 Task: Save favorite listings for townhouses in Omaha, Nebraska, with a minimum of 3 bedrooms and a garage, and create a shortlist of properties to tour..
Action: Mouse moved to (367, 219)
Screenshot: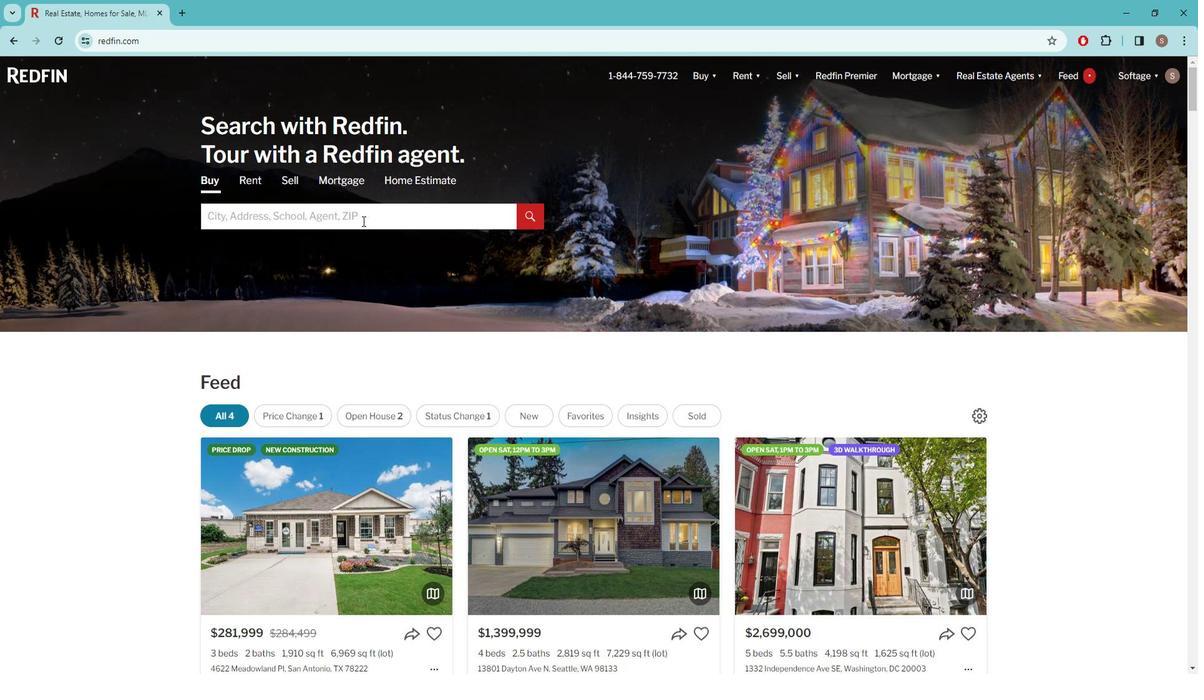 
Action: Mouse pressed left at (367, 219)
Screenshot: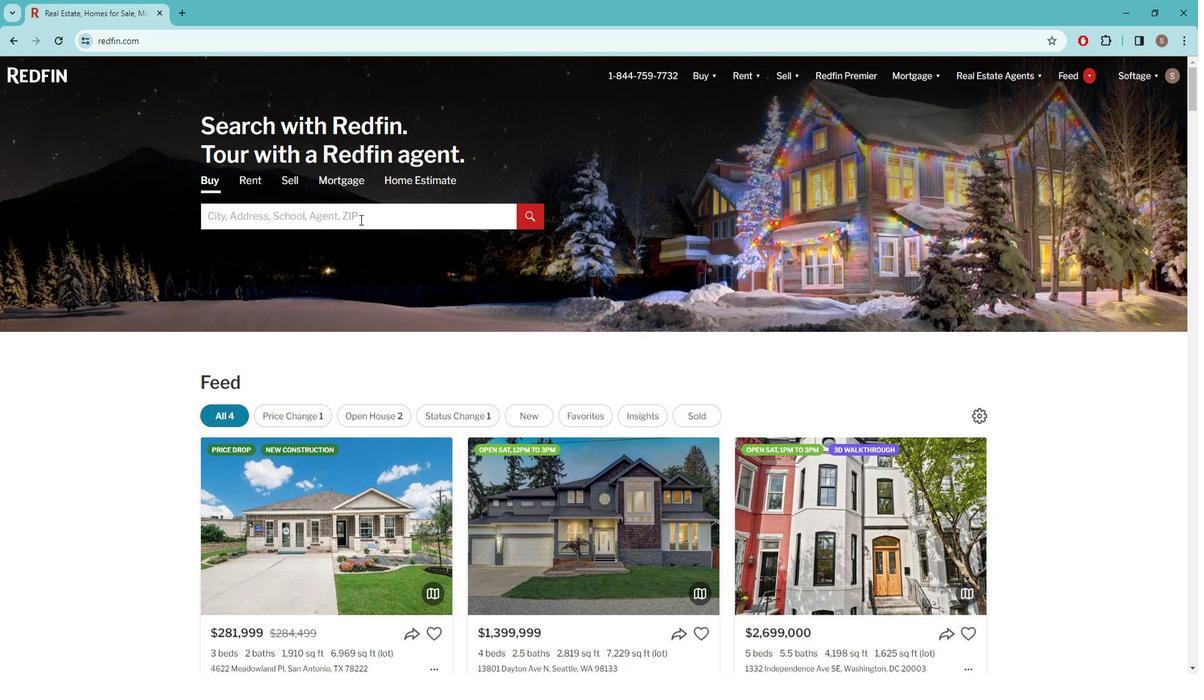 
Action: Key pressed o<Key.caps_lock>MAHA
Screenshot: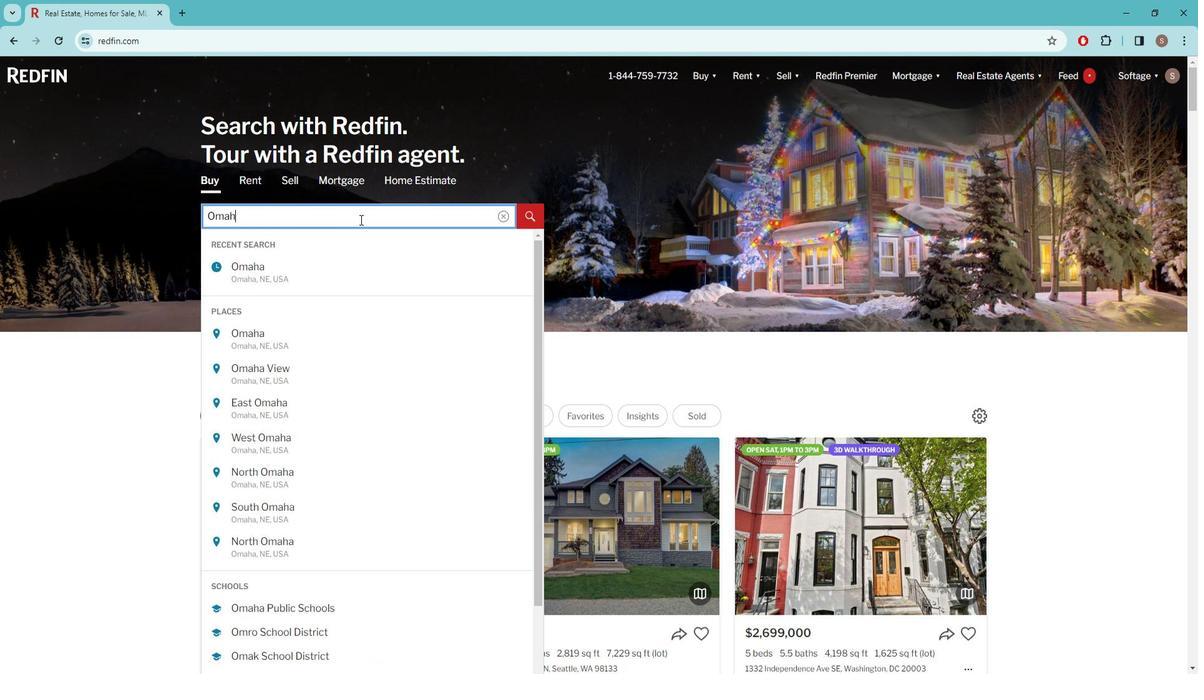 
Action: Mouse moved to (301, 265)
Screenshot: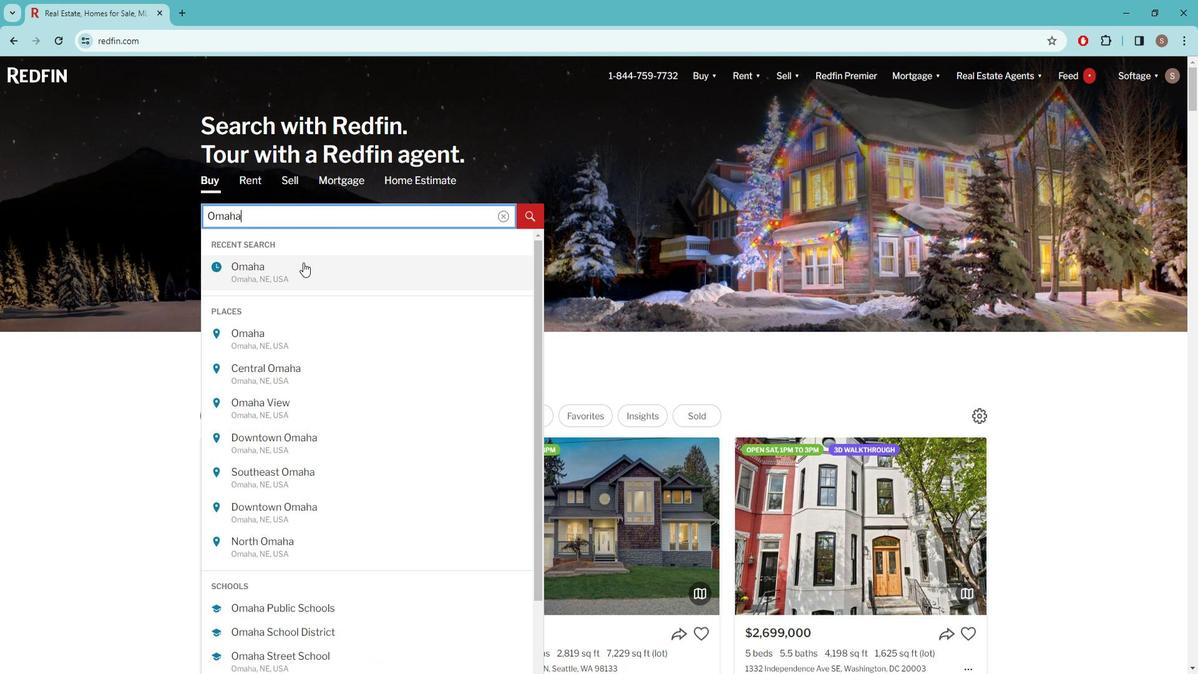 
Action: Mouse pressed left at (301, 265)
Screenshot: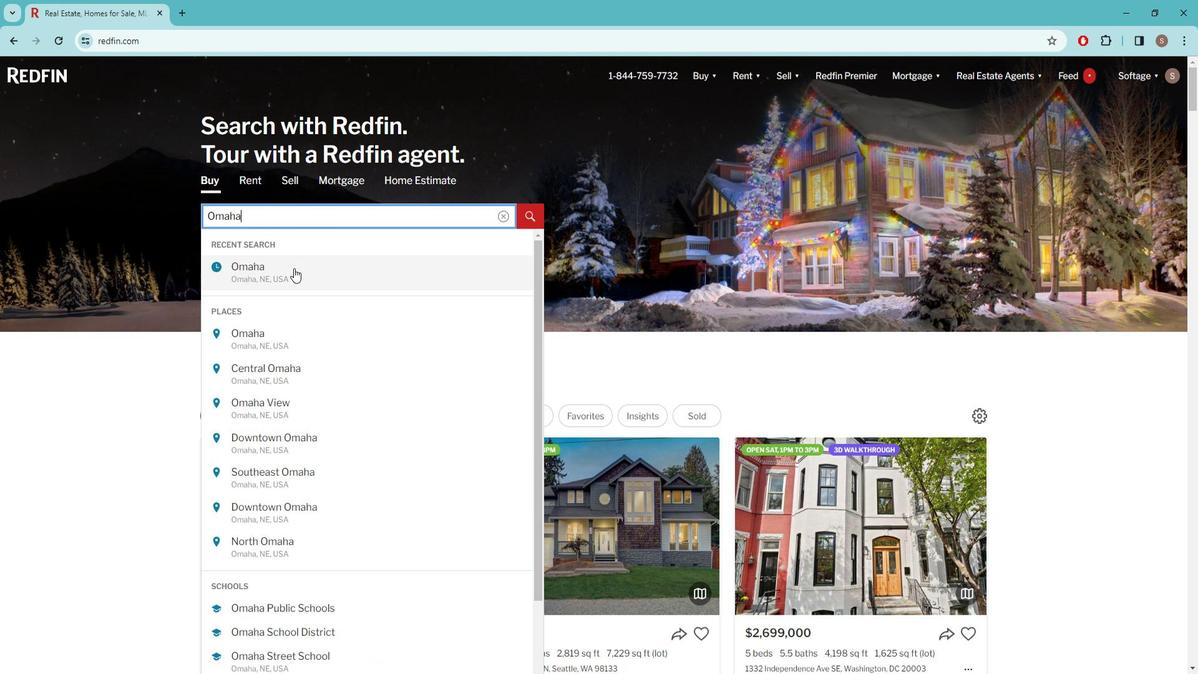 
Action: Mouse moved to (1061, 154)
Screenshot: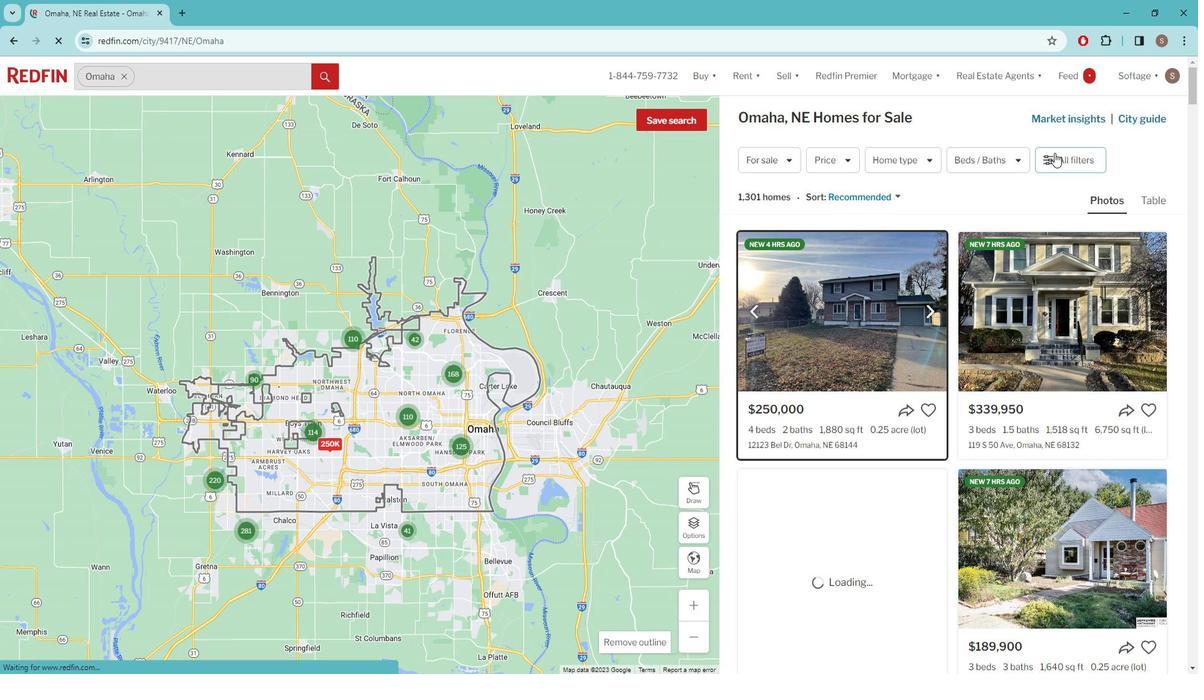 
Action: Mouse pressed left at (1061, 154)
Screenshot: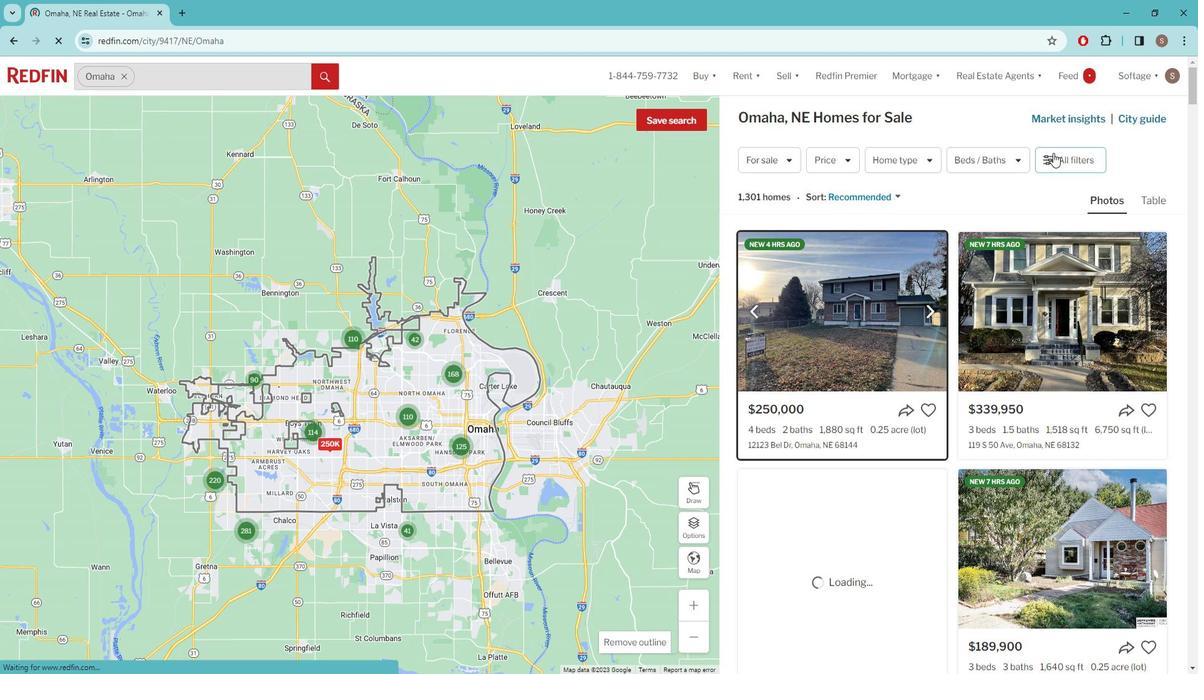 
Action: Mouse pressed left at (1061, 154)
Screenshot: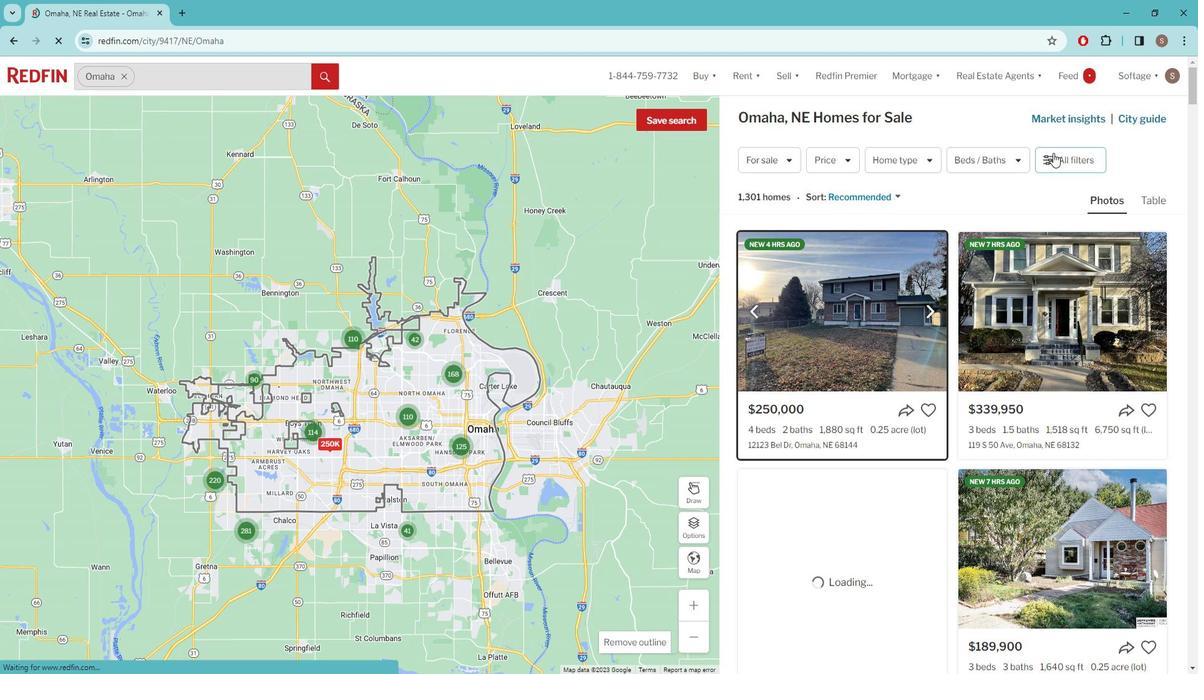 
Action: Mouse moved to (1060, 158)
Screenshot: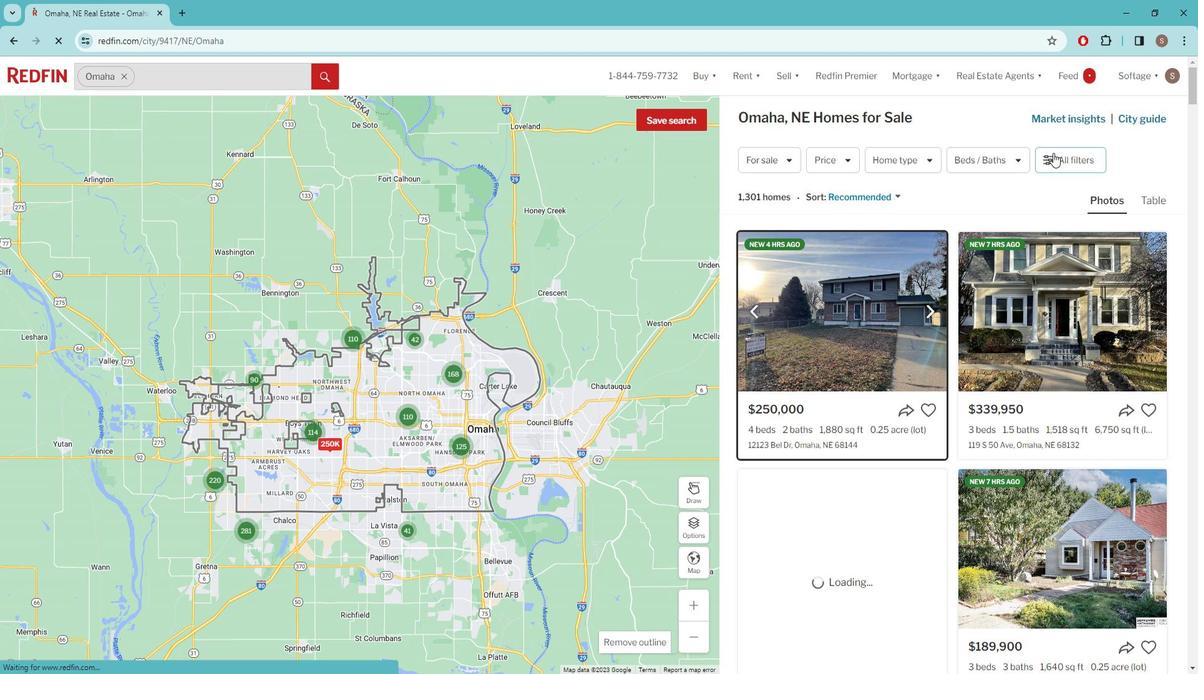 
Action: Mouse pressed left at (1060, 158)
Screenshot: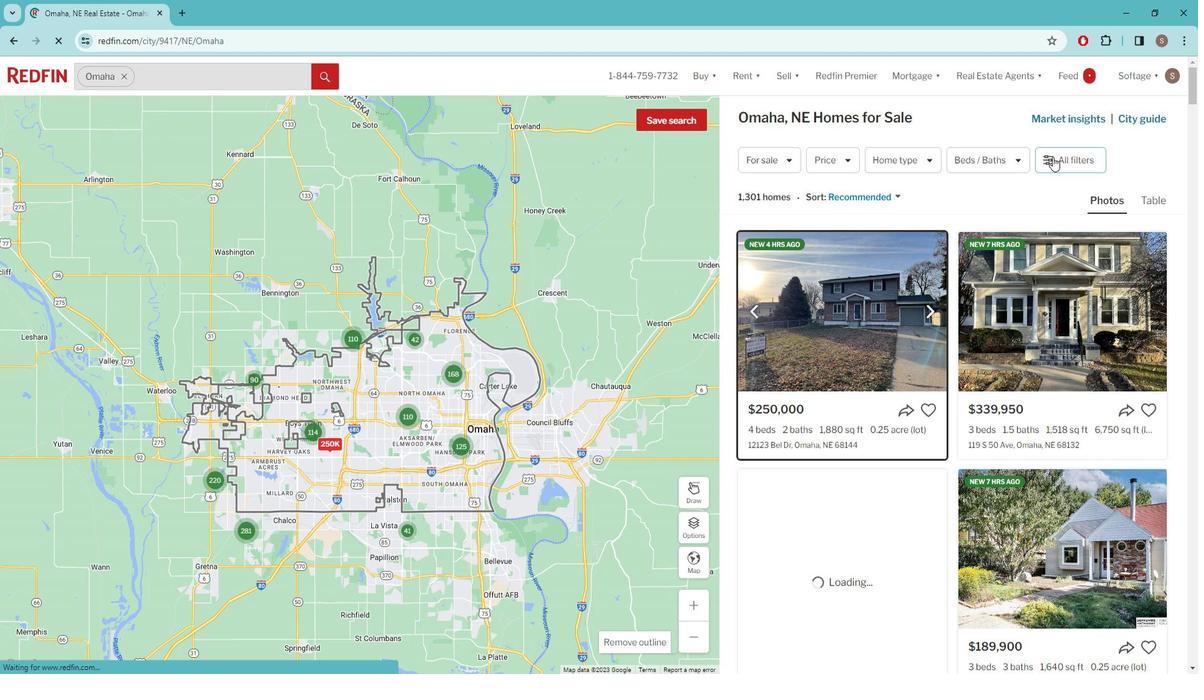 
Action: Mouse pressed left at (1060, 158)
Screenshot: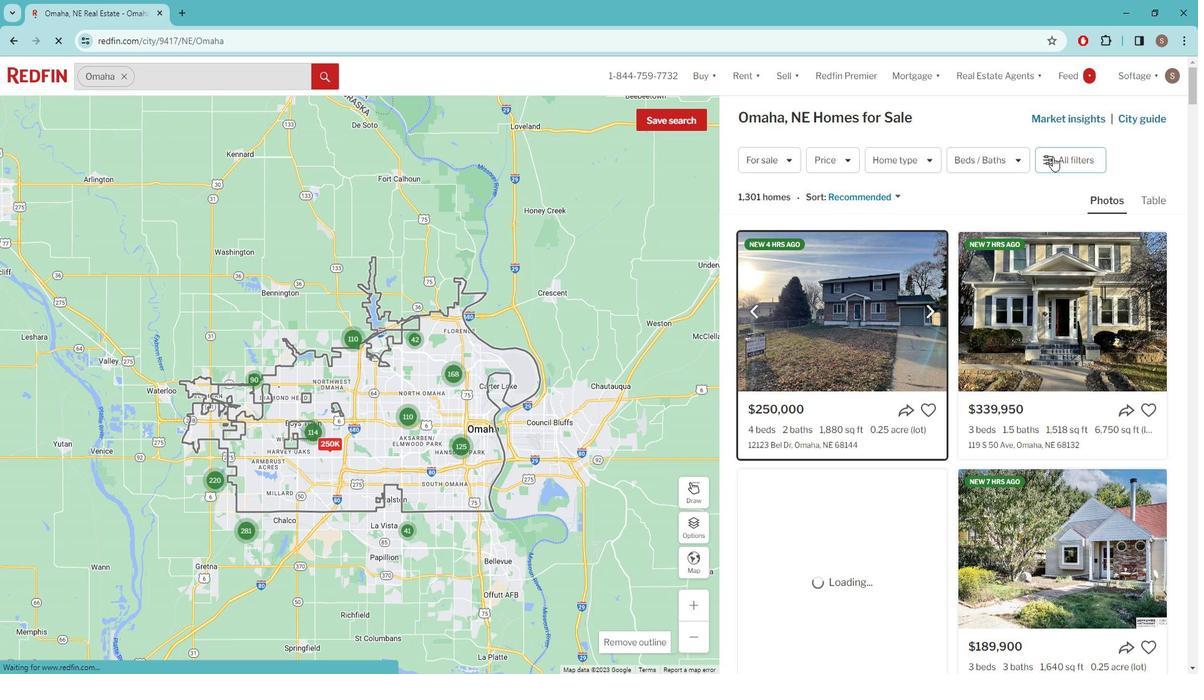
Action: Mouse pressed left at (1060, 158)
Screenshot: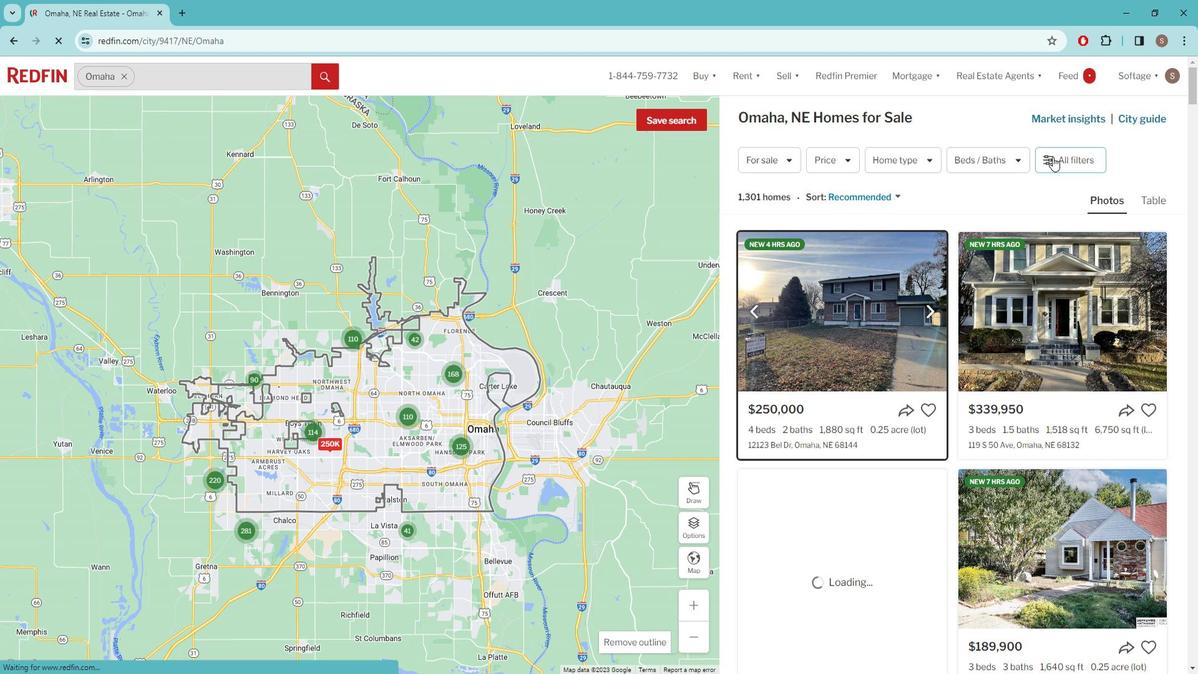 
Action: Mouse pressed left at (1060, 158)
Screenshot: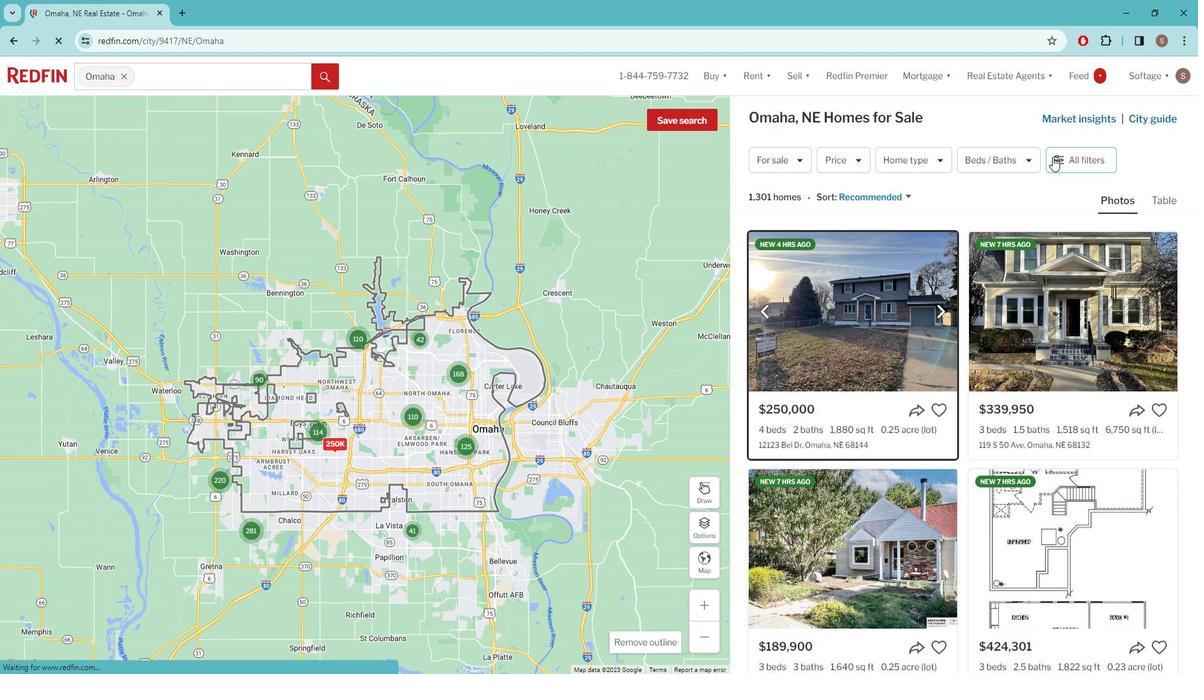 
Action: Mouse pressed left at (1060, 158)
Screenshot: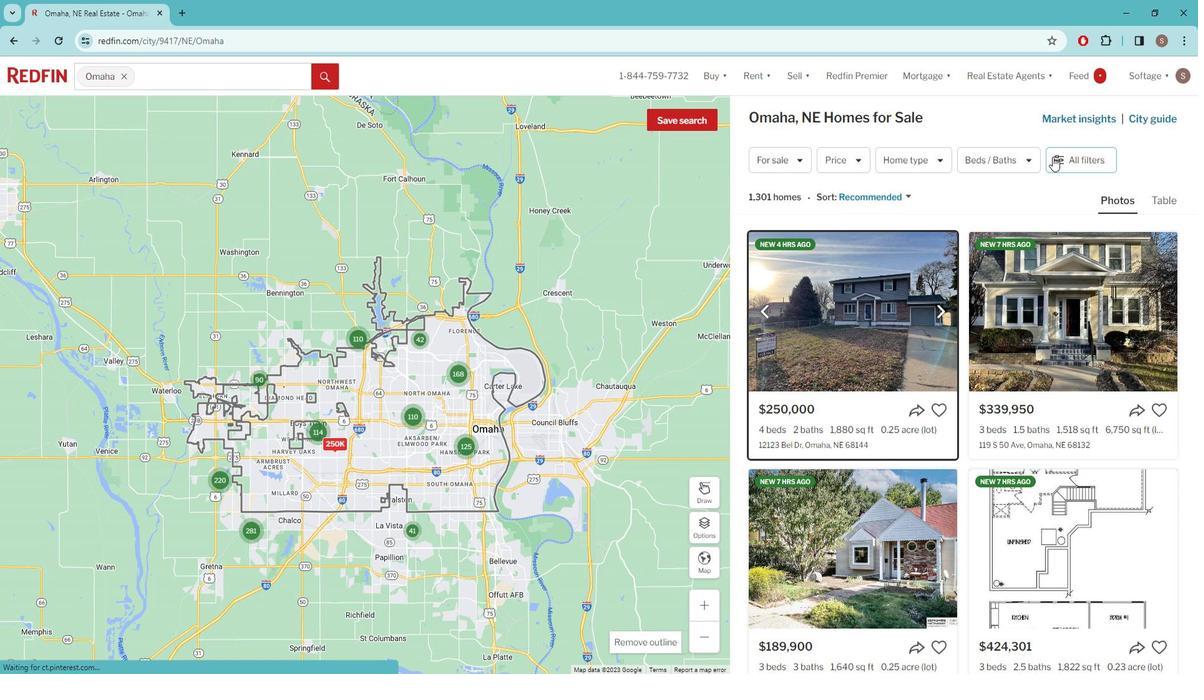 
Action: Mouse moved to (1029, 201)
Screenshot: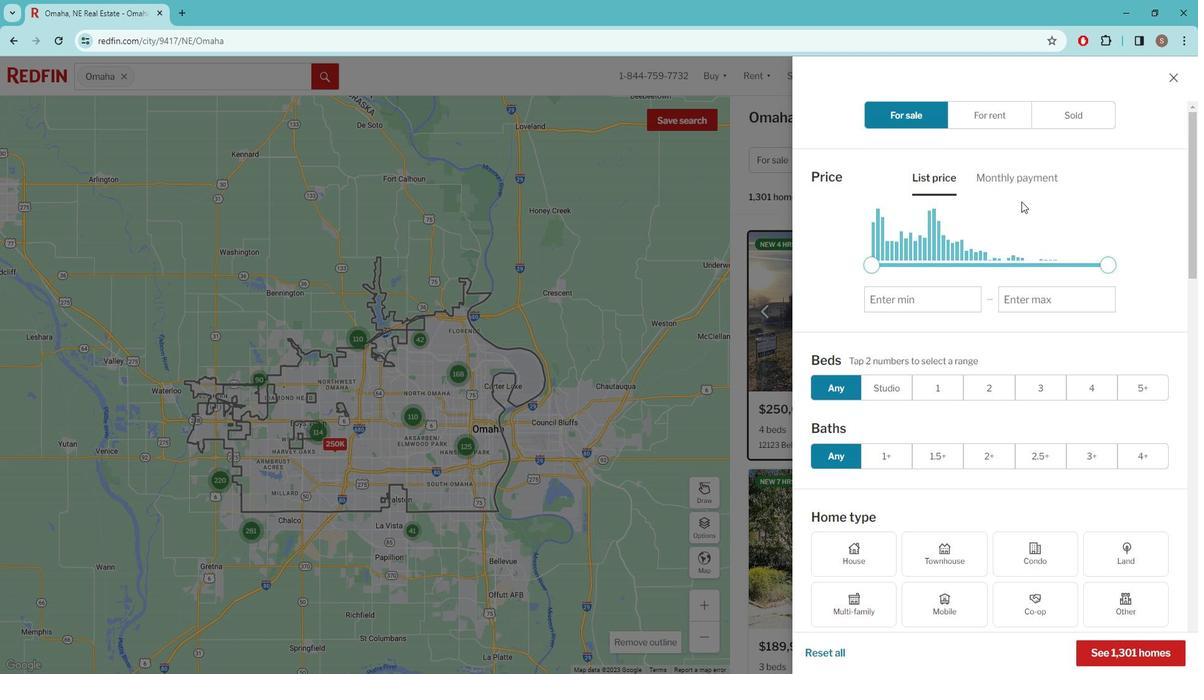 
Action: Mouse scrolled (1029, 201) with delta (0, 0)
Screenshot: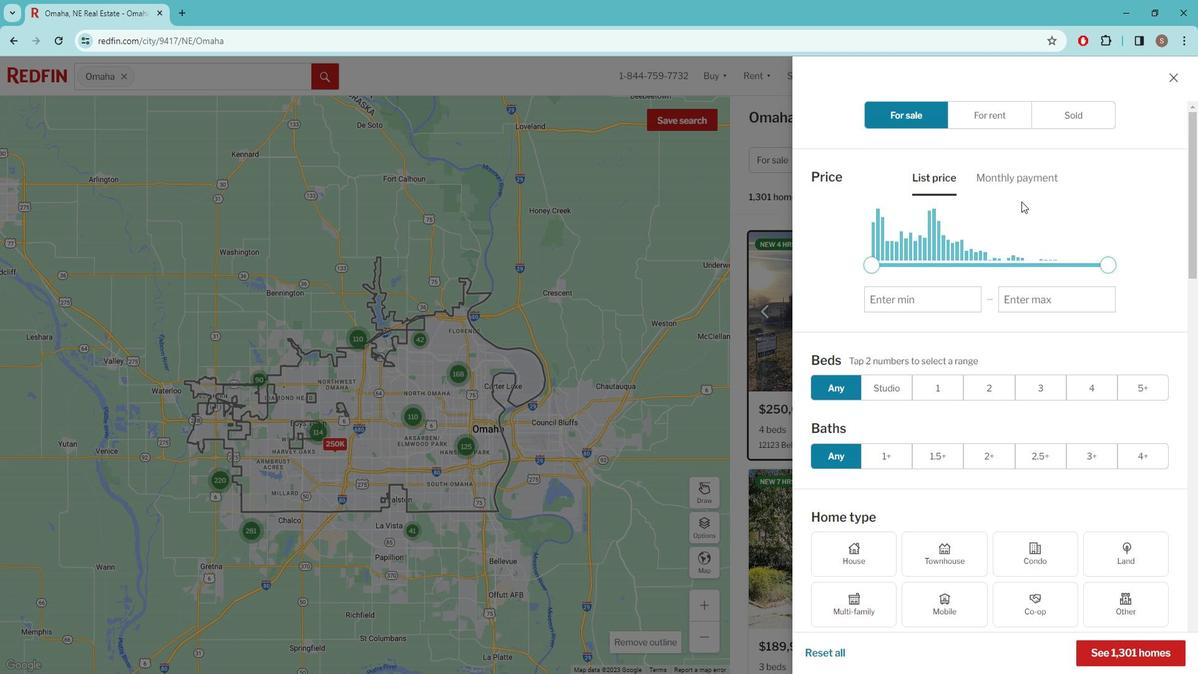
Action: Mouse moved to (1046, 317)
Screenshot: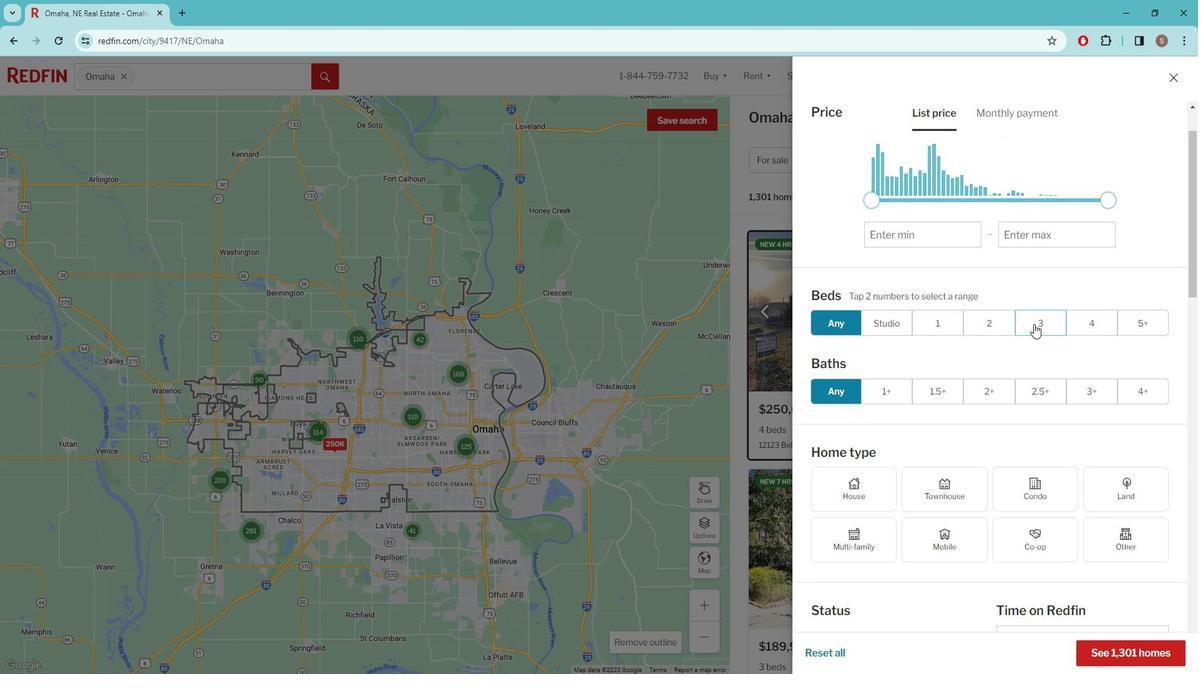 
Action: Mouse pressed left at (1046, 317)
Screenshot: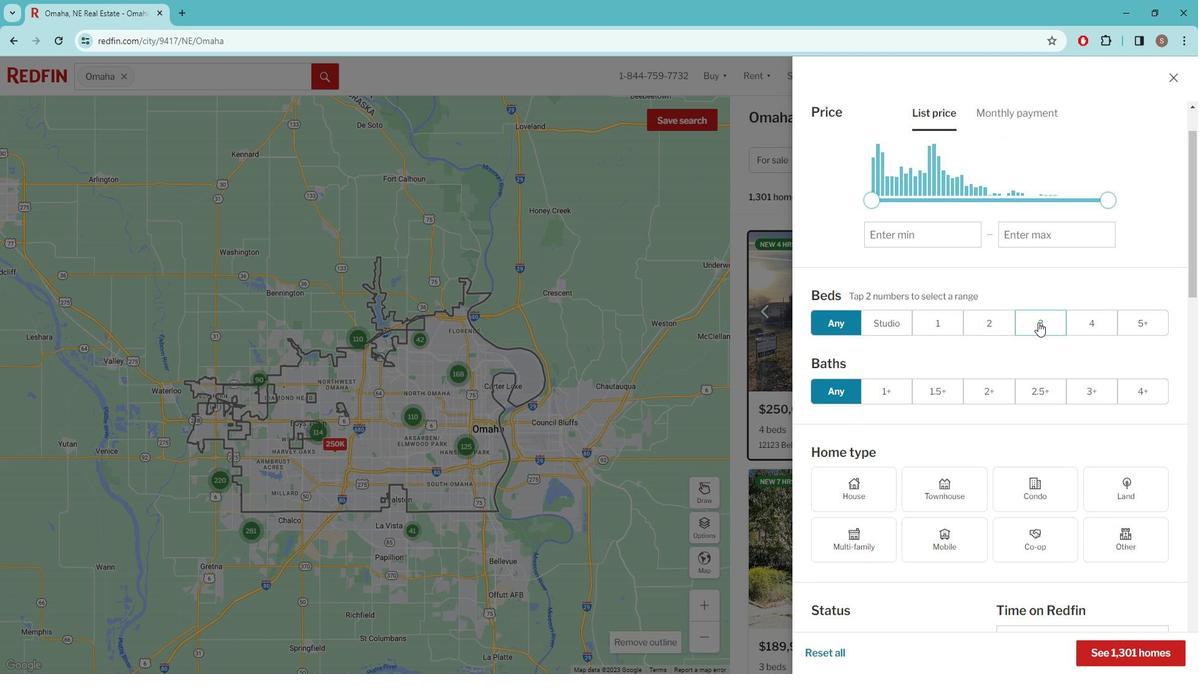 
Action: Mouse moved to (1046, 317)
Screenshot: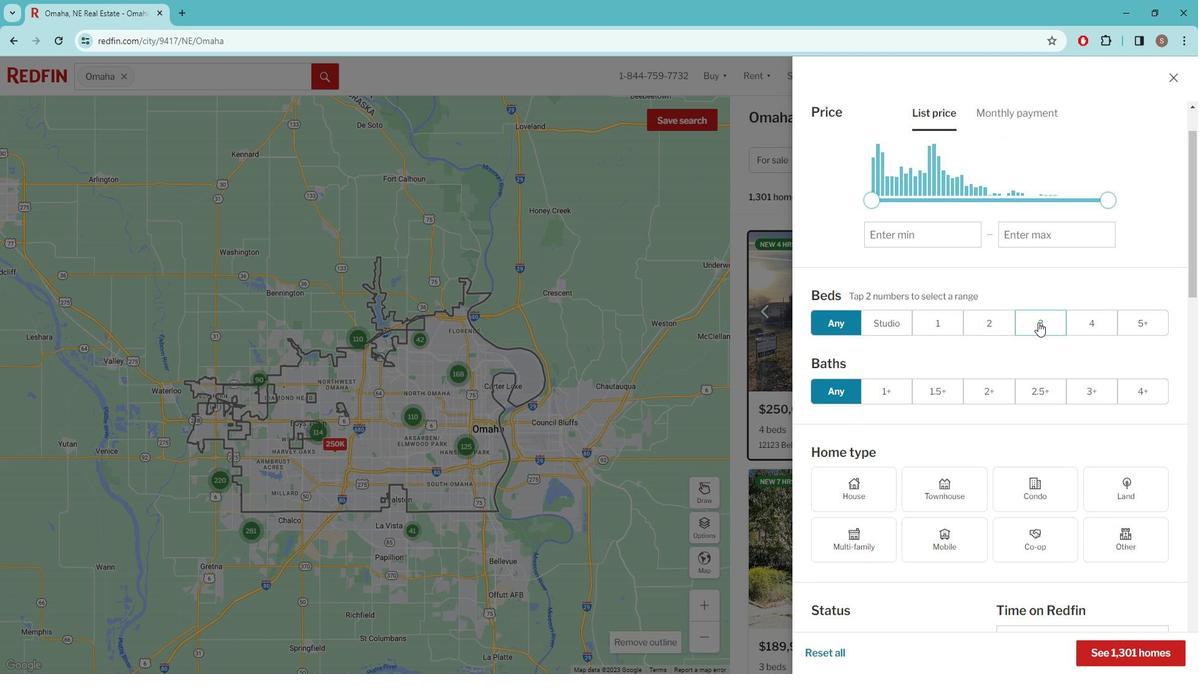 
Action: Mouse pressed left at (1046, 317)
Screenshot: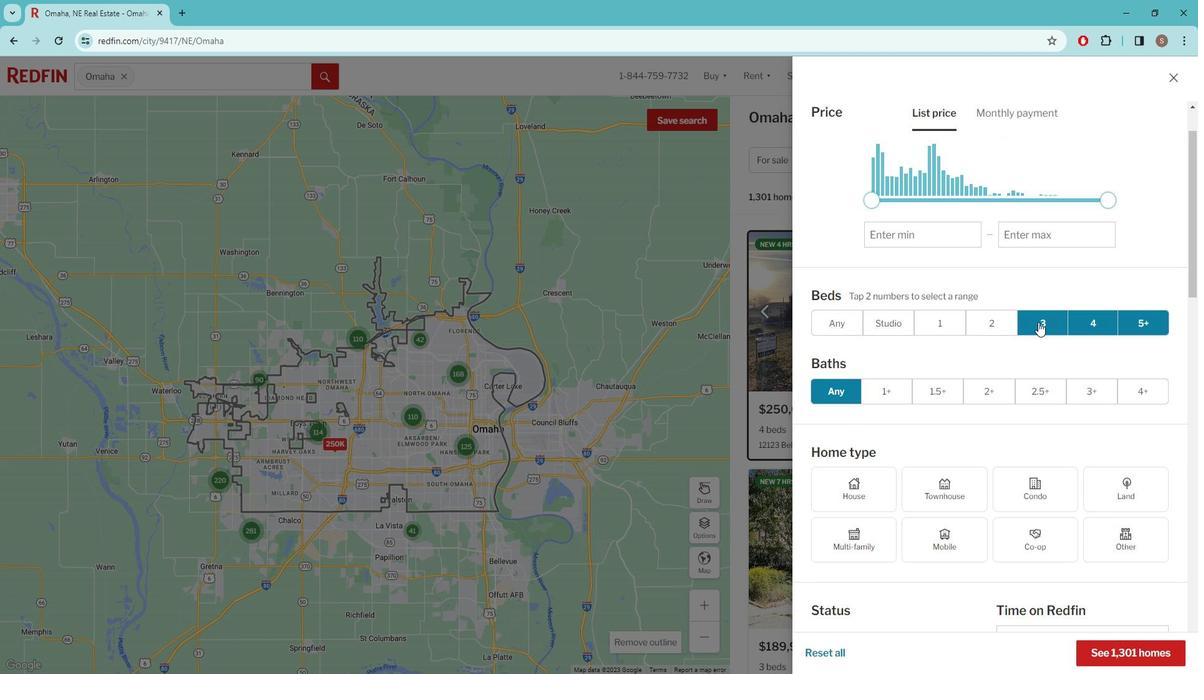 
Action: Mouse scrolled (1046, 317) with delta (0, 0)
Screenshot: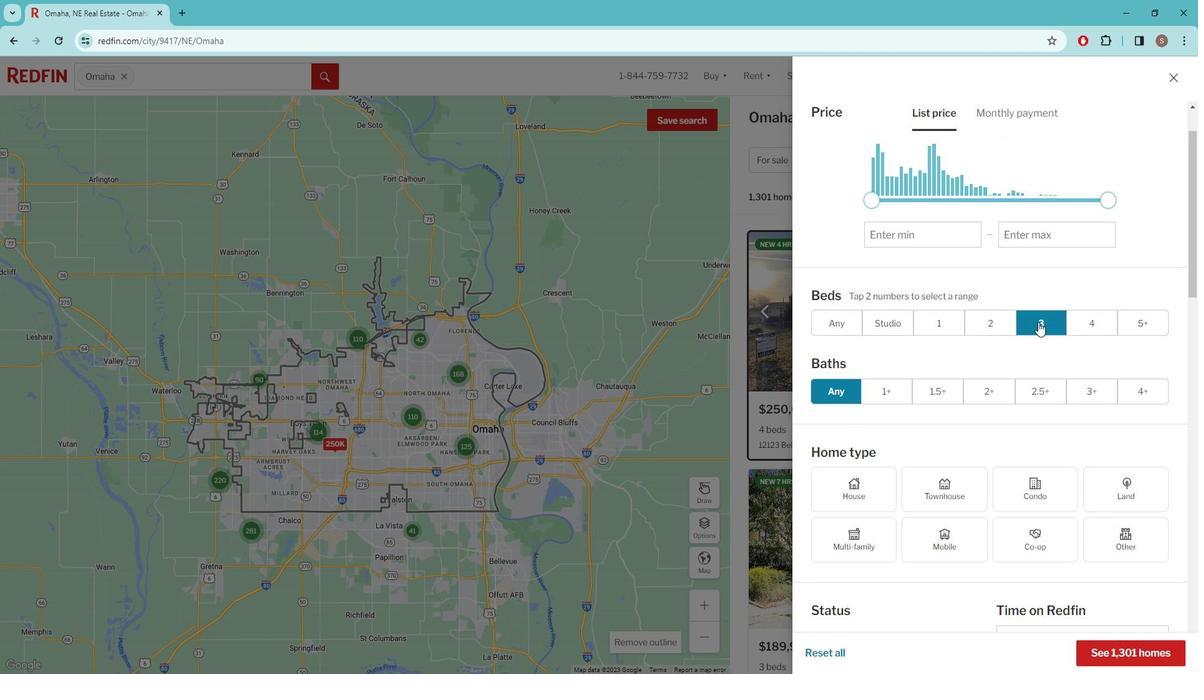 
Action: Mouse moved to (887, 403)
Screenshot: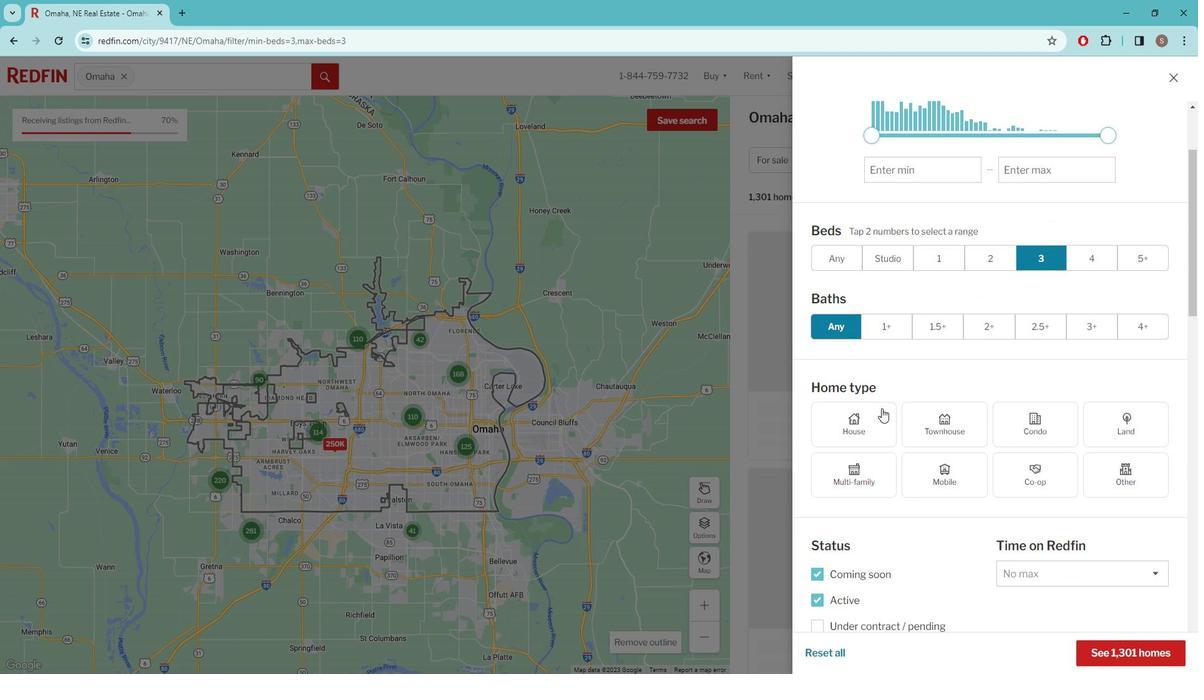 
Action: Mouse scrolled (887, 403) with delta (0, 0)
Screenshot: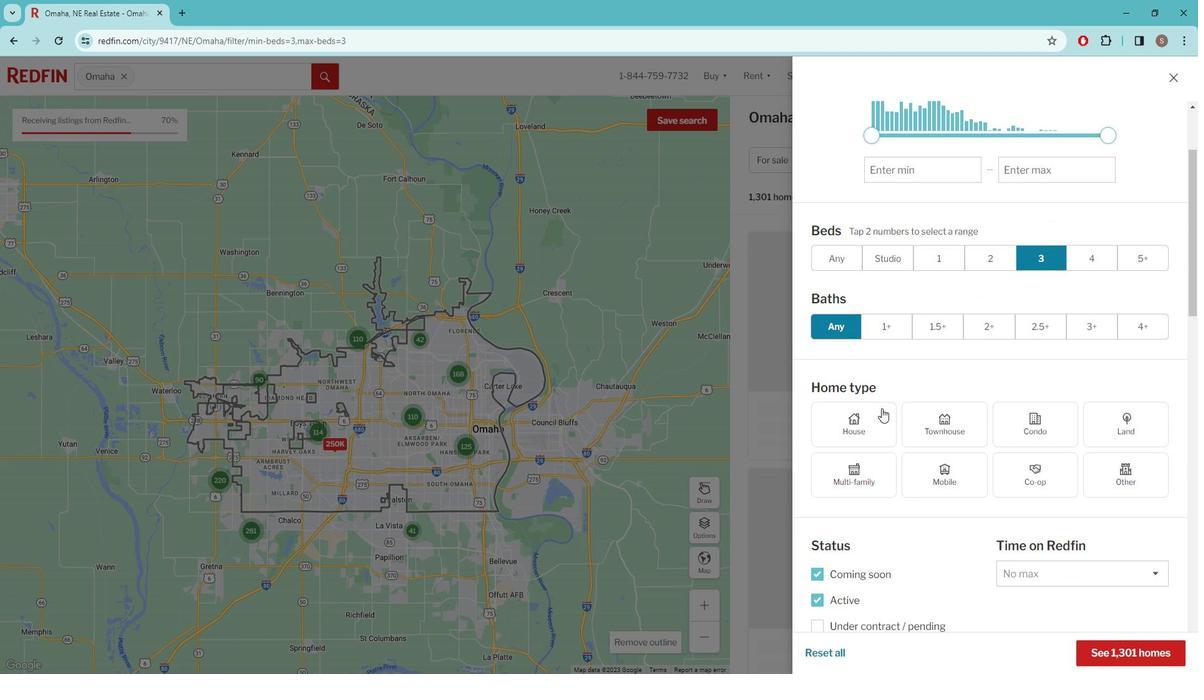 
Action: Mouse moved to (886, 405)
Screenshot: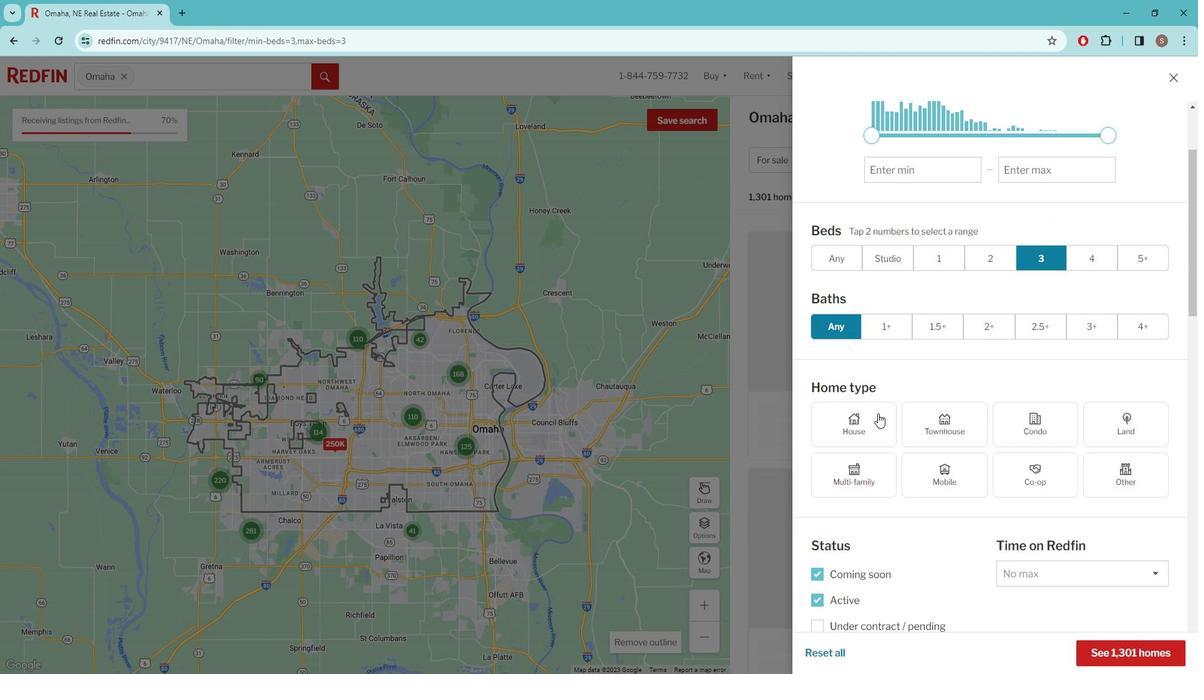 
Action: Mouse scrolled (886, 405) with delta (0, 0)
Screenshot: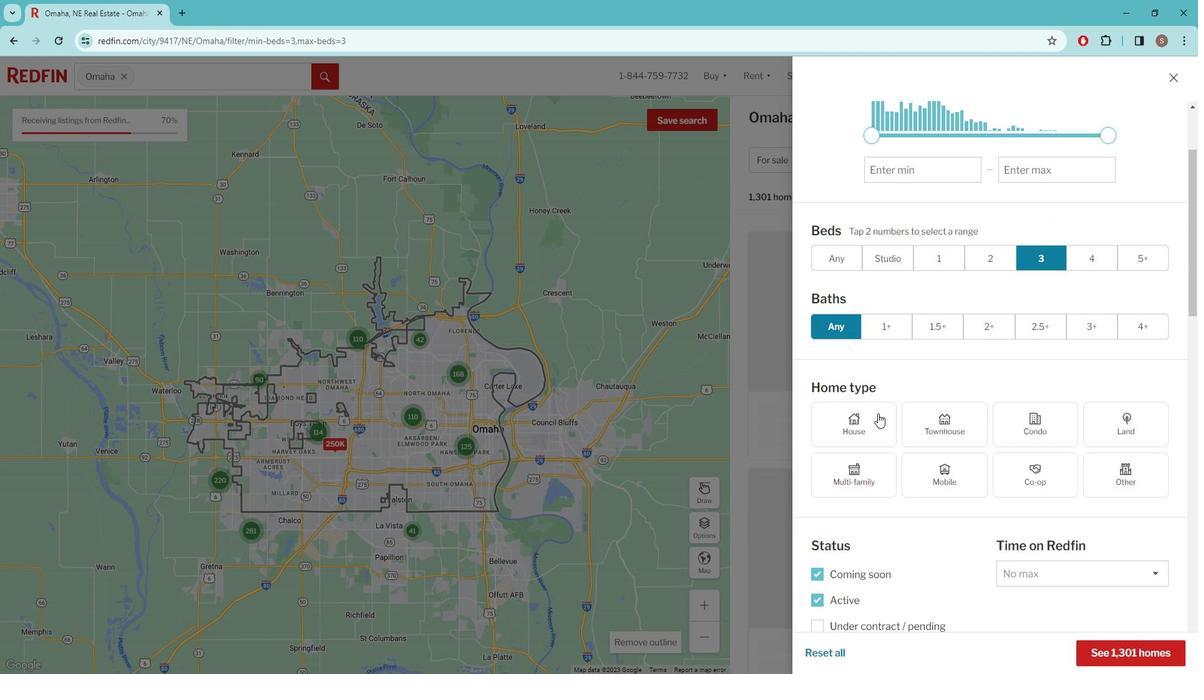 
Action: Mouse moved to (885, 406)
Screenshot: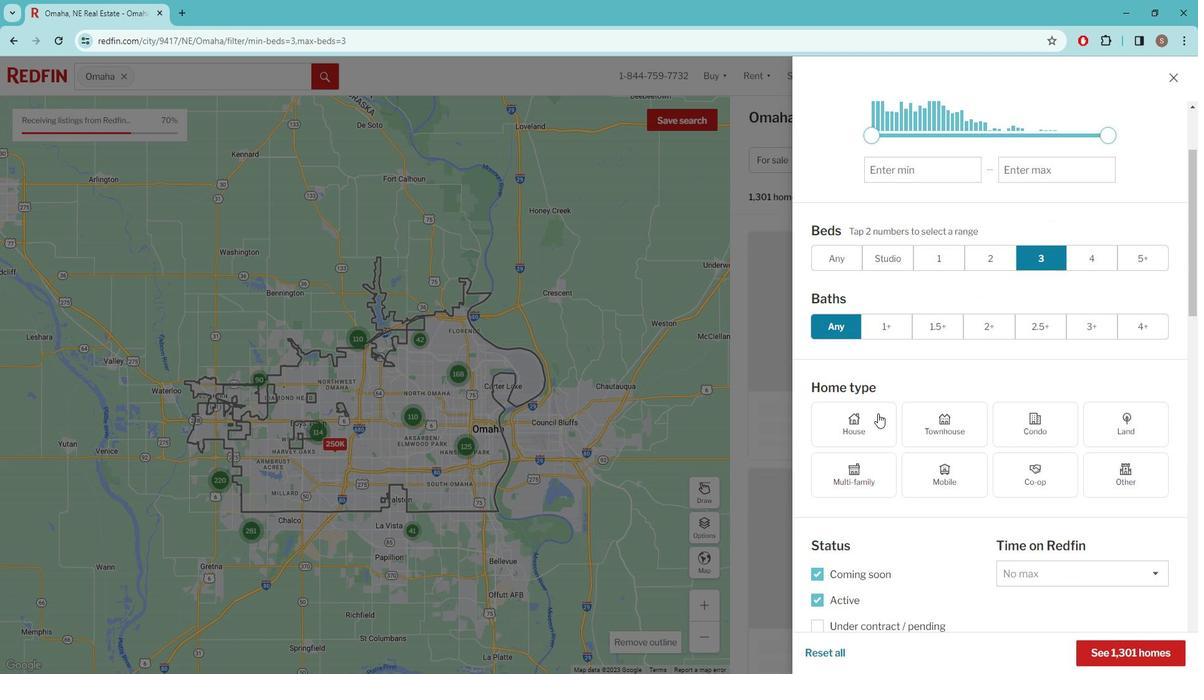 
Action: Mouse scrolled (885, 405) with delta (0, 0)
Screenshot: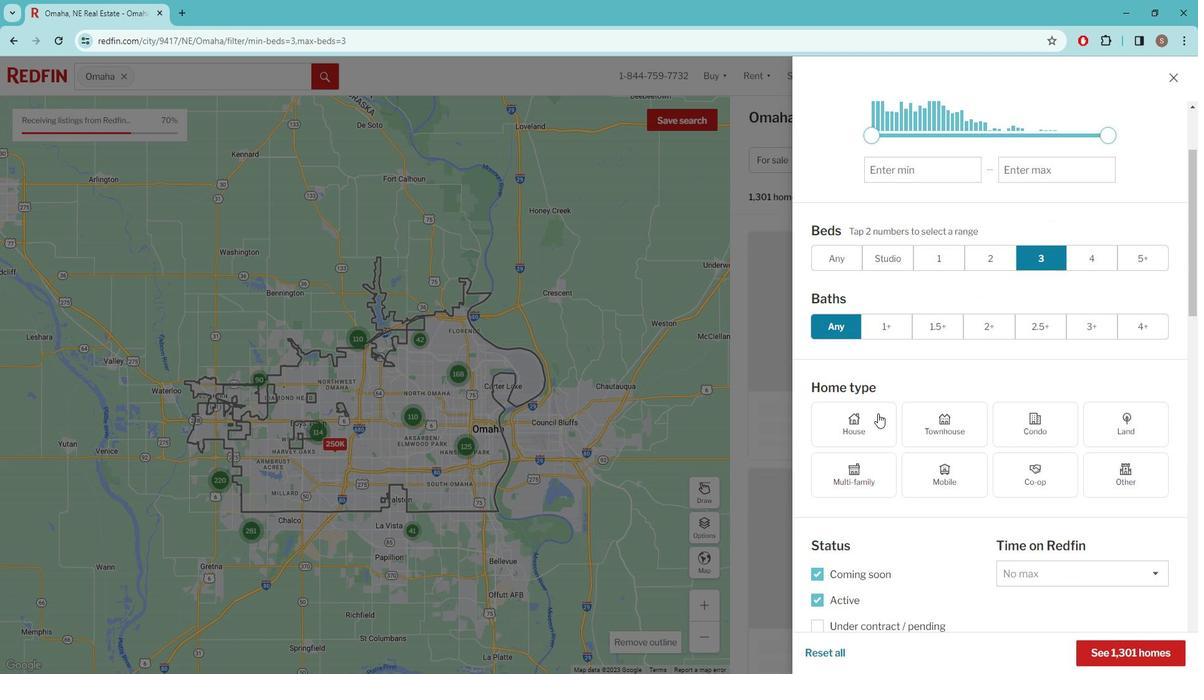 
Action: Mouse scrolled (885, 405) with delta (0, 0)
Screenshot: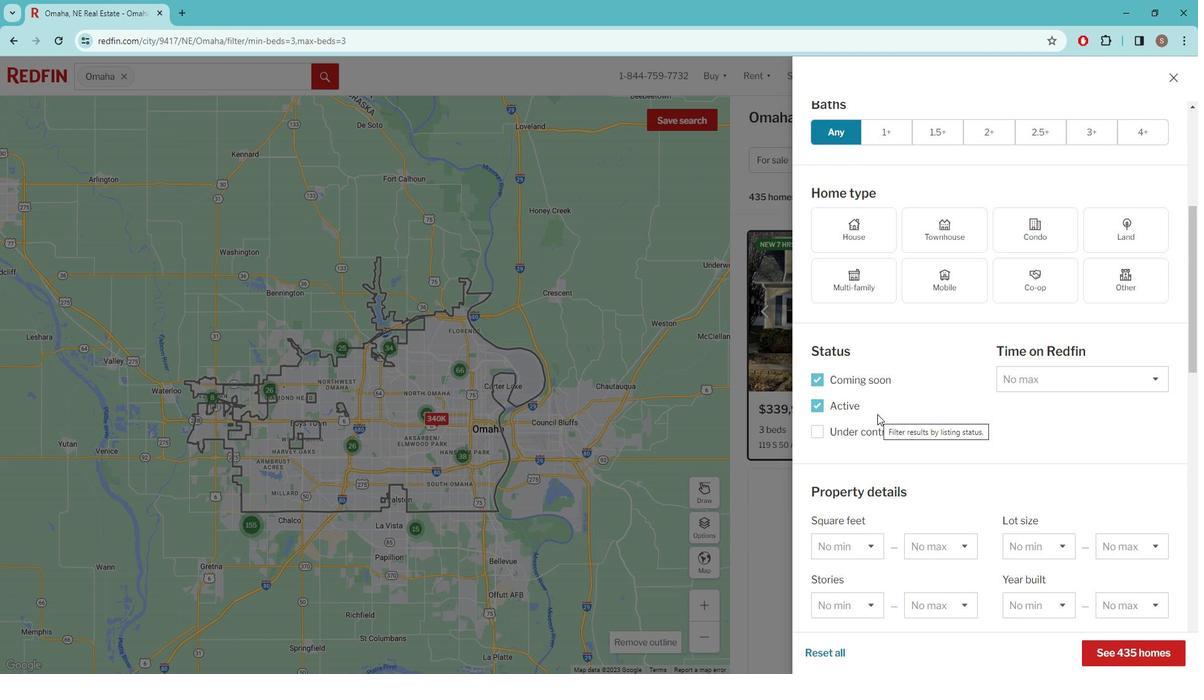 
Action: Mouse scrolled (885, 405) with delta (0, 0)
Screenshot: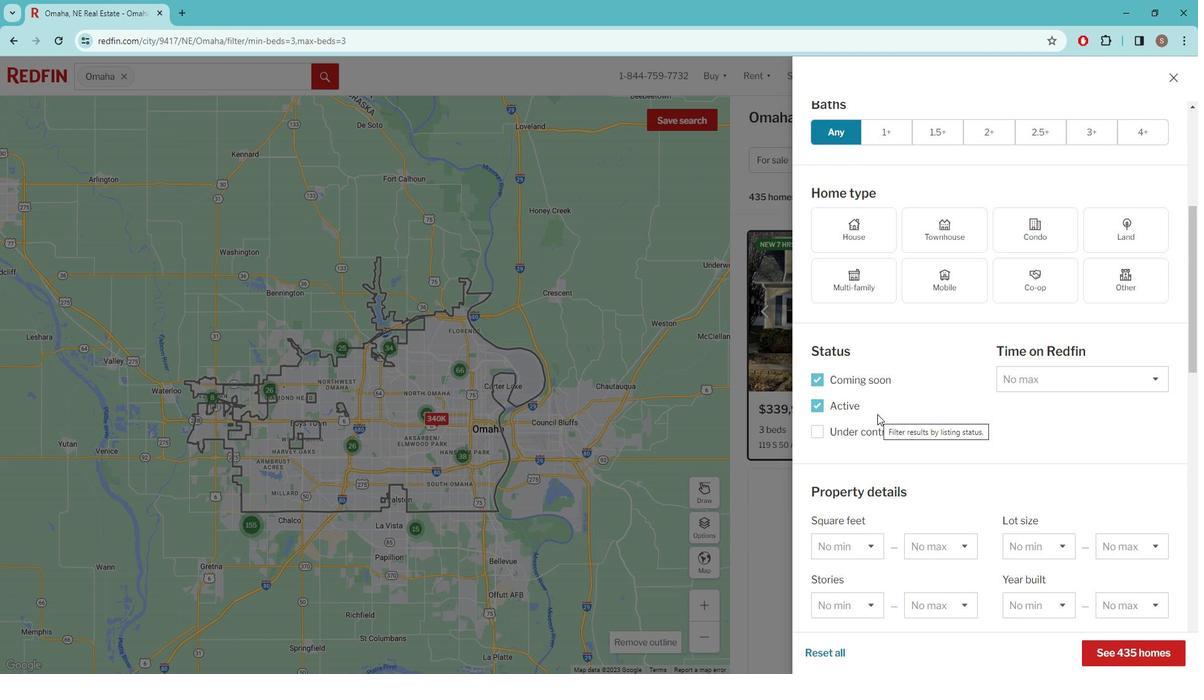 
Action: Mouse scrolled (885, 405) with delta (0, 0)
Screenshot: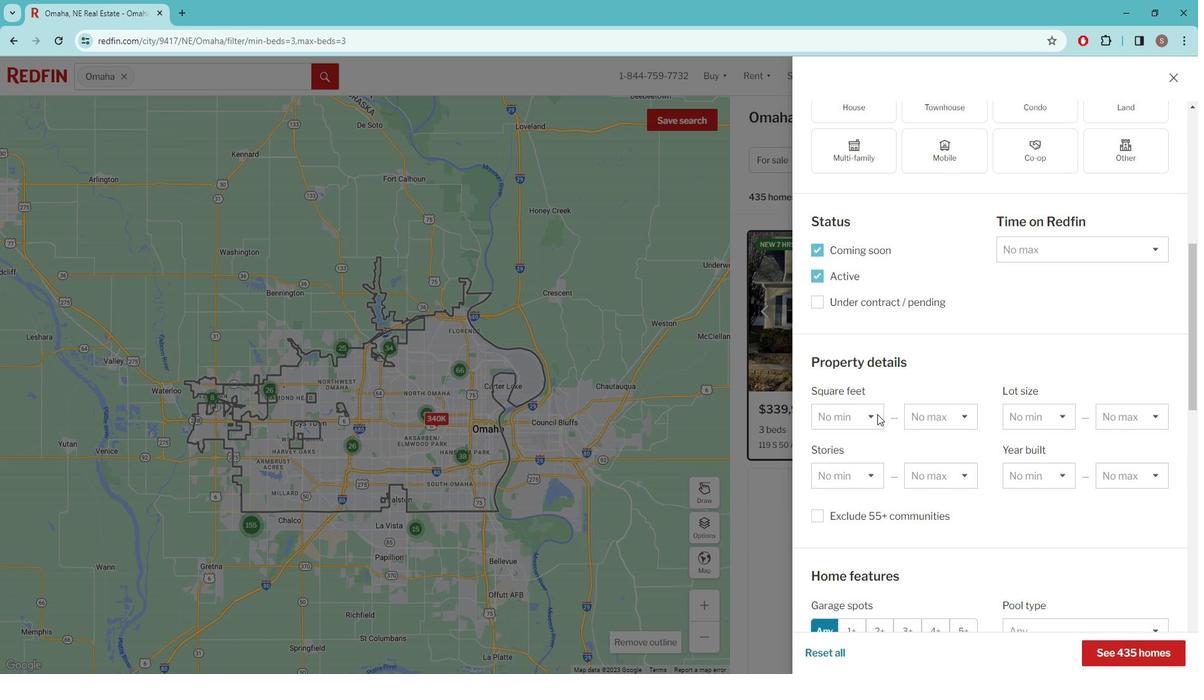 
Action: Mouse scrolled (885, 405) with delta (0, 0)
Screenshot: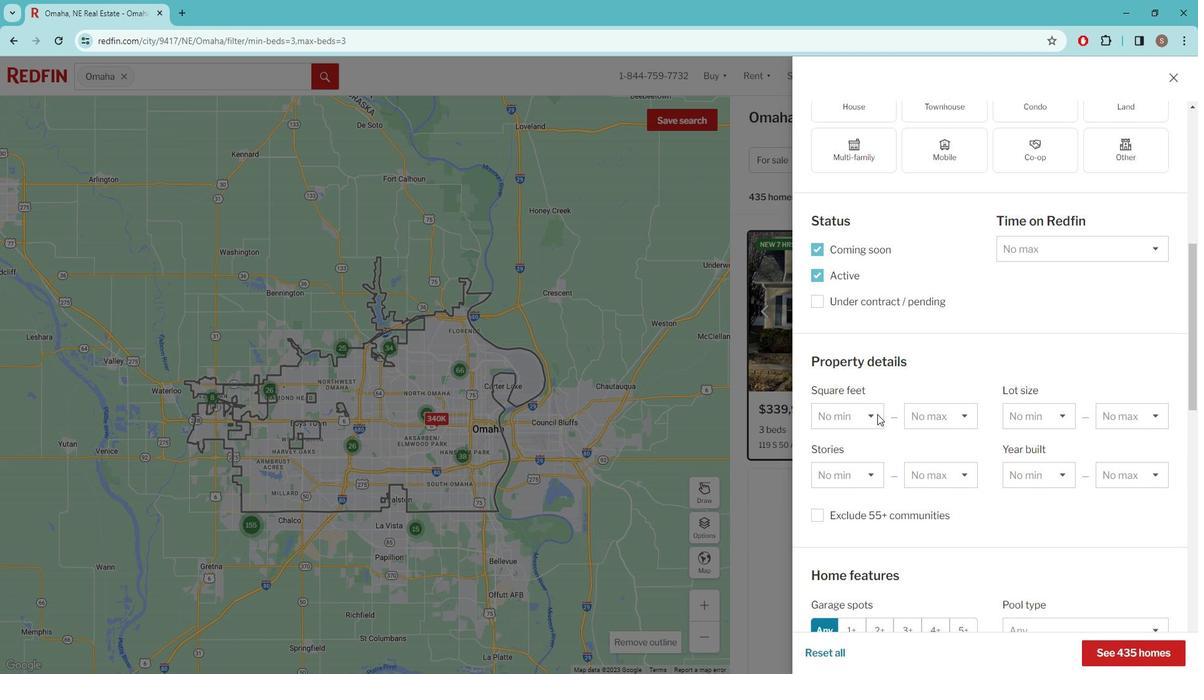 
Action: Mouse moved to (861, 484)
Screenshot: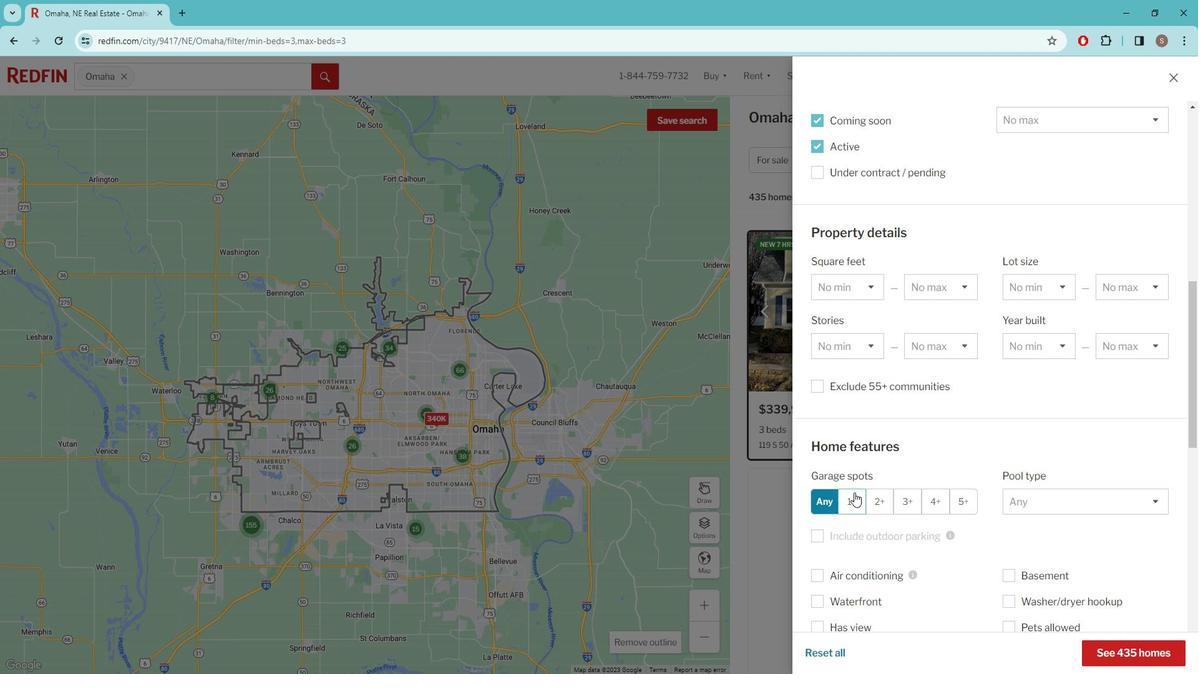 
Action: Mouse pressed left at (861, 484)
Screenshot: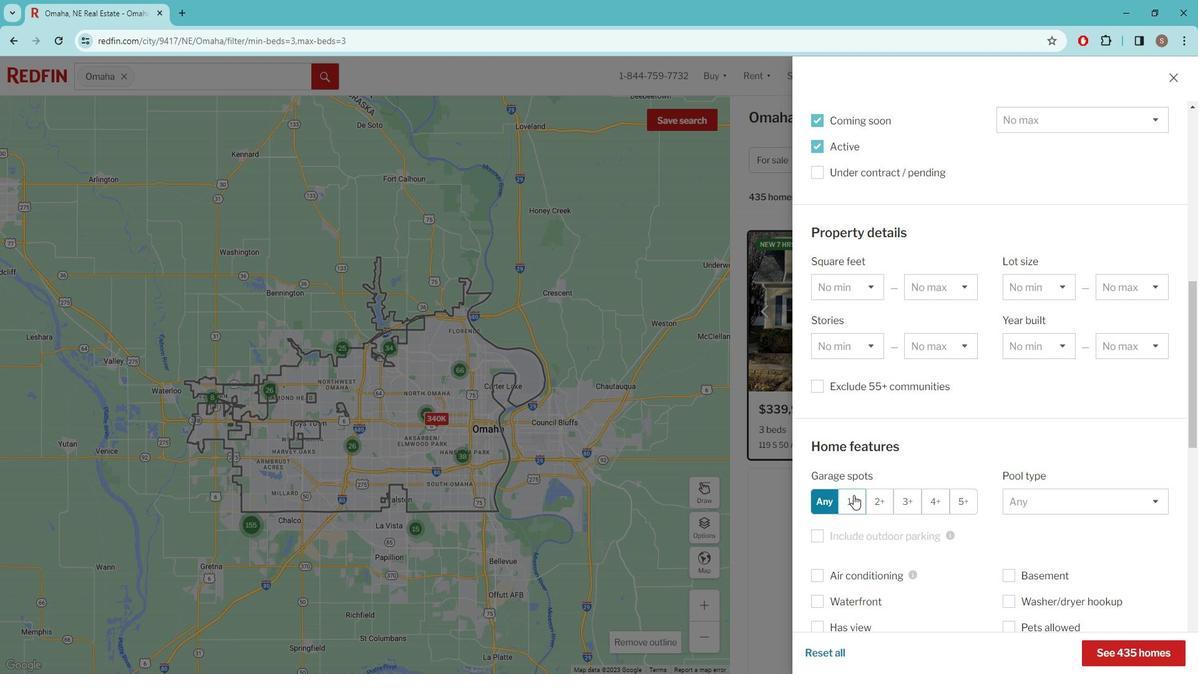 
Action: Mouse scrolled (861, 483) with delta (0, 0)
Screenshot: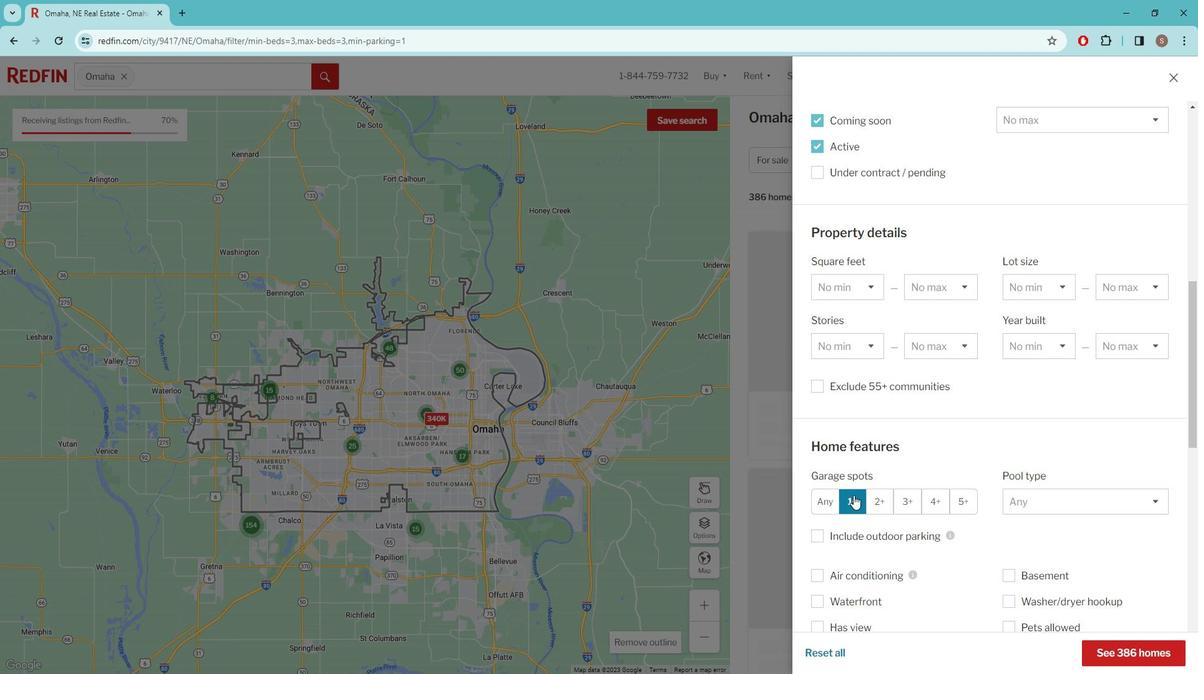 
Action: Mouse scrolled (861, 483) with delta (0, 0)
Screenshot: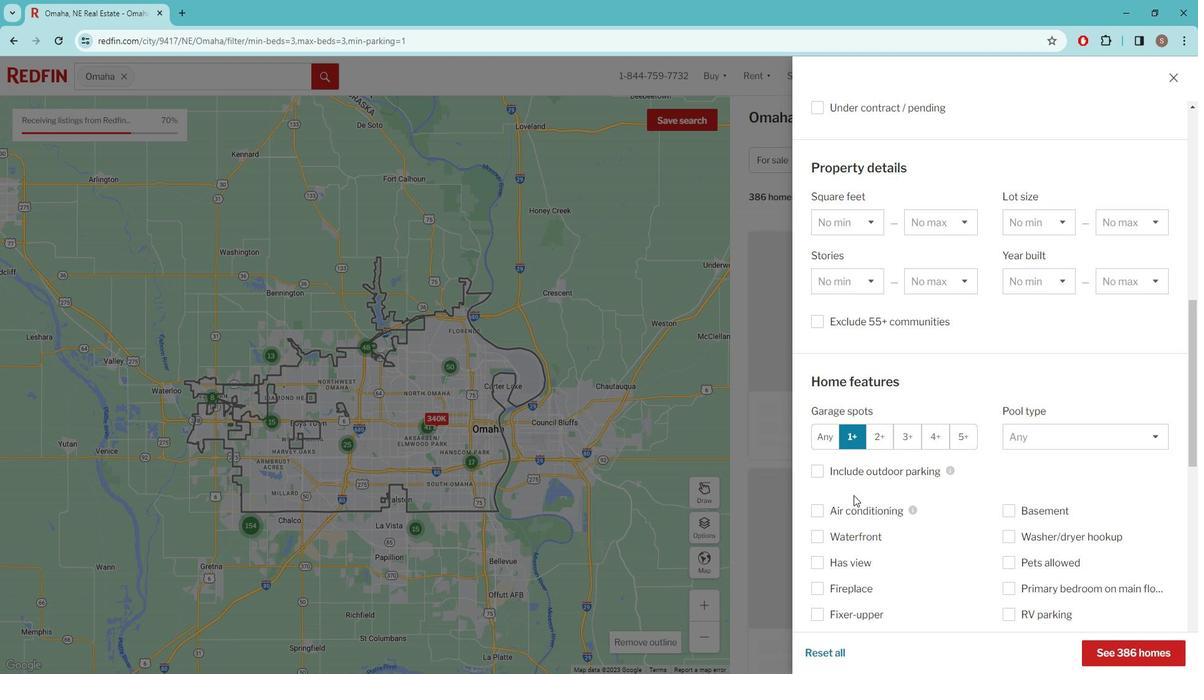 
Action: Mouse scrolled (861, 483) with delta (0, 0)
Screenshot: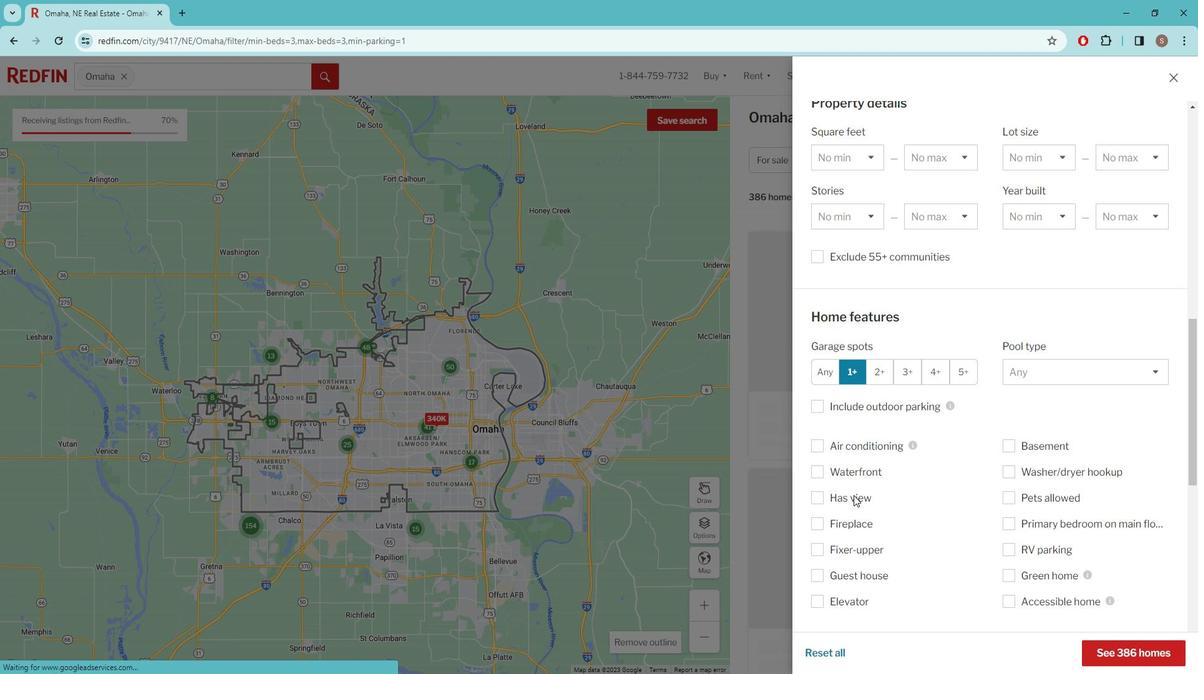 
Action: Mouse scrolled (861, 483) with delta (0, 0)
Screenshot: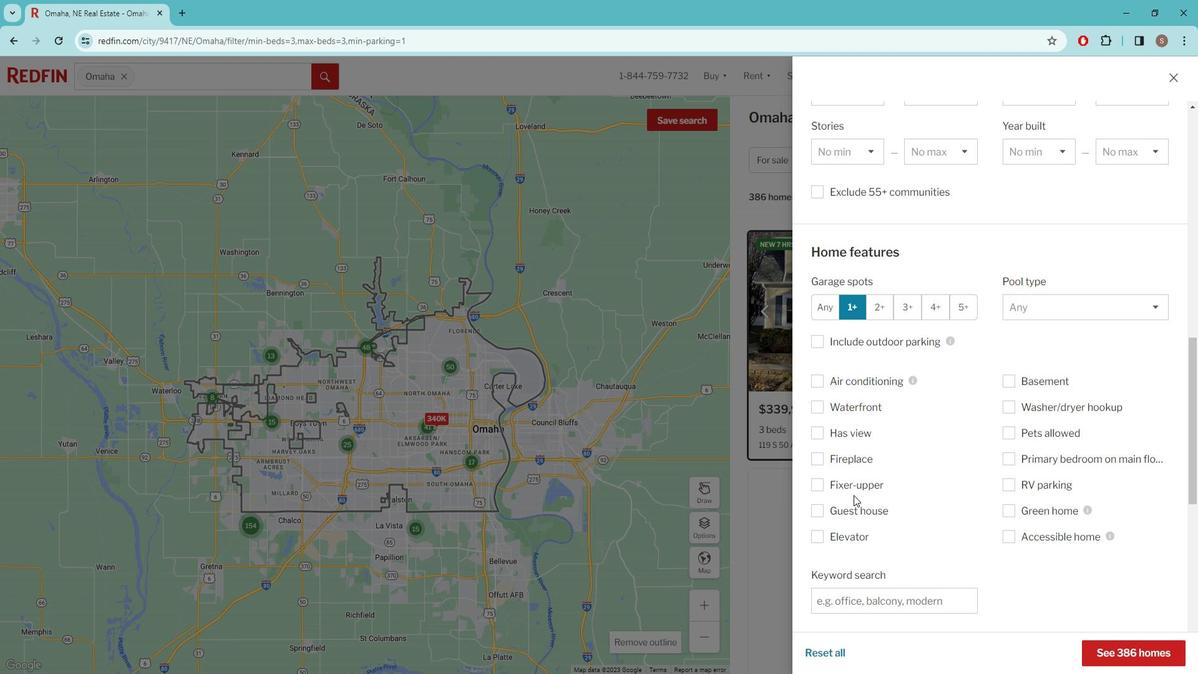 
Action: Mouse scrolled (861, 483) with delta (0, 0)
Screenshot: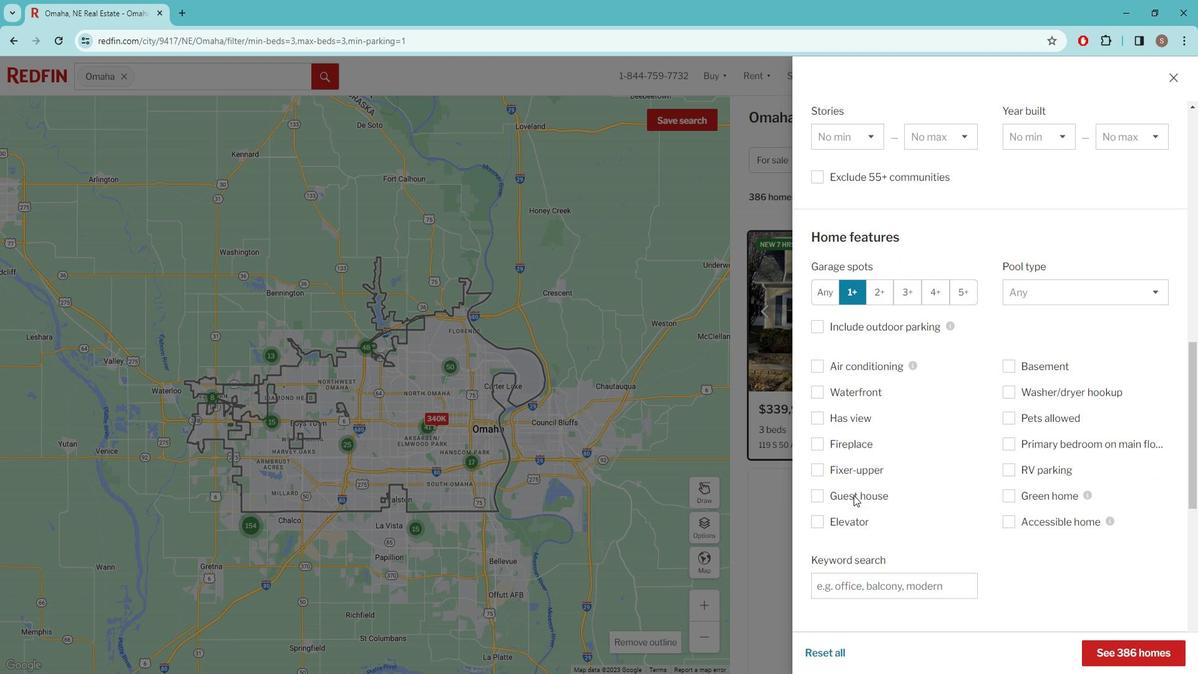 
Action: Mouse scrolled (861, 483) with delta (0, 0)
Screenshot: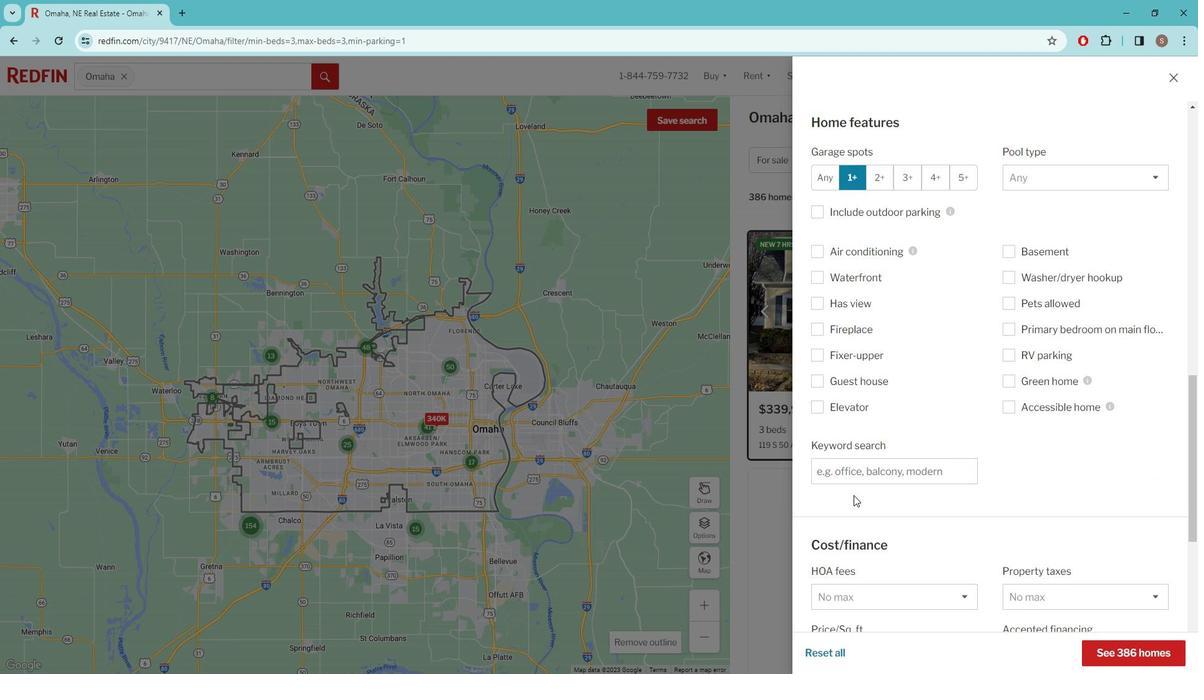 
Action: Mouse scrolled (861, 483) with delta (0, 0)
Screenshot: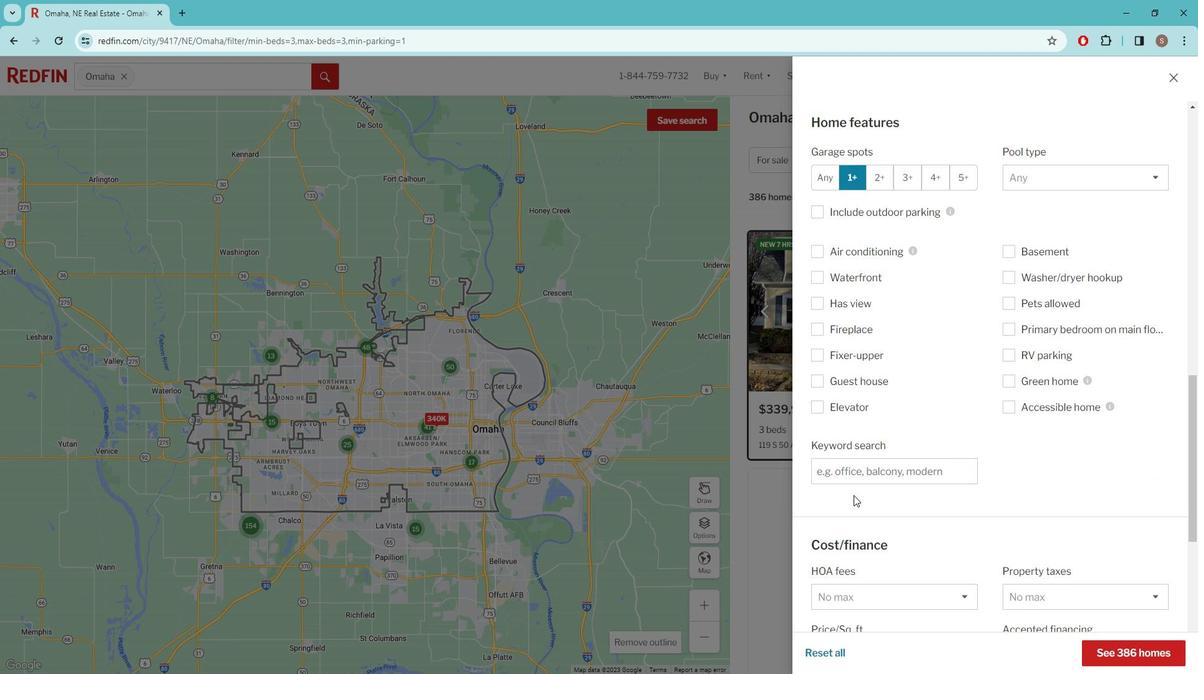 
Action: Mouse scrolled (861, 483) with delta (0, 0)
Screenshot: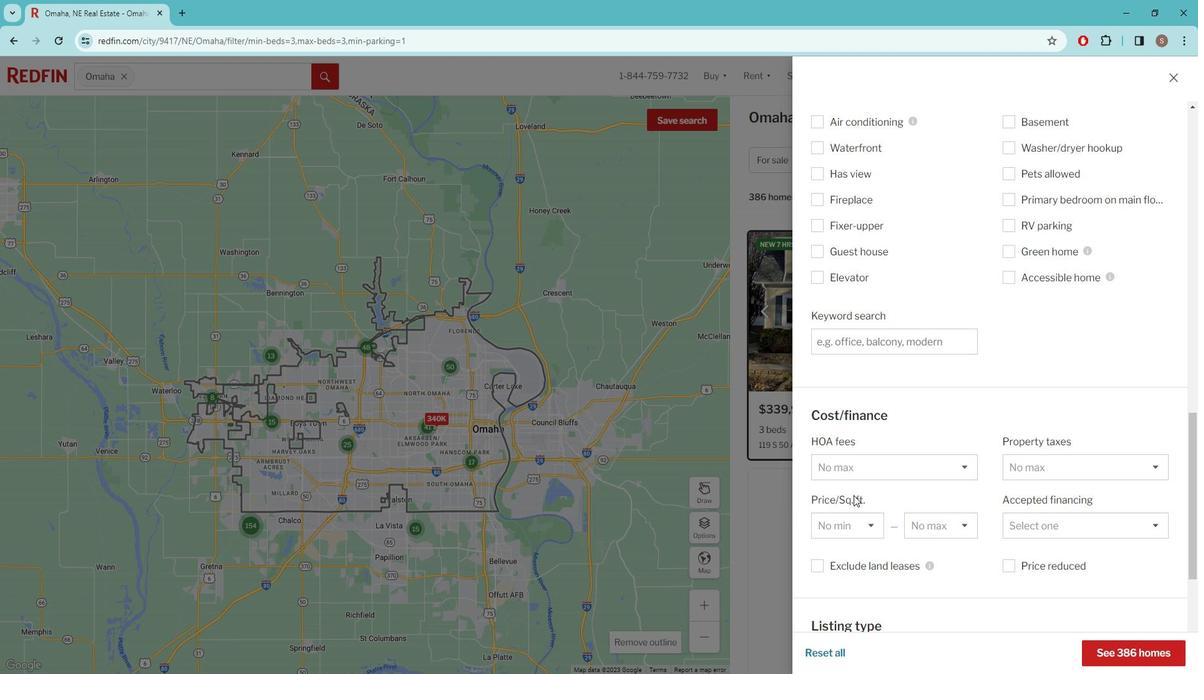 
Action: Mouse scrolled (861, 483) with delta (0, 0)
Screenshot: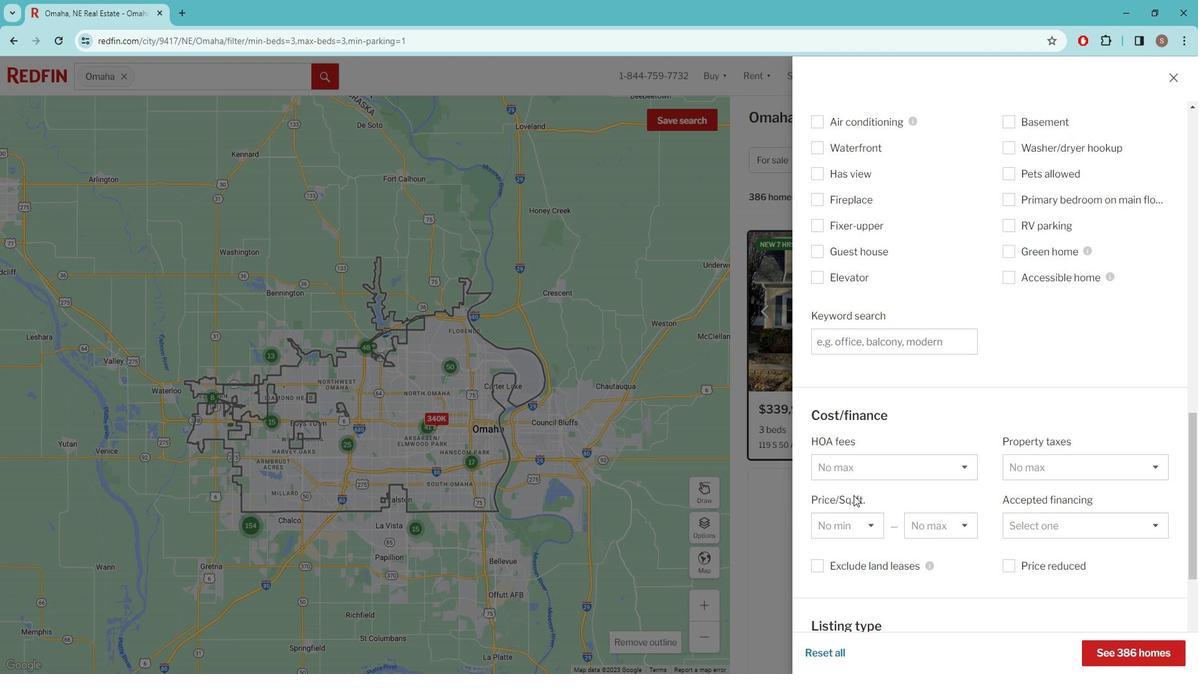 
Action: Mouse scrolled (861, 483) with delta (0, 0)
Screenshot: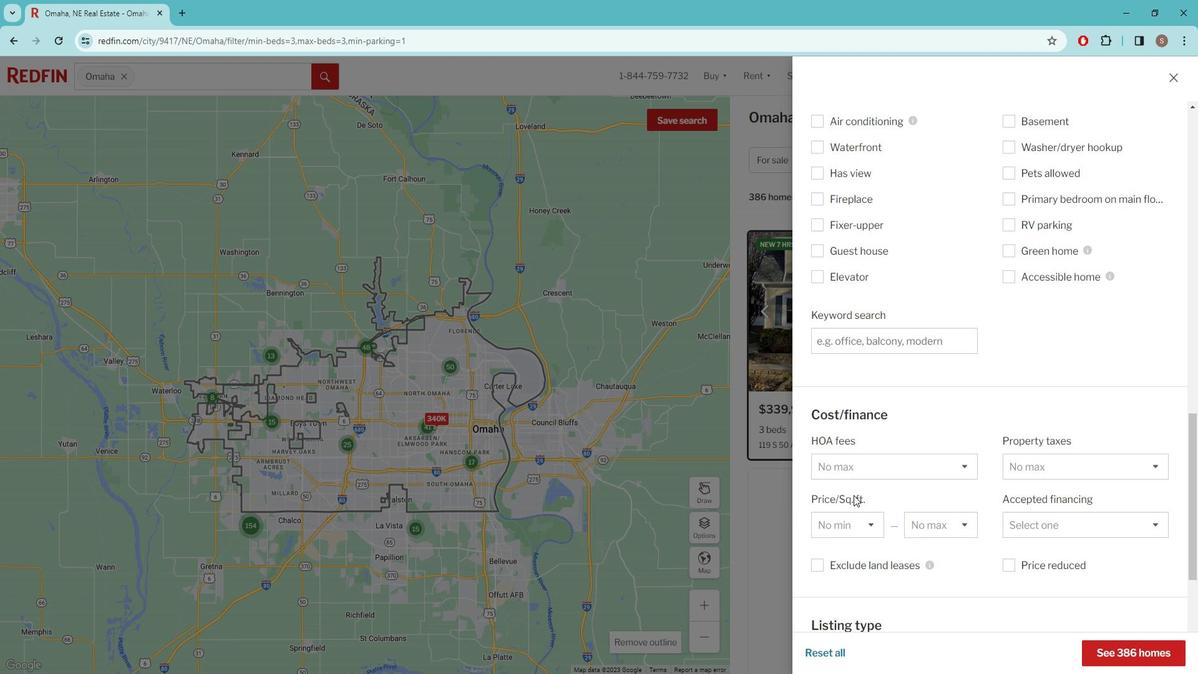 
Action: Mouse scrolled (861, 483) with delta (0, 0)
Screenshot: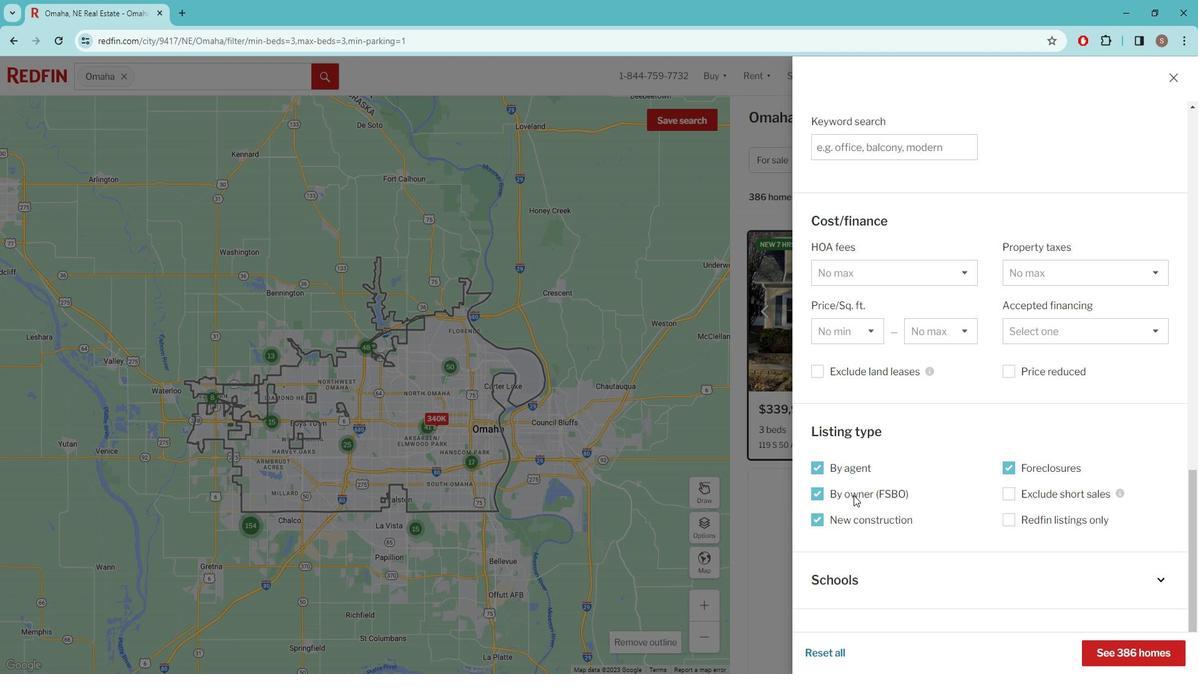 
Action: Mouse scrolled (861, 483) with delta (0, 0)
Screenshot: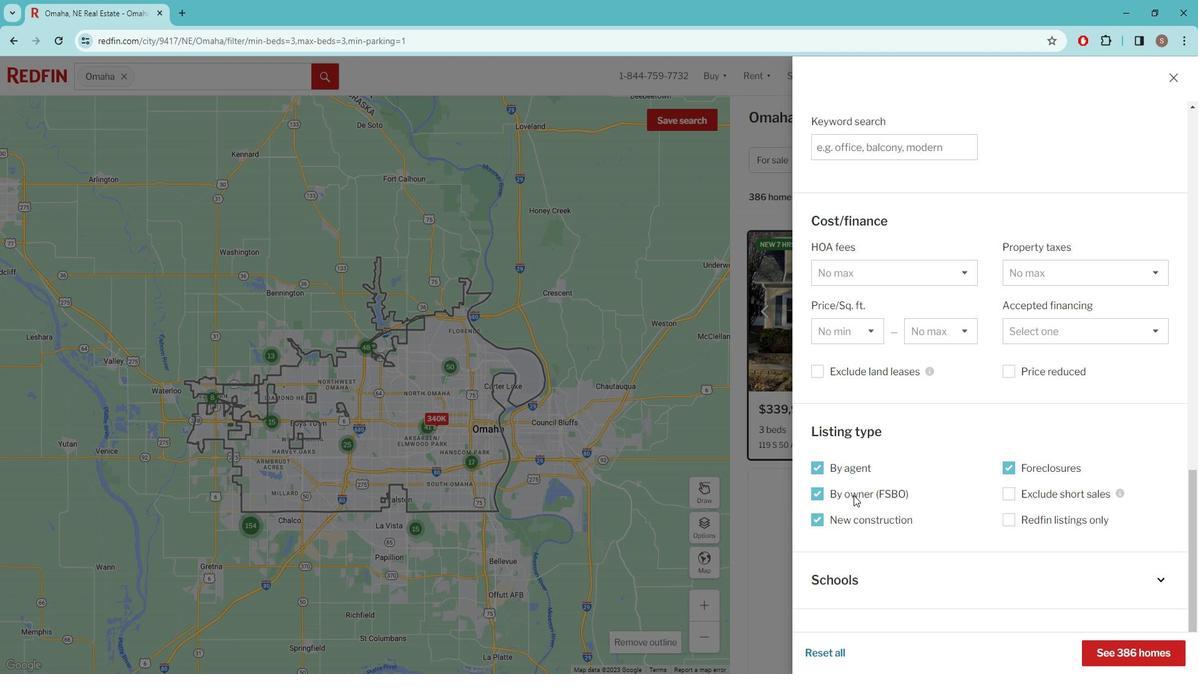 
Action: Mouse scrolled (861, 485) with delta (0, 0)
Screenshot: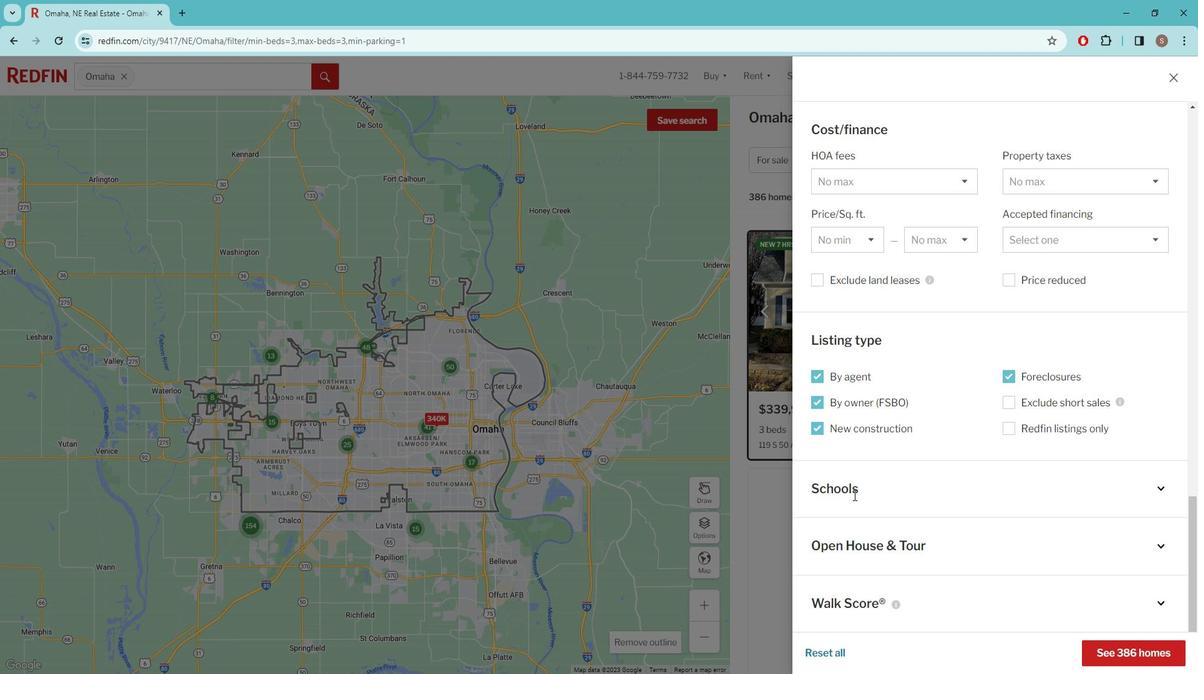 
Action: Mouse scrolled (861, 485) with delta (0, 0)
Screenshot: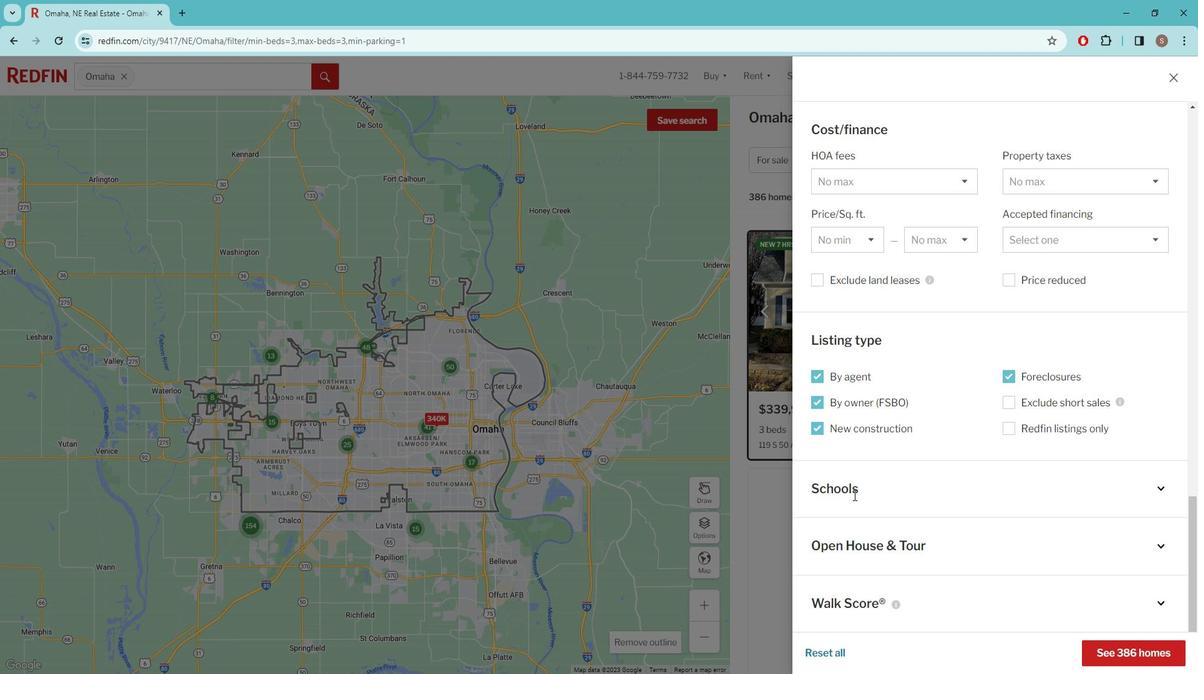 
Action: Mouse scrolled (861, 485) with delta (0, 0)
Screenshot: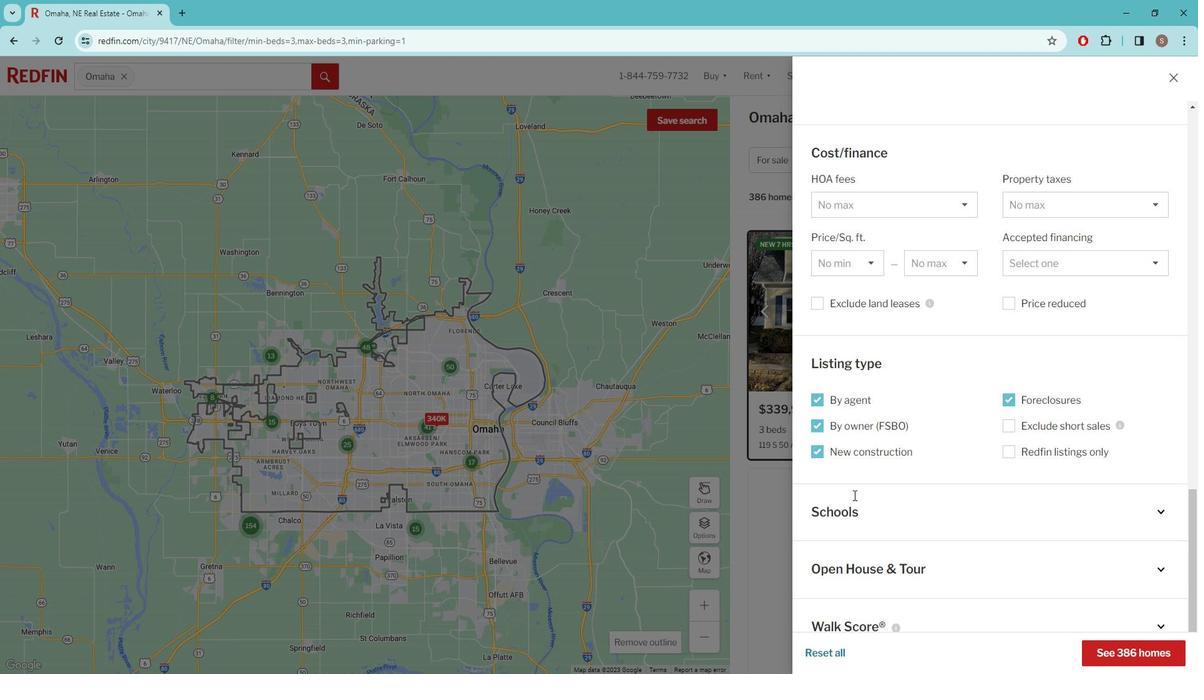 
Action: Mouse scrolled (861, 485) with delta (0, 0)
Screenshot: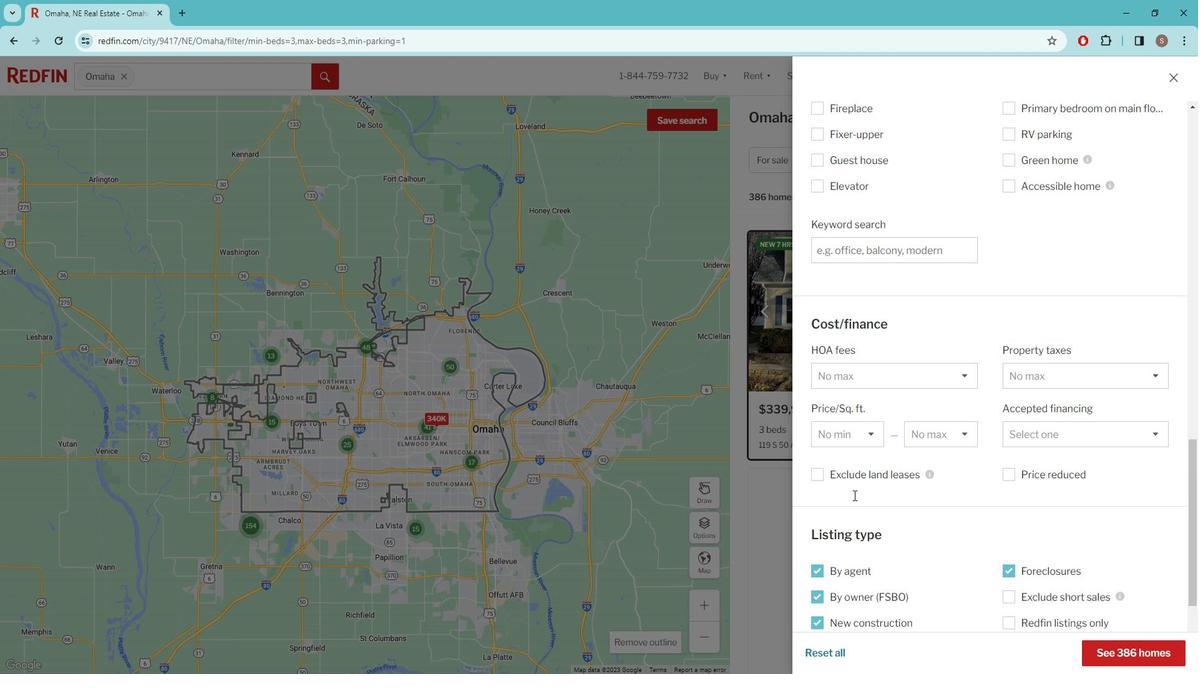 
Action: Mouse scrolled (861, 485) with delta (0, 0)
Screenshot: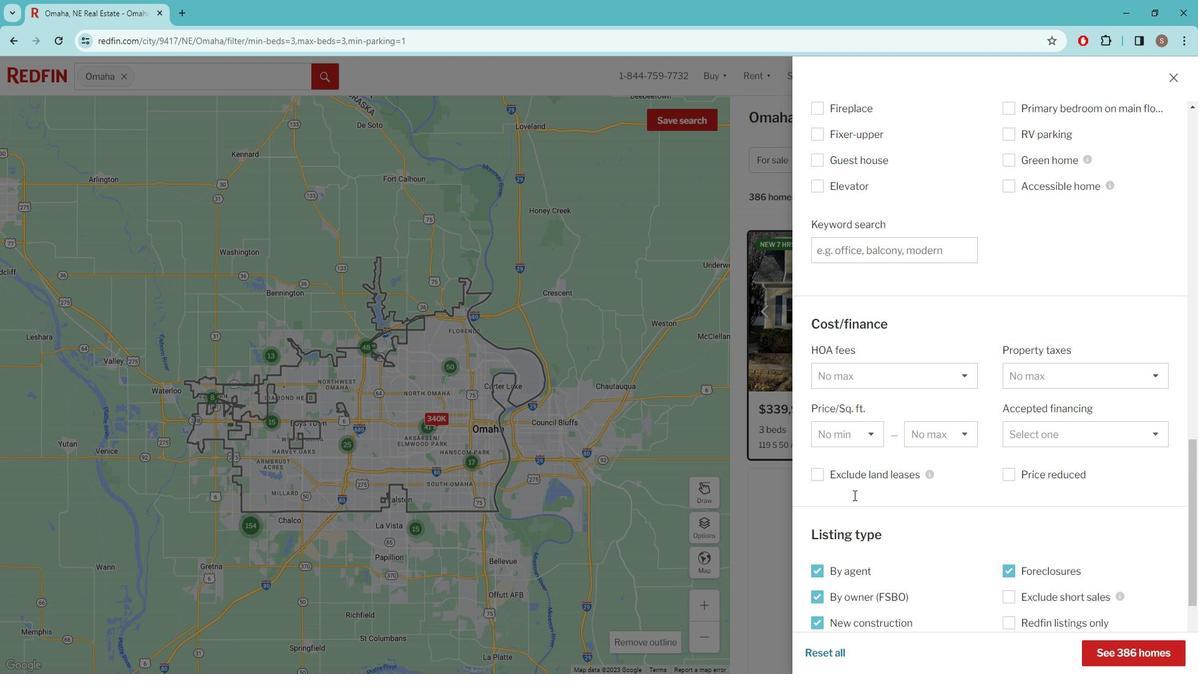 
Action: Mouse scrolled (861, 485) with delta (0, 0)
Screenshot: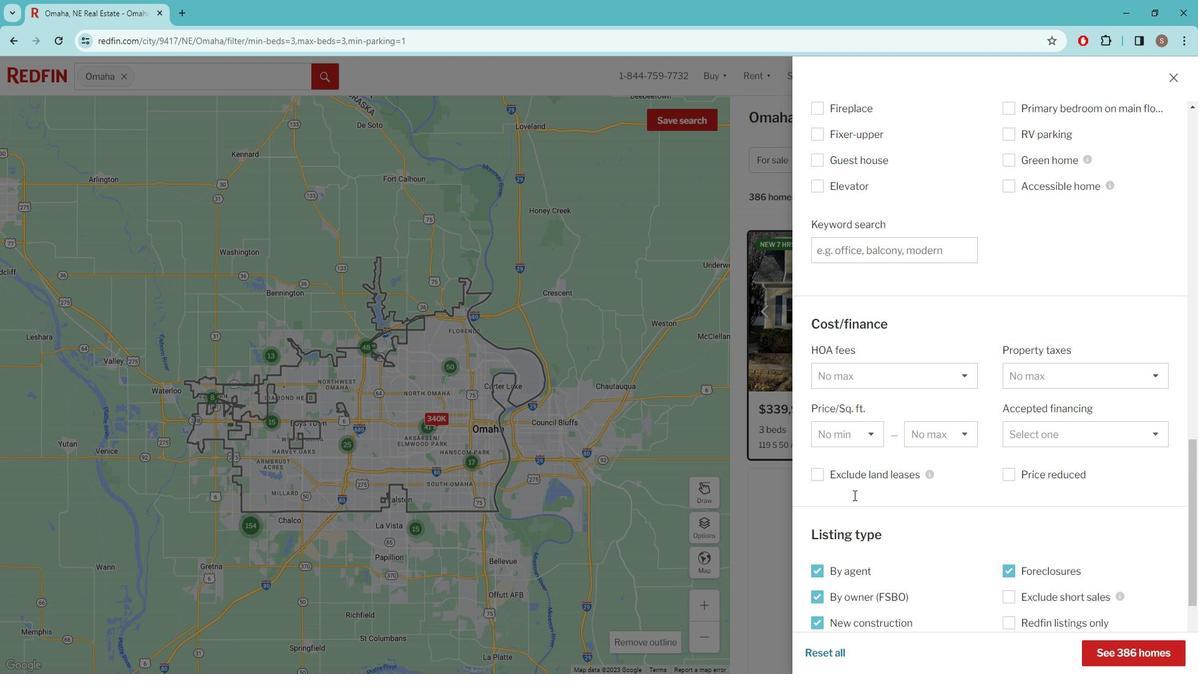 
Action: Mouse scrolled (861, 485) with delta (0, 0)
Screenshot: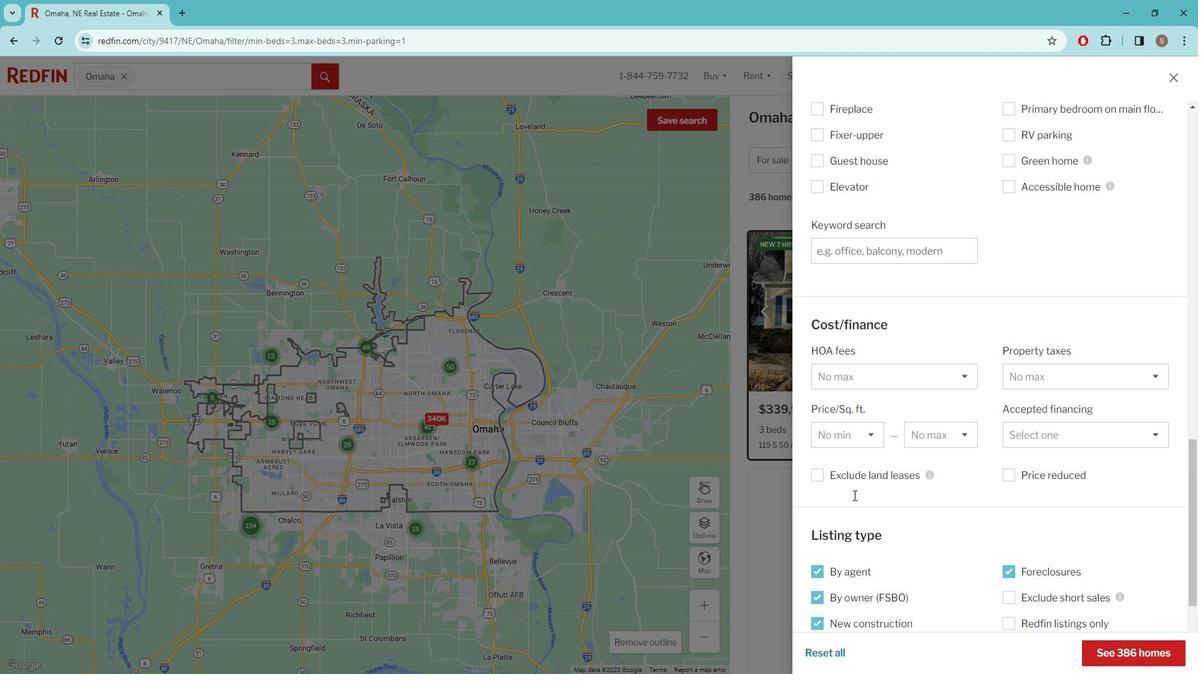 
Action: Mouse scrolled (861, 485) with delta (0, 0)
Screenshot: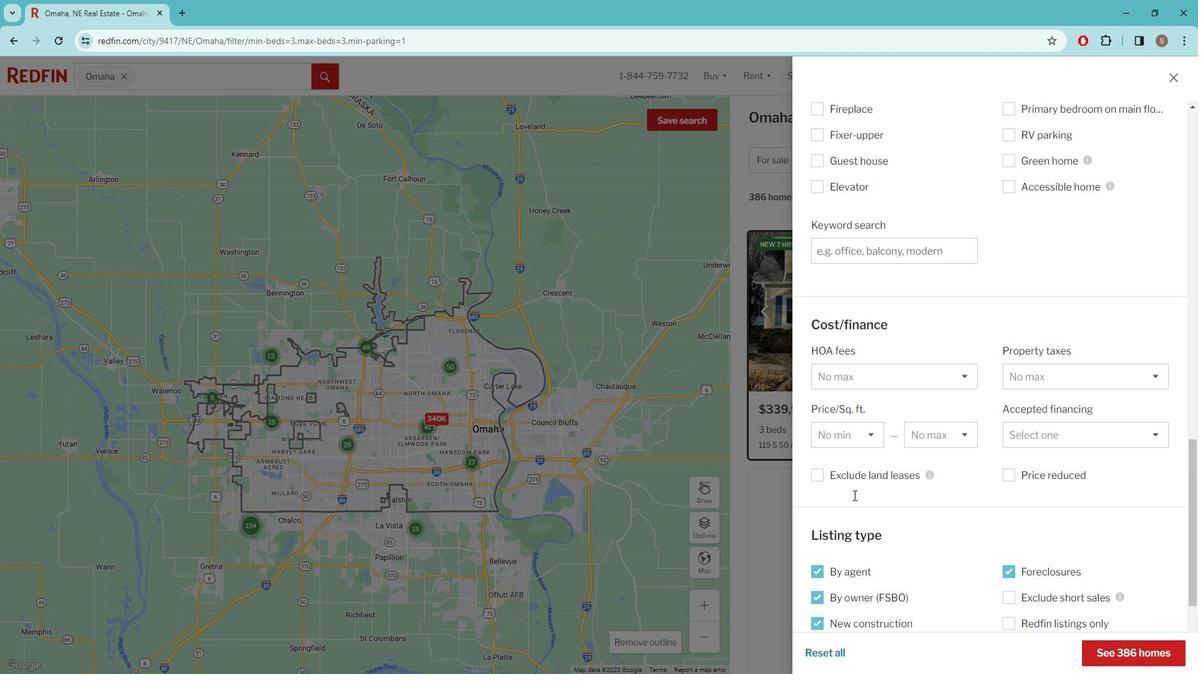 
Action: Mouse scrolled (861, 485) with delta (0, 0)
Screenshot: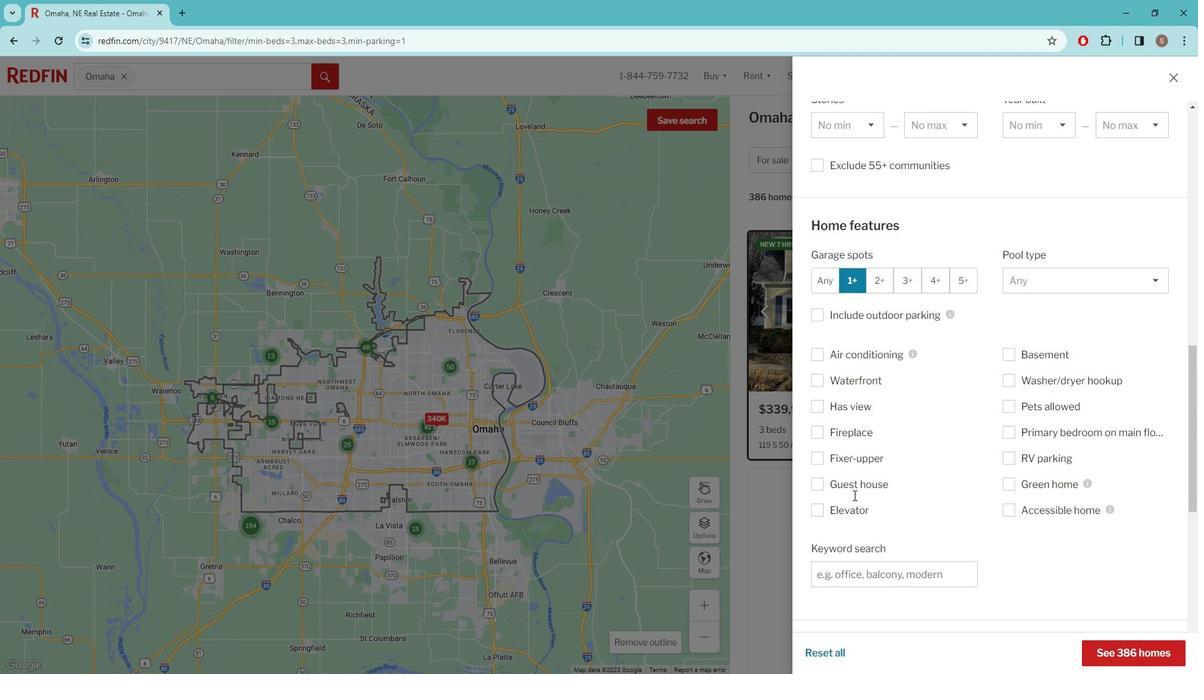 
Action: Mouse scrolled (861, 485) with delta (0, 0)
Screenshot: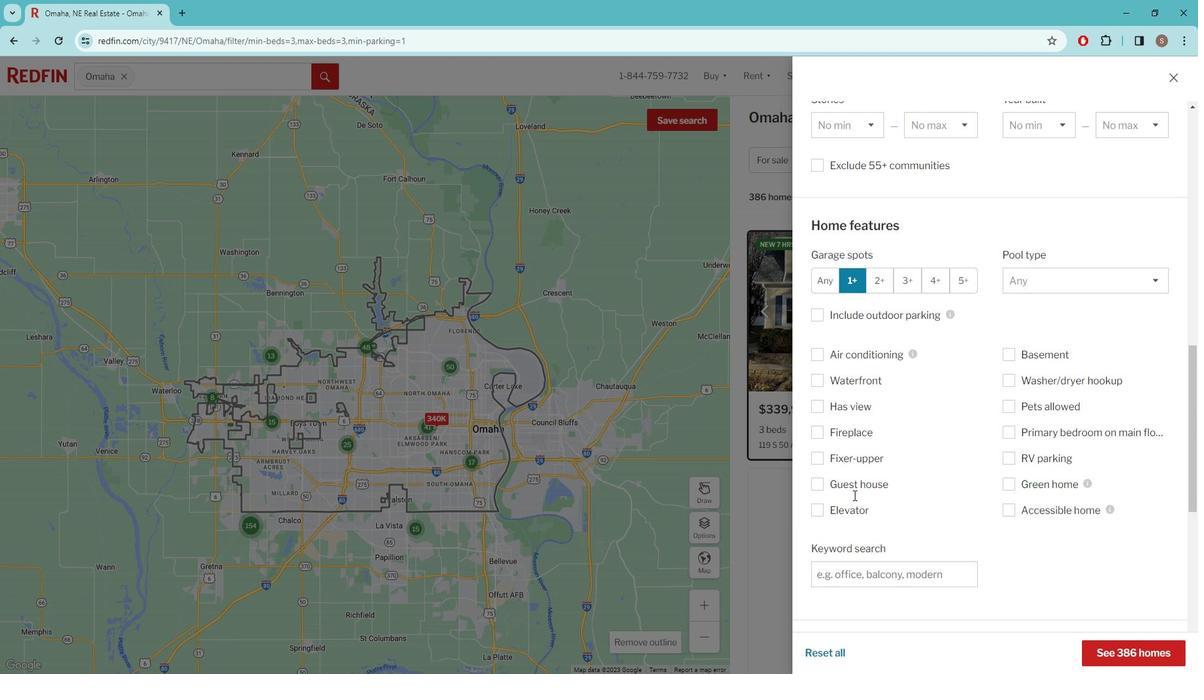 
Action: Mouse scrolled (861, 485) with delta (0, 0)
Screenshot: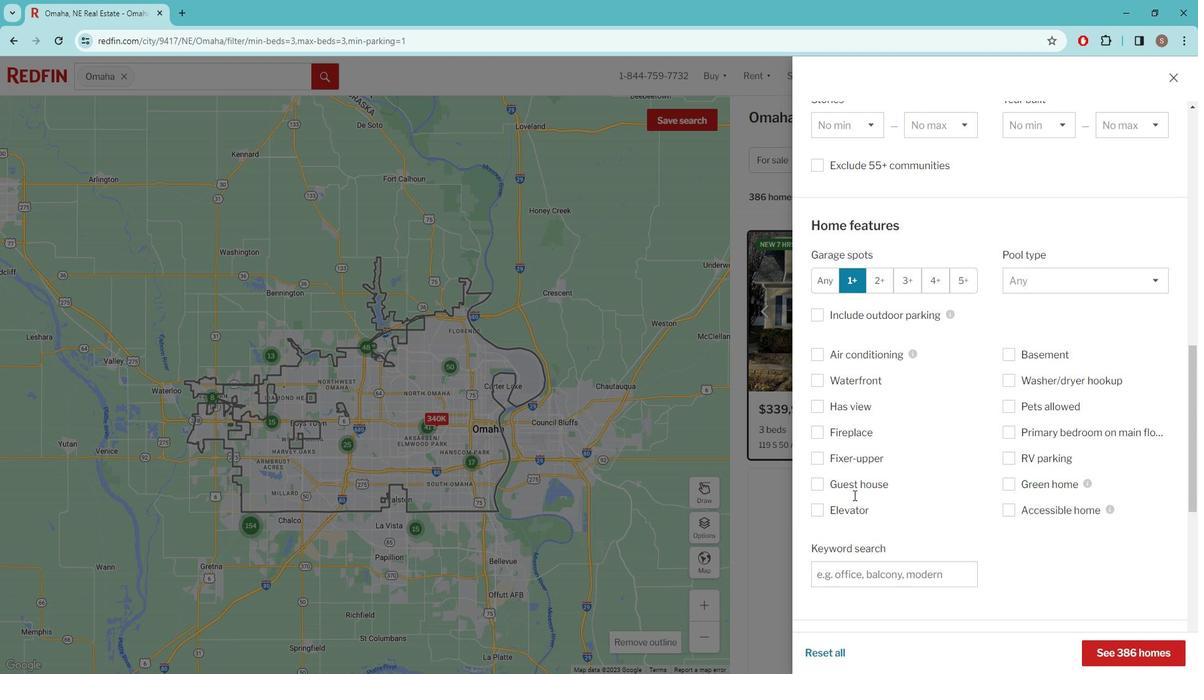 
Action: Mouse scrolled (861, 485) with delta (0, 0)
Screenshot: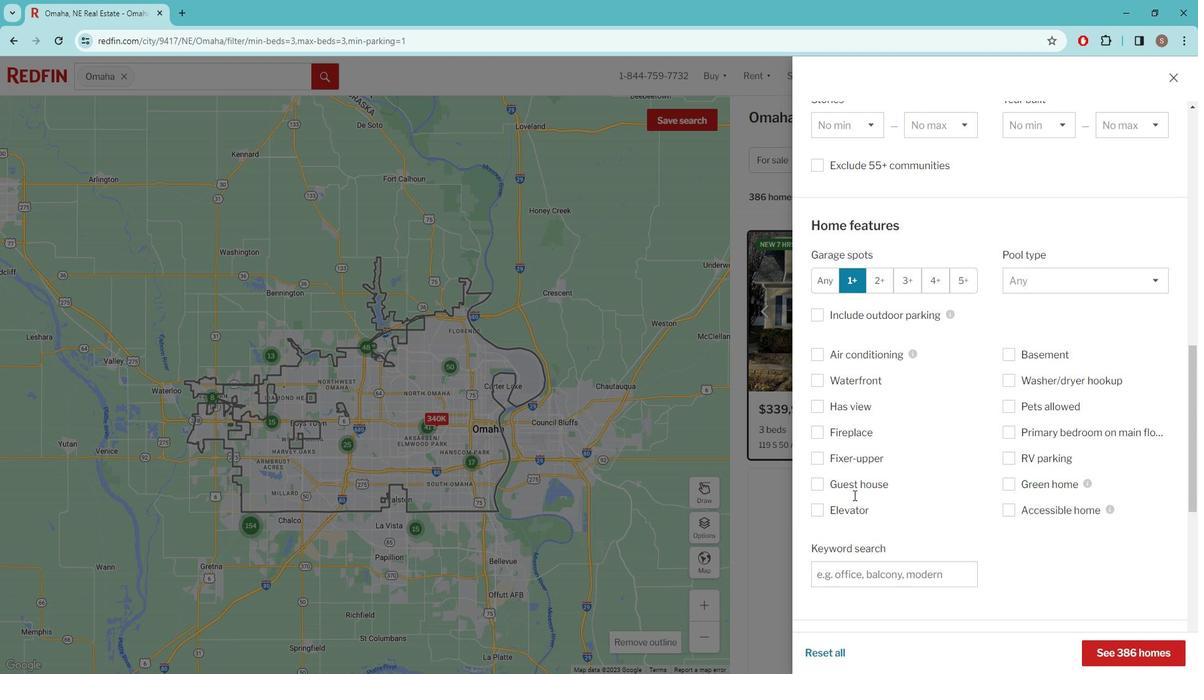 
Action: Mouse scrolled (861, 485) with delta (0, 0)
Screenshot: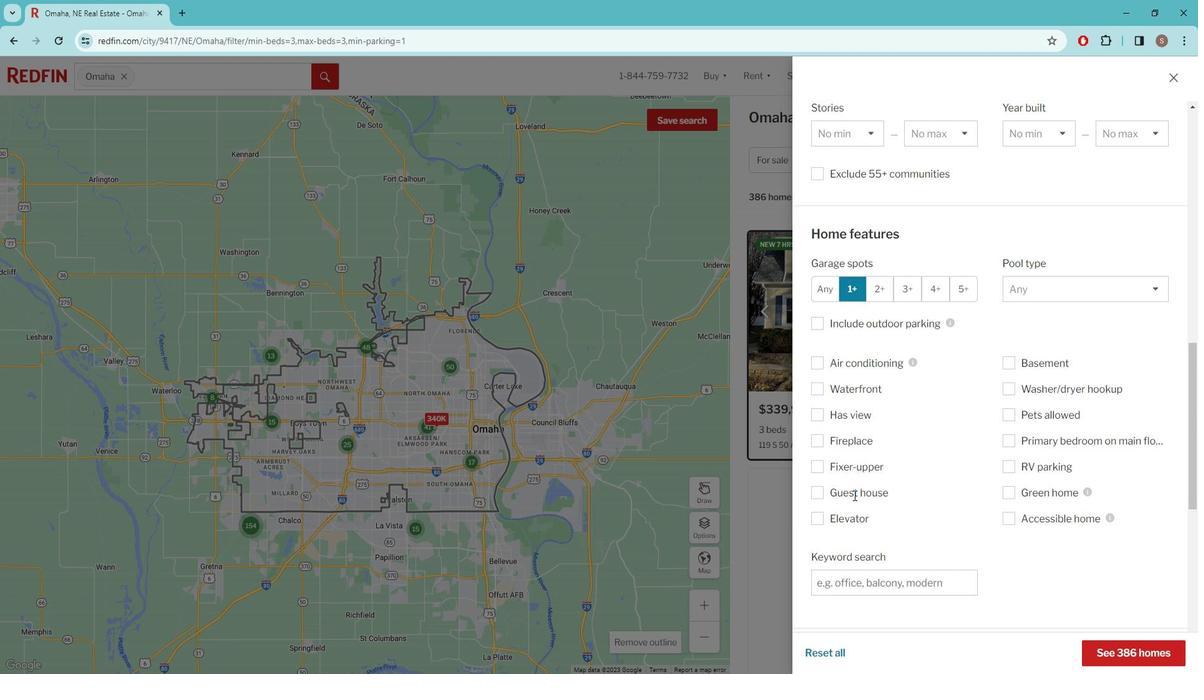 
Action: Mouse scrolled (861, 485) with delta (0, 0)
Screenshot: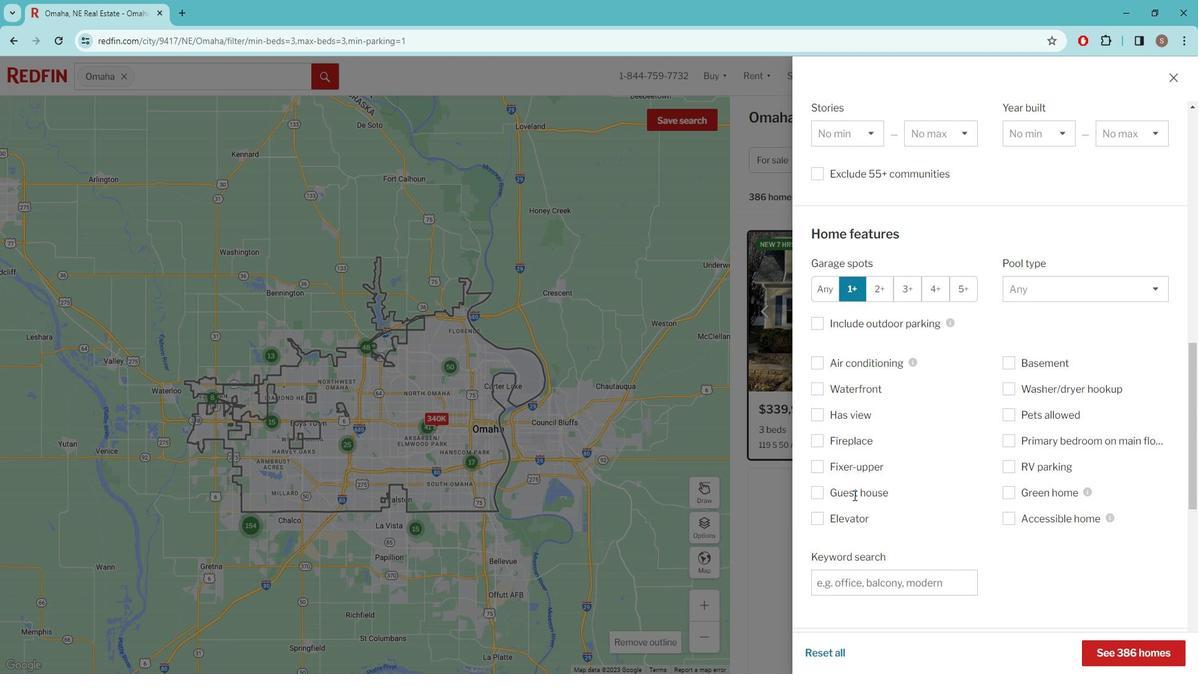 
Action: Mouse moved to (955, 423)
Screenshot: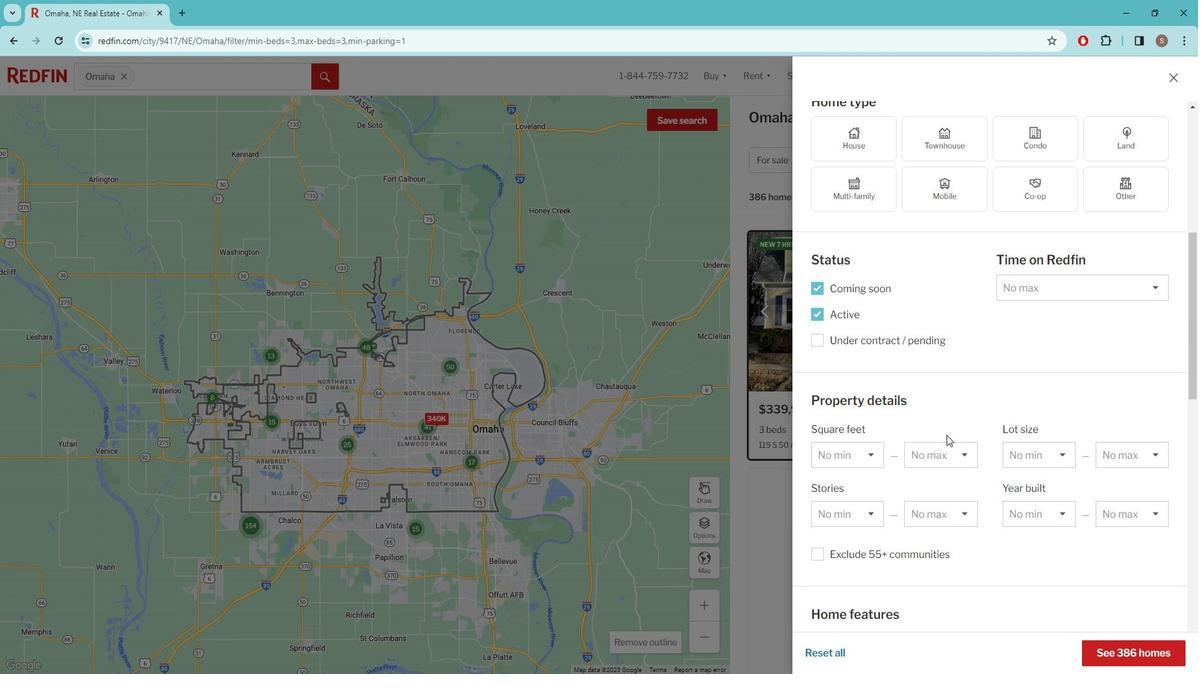 
Action: Mouse scrolled (955, 424) with delta (0, 0)
Screenshot: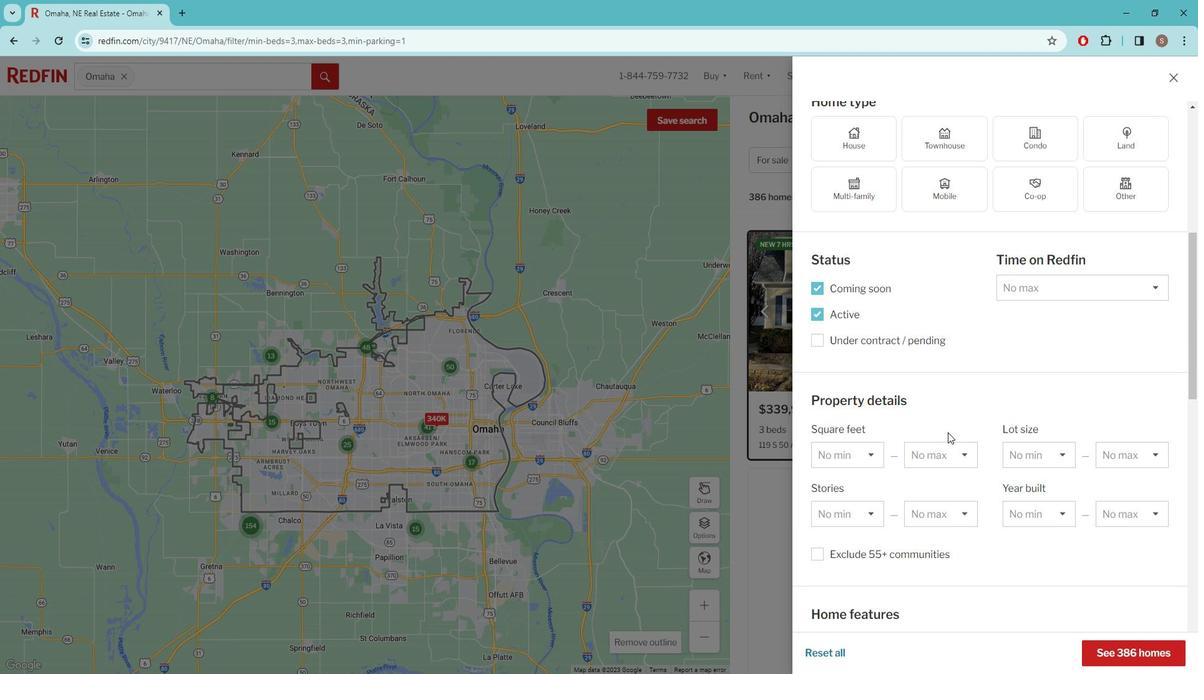 
Action: Mouse scrolled (955, 424) with delta (0, 0)
Screenshot: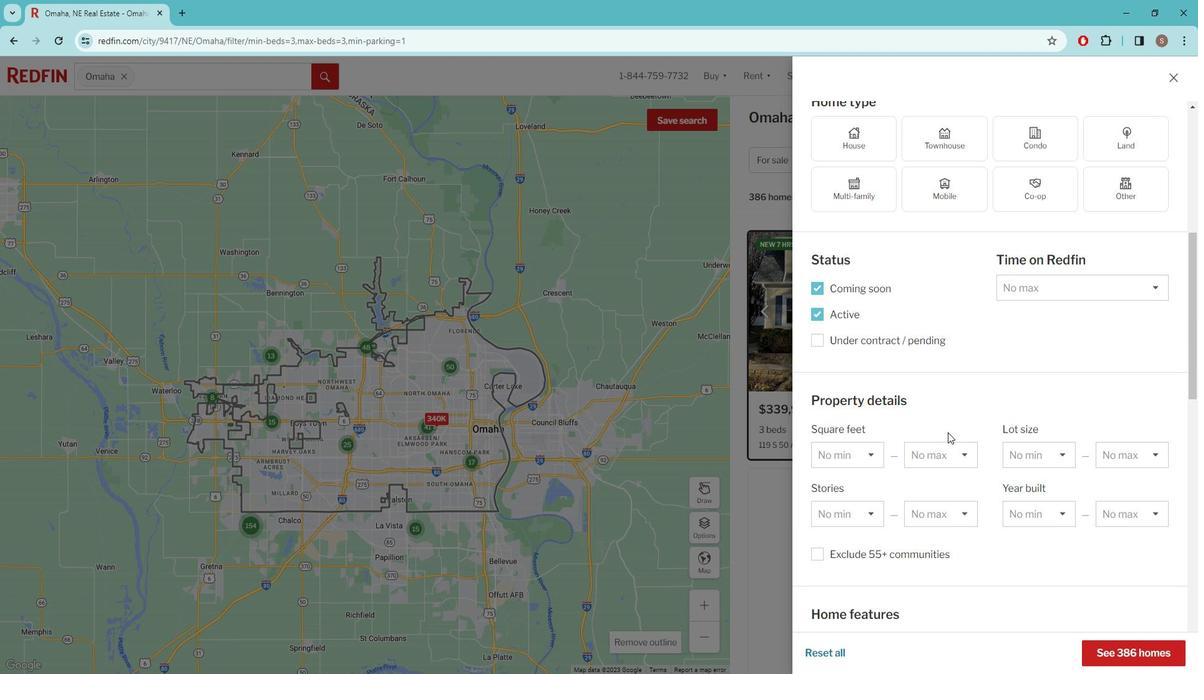 
Action: Mouse scrolled (955, 424) with delta (0, 0)
Screenshot: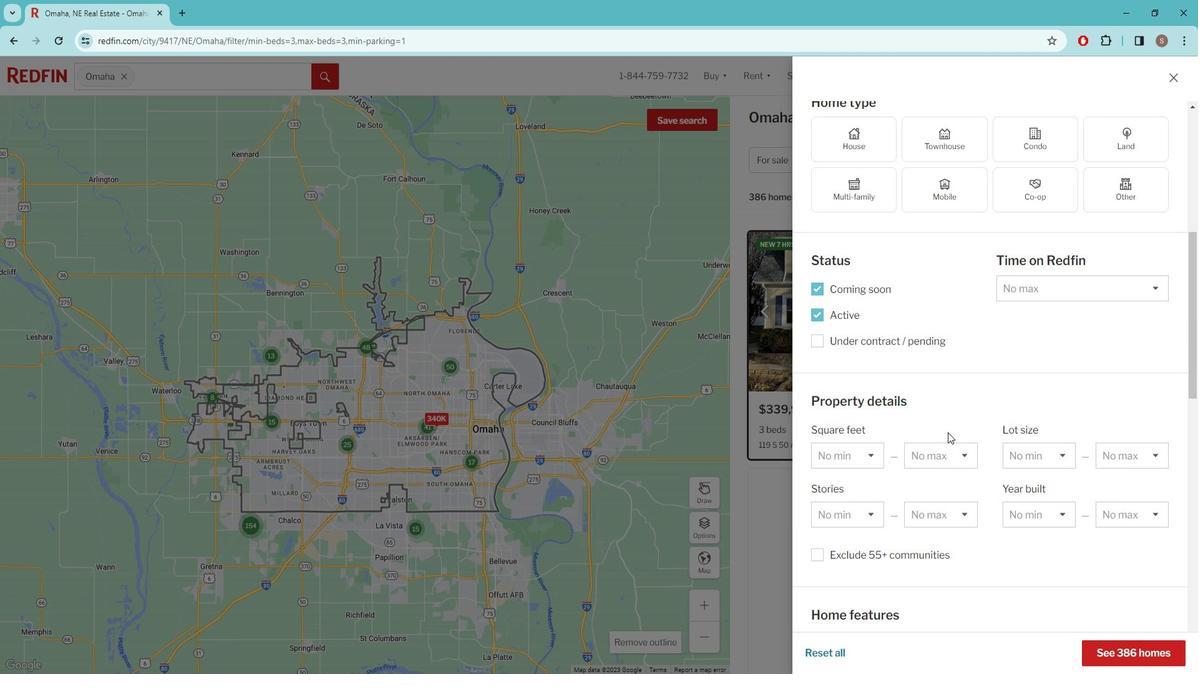 
Action: Mouse moved to (964, 330)
Screenshot: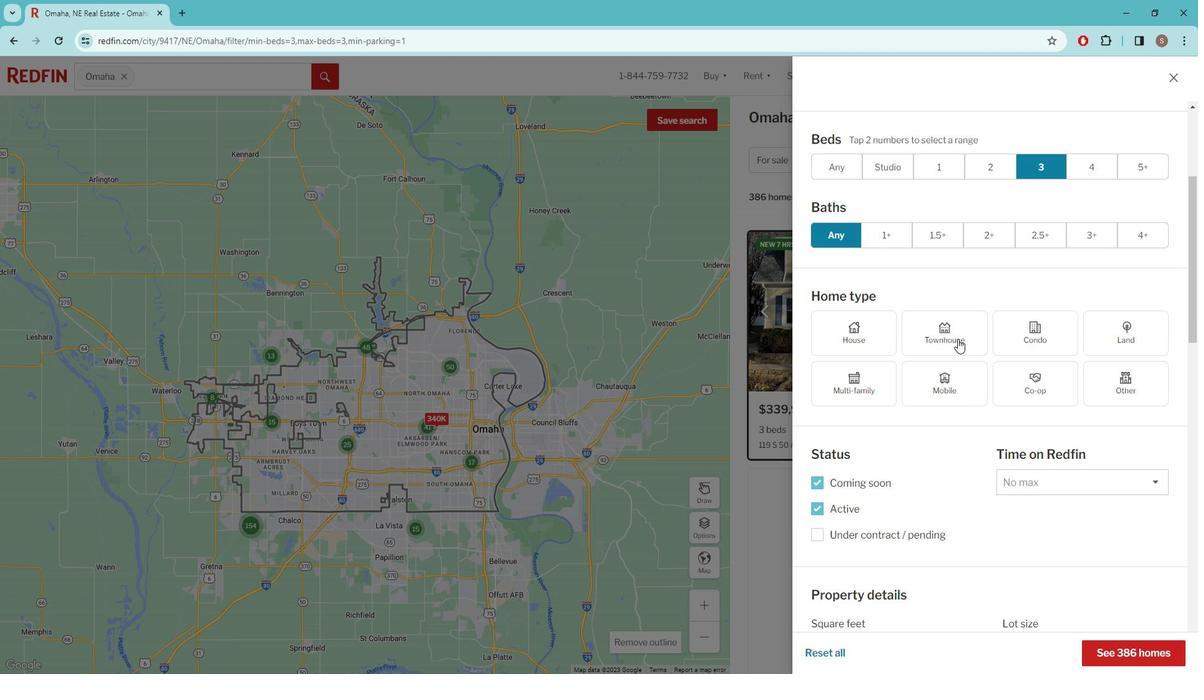 
Action: Mouse pressed left at (964, 330)
Screenshot: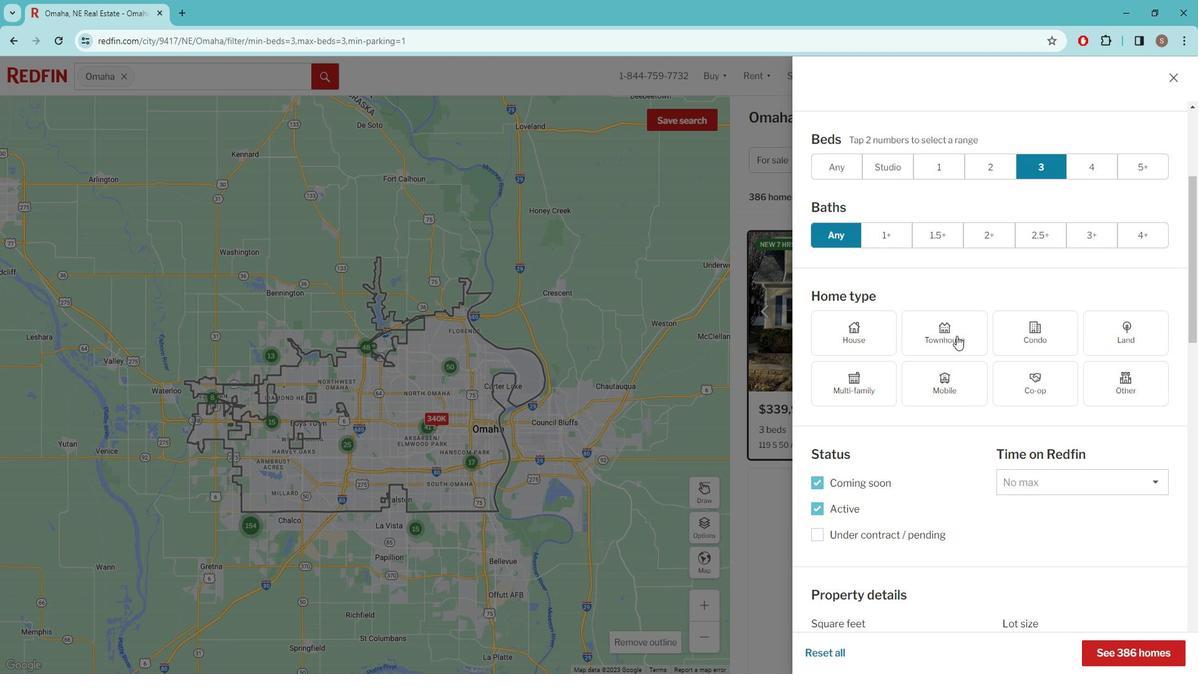 
Action: Mouse moved to (978, 412)
Screenshot: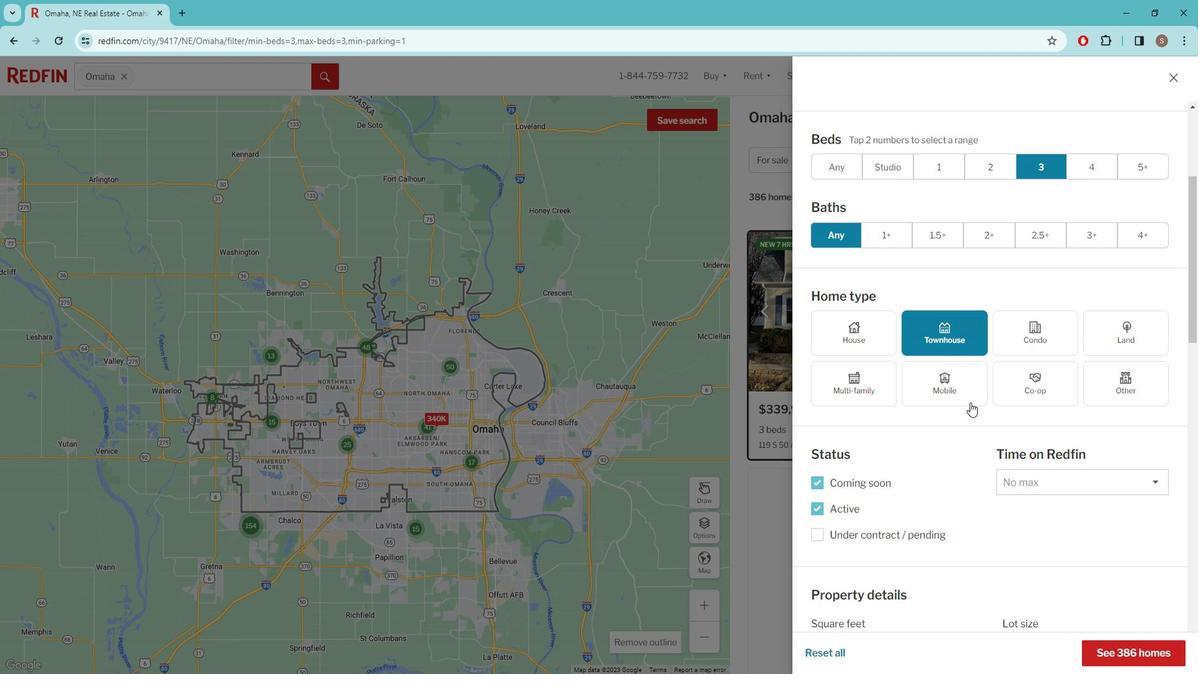 
Action: Mouse scrolled (978, 412) with delta (0, 0)
Screenshot: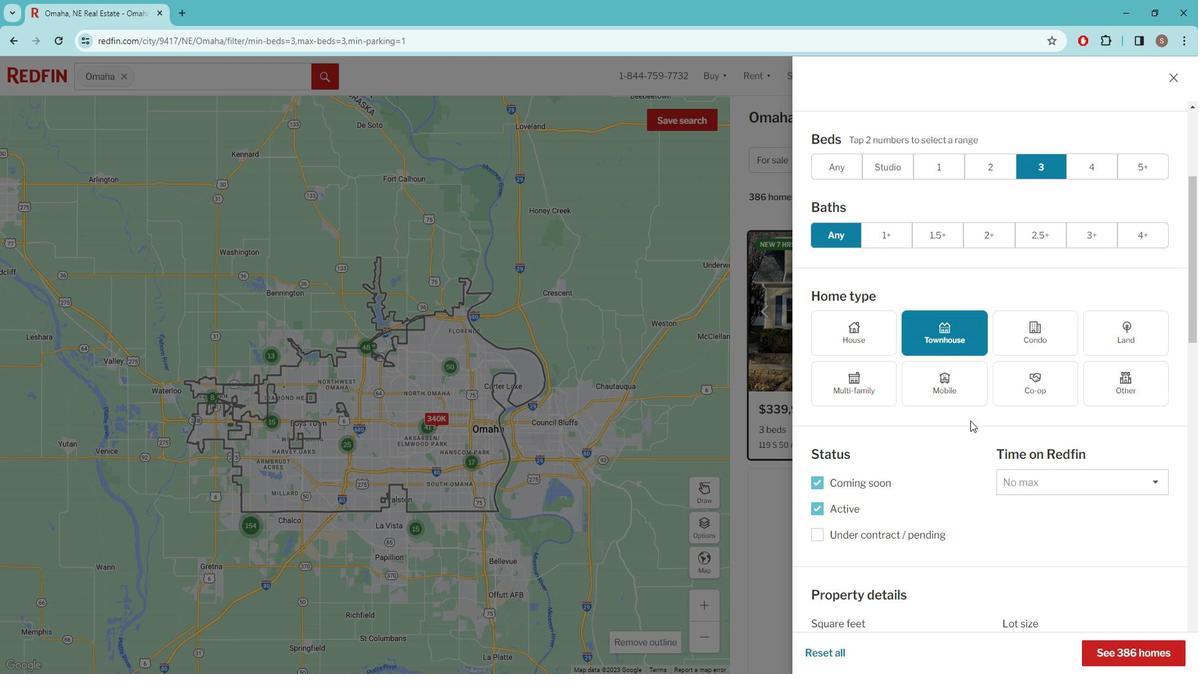 
Action: Mouse scrolled (978, 412) with delta (0, 0)
Screenshot: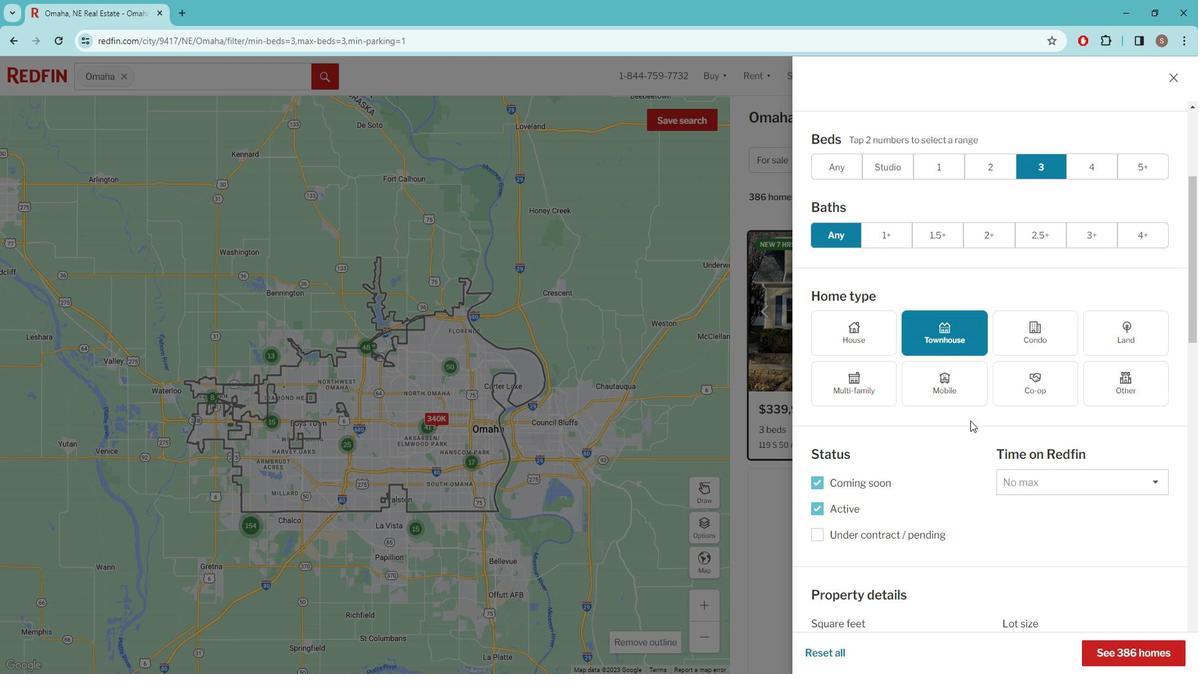 
Action: Mouse scrolled (978, 412) with delta (0, 0)
Screenshot: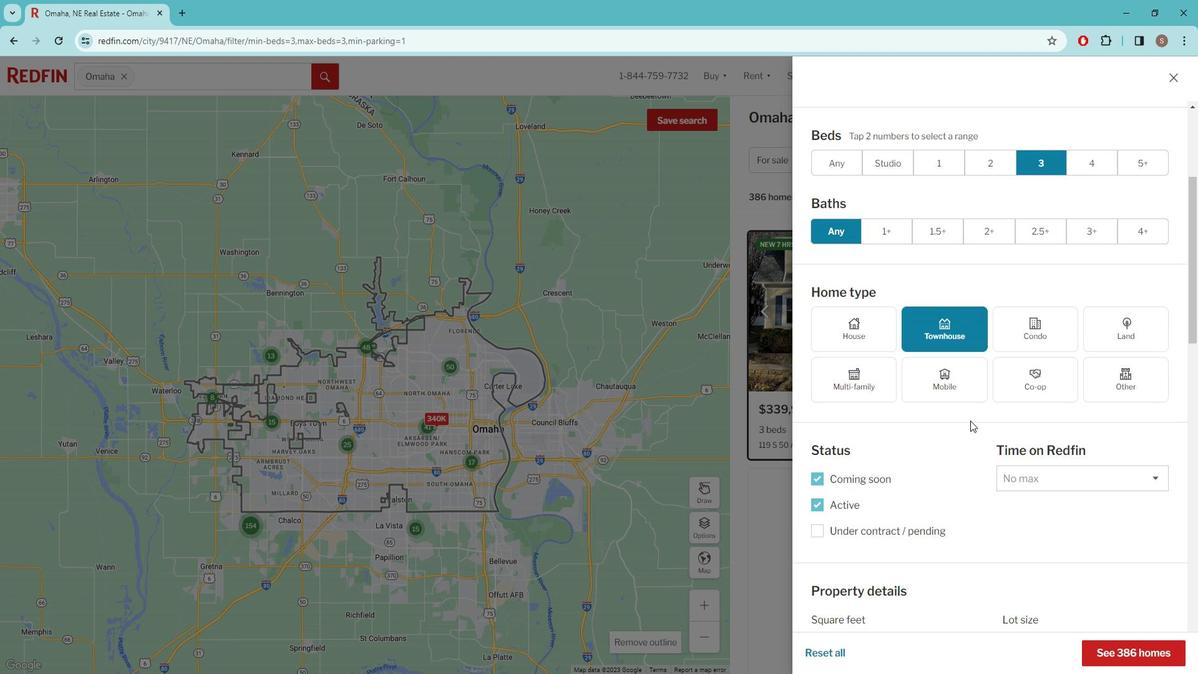
Action: Mouse scrolled (978, 412) with delta (0, 0)
Screenshot: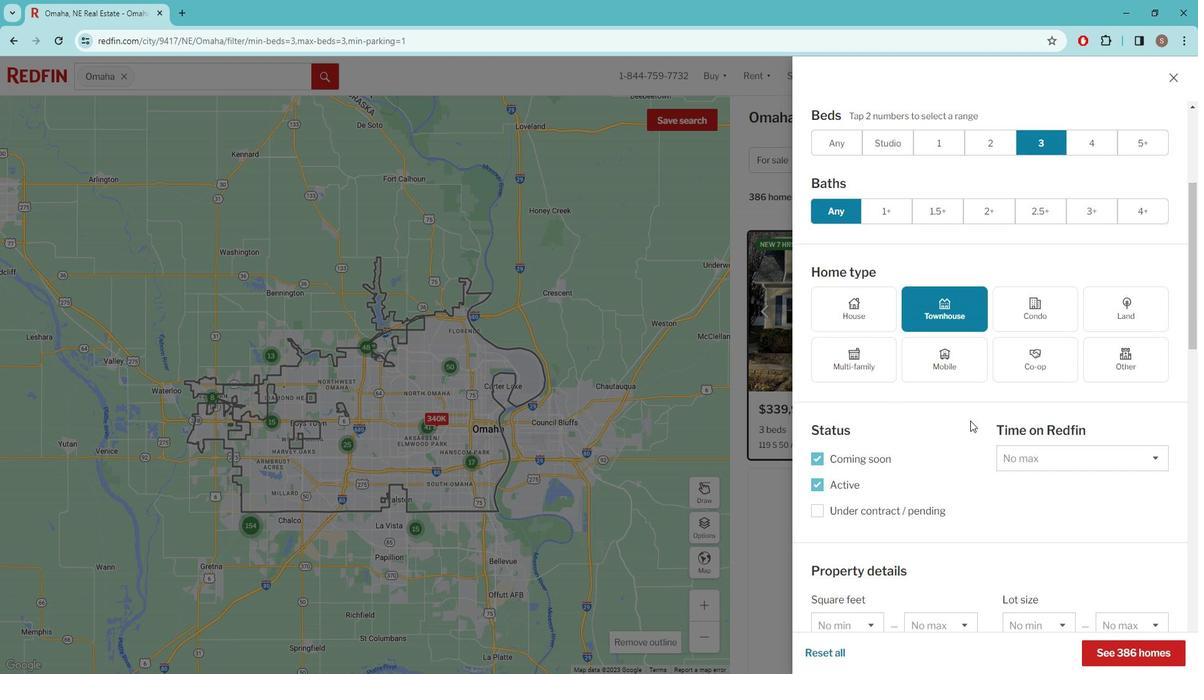 
Action: Mouse scrolled (978, 412) with delta (0, 0)
Screenshot: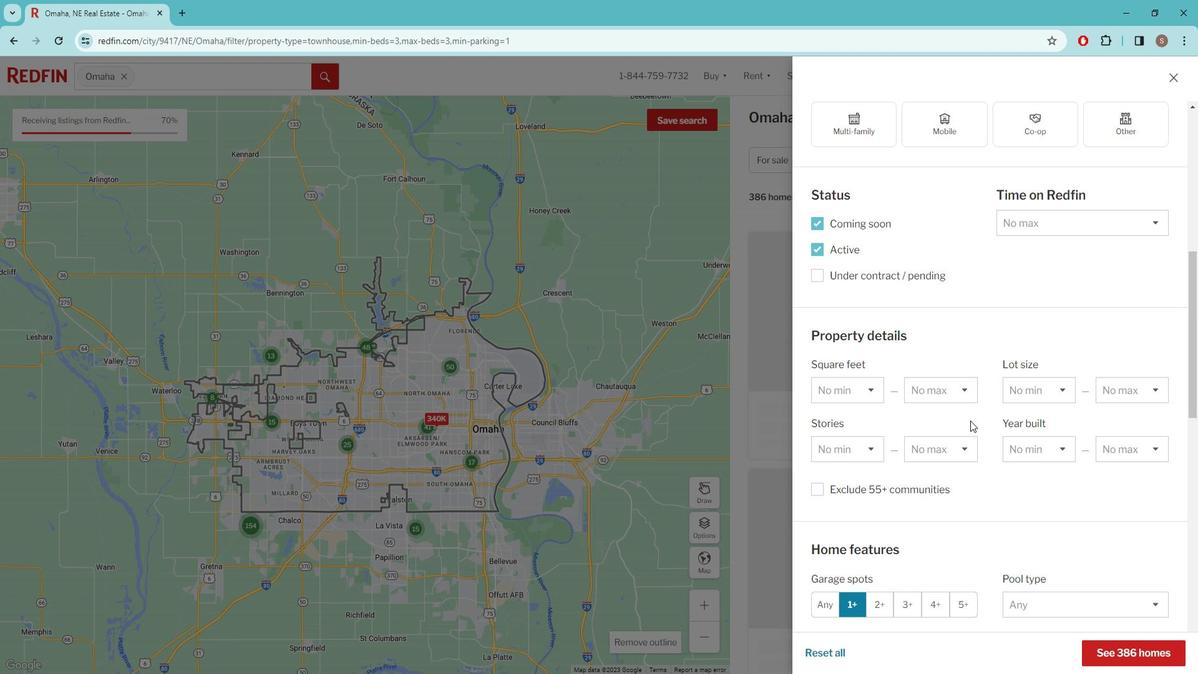 
Action: Mouse scrolled (978, 412) with delta (0, 0)
Screenshot: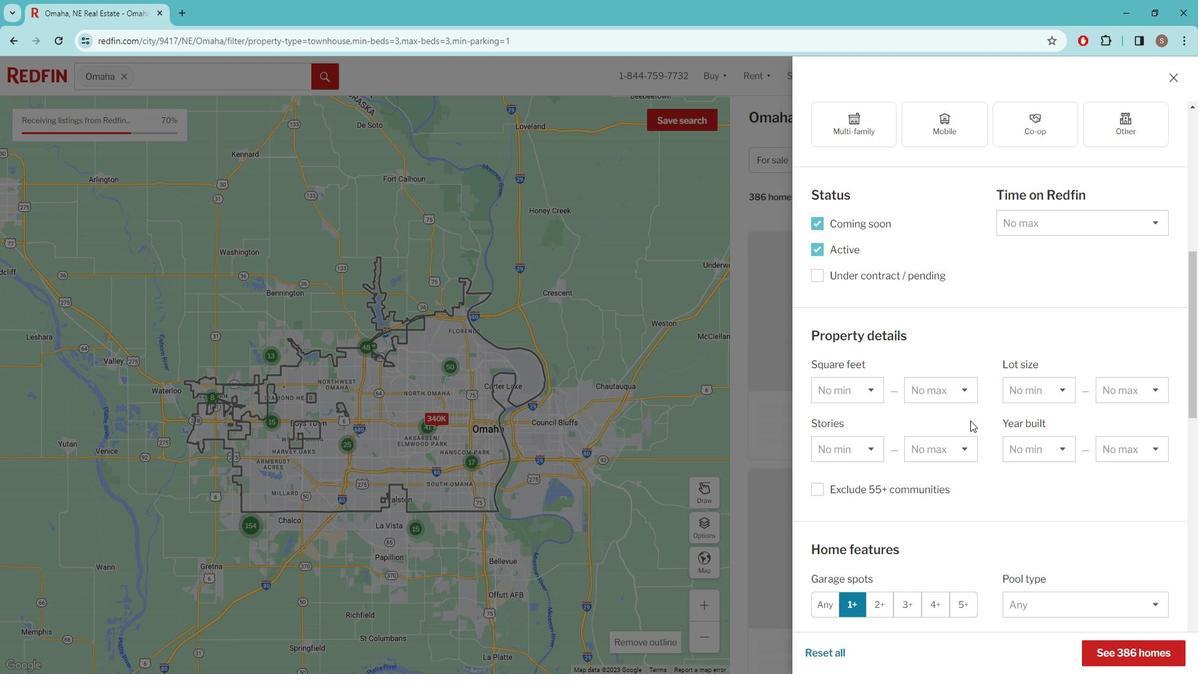 
Action: Mouse scrolled (978, 412) with delta (0, 0)
Screenshot: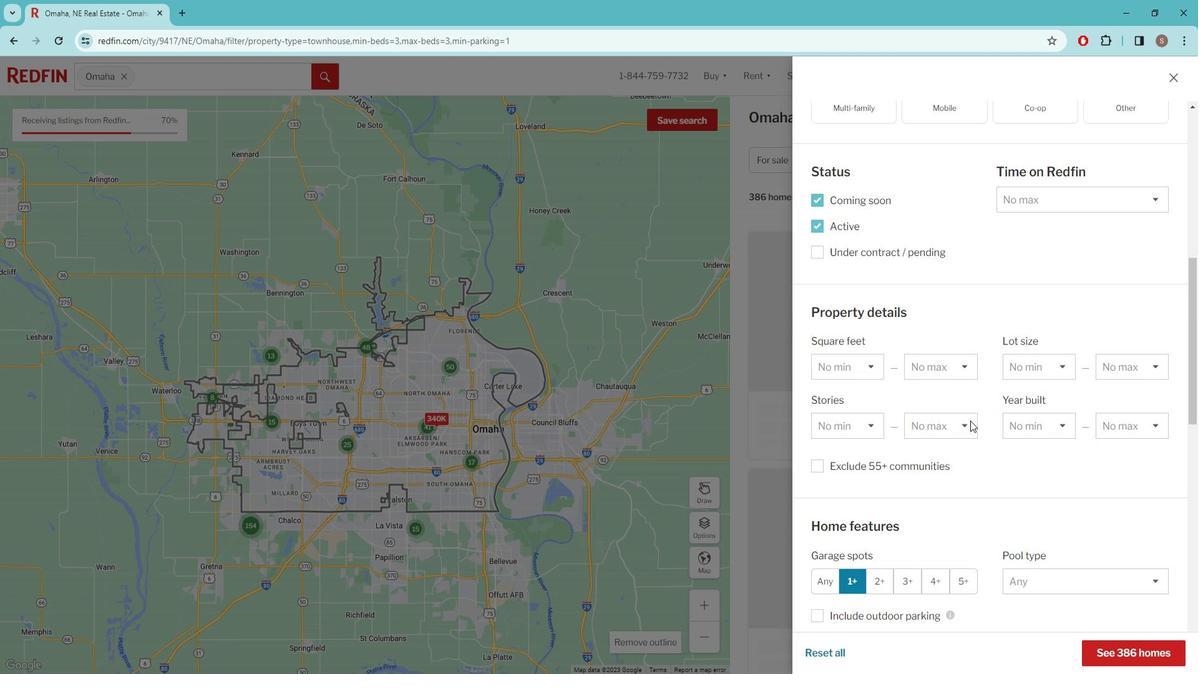 
Action: Mouse scrolled (978, 412) with delta (0, 0)
Screenshot: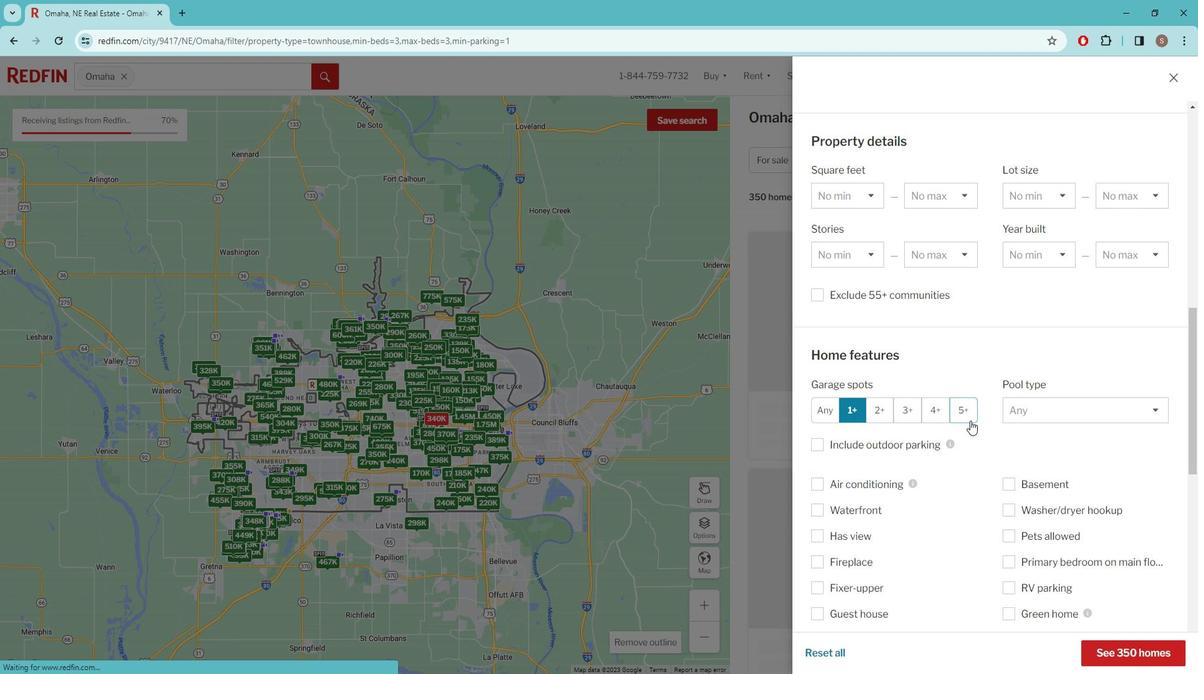 
Action: Mouse scrolled (978, 412) with delta (0, 0)
Screenshot: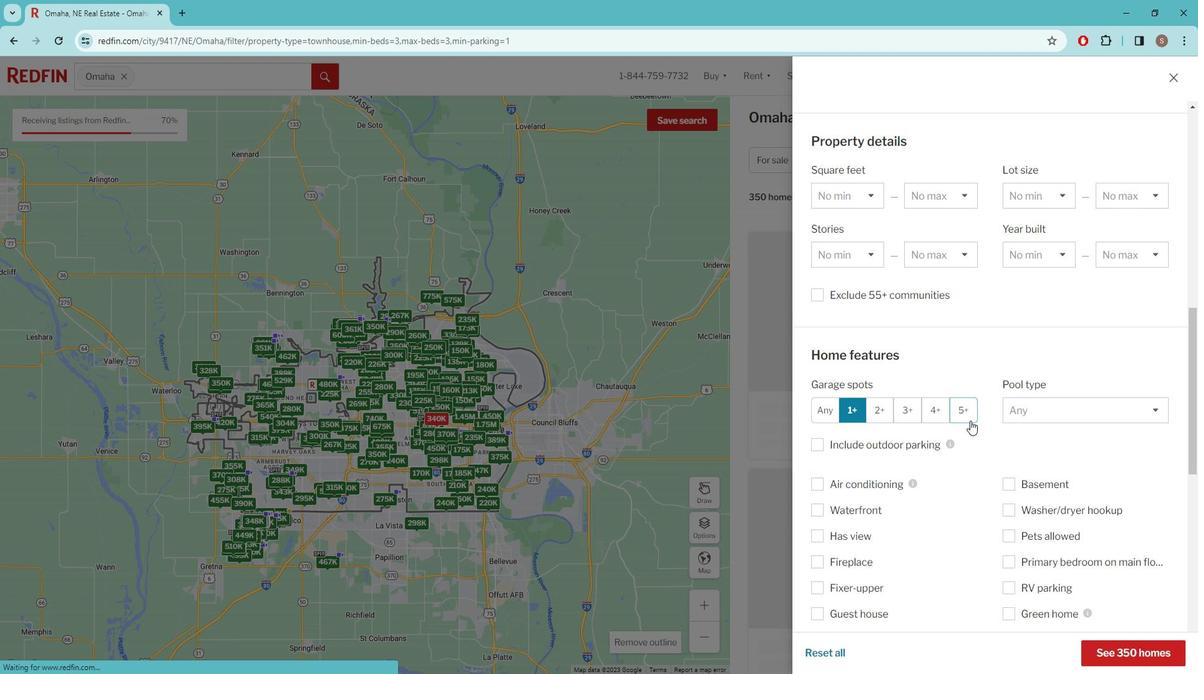 
Action: Mouse scrolled (978, 412) with delta (0, 0)
Screenshot: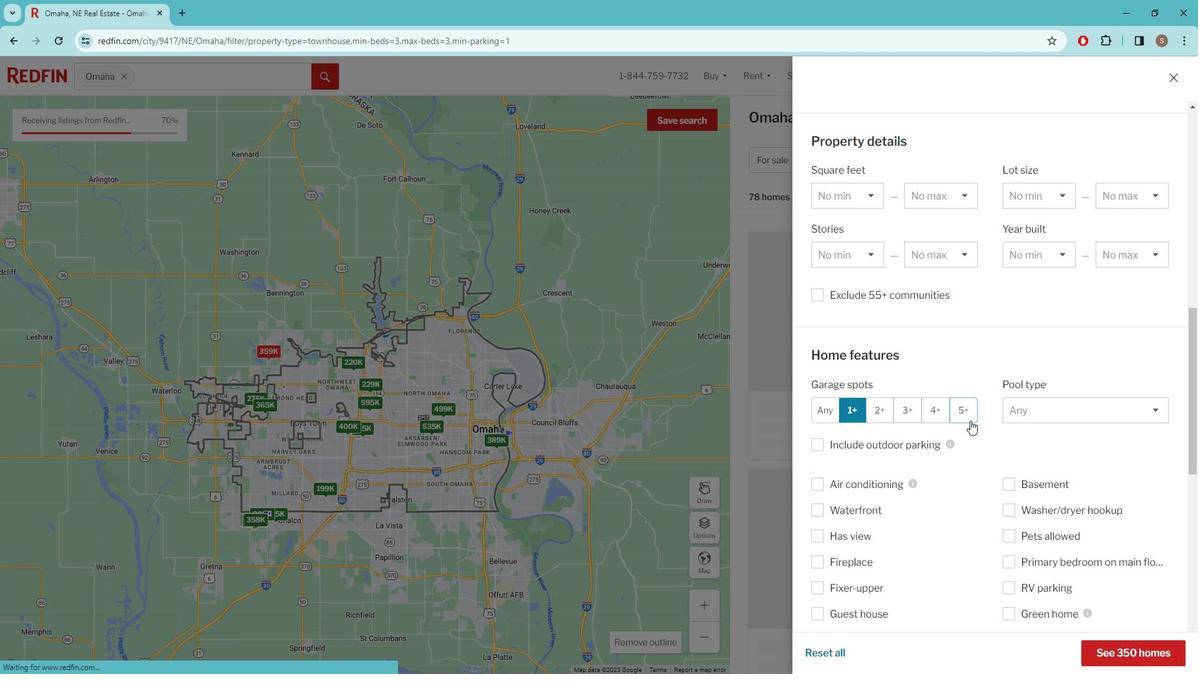 
Action: Mouse scrolled (978, 412) with delta (0, 0)
Screenshot: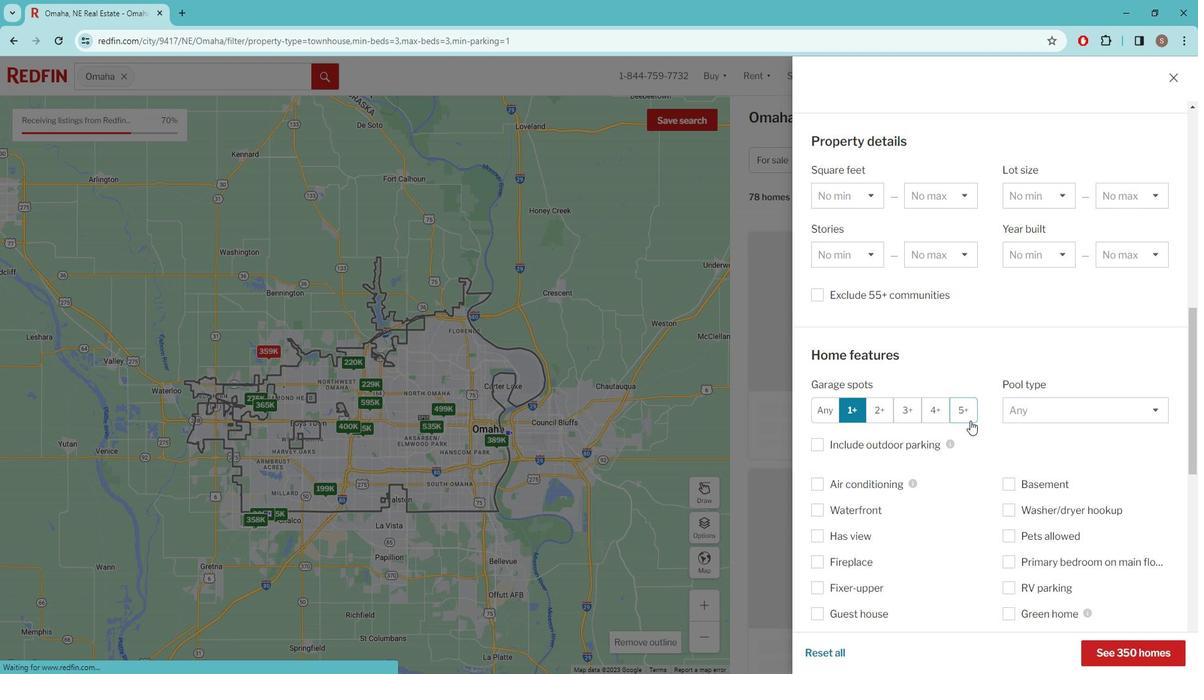 
Action: Mouse scrolled (978, 412) with delta (0, 0)
Screenshot: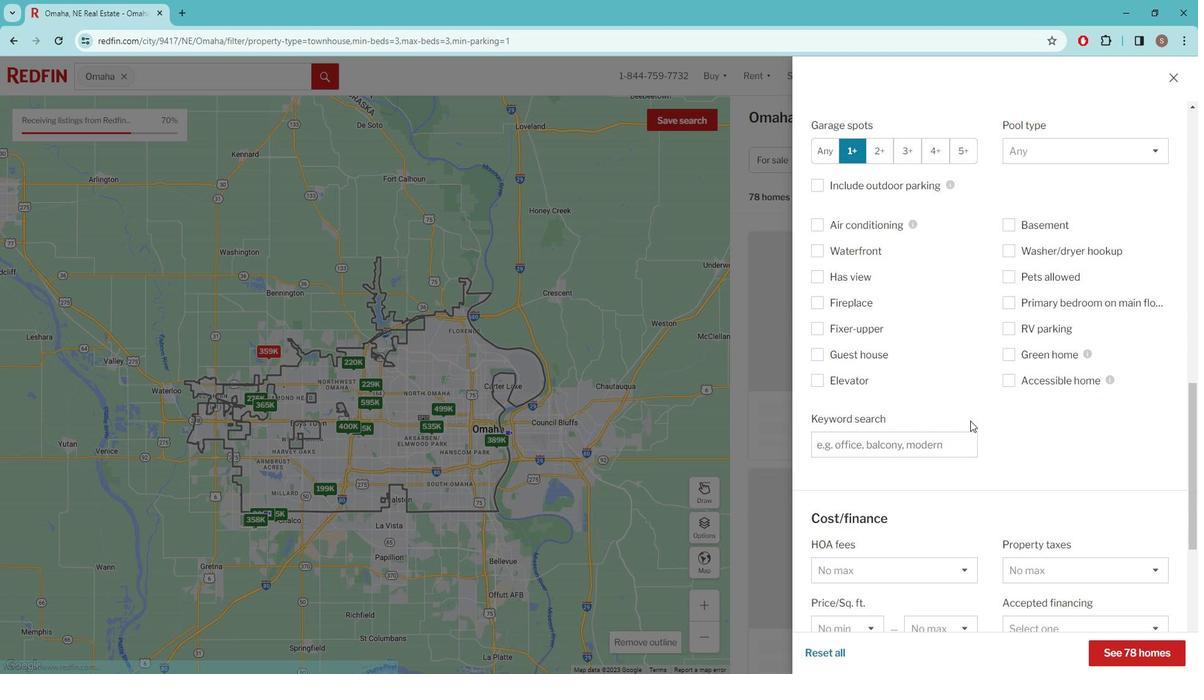 
Action: Mouse scrolled (978, 412) with delta (0, 0)
Screenshot: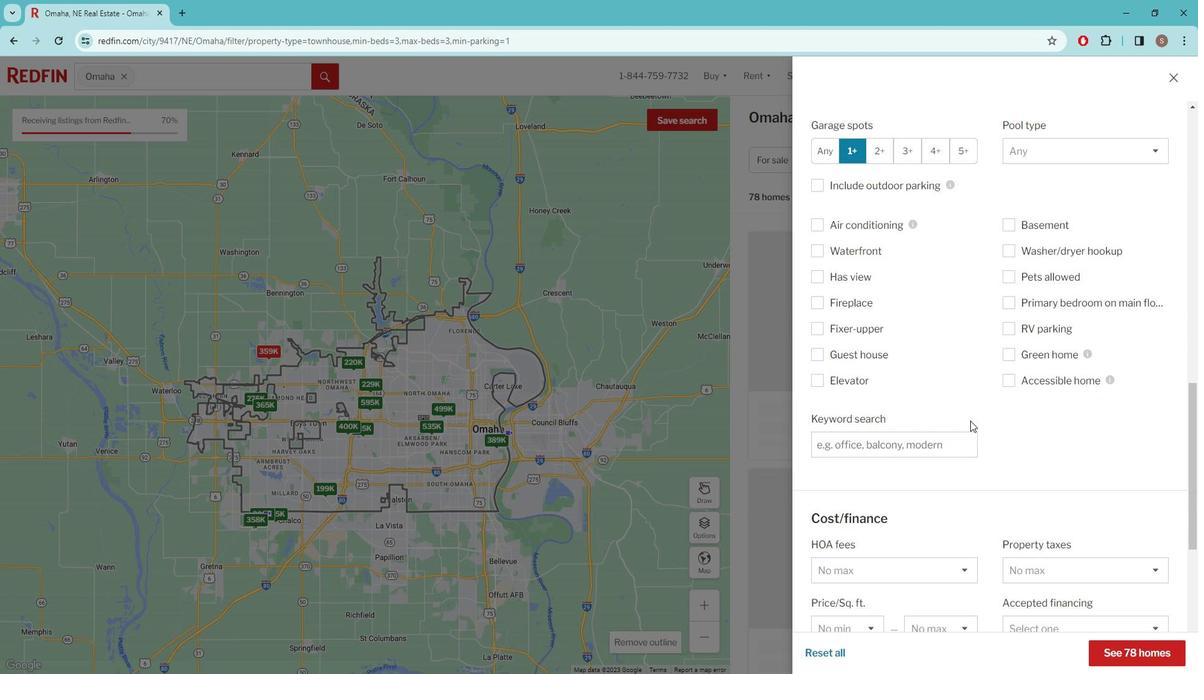 
Action: Mouse scrolled (978, 412) with delta (0, 0)
Screenshot: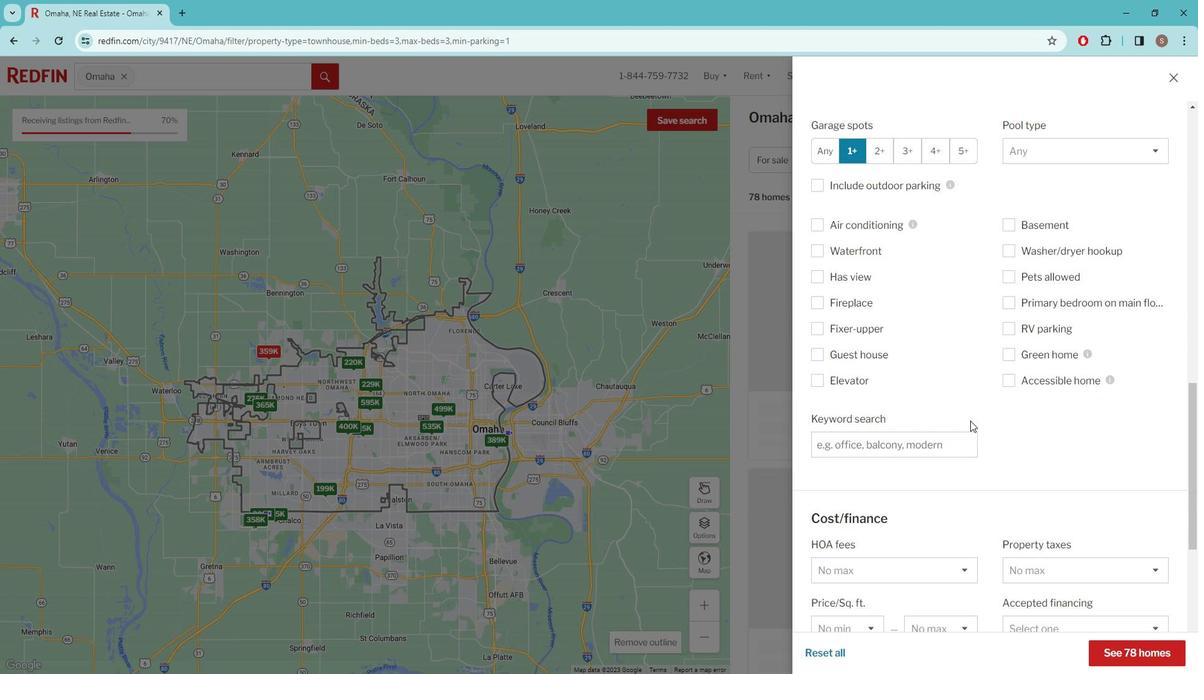 
Action: Mouse scrolled (978, 412) with delta (0, 0)
Screenshot: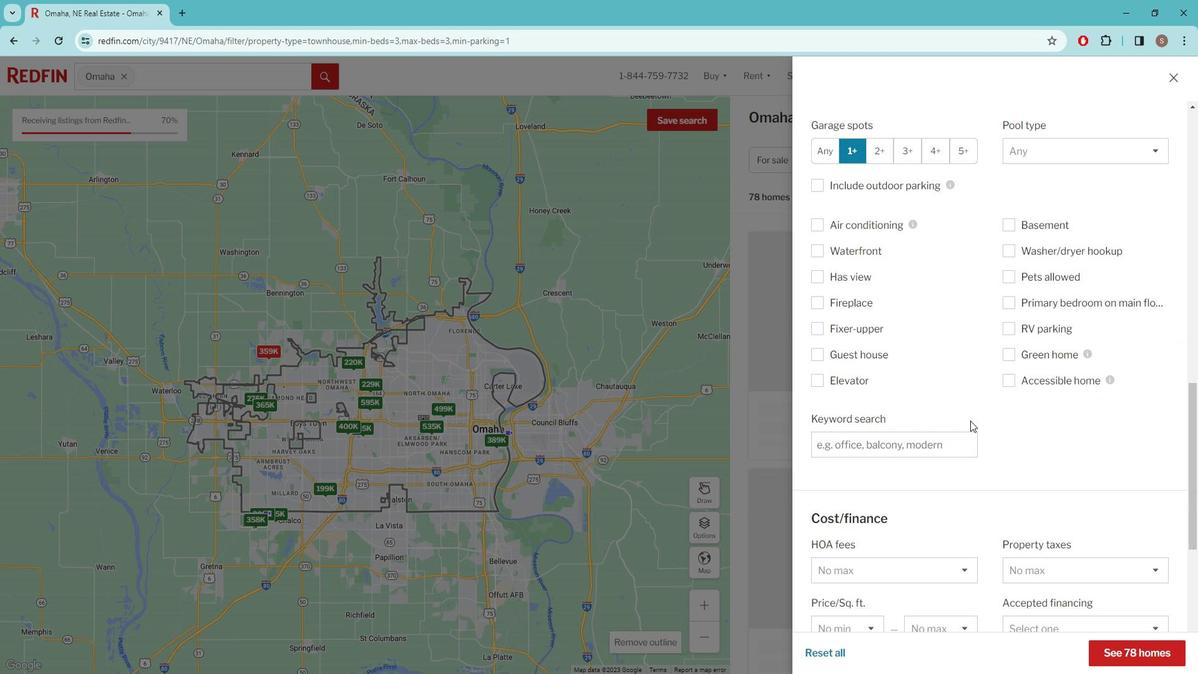 
Action: Mouse scrolled (978, 412) with delta (0, 0)
Screenshot: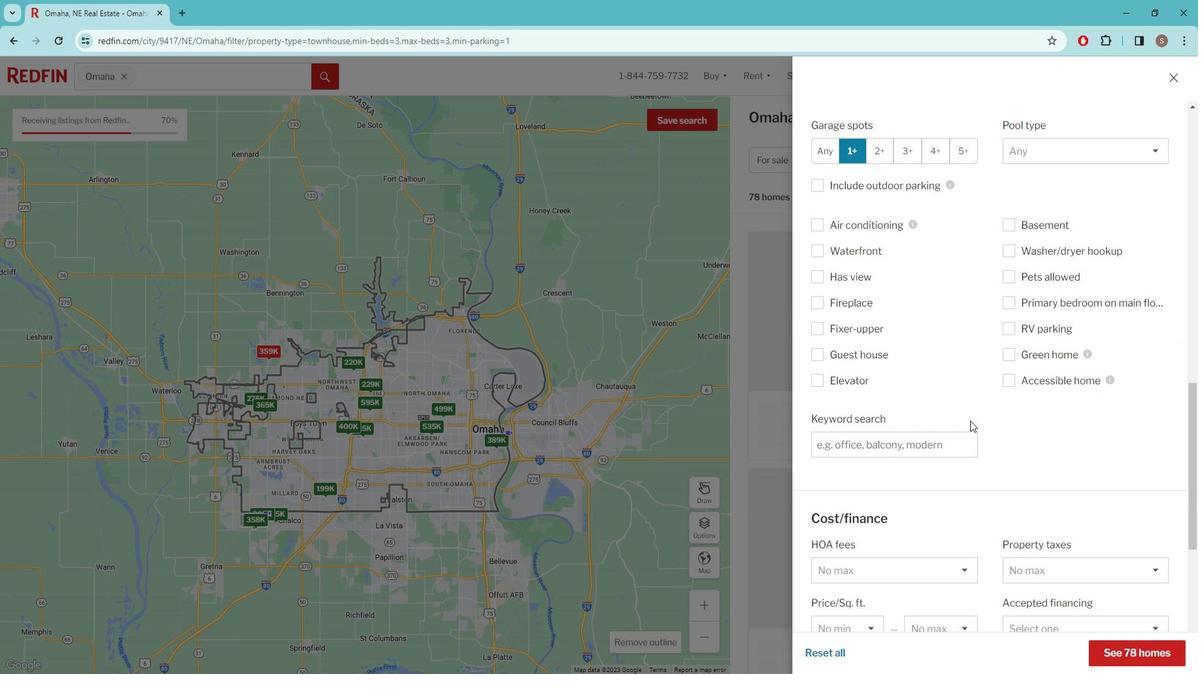 
Action: Mouse scrolled (978, 412) with delta (0, 0)
Screenshot: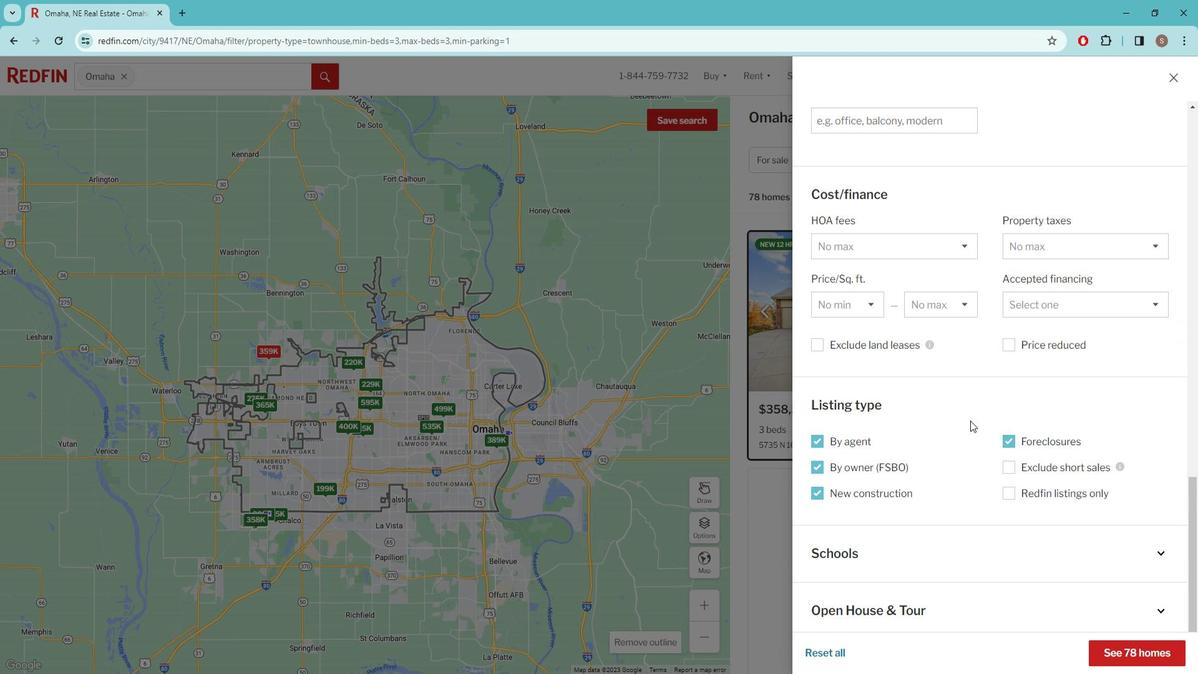 
Action: Mouse scrolled (978, 412) with delta (0, 0)
Screenshot: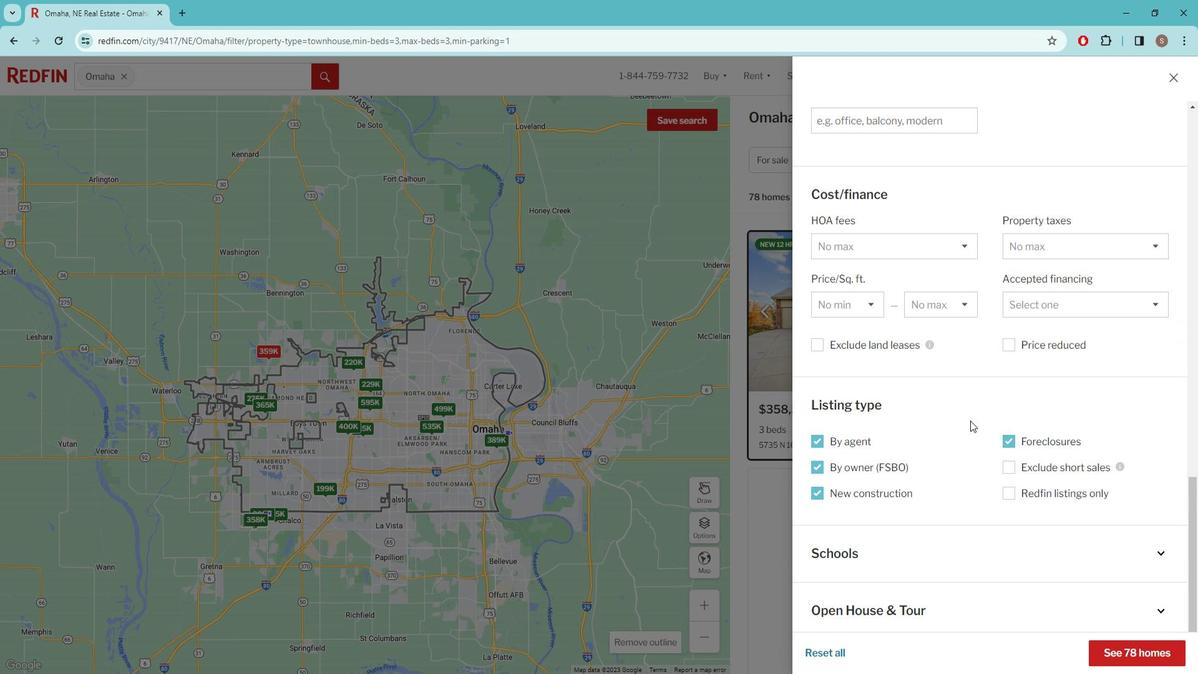 
Action: Mouse scrolled (978, 412) with delta (0, 0)
Screenshot: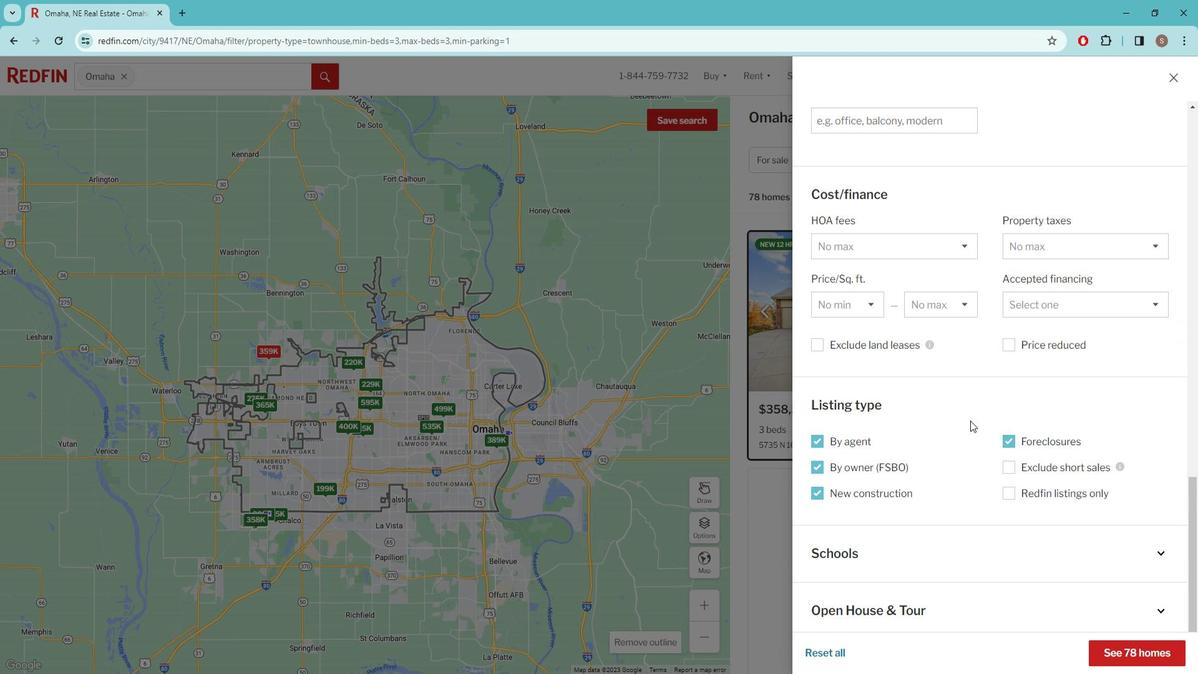 
Action: Mouse scrolled (978, 412) with delta (0, 0)
Screenshot: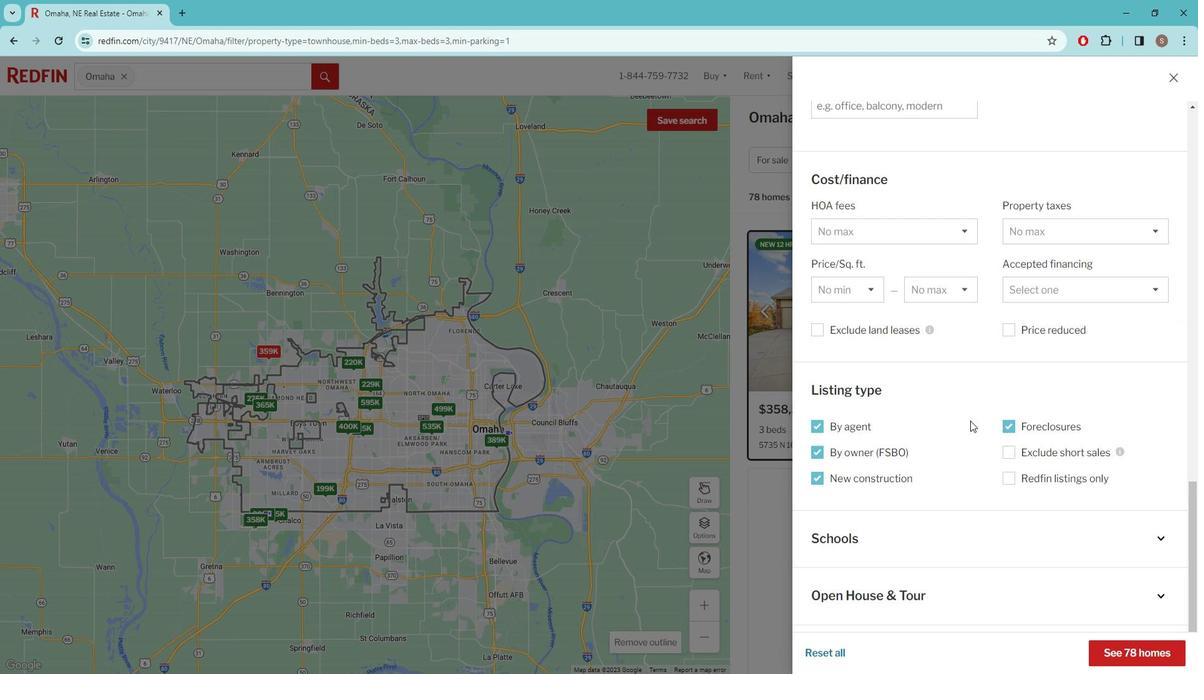 
Action: Mouse moved to (1161, 631)
Screenshot: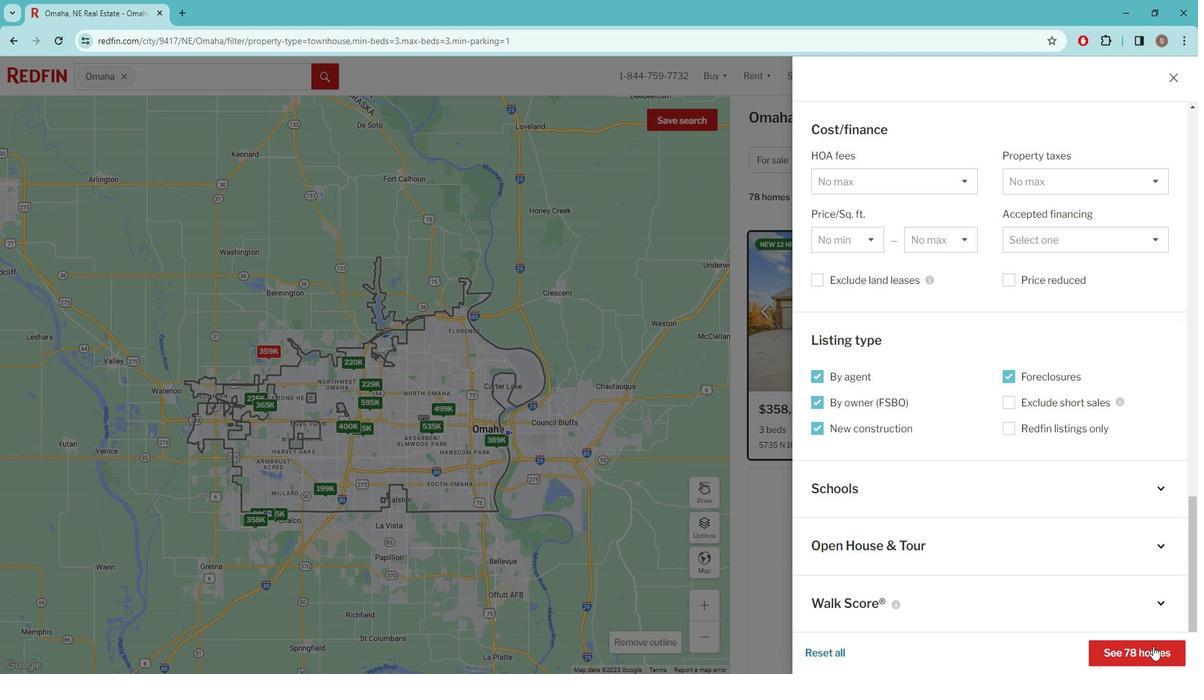 
Action: Mouse pressed left at (1161, 631)
Screenshot: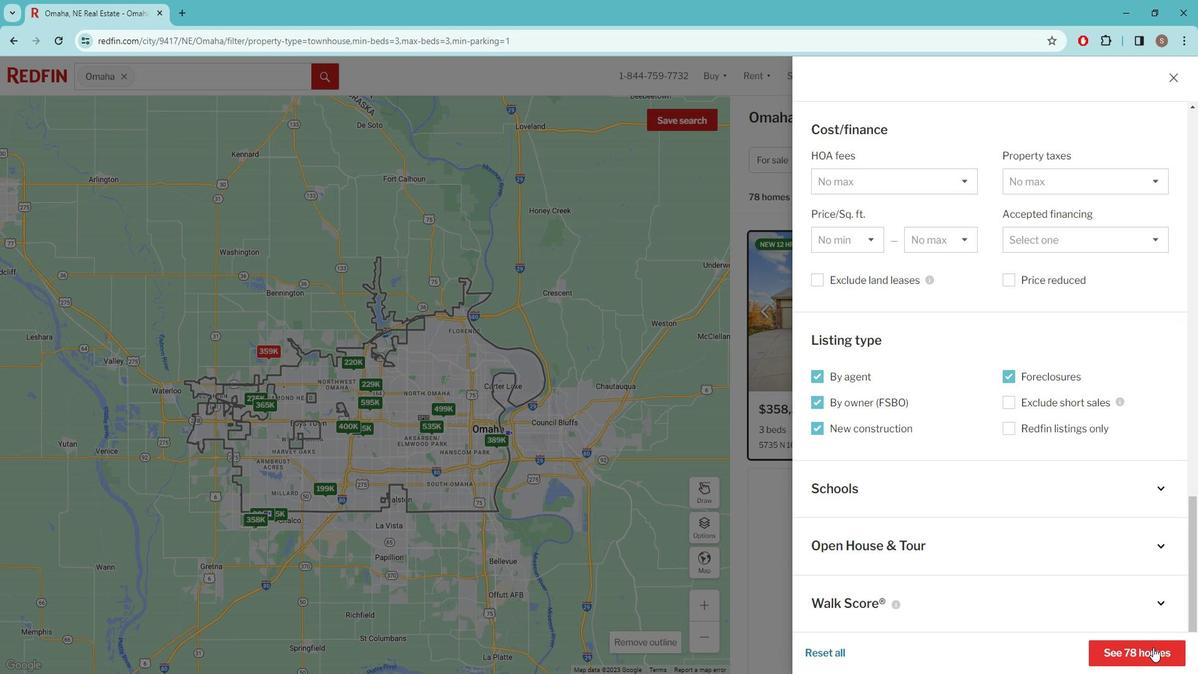 
Action: Mouse moved to (936, 400)
Screenshot: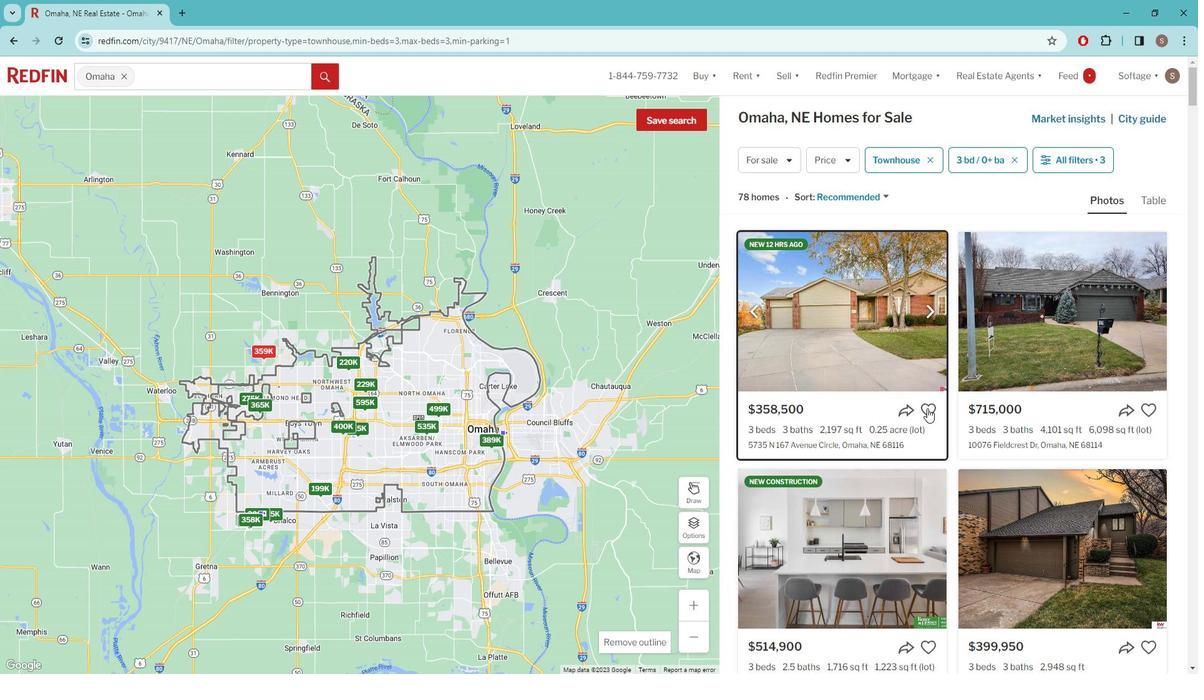 
Action: Mouse pressed left at (936, 400)
Screenshot: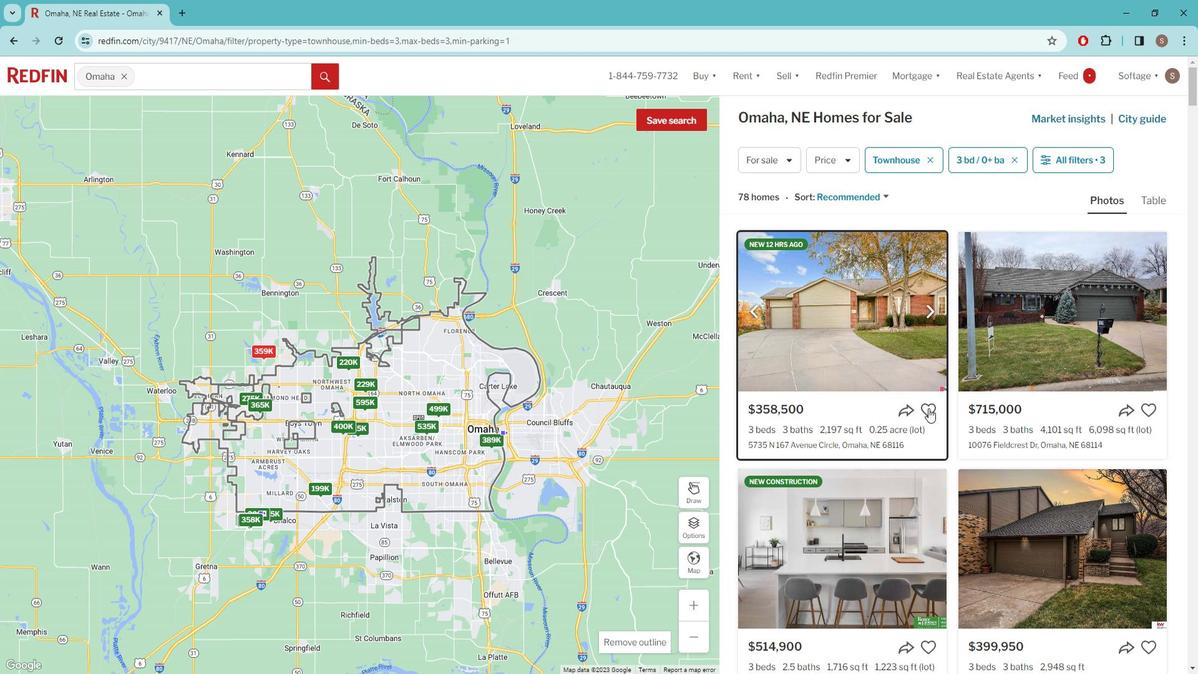 
Action: Mouse moved to (879, 393)
Screenshot: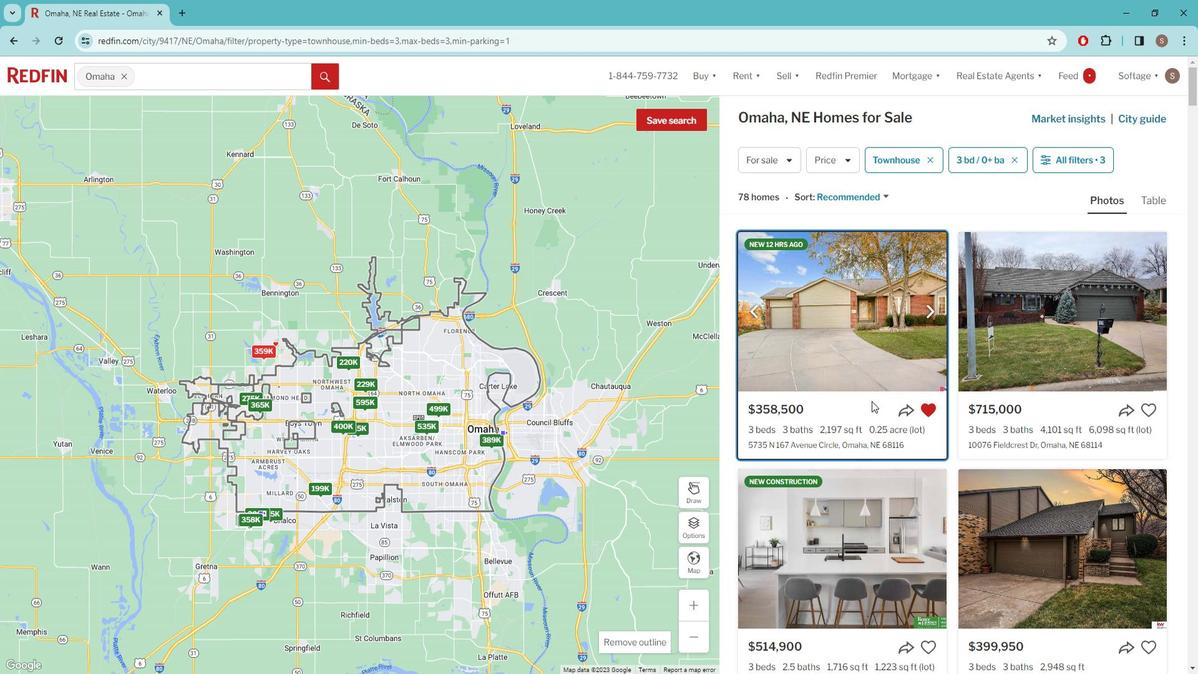 
Action: Mouse pressed left at (879, 393)
Screenshot: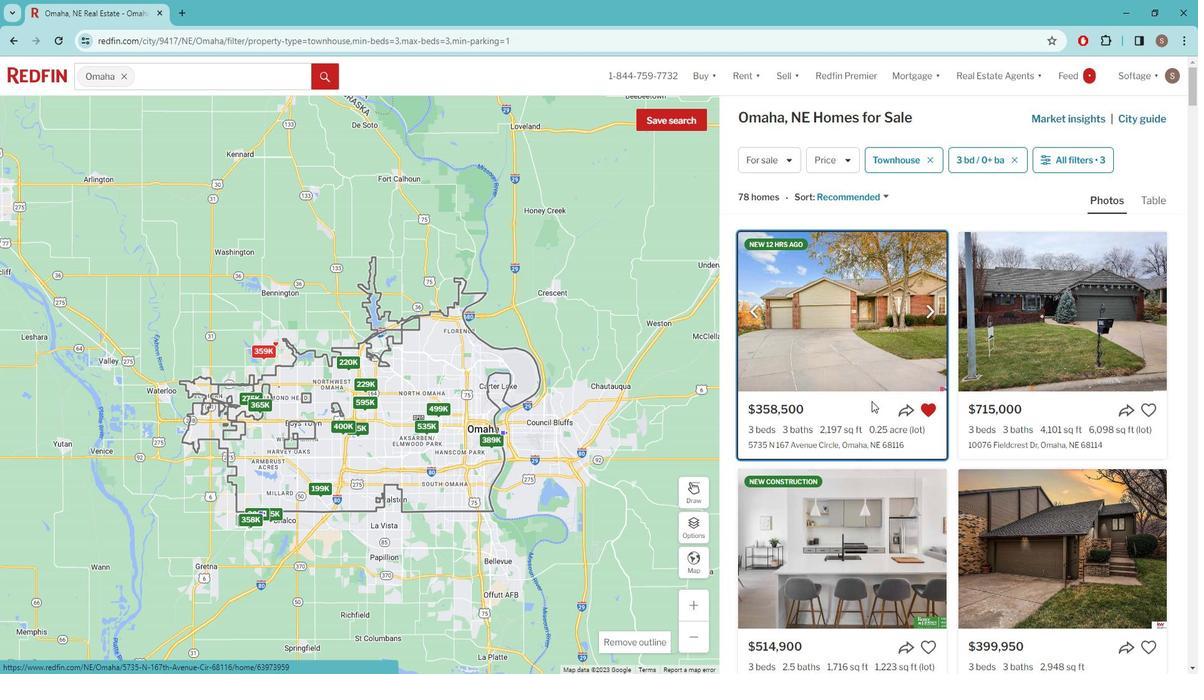
Action: Mouse moved to (445, 117)
Screenshot: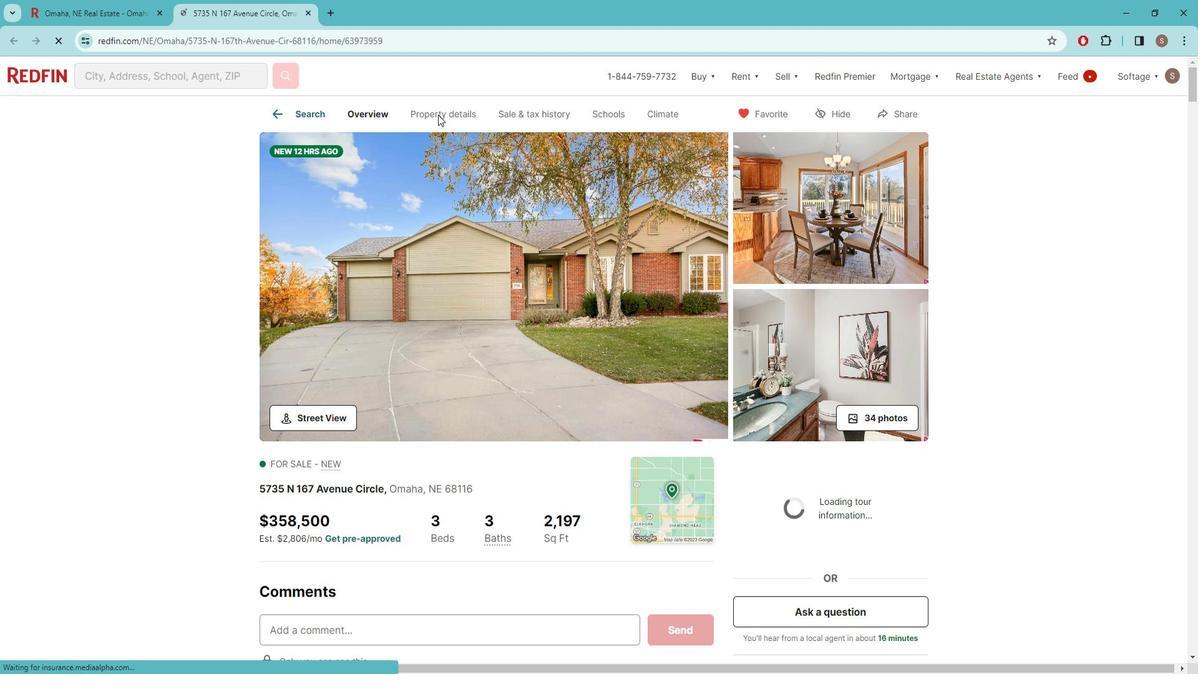 
Action: Mouse pressed left at (445, 117)
Screenshot: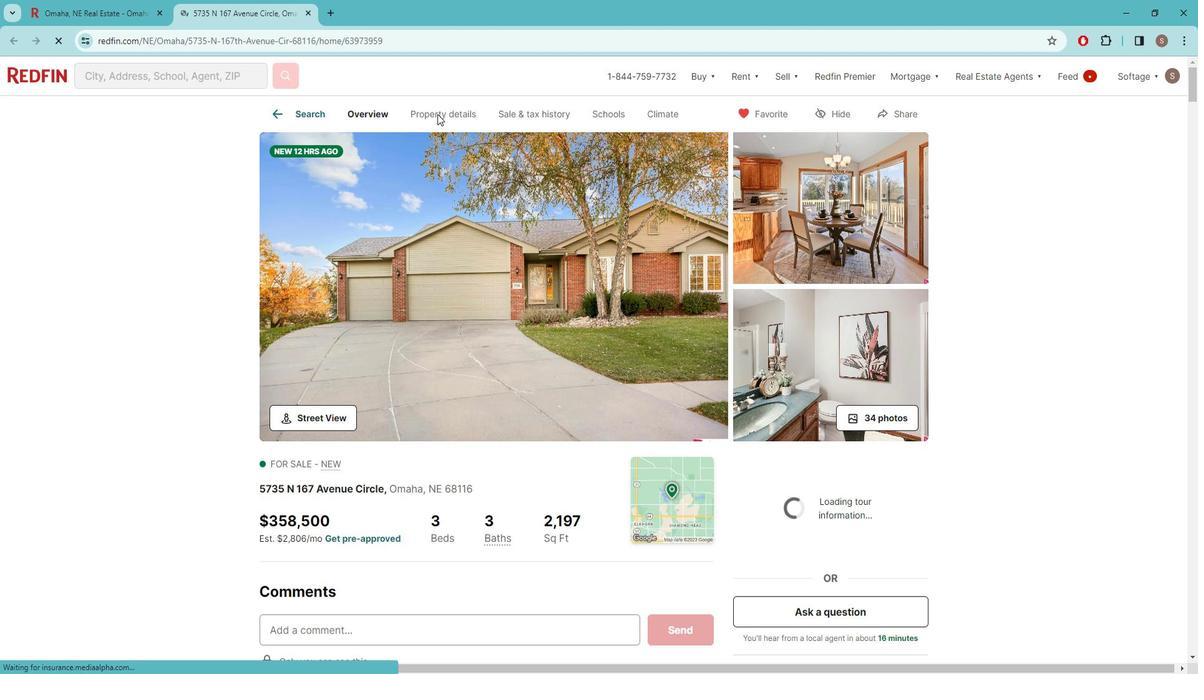 
Action: Mouse moved to (442, 143)
Screenshot: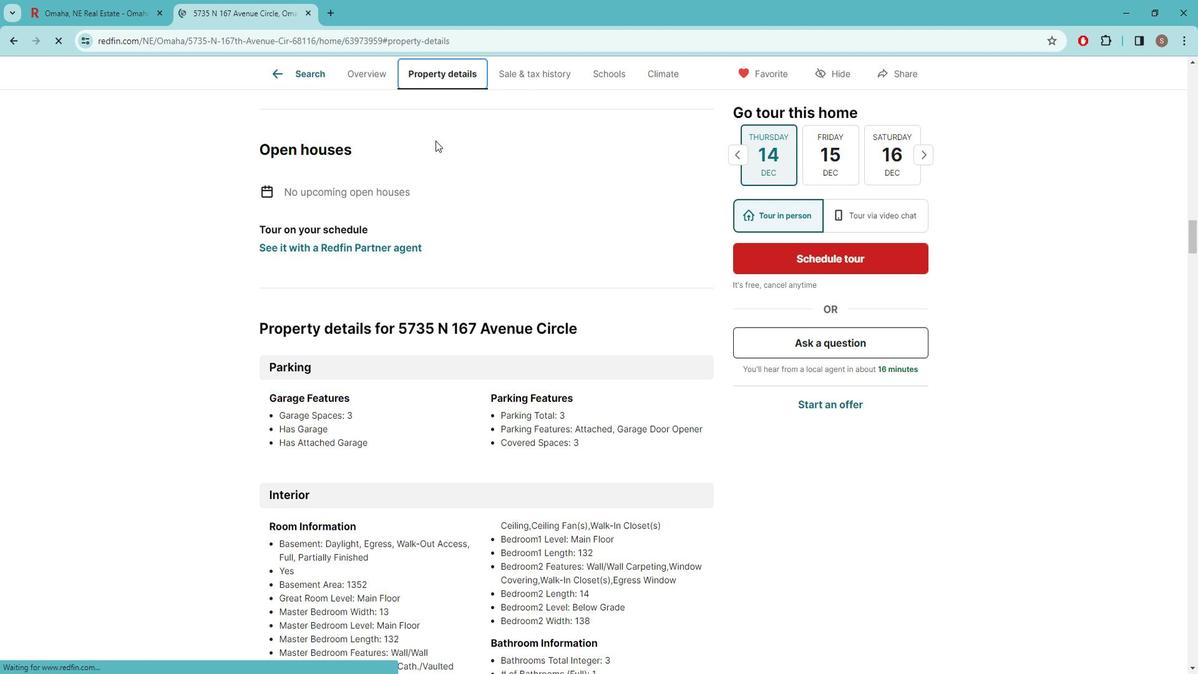 
Action: Mouse scrolled (442, 142) with delta (0, 0)
Screenshot: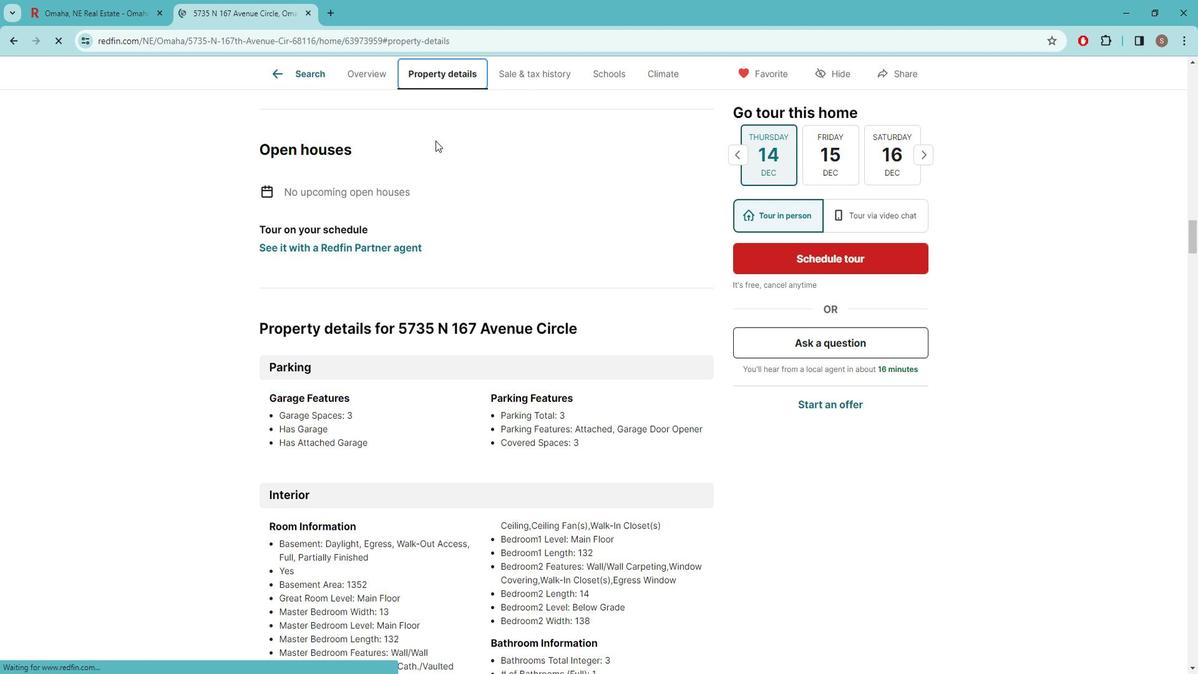 
Action: Mouse moved to (442, 144)
Screenshot: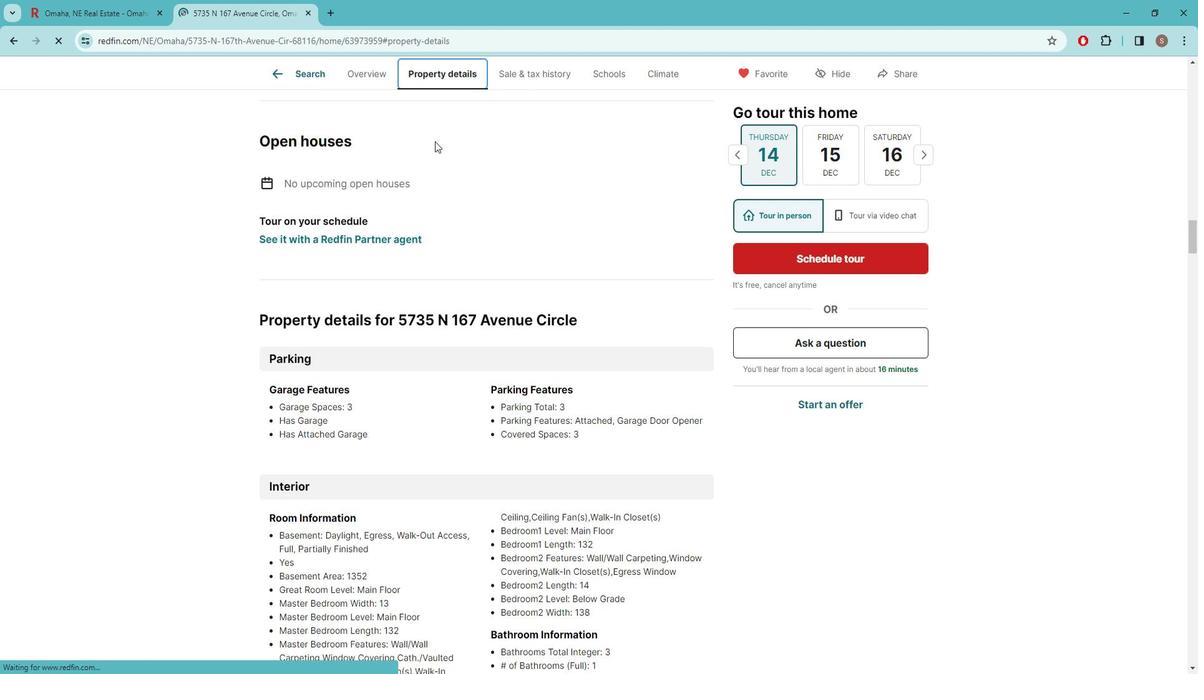 
Action: Mouse scrolled (442, 143) with delta (0, 0)
Screenshot: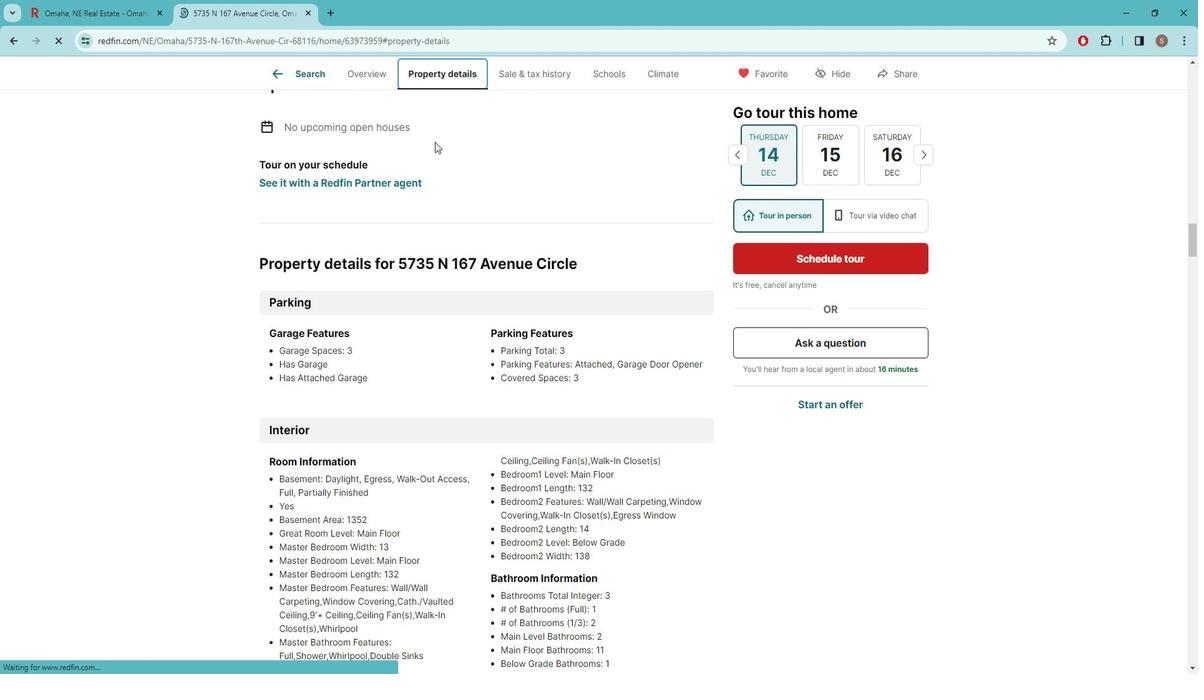 
Action: Mouse scrolled (442, 143) with delta (0, 0)
Screenshot: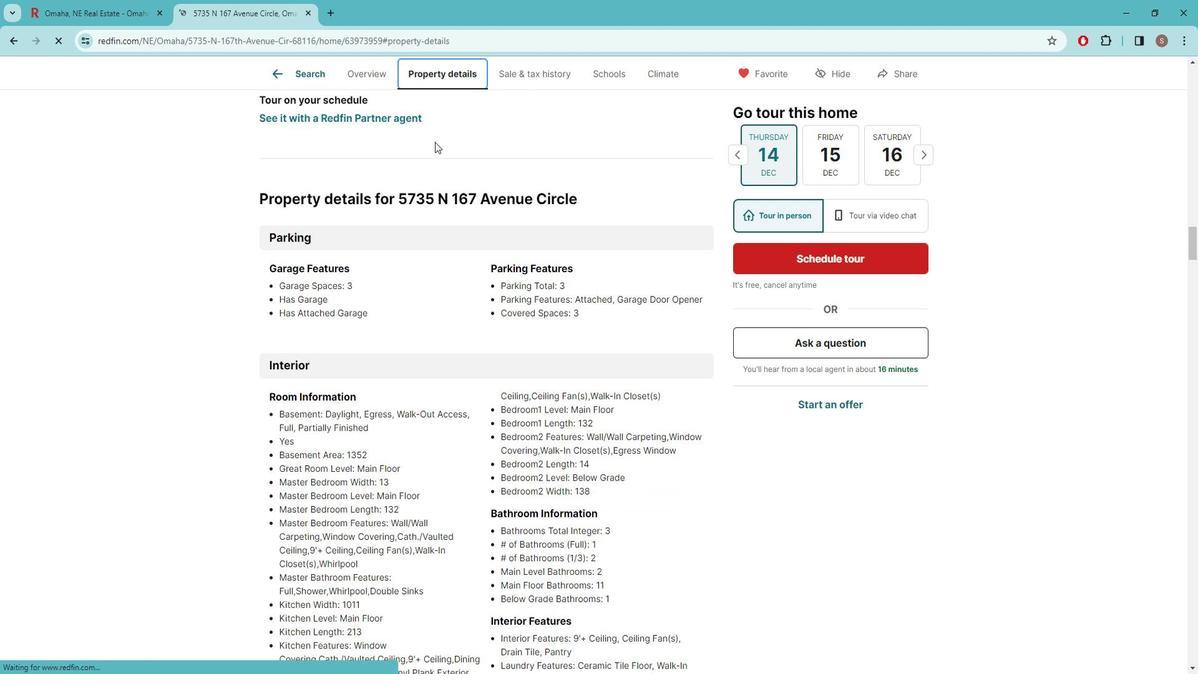 
Action: Mouse moved to (442, 146)
Screenshot: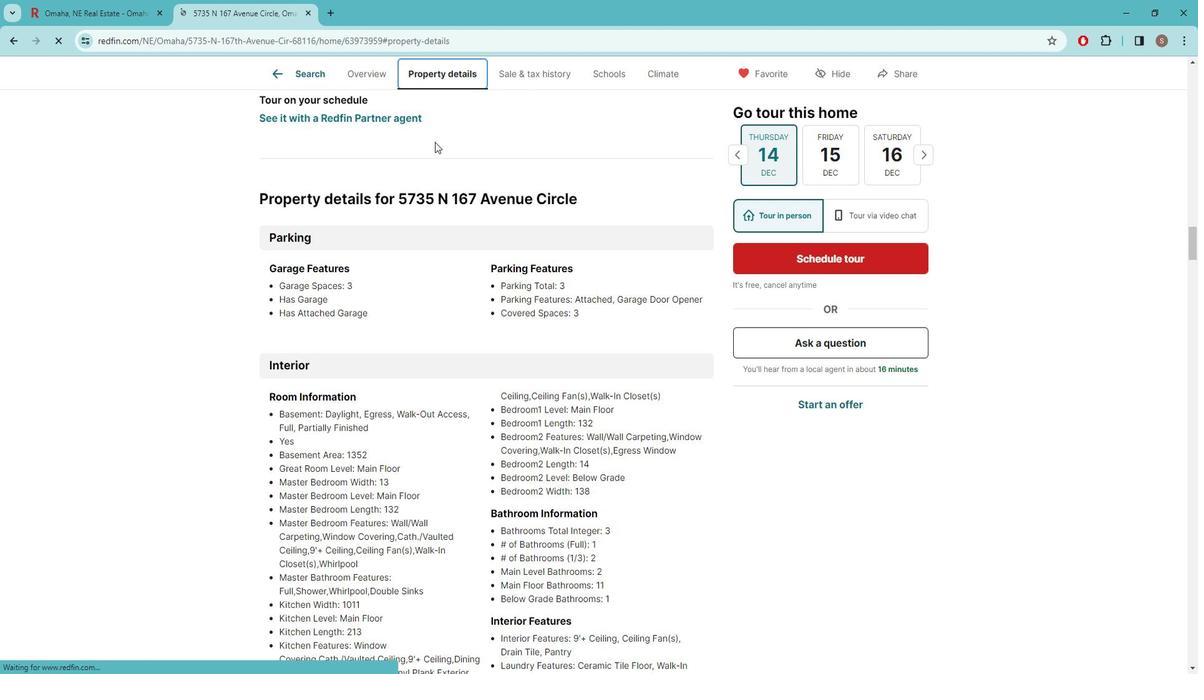 
Action: Mouse scrolled (442, 145) with delta (0, 0)
Screenshot: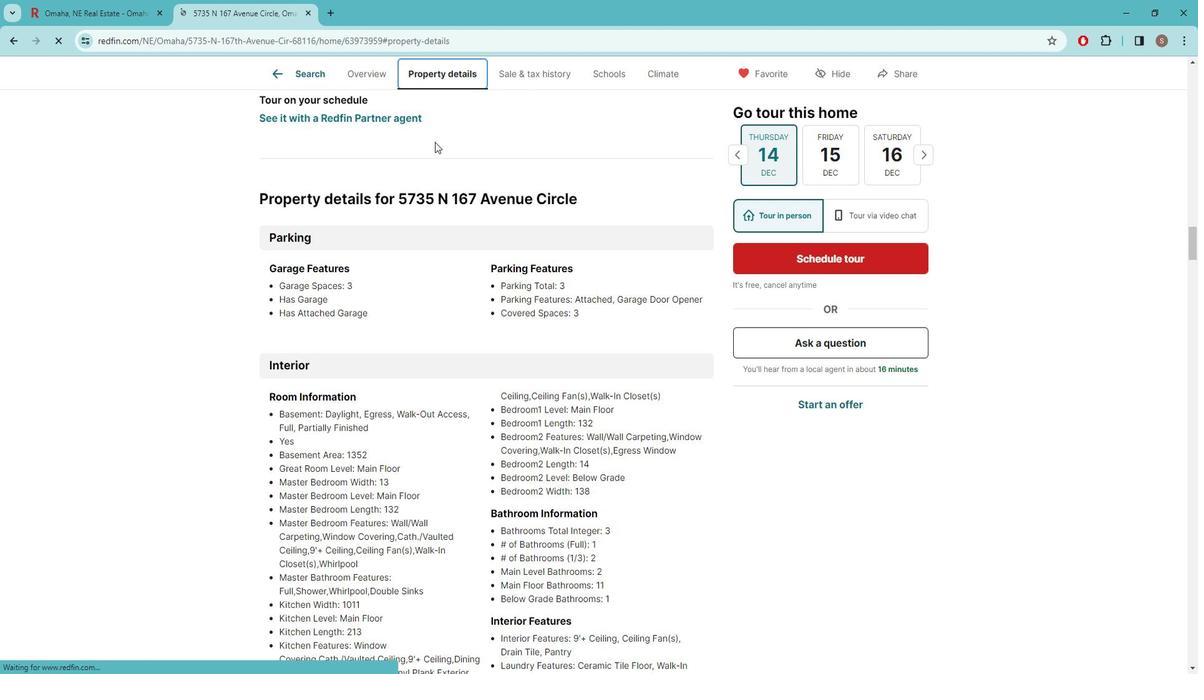
Action: Mouse moved to (438, 200)
Screenshot: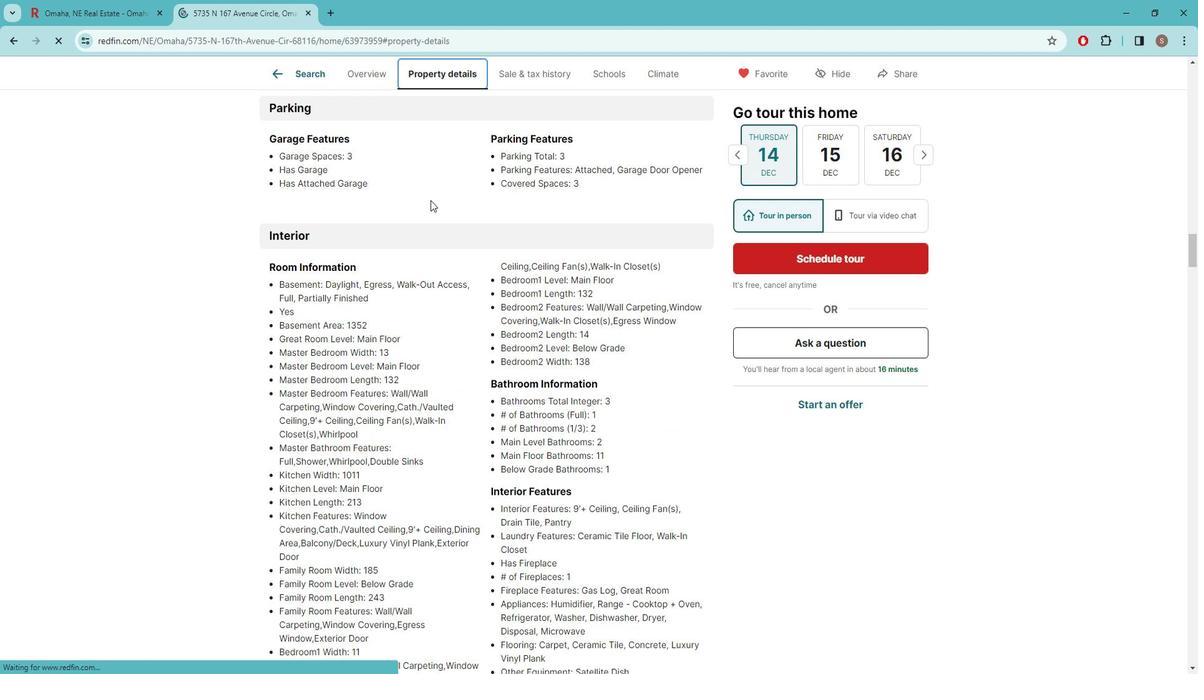 
Action: Mouse scrolled (438, 199) with delta (0, 0)
Screenshot: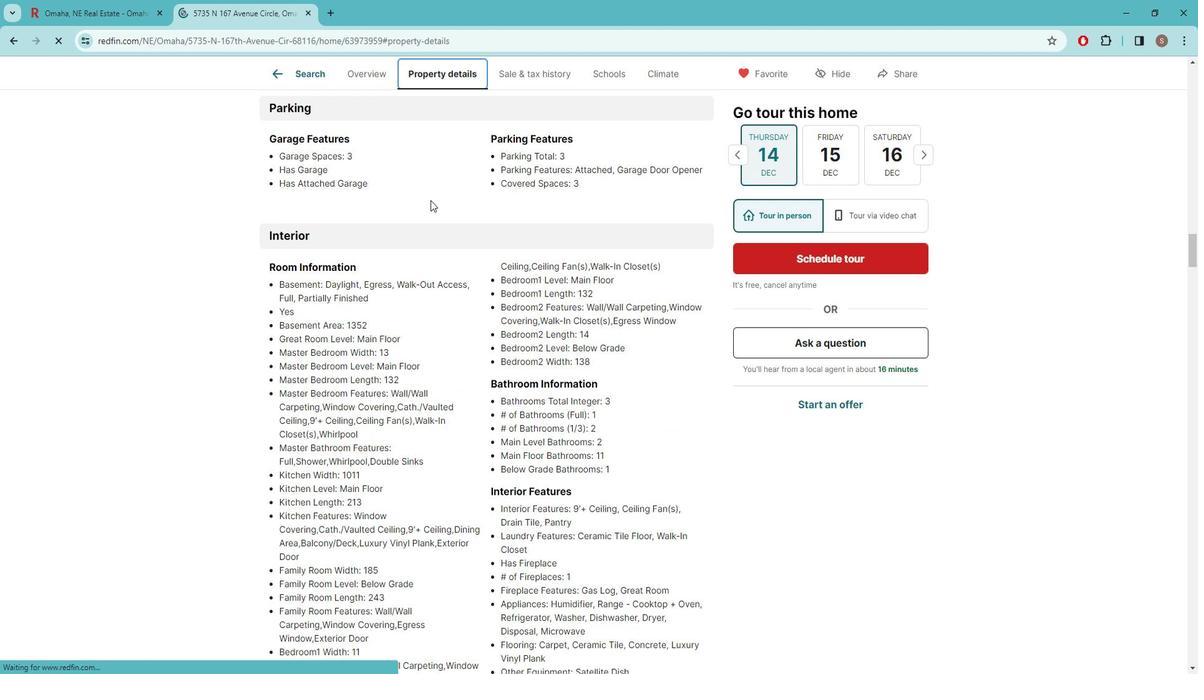 
Action: Mouse moved to (438, 201)
Screenshot: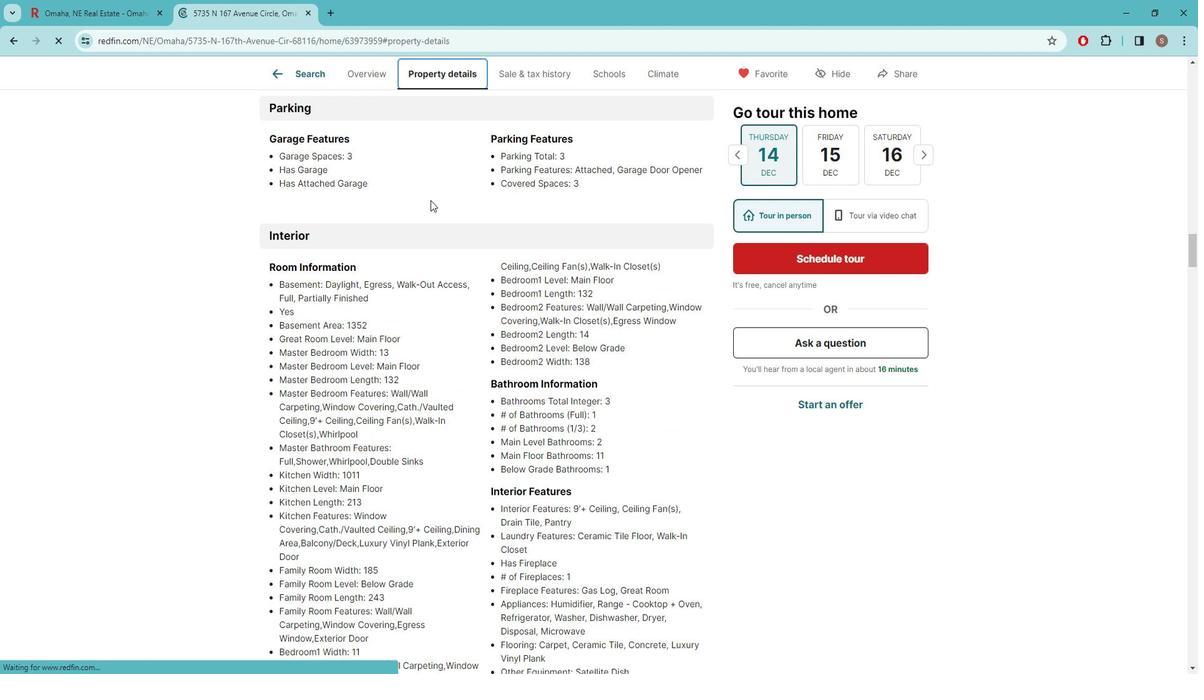 
Action: Mouse scrolled (438, 201) with delta (0, 0)
Screenshot: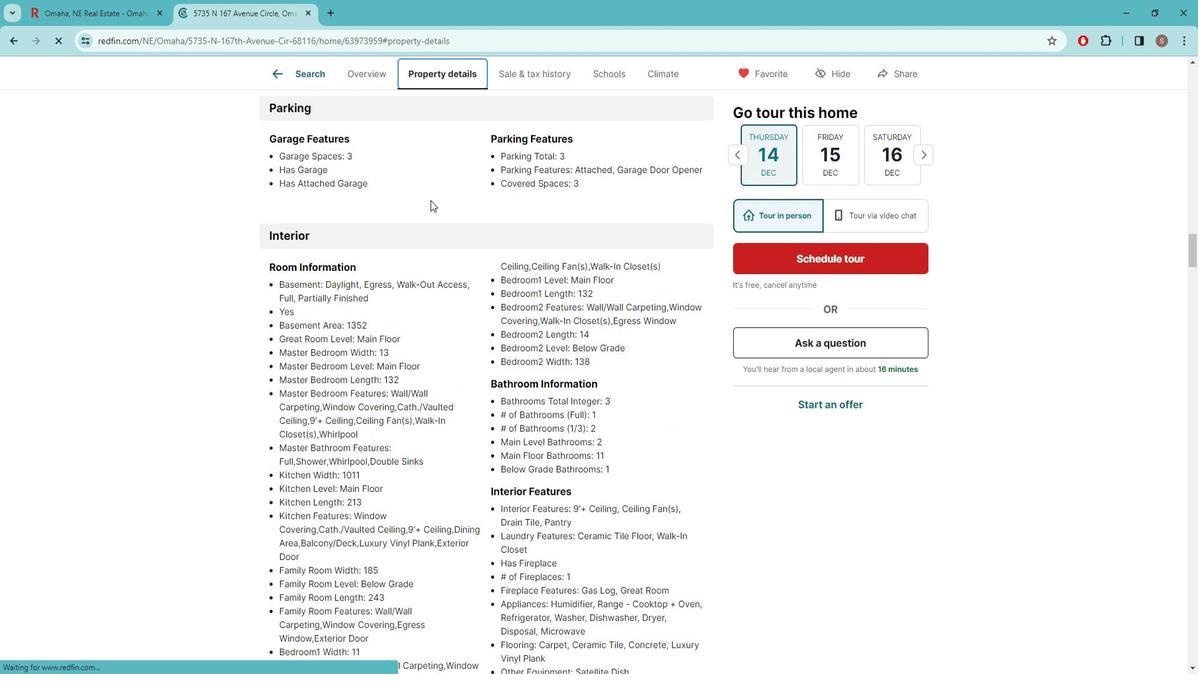 
Action: Mouse moved to (441, 214)
Screenshot: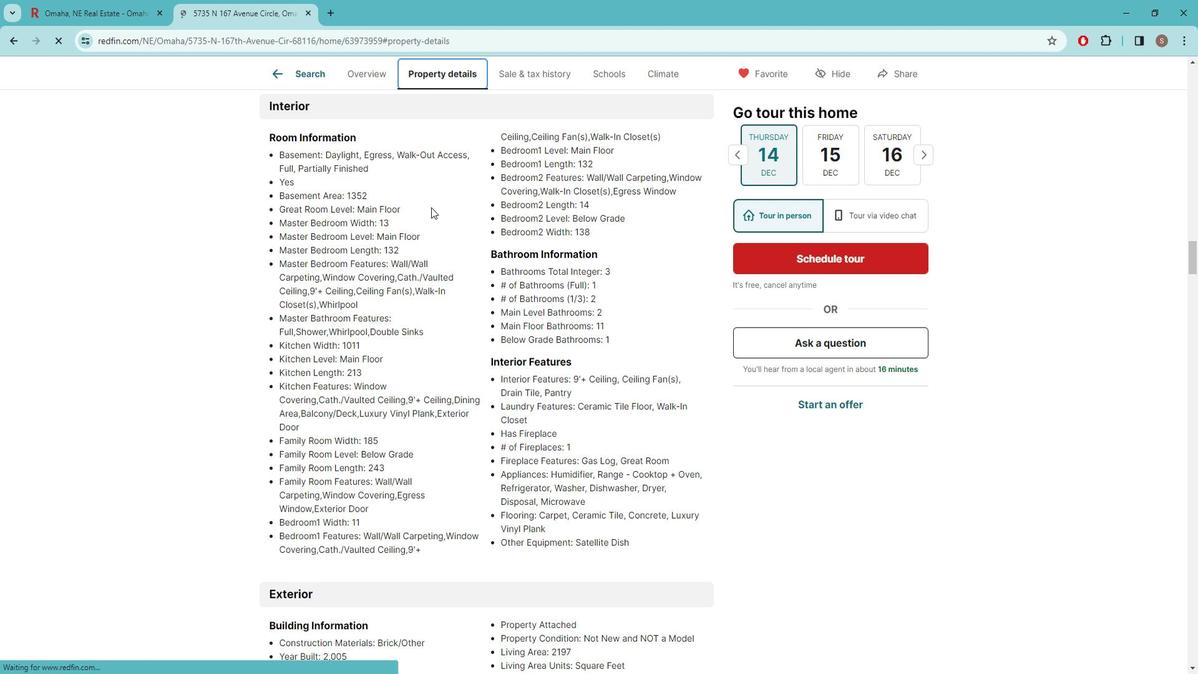 
Action: Mouse scrolled (441, 213) with delta (0, 0)
Screenshot: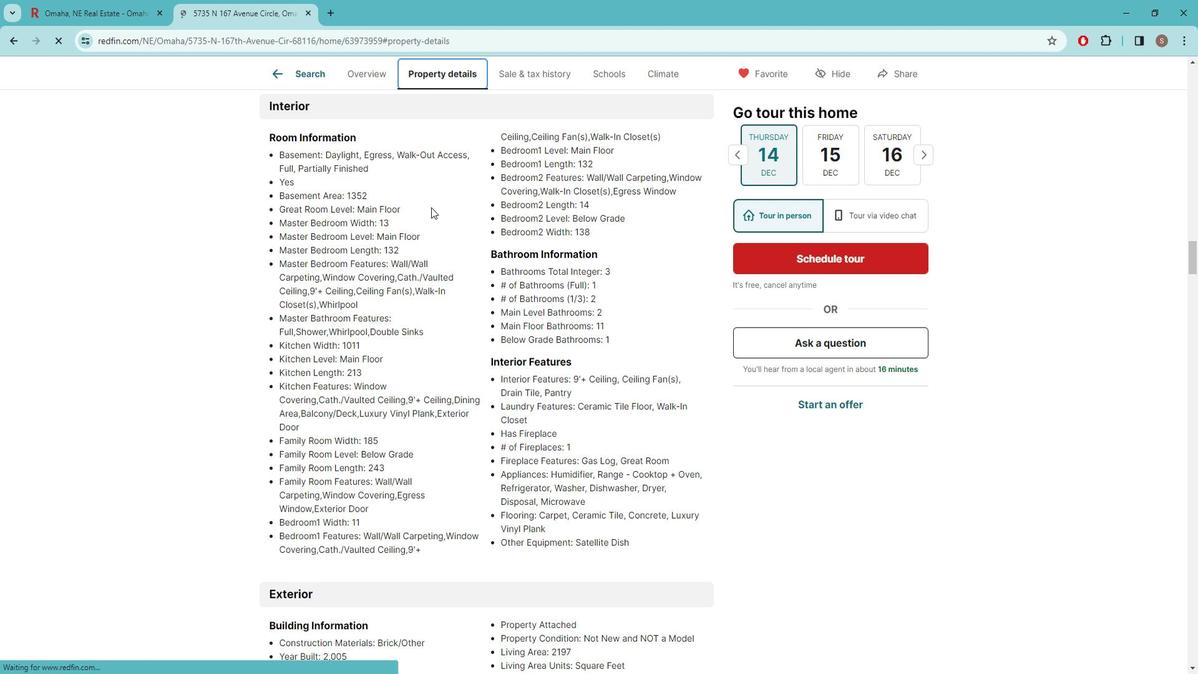 
Action: Mouse moved to (441, 214)
Screenshot: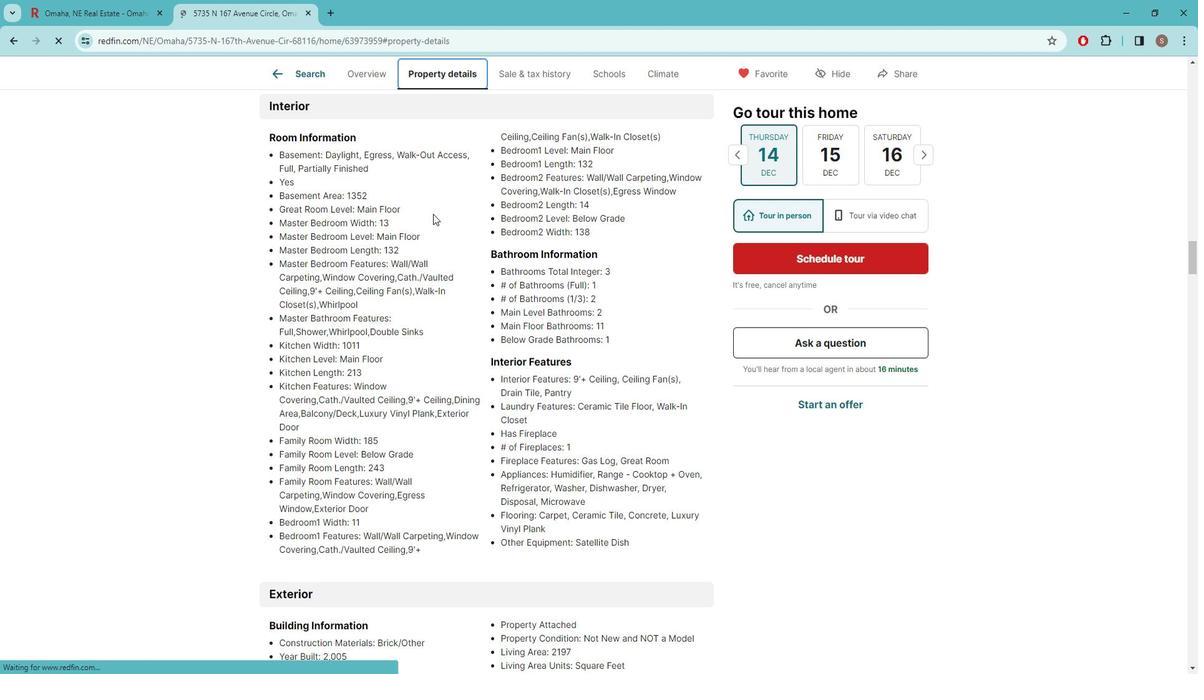 
Action: Mouse scrolled (441, 214) with delta (0, 0)
Screenshot: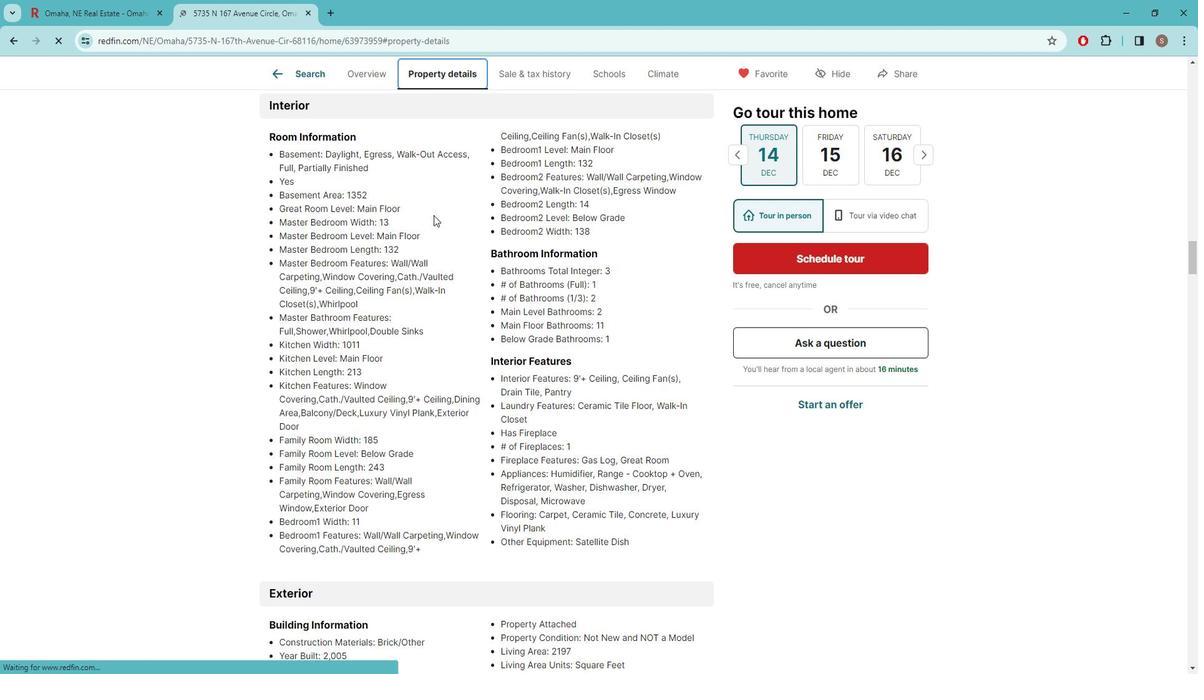 
Action: Mouse scrolled (441, 214) with delta (0, 0)
Screenshot: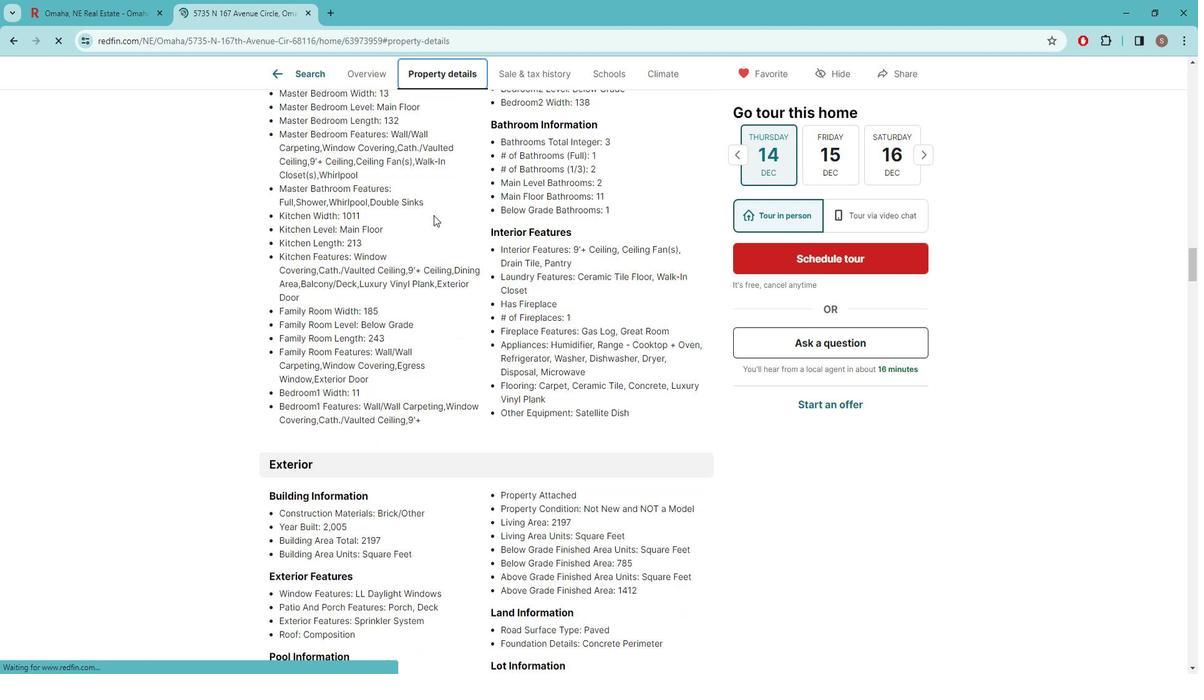 
Action: Mouse scrolled (441, 214) with delta (0, 0)
Screenshot: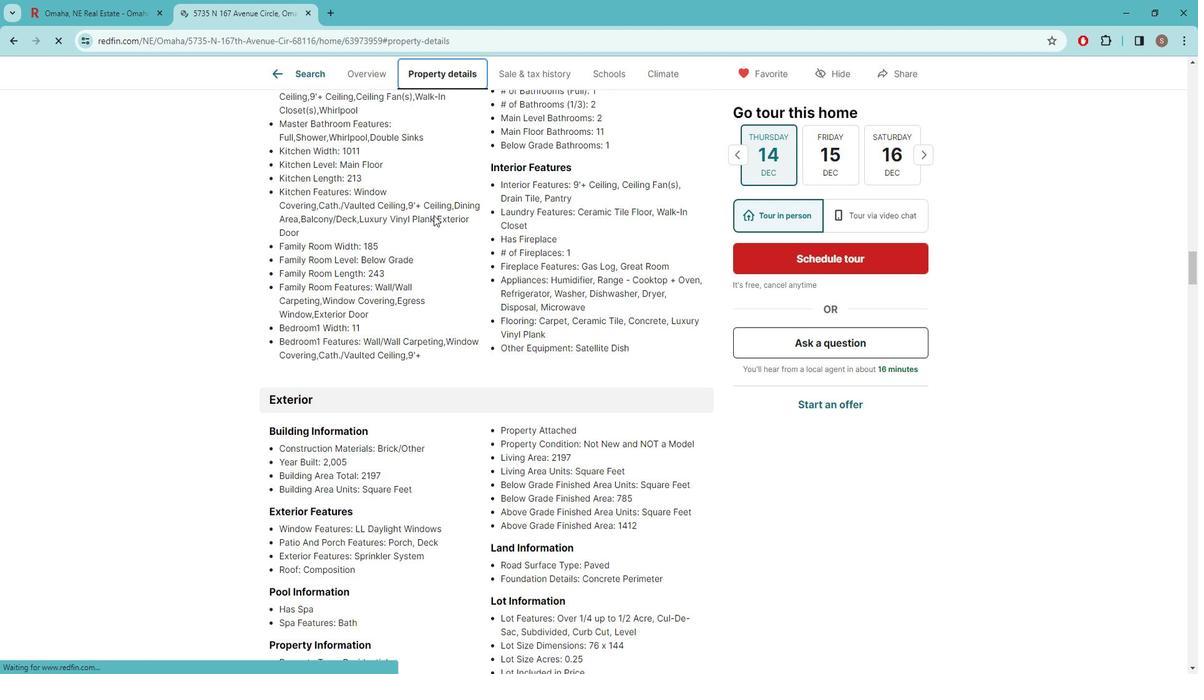 
Action: Mouse scrolled (441, 214) with delta (0, 0)
Screenshot: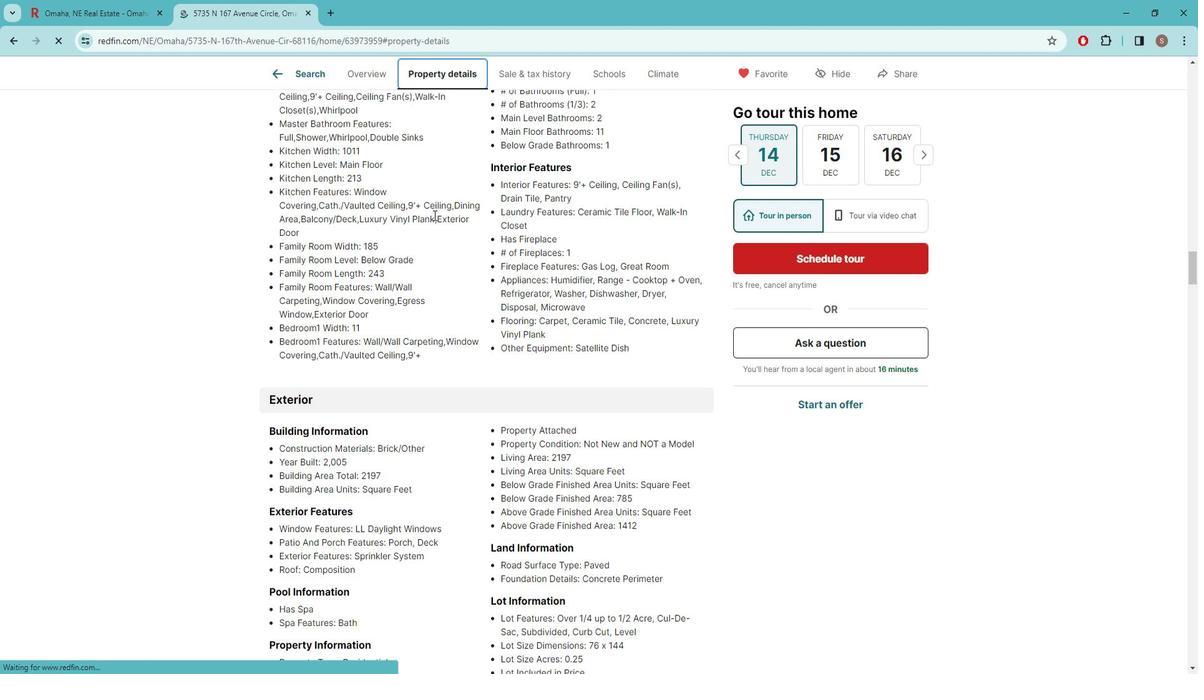 
Action: Mouse scrolled (441, 214) with delta (0, 0)
Screenshot: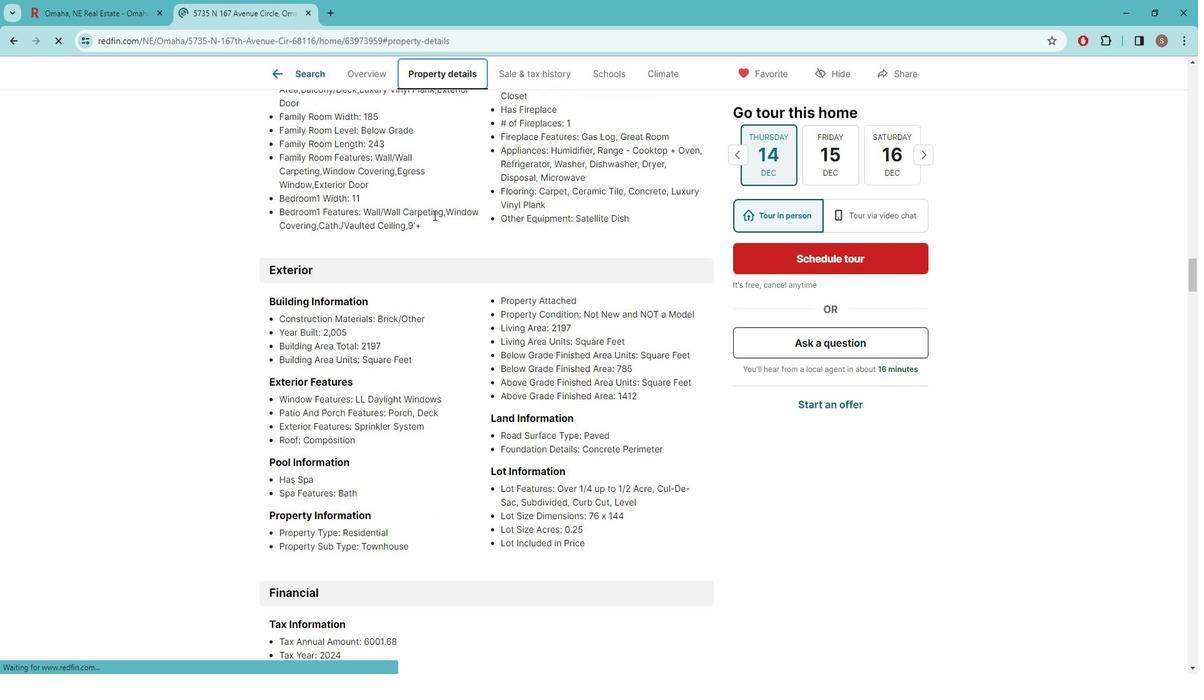 
Action: Mouse scrolled (441, 214) with delta (0, 0)
Screenshot: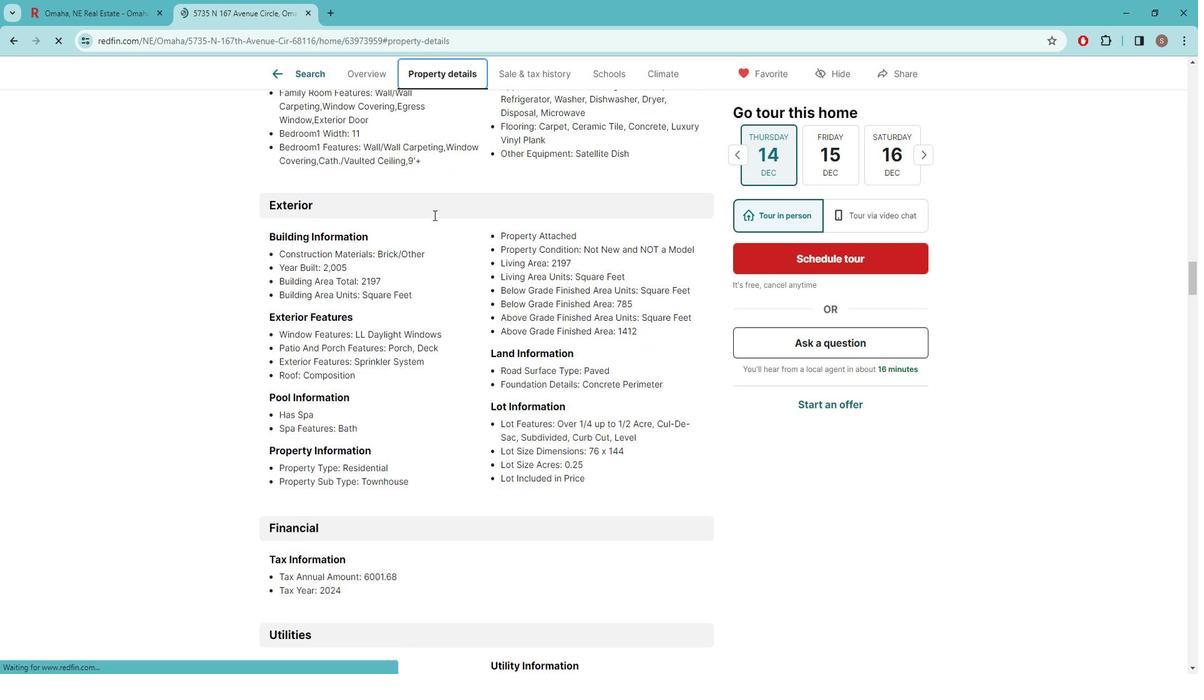 
Action: Mouse scrolled (441, 214) with delta (0, 0)
Screenshot: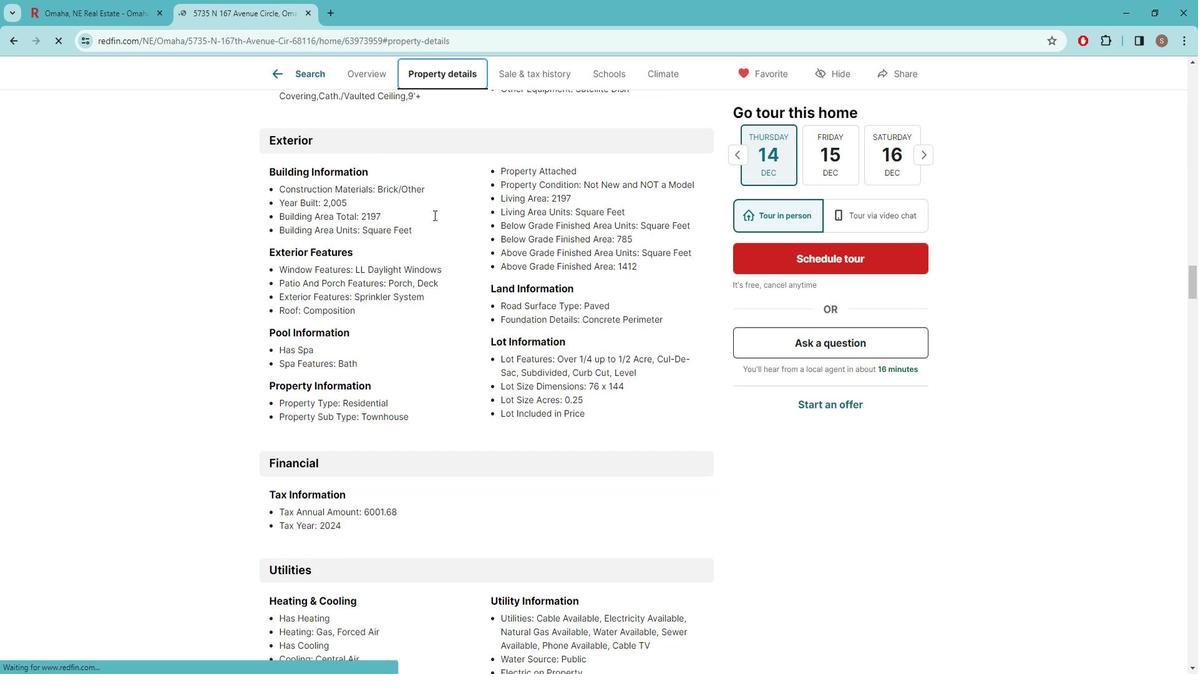 
Action: Mouse scrolled (441, 214) with delta (0, 0)
Screenshot: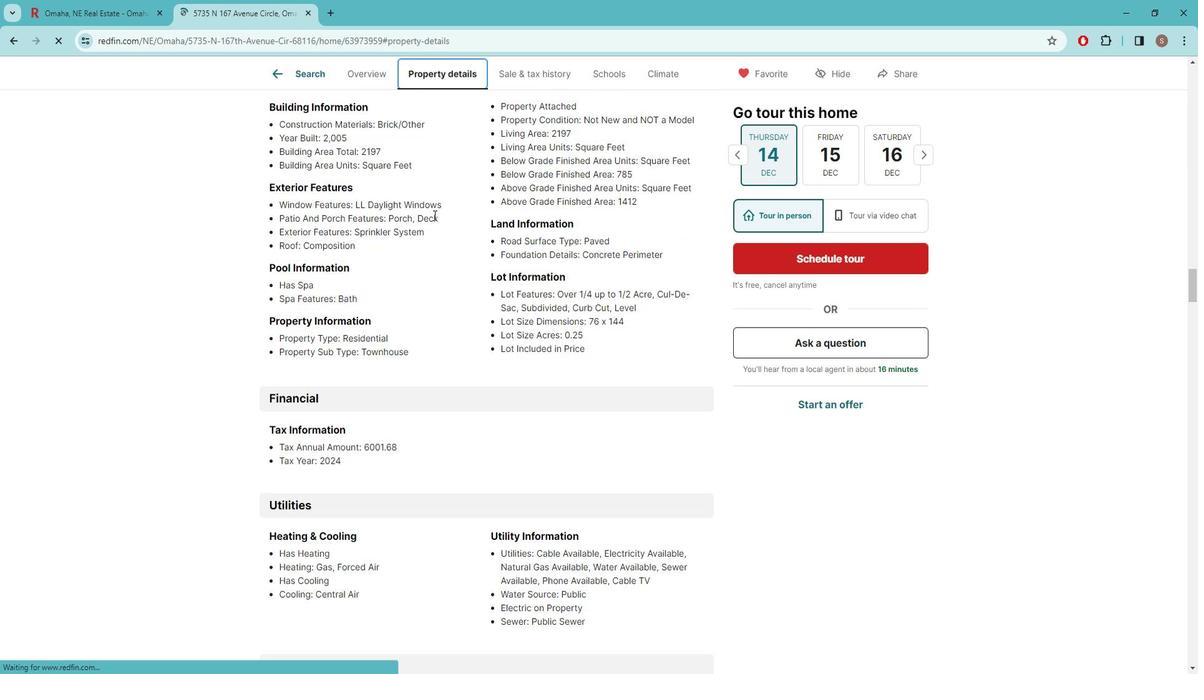 
Action: Mouse scrolled (441, 214) with delta (0, 0)
Screenshot: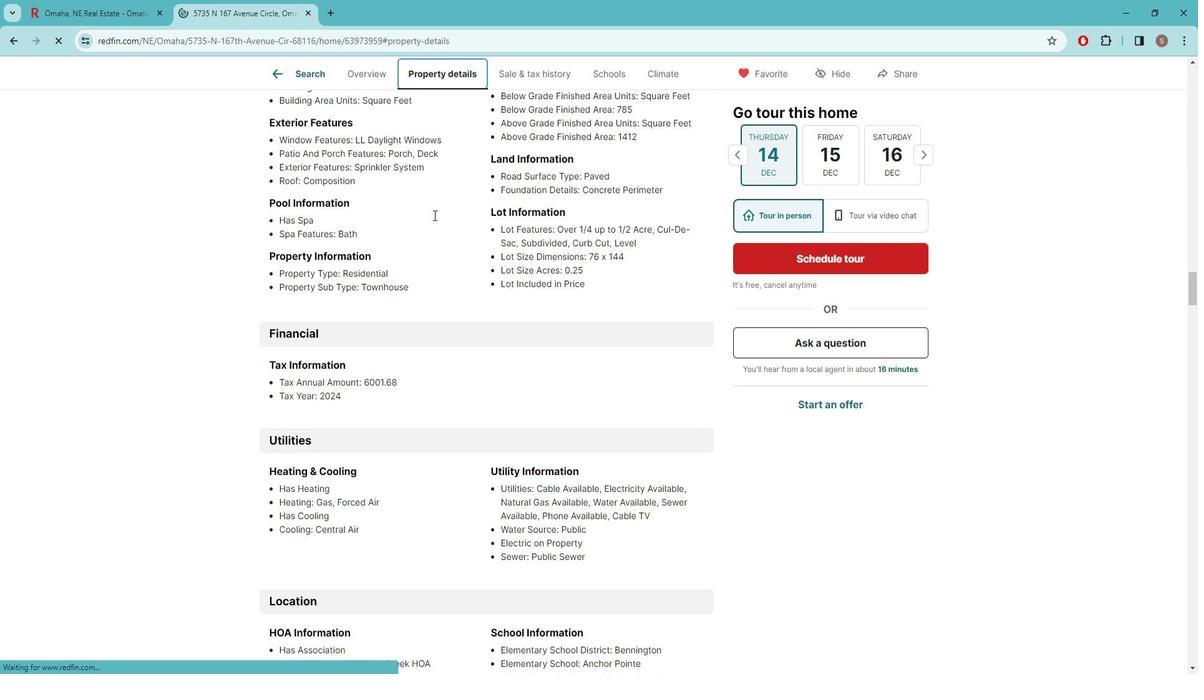 
Action: Mouse scrolled (441, 214) with delta (0, 0)
Screenshot: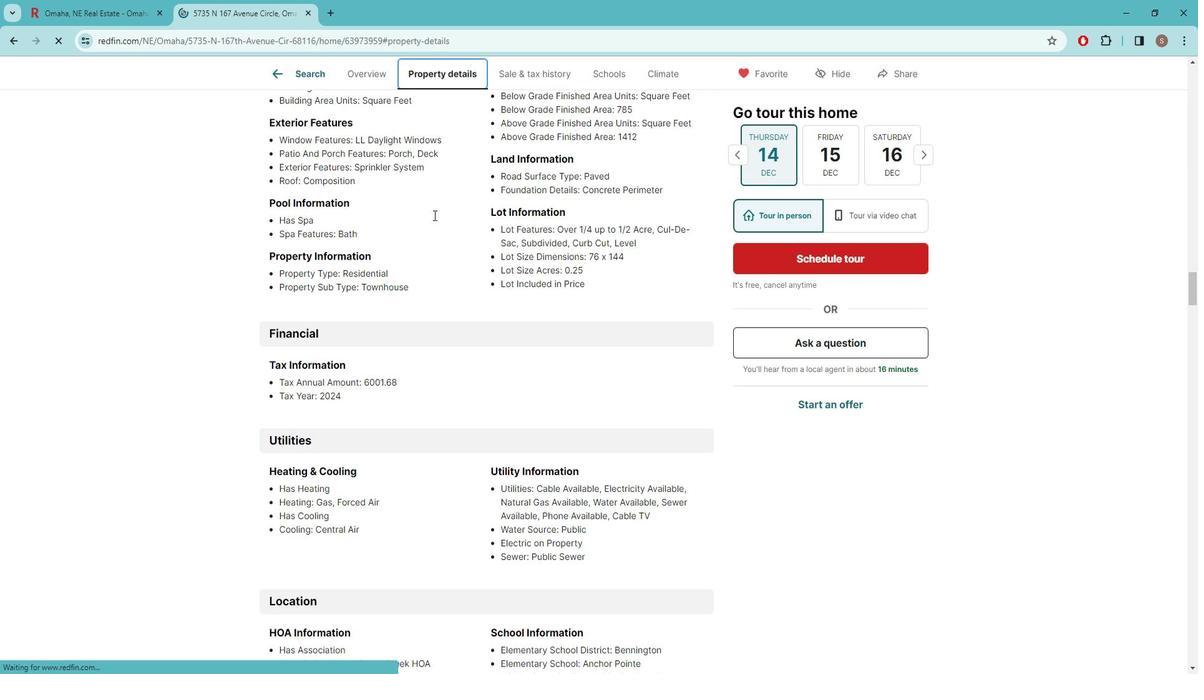 
Action: Mouse scrolled (441, 214) with delta (0, 0)
Screenshot: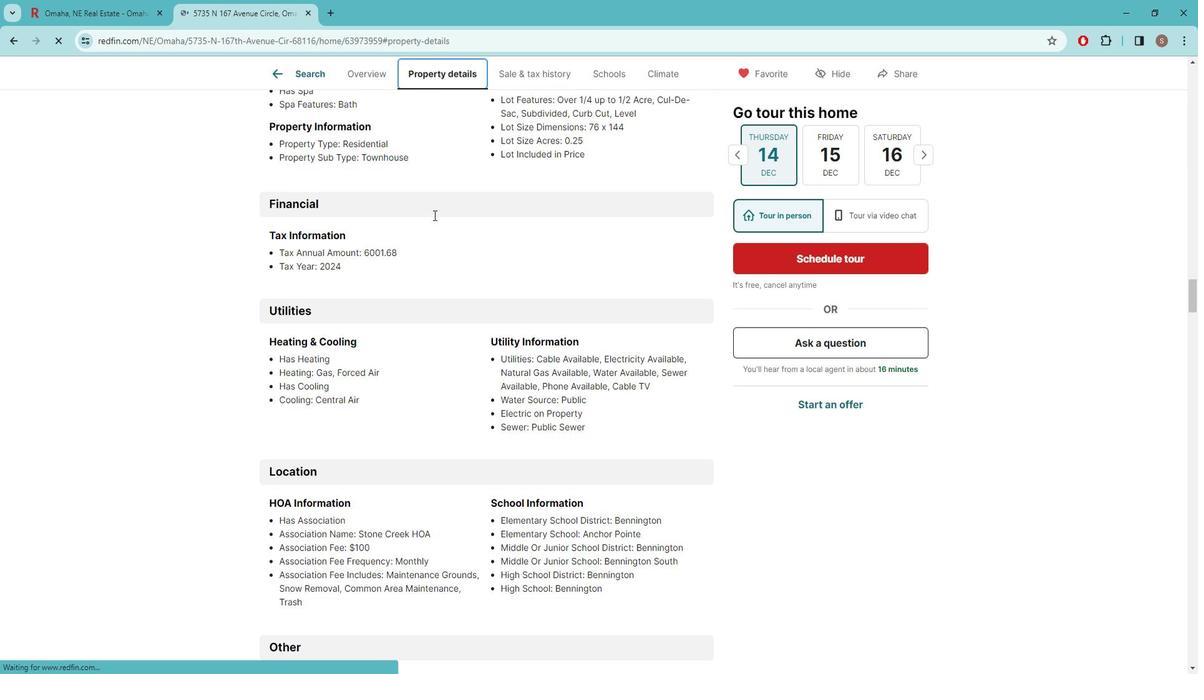 
Action: Mouse scrolled (441, 214) with delta (0, 0)
Screenshot: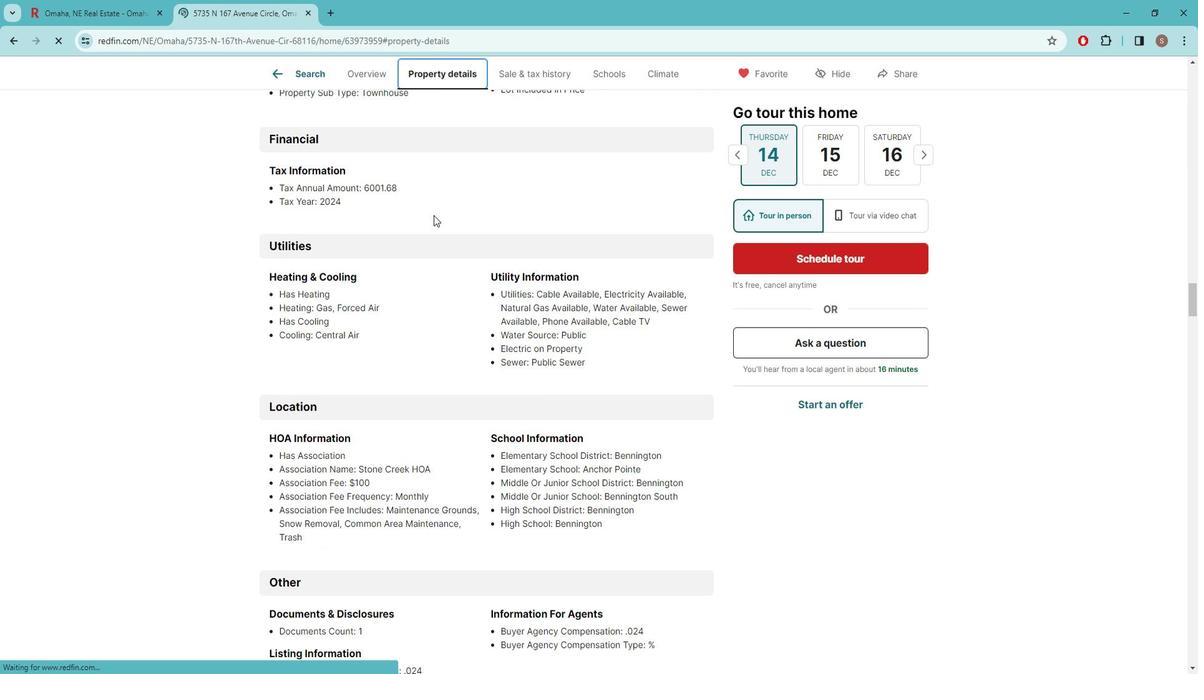 
Action: Mouse scrolled (441, 214) with delta (0, 0)
Screenshot: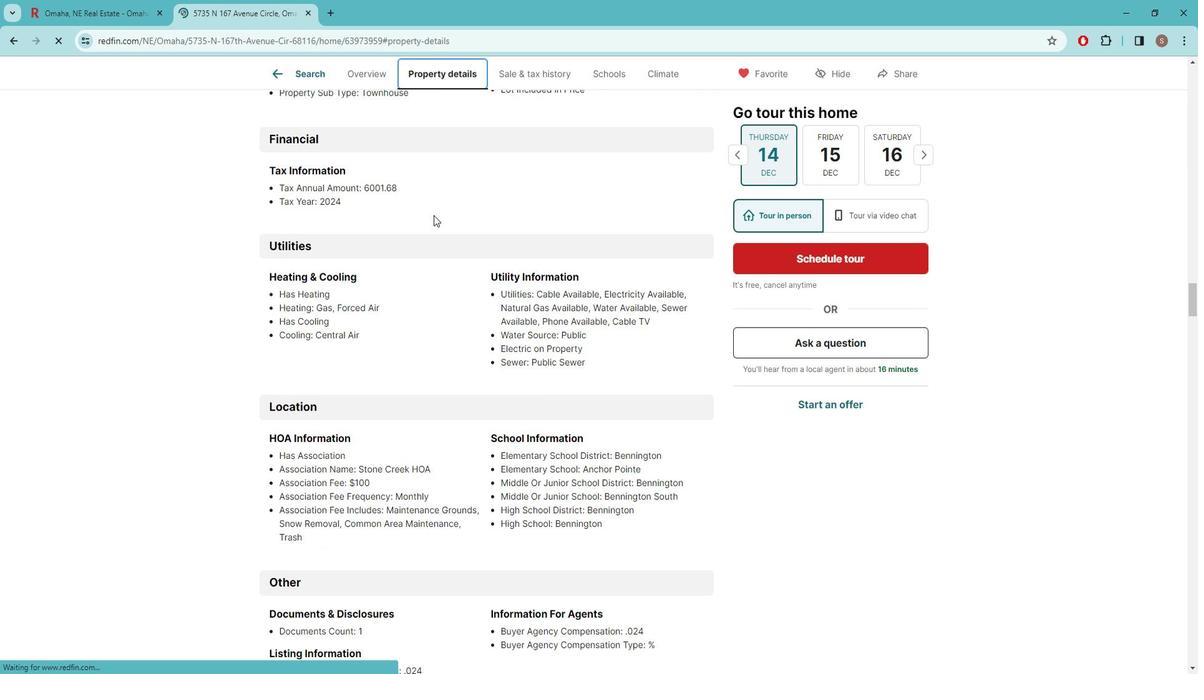 
Action: Mouse scrolled (441, 214) with delta (0, 0)
Screenshot: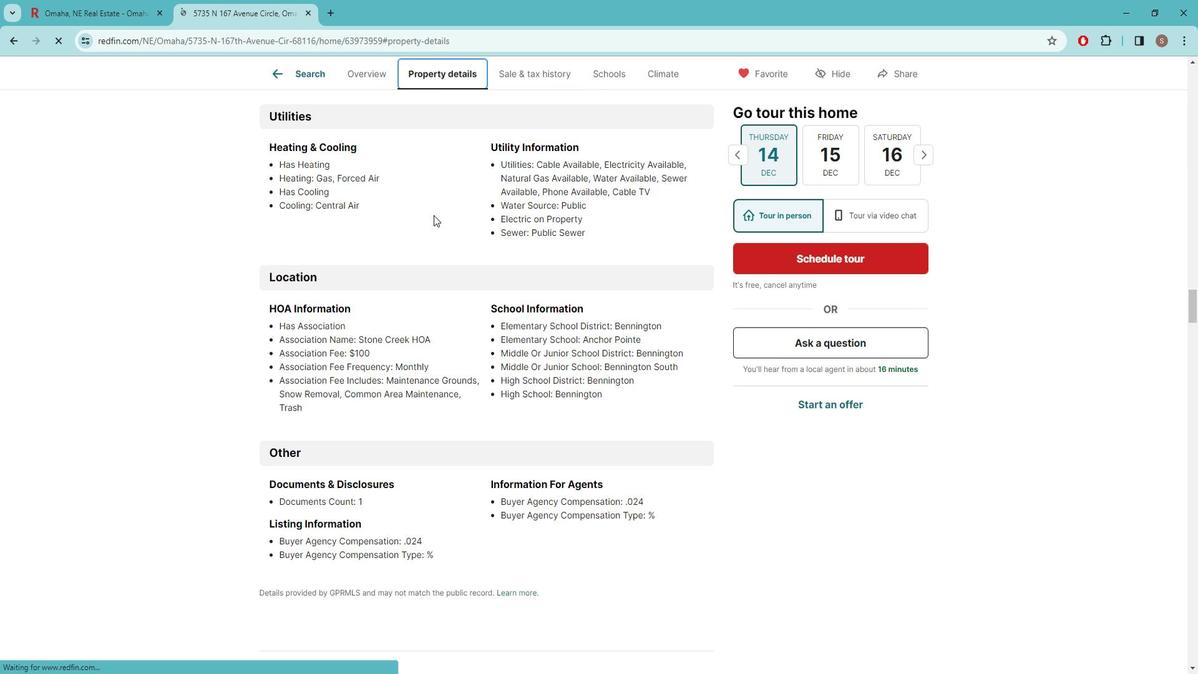 
Action: Mouse scrolled (441, 214) with delta (0, 0)
Screenshot: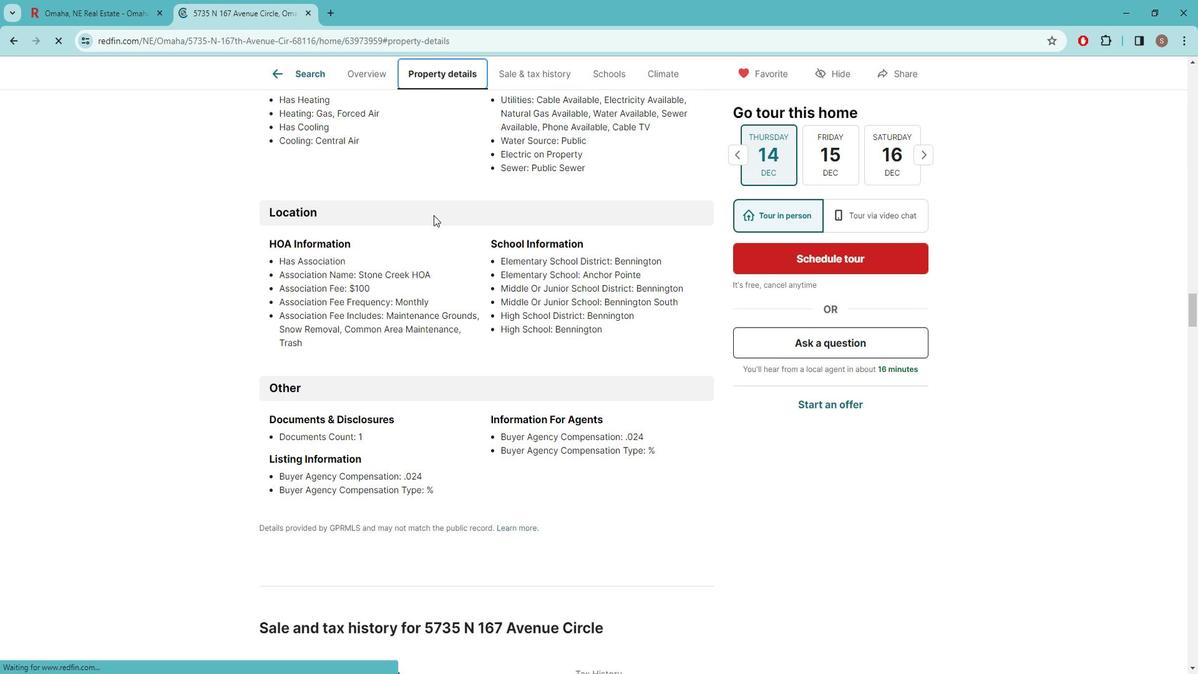 
Action: Mouse scrolled (441, 214) with delta (0, 0)
Screenshot: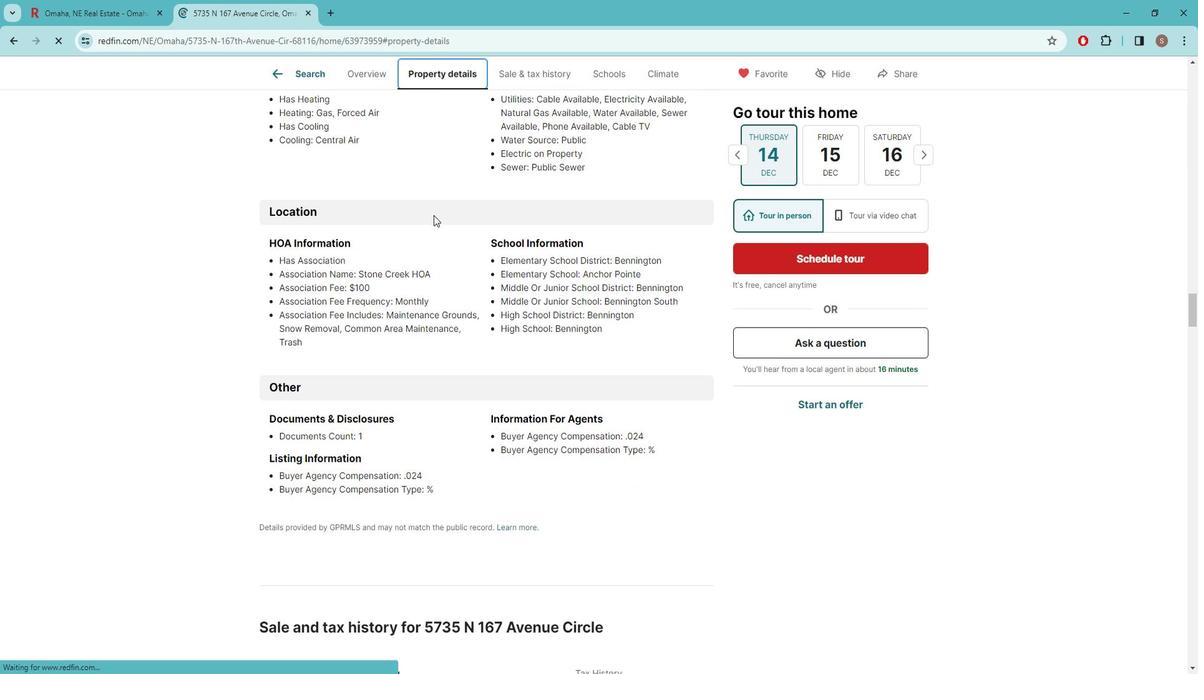 
Action: Mouse scrolled (441, 214) with delta (0, 0)
Screenshot: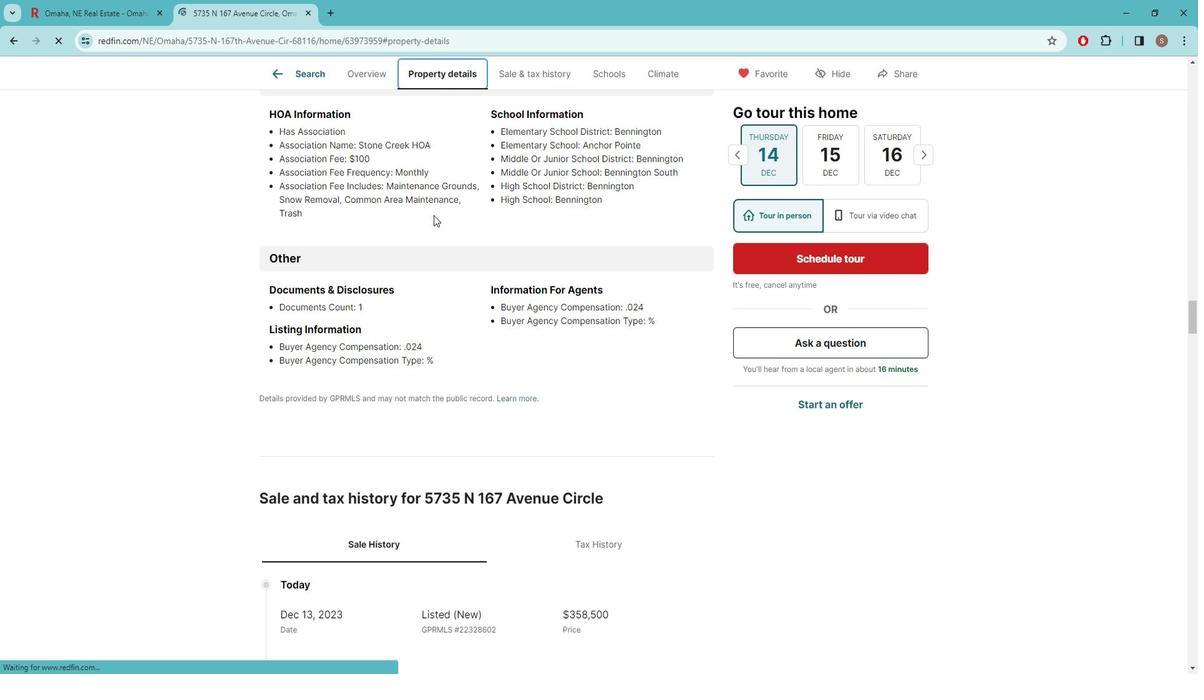 
Action: Mouse scrolled (441, 214) with delta (0, 0)
Screenshot: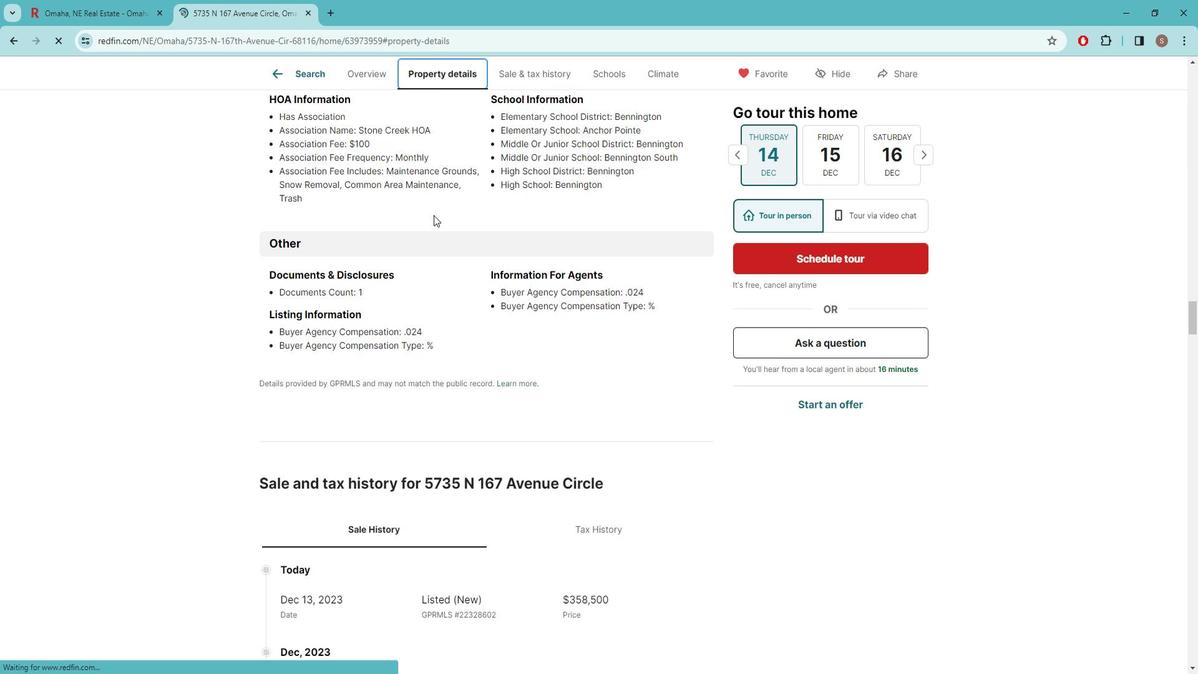 
Action: Mouse scrolled (441, 214) with delta (0, 0)
Screenshot: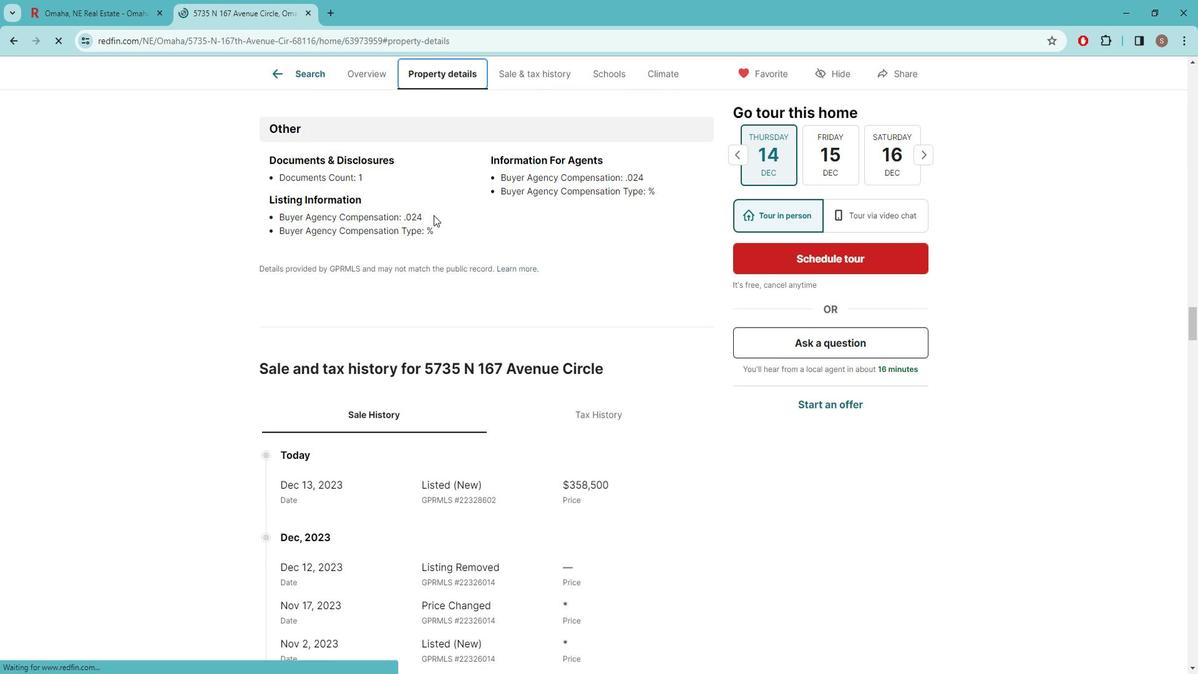 
Action: Mouse scrolled (441, 214) with delta (0, 0)
Screenshot: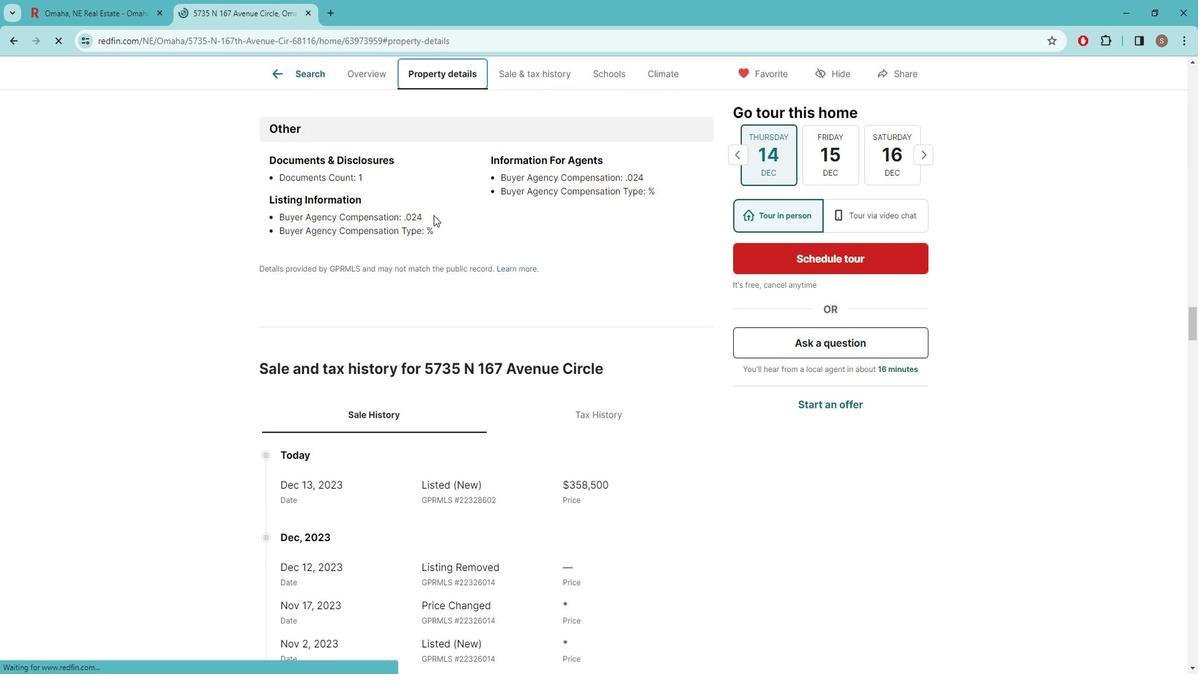 
Action: Mouse scrolled (441, 214) with delta (0, 0)
Screenshot: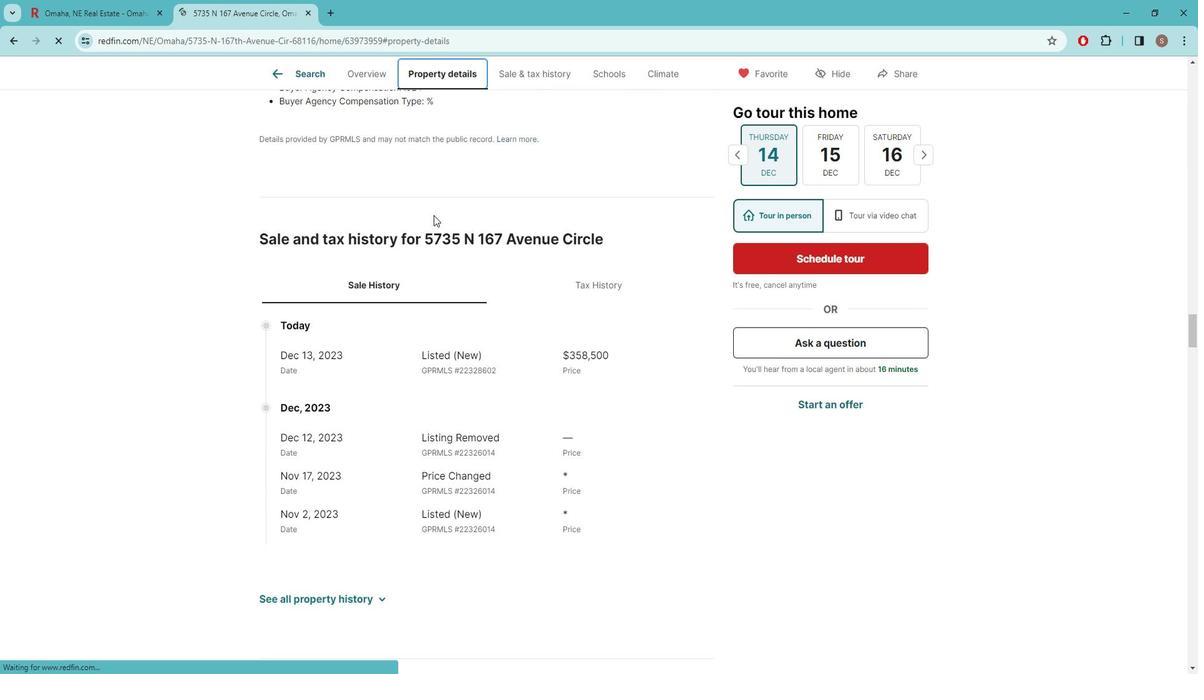 
Action: Mouse scrolled (441, 214) with delta (0, 0)
Screenshot: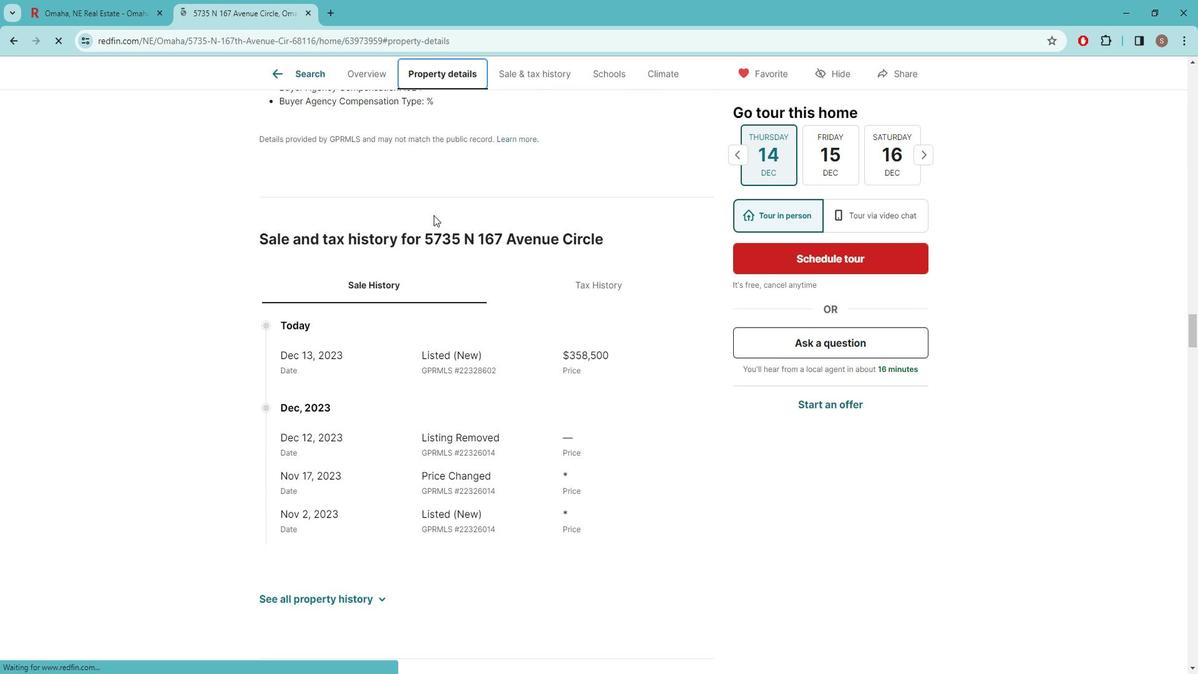 
Action: Mouse scrolled (441, 214) with delta (0, 0)
Screenshot: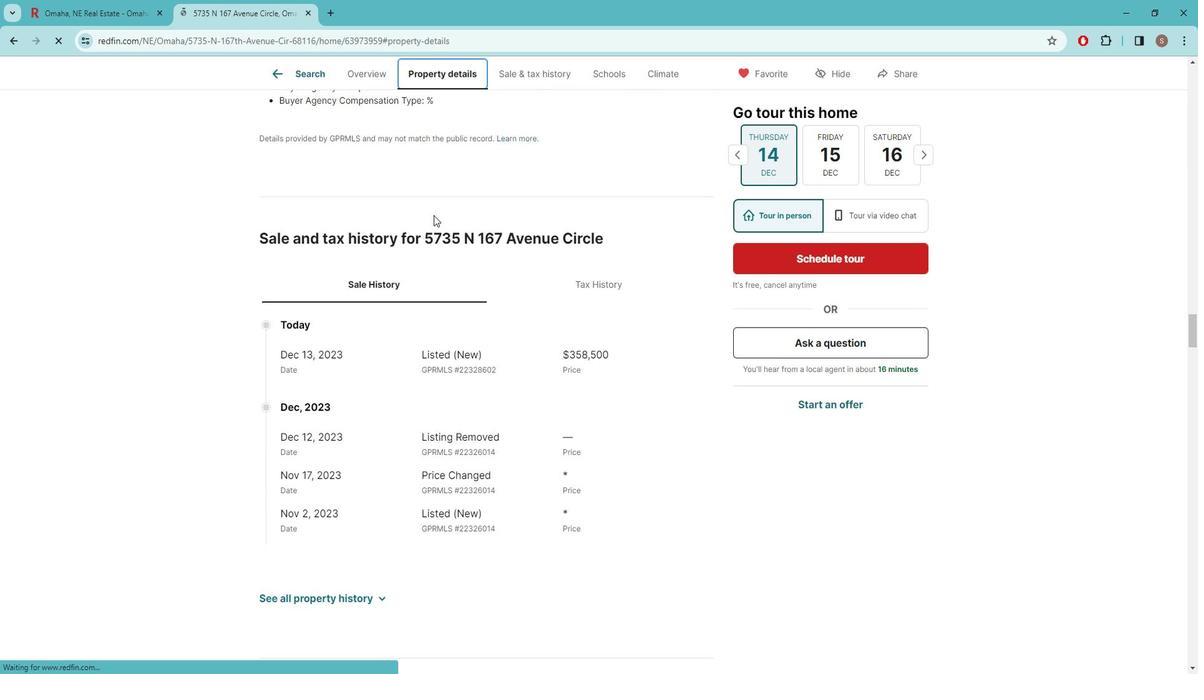
Action: Mouse scrolled (441, 215) with delta (0, 0)
Screenshot: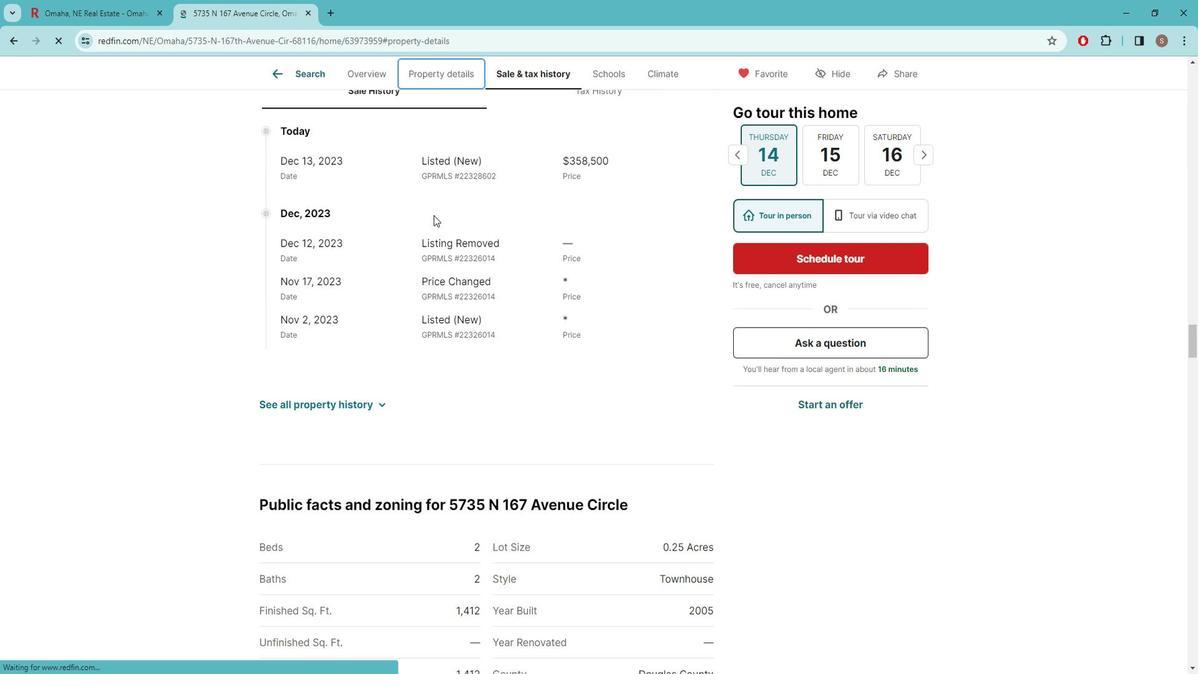 
Action: Mouse scrolled (441, 215) with delta (0, 0)
Screenshot: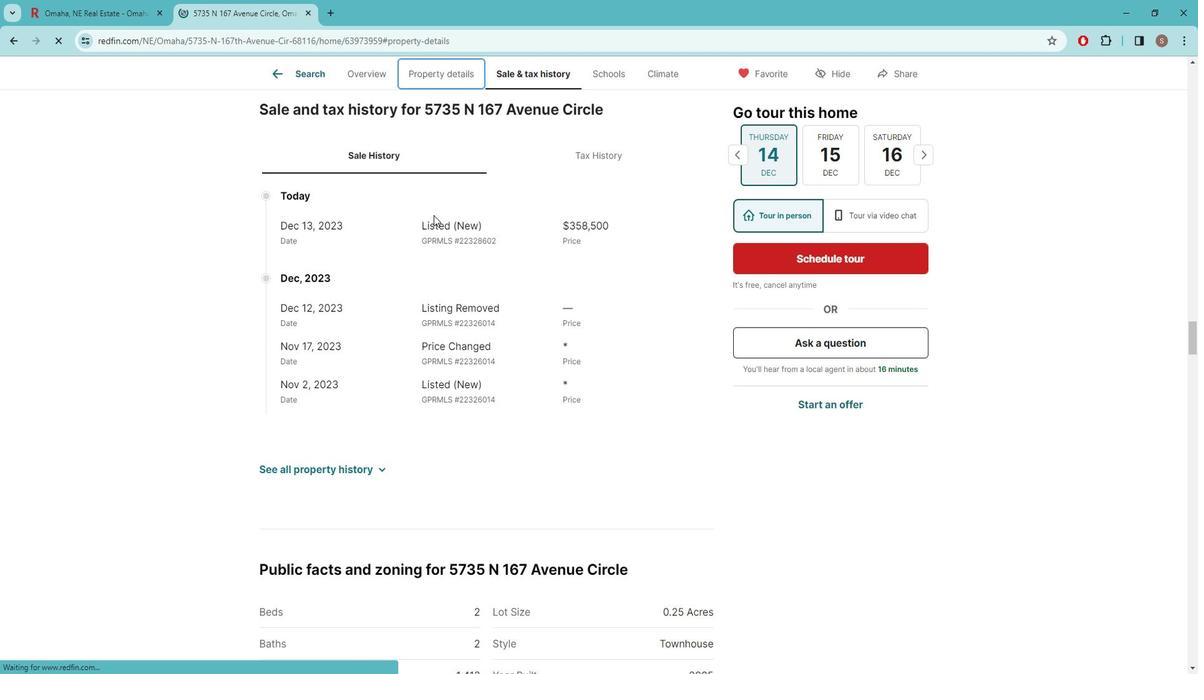 
Action: Mouse scrolled (441, 215) with delta (0, 0)
Screenshot: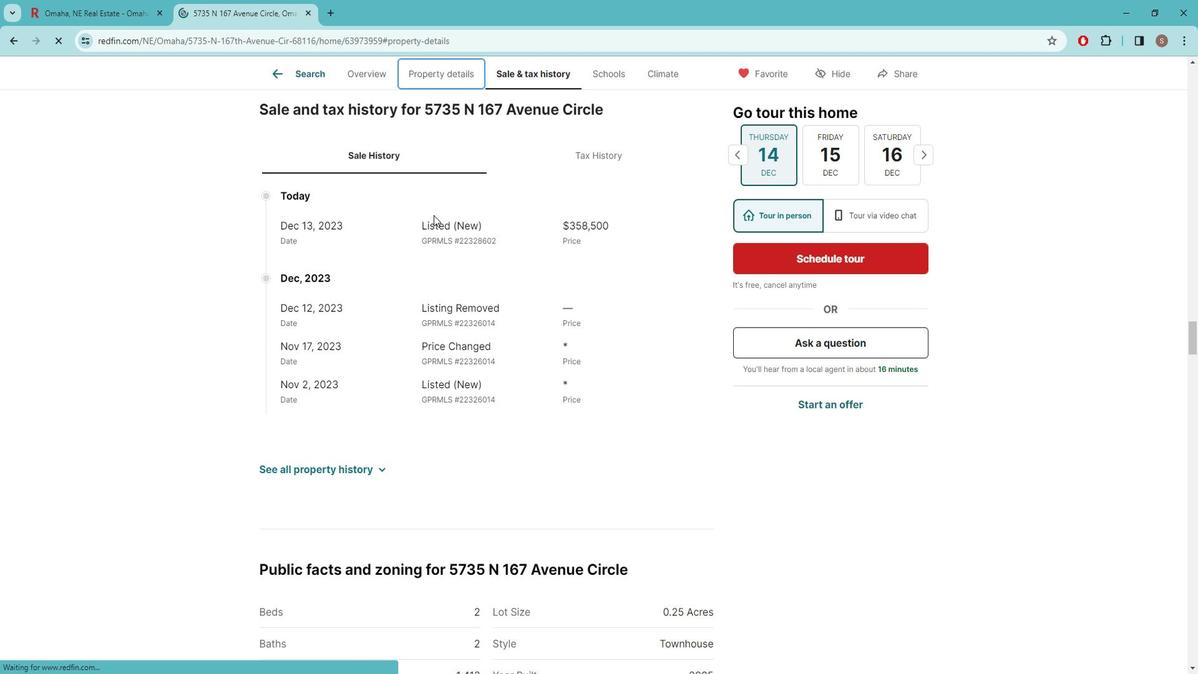 
Action: Mouse scrolled (441, 215) with delta (0, 0)
Screenshot: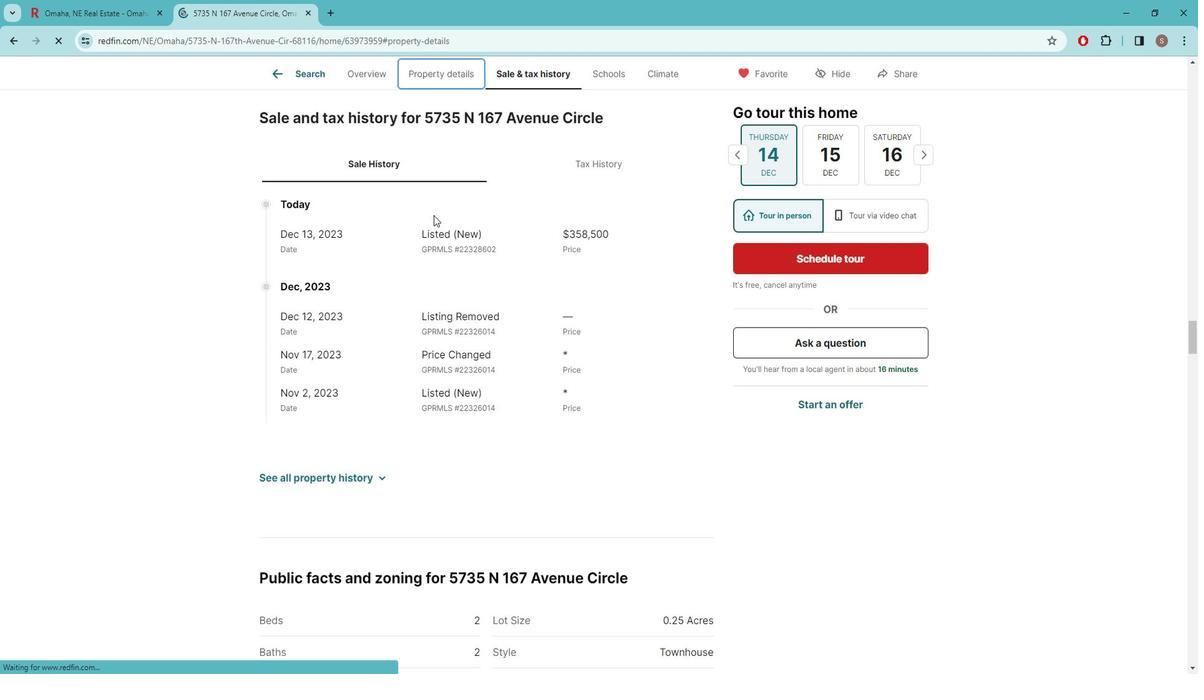 
Action: Mouse scrolled (441, 215) with delta (0, 0)
Screenshot: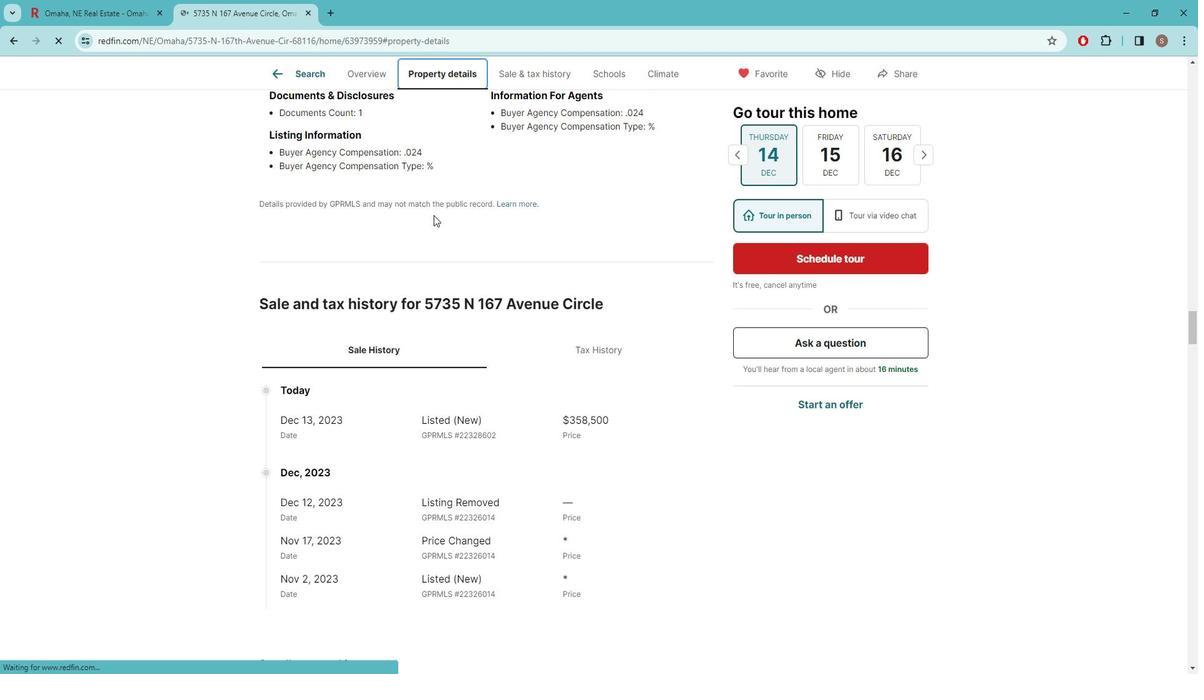 
Action: Mouse scrolled (441, 215) with delta (0, 0)
Screenshot: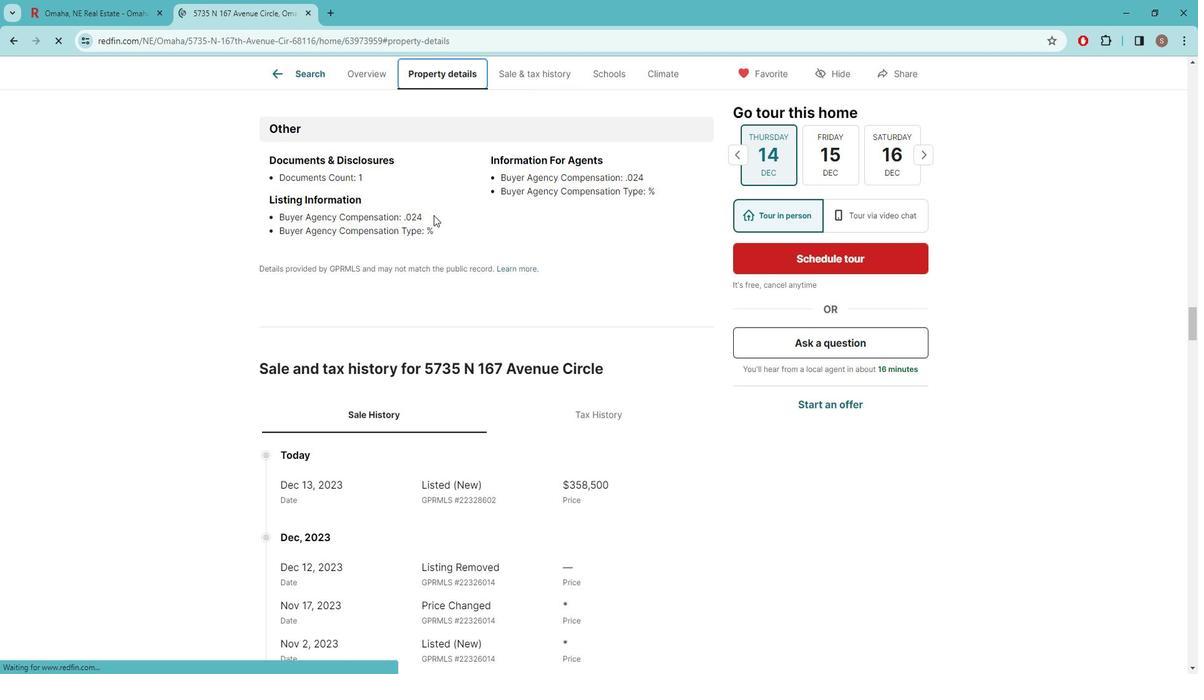 
Action: Mouse scrolled (441, 215) with delta (0, 0)
Screenshot: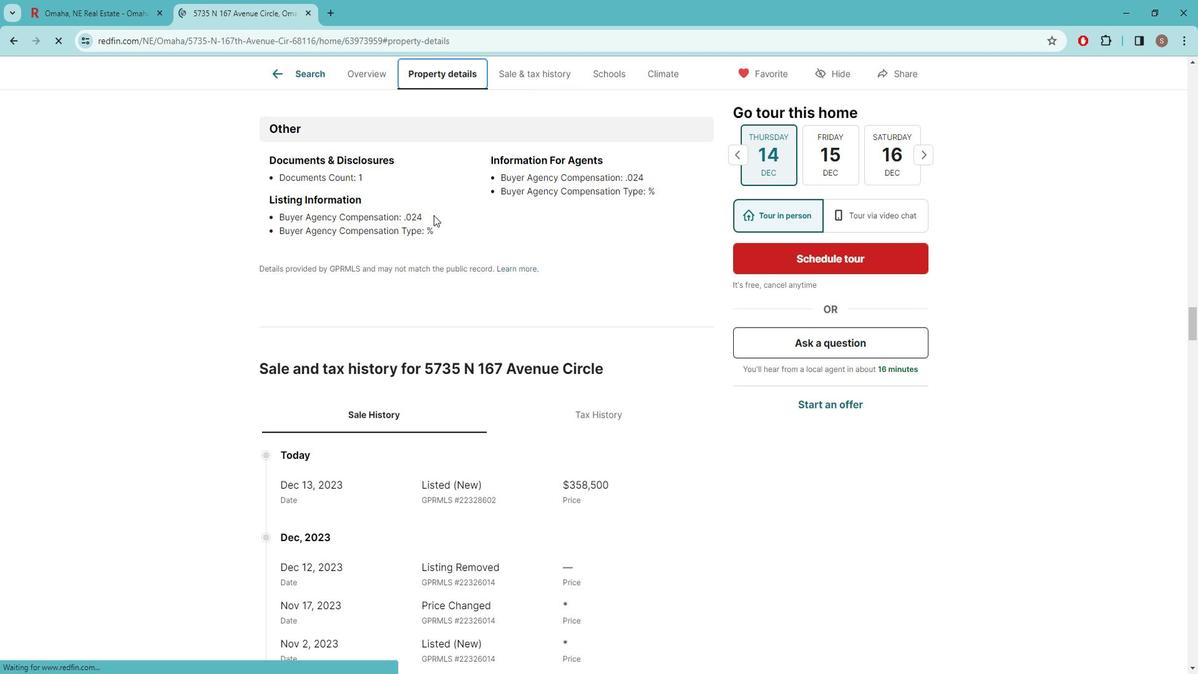 
Action: Mouse scrolled (441, 215) with delta (0, 0)
Screenshot: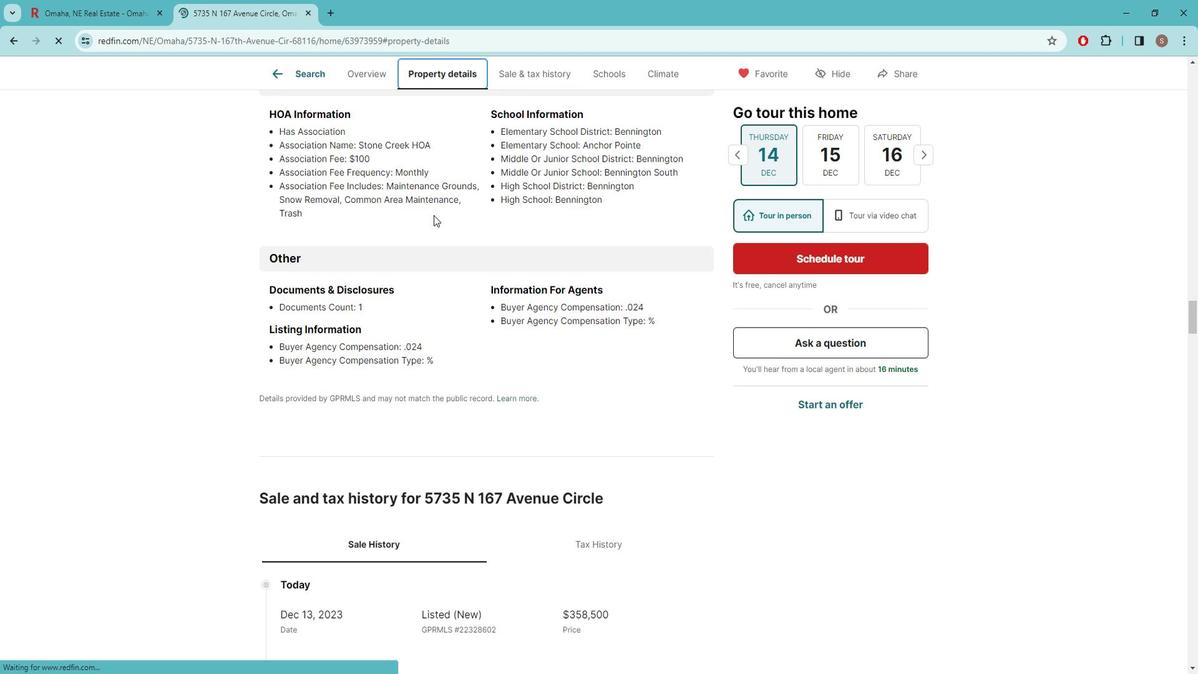 
Action: Mouse scrolled (441, 215) with delta (0, 0)
Screenshot: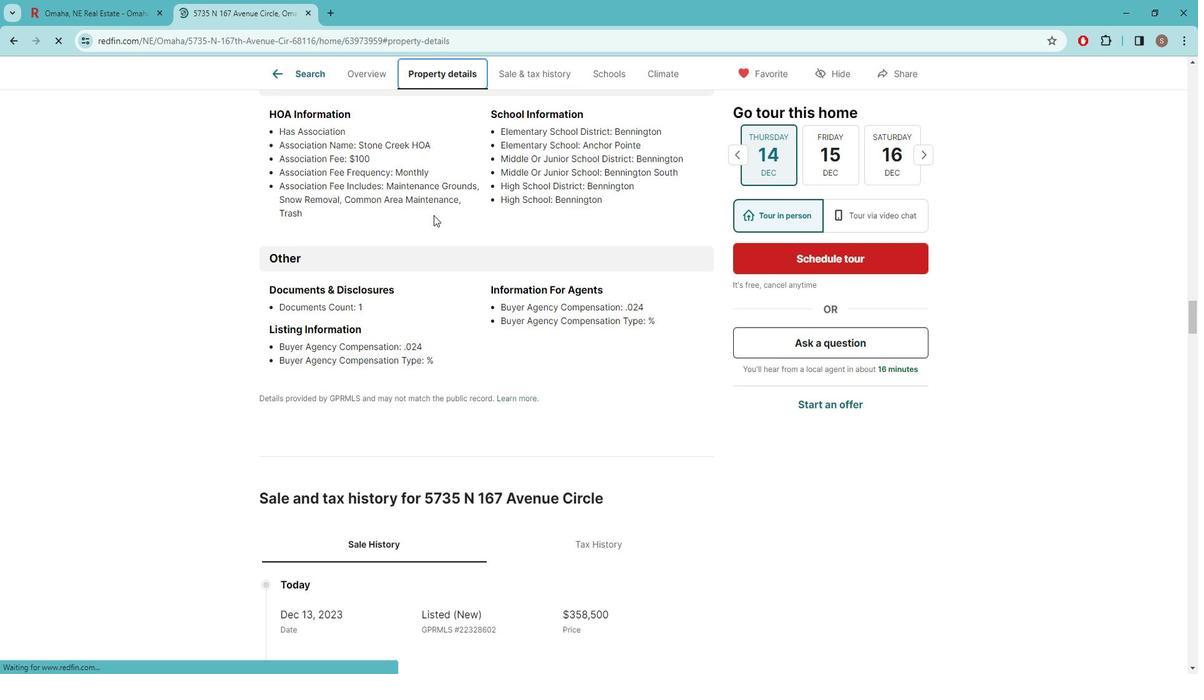 
Action: Mouse scrolled (441, 215) with delta (0, 0)
Screenshot: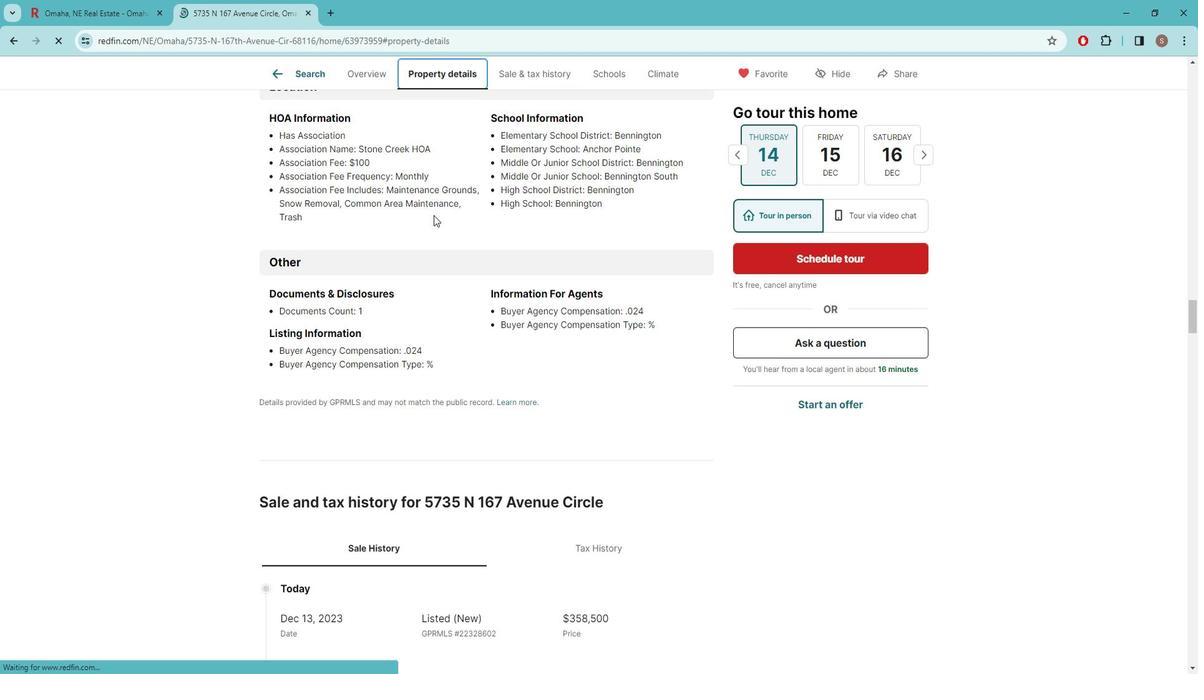 
Action: Mouse scrolled (441, 215) with delta (0, 0)
Screenshot: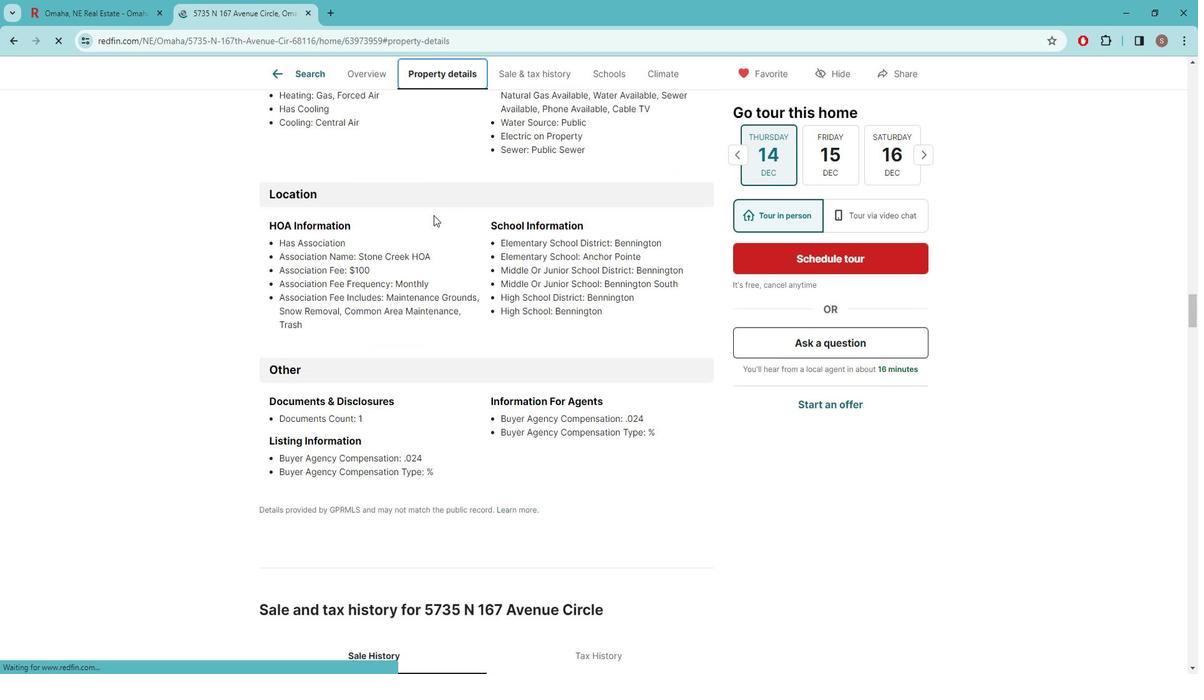 
Action: Mouse scrolled (441, 215) with delta (0, 0)
Screenshot: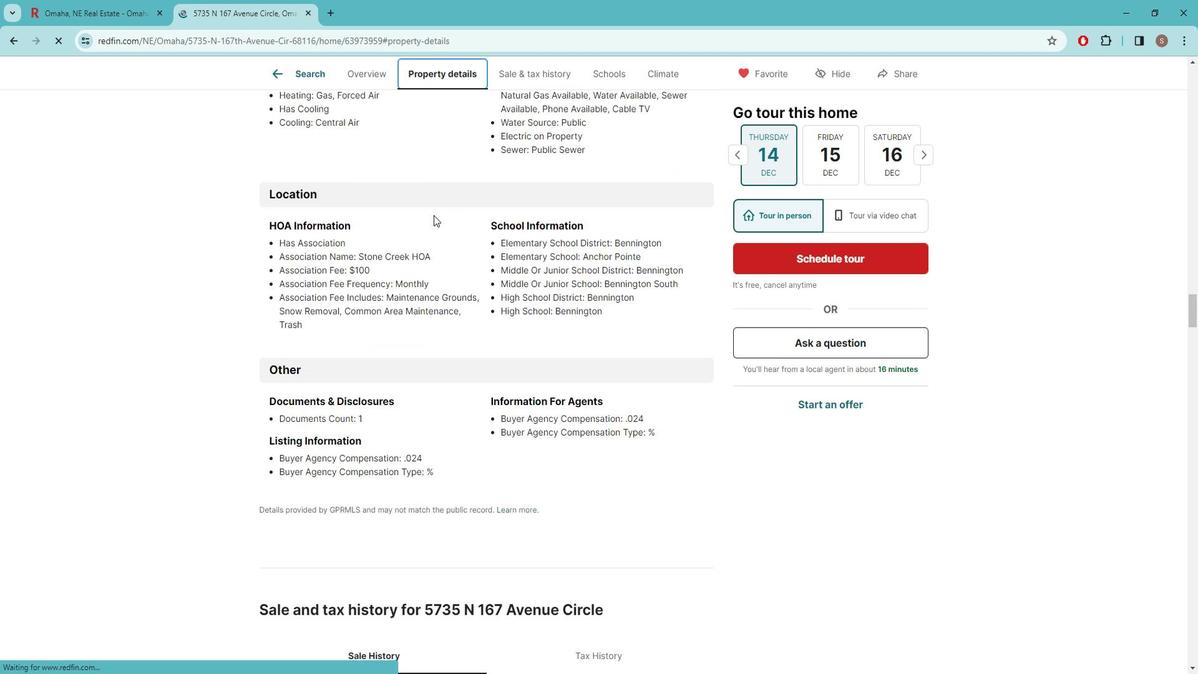 
Action: Mouse scrolled (441, 215) with delta (0, 0)
Screenshot: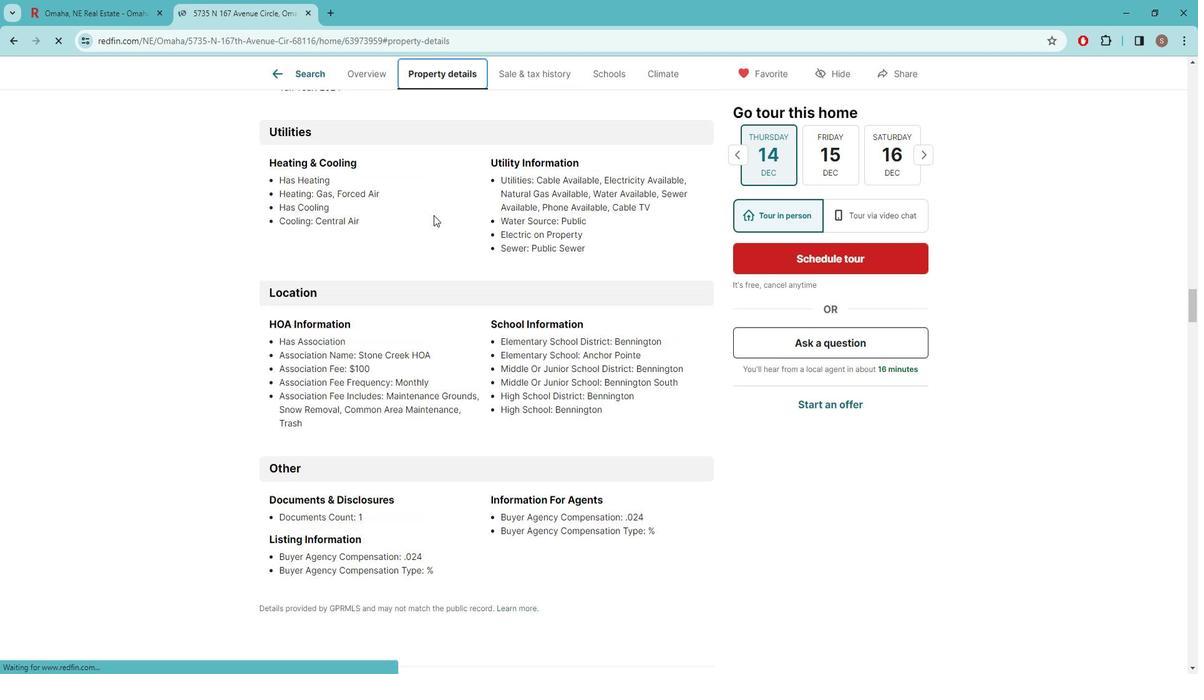
Action: Mouse scrolled (441, 215) with delta (0, 0)
Screenshot: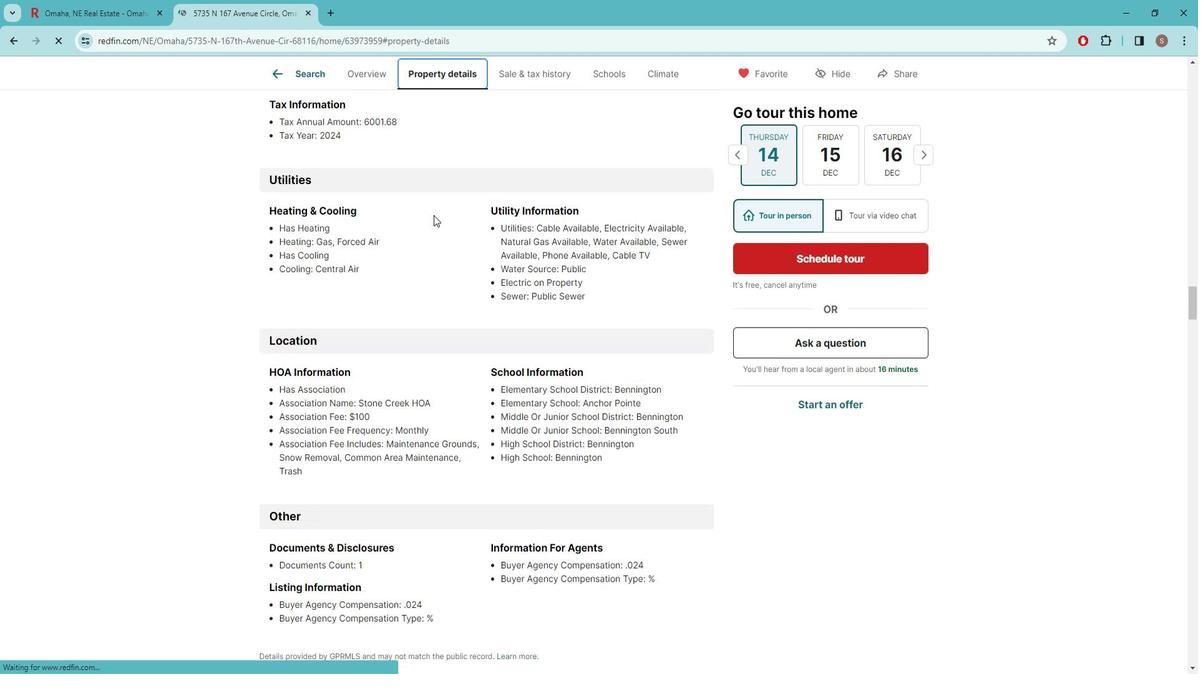 
Action: Mouse scrolled (441, 215) with delta (0, 0)
Screenshot: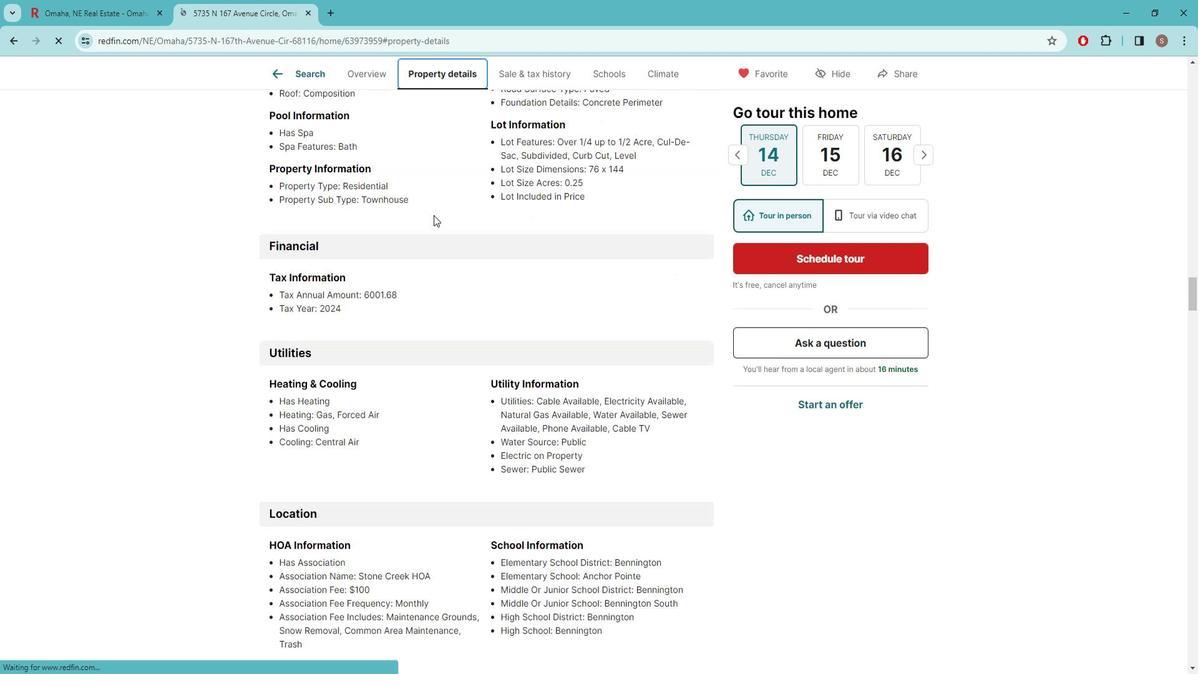 
Action: Mouse scrolled (441, 215) with delta (0, 0)
Screenshot: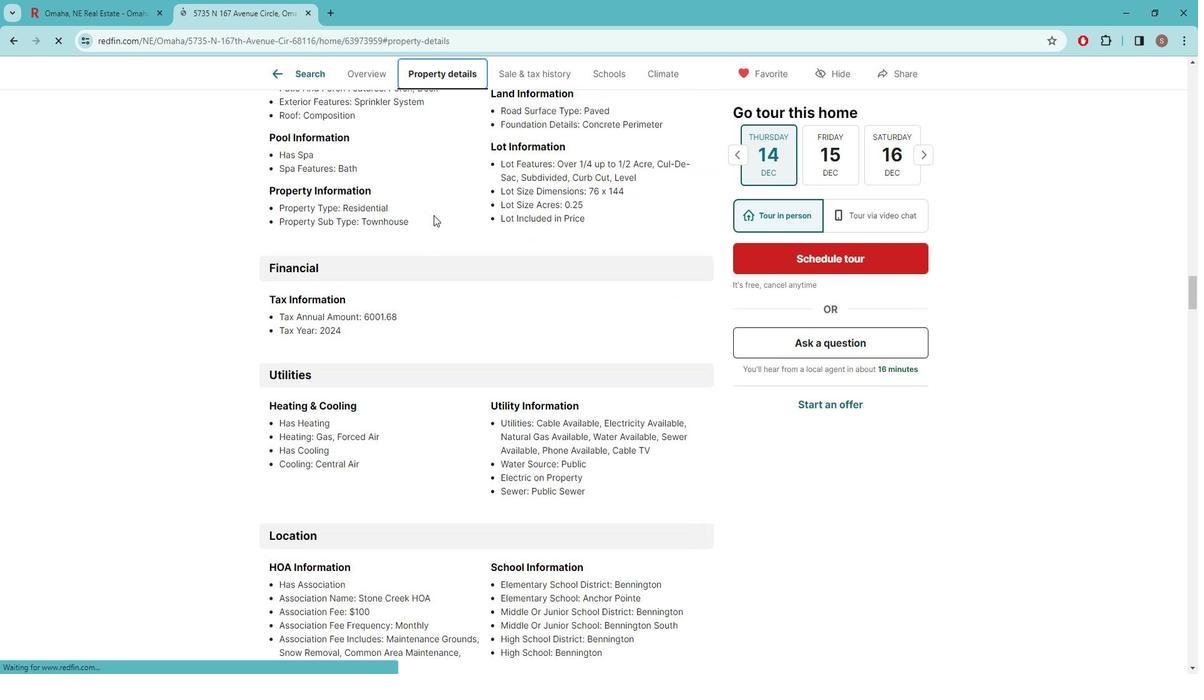 
Action: Mouse scrolled (441, 215) with delta (0, 0)
Screenshot: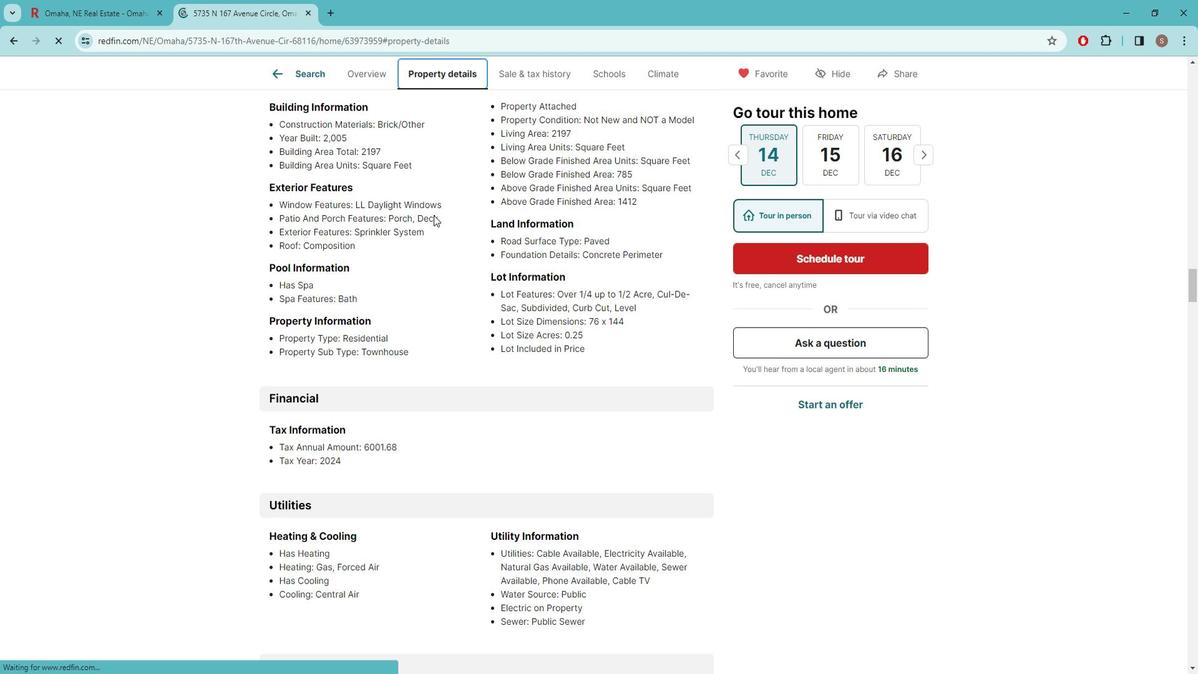 
Action: Mouse scrolled (441, 215) with delta (0, 0)
Screenshot: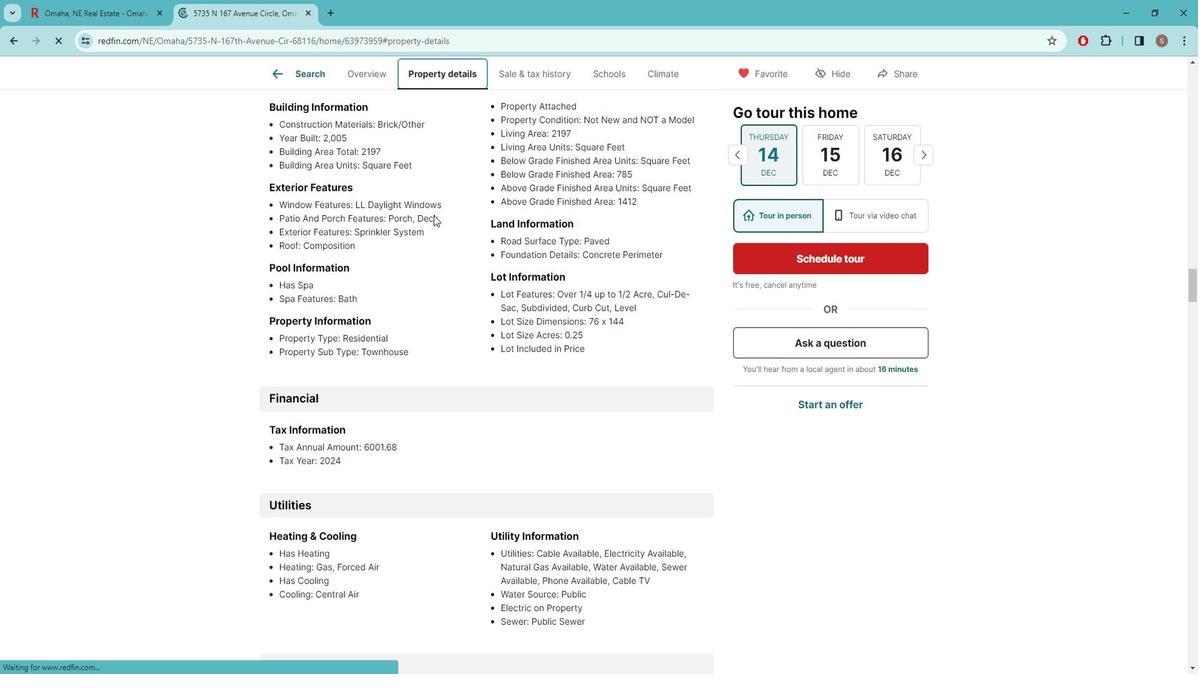 
Action: Mouse scrolled (441, 215) with delta (0, 0)
Screenshot: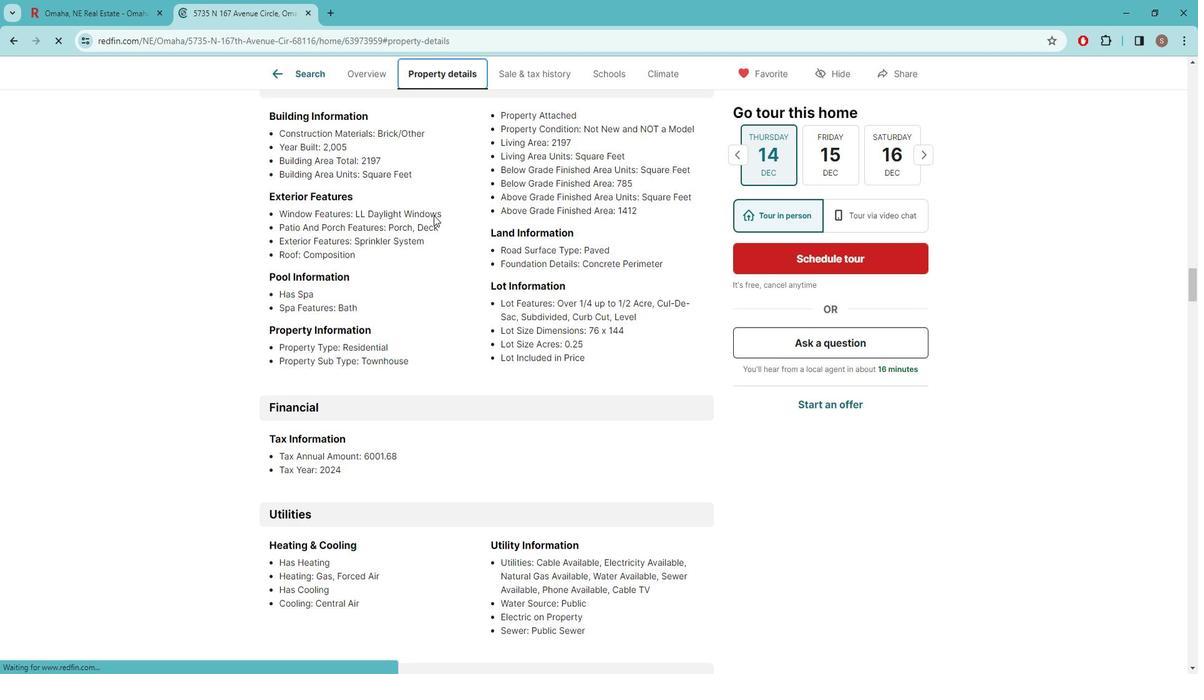 
Action: Mouse scrolled (441, 215) with delta (0, 0)
Screenshot: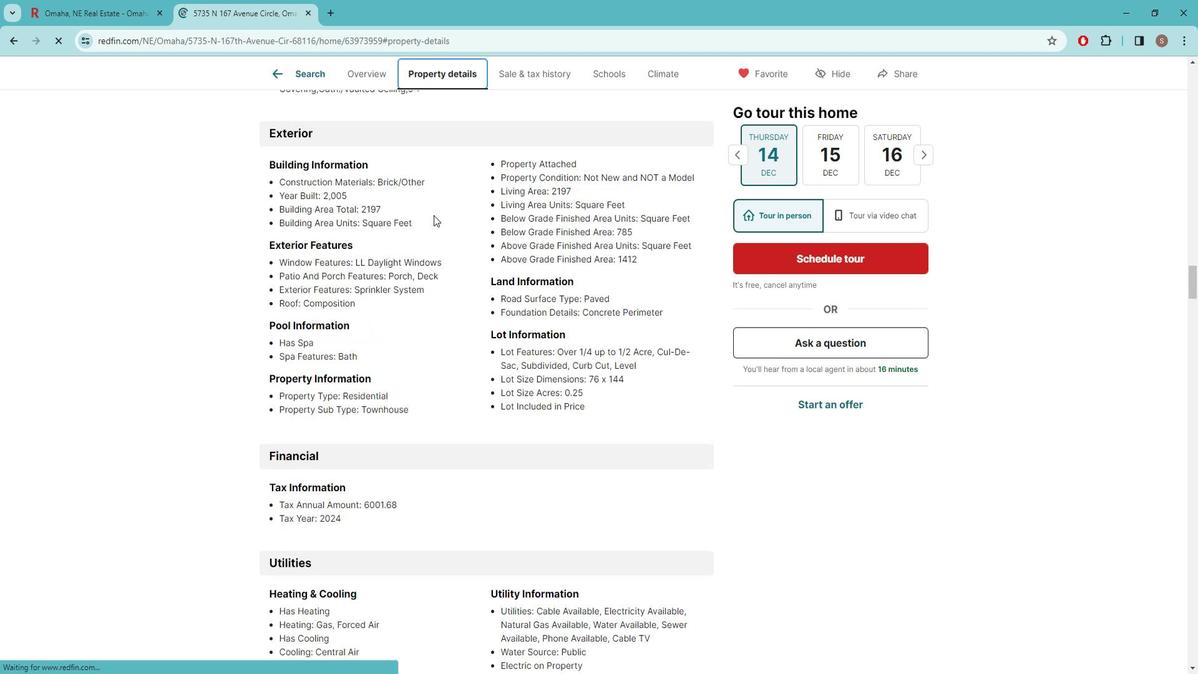 
Action: Mouse moved to (441, 215)
Screenshot: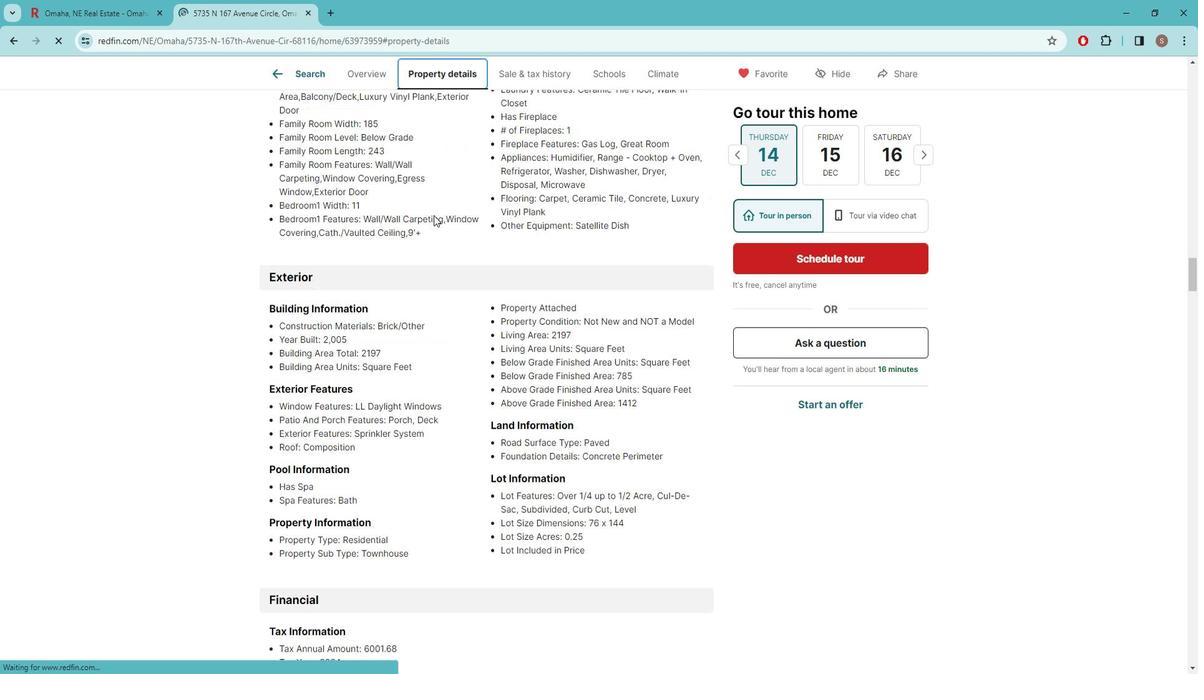 
Action: Mouse scrolled (441, 216) with delta (0, 0)
Screenshot: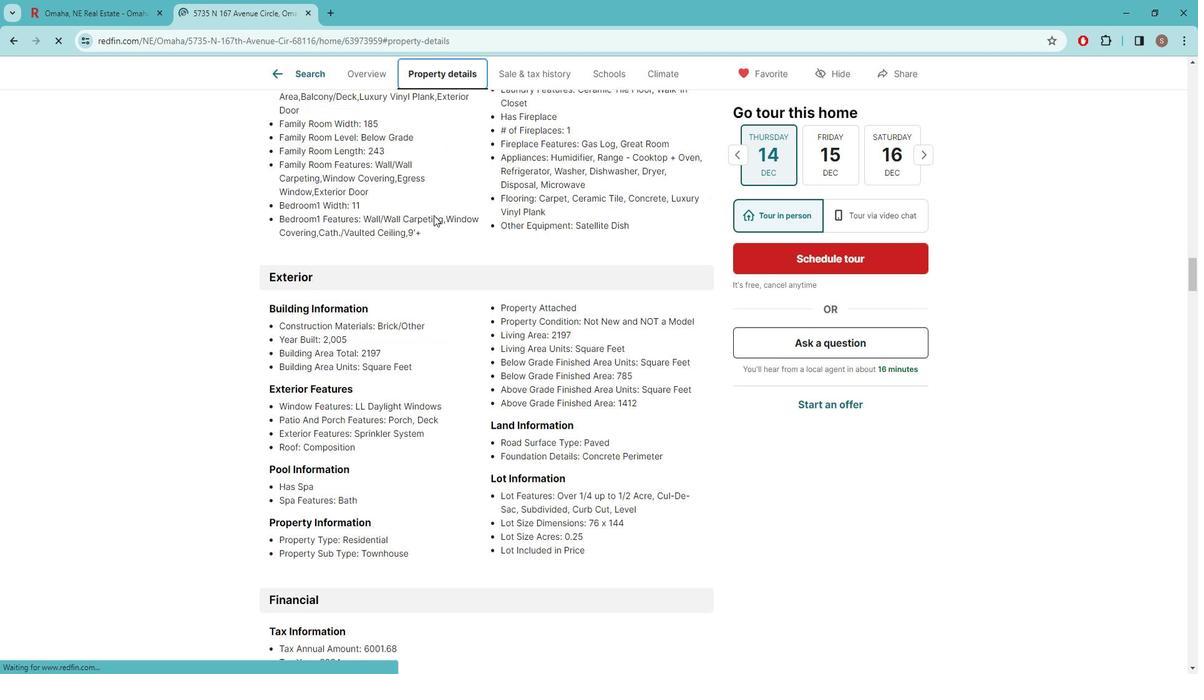 
Action: Mouse scrolled (441, 216) with delta (0, 0)
Screenshot: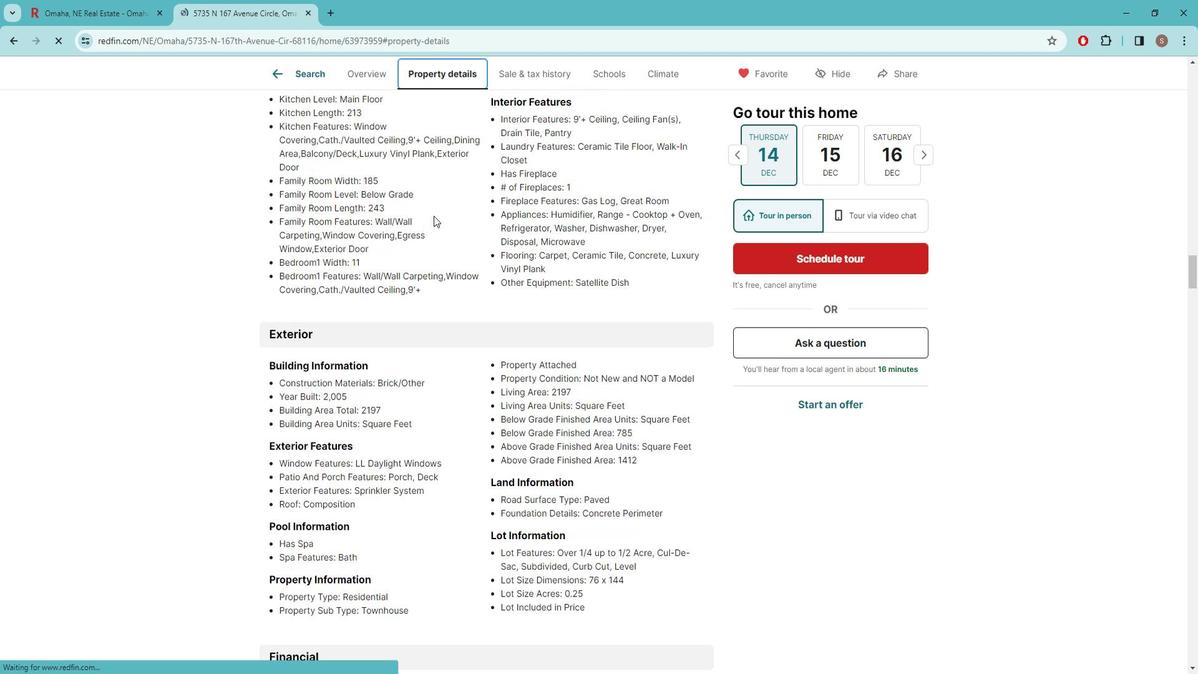 
Action: Mouse scrolled (441, 216) with delta (0, 0)
Screenshot: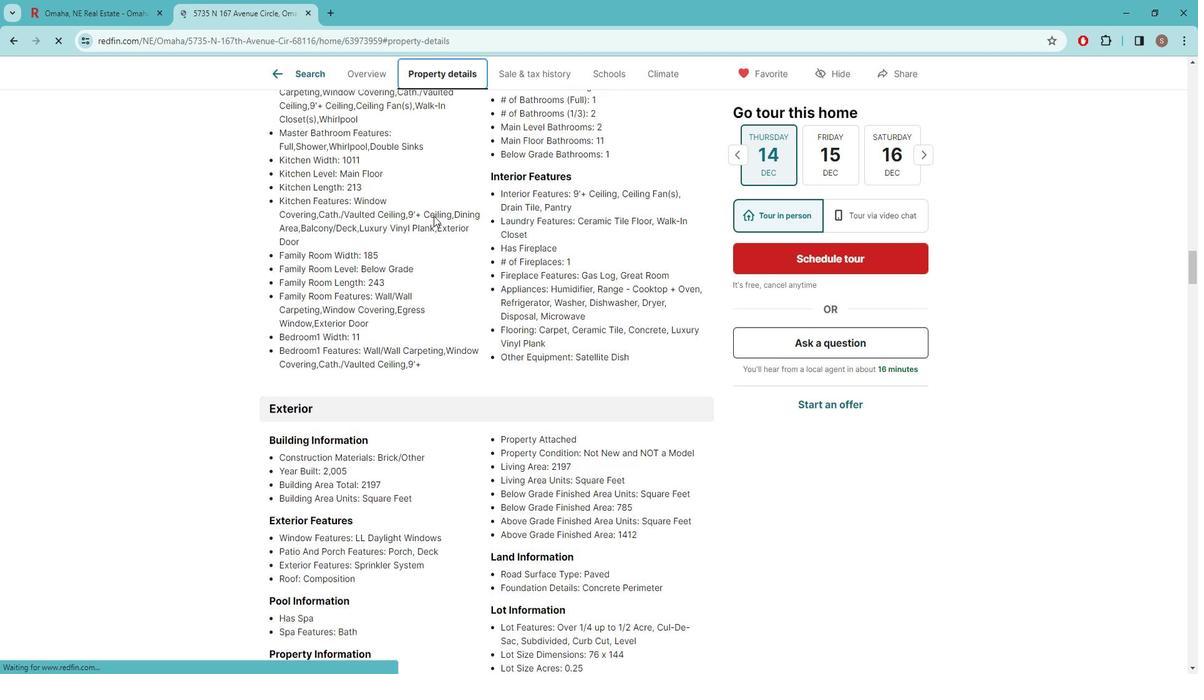 
Action: Mouse scrolled (441, 216) with delta (0, 0)
Screenshot: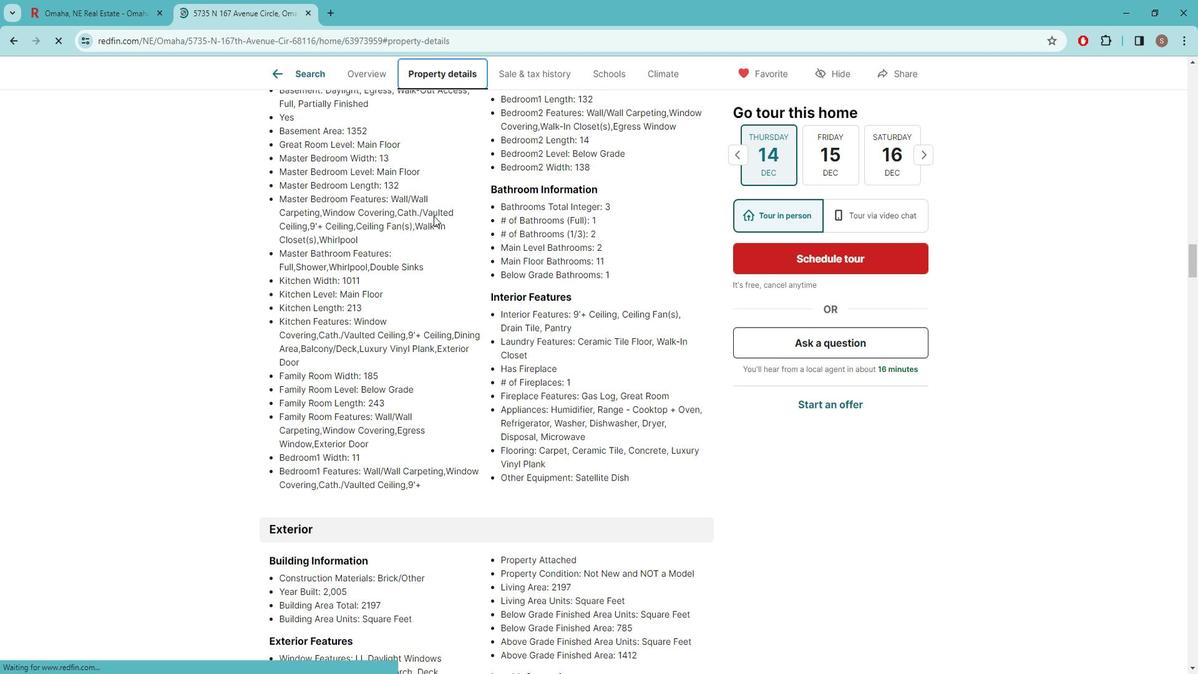
Action: Mouse scrolled (441, 216) with delta (0, 0)
Screenshot: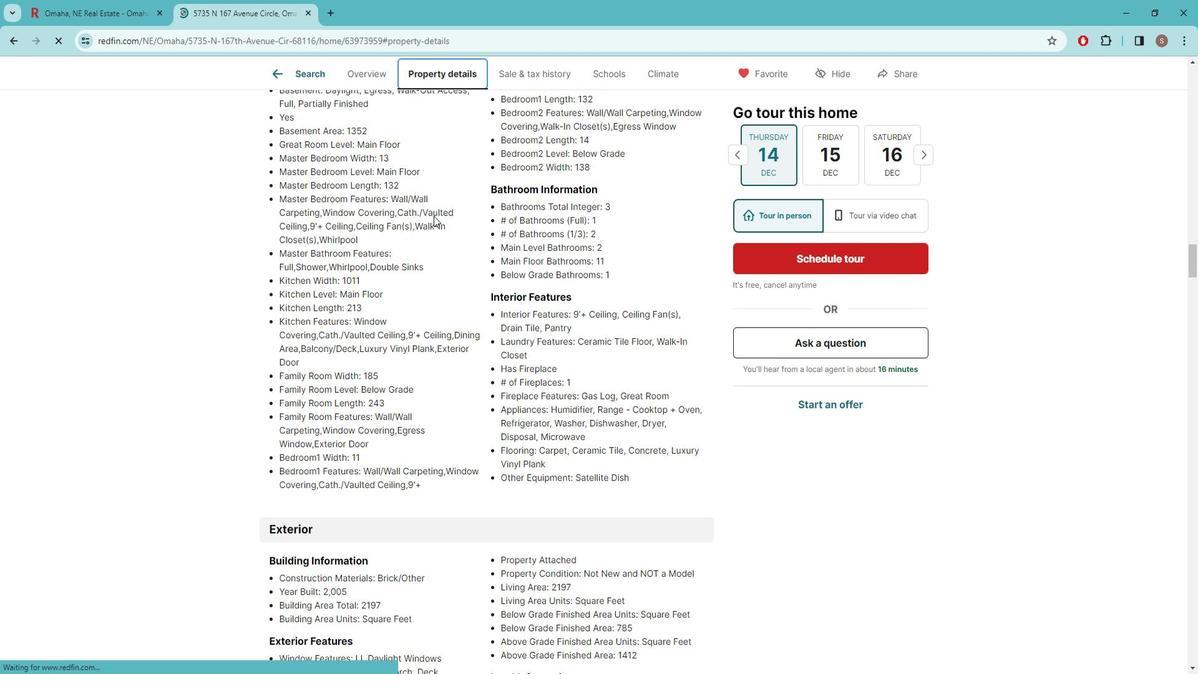 
Action: Mouse scrolled (441, 216) with delta (0, 0)
Screenshot: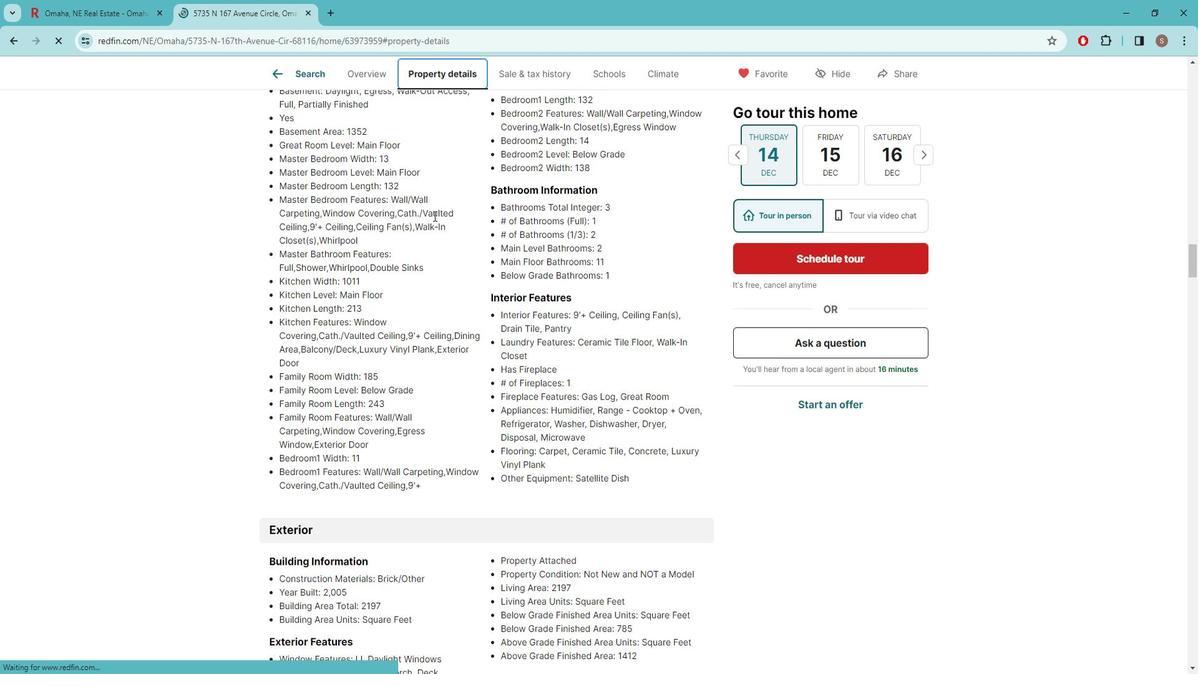 
Action: Mouse scrolled (441, 216) with delta (0, 0)
Screenshot: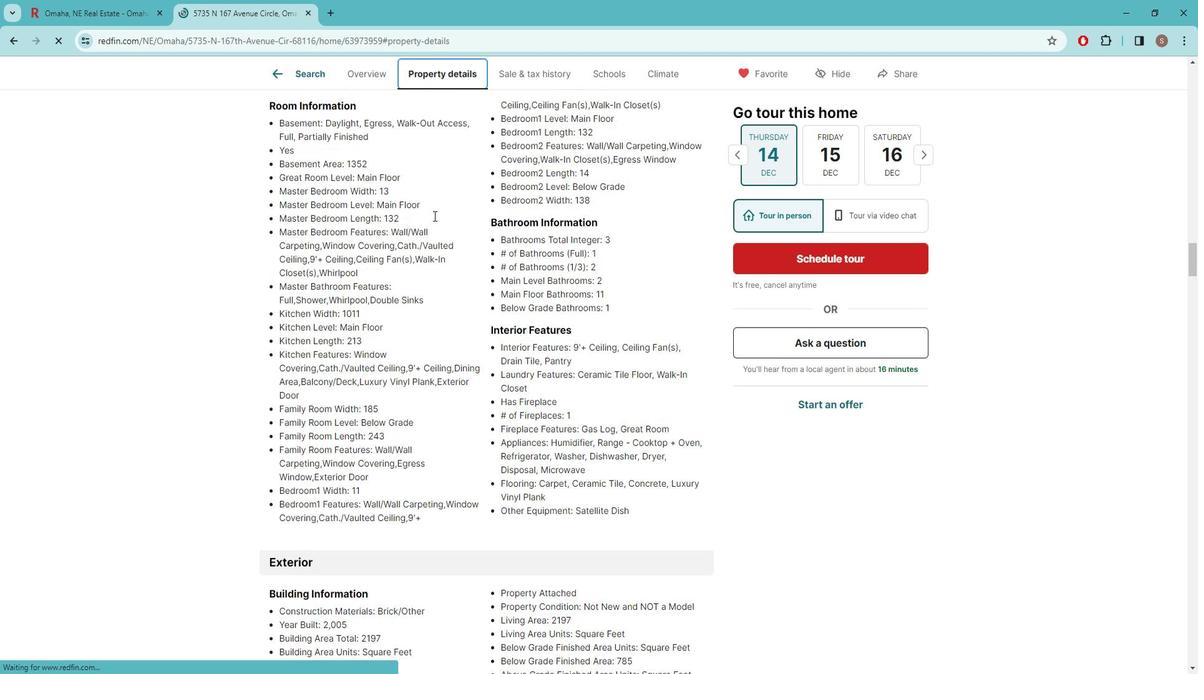 
Action: Mouse scrolled (441, 216) with delta (0, 0)
Screenshot: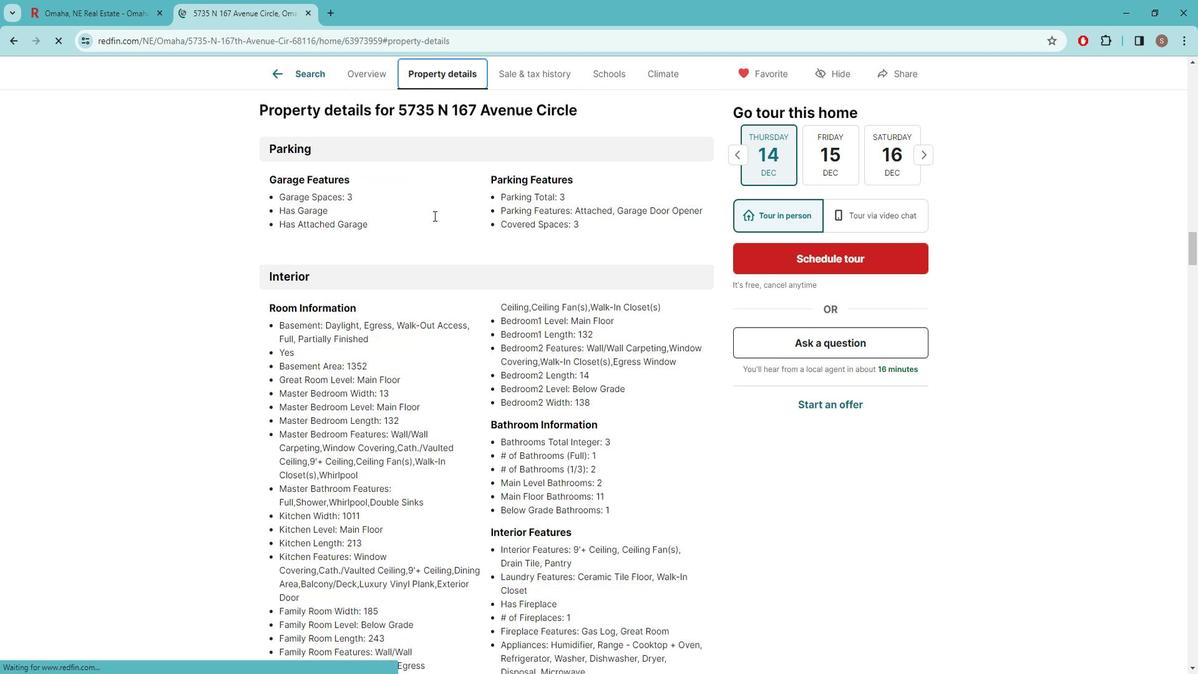 
Action: Mouse scrolled (441, 216) with delta (0, 0)
Screenshot: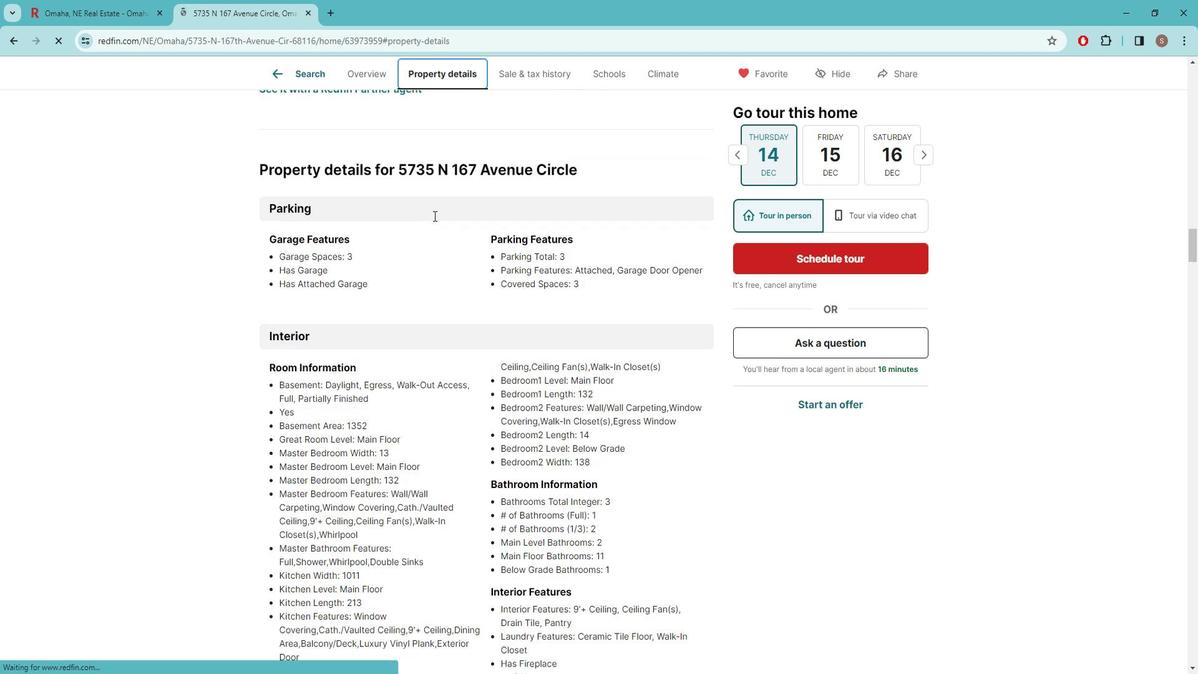 
Action: Mouse scrolled (441, 216) with delta (0, 0)
Screenshot: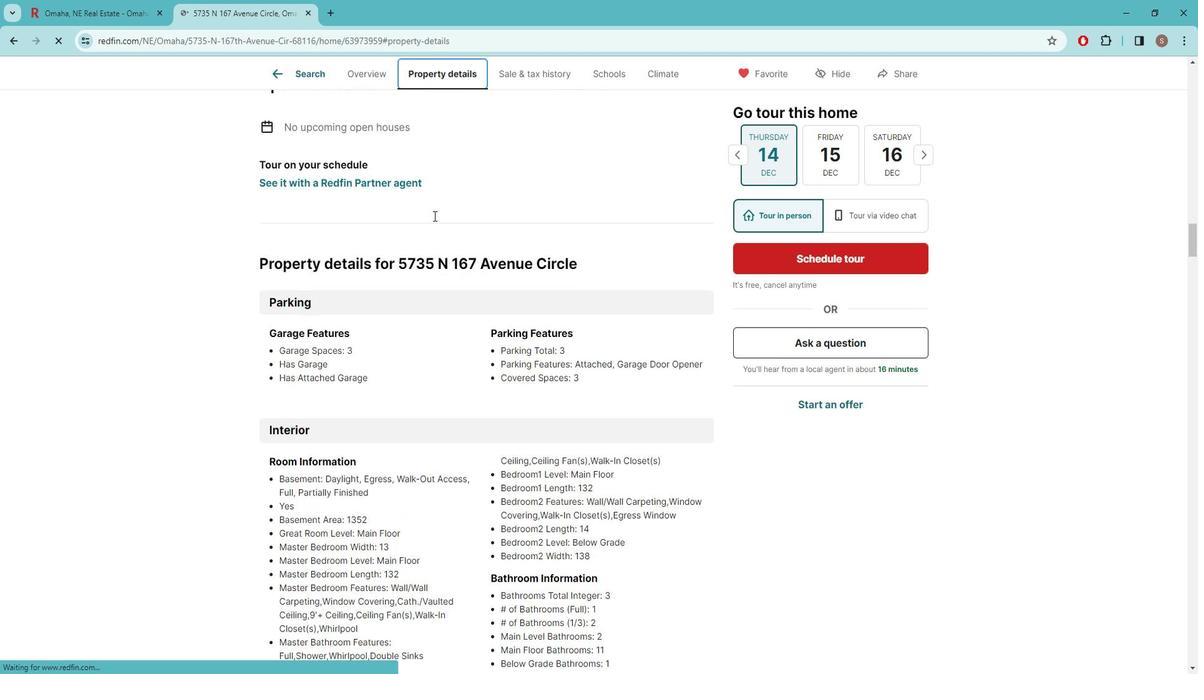 
Action: Mouse scrolled (441, 216) with delta (0, 0)
Screenshot: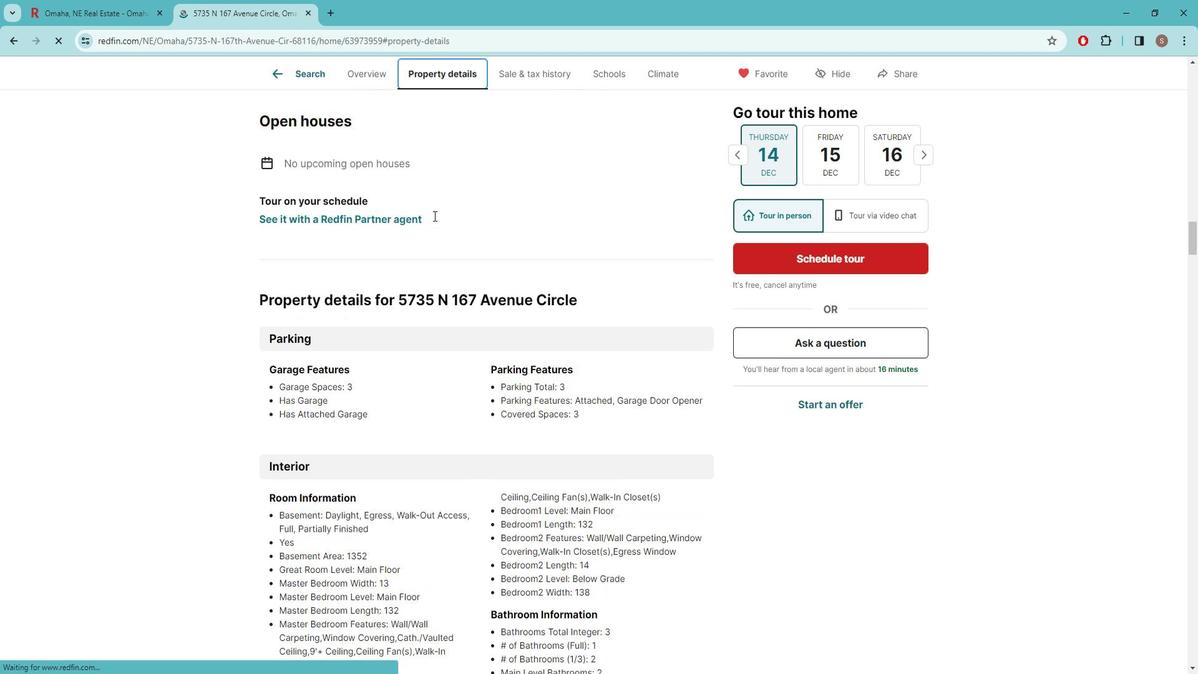 
Action: Mouse scrolled (441, 216) with delta (0, 0)
Screenshot: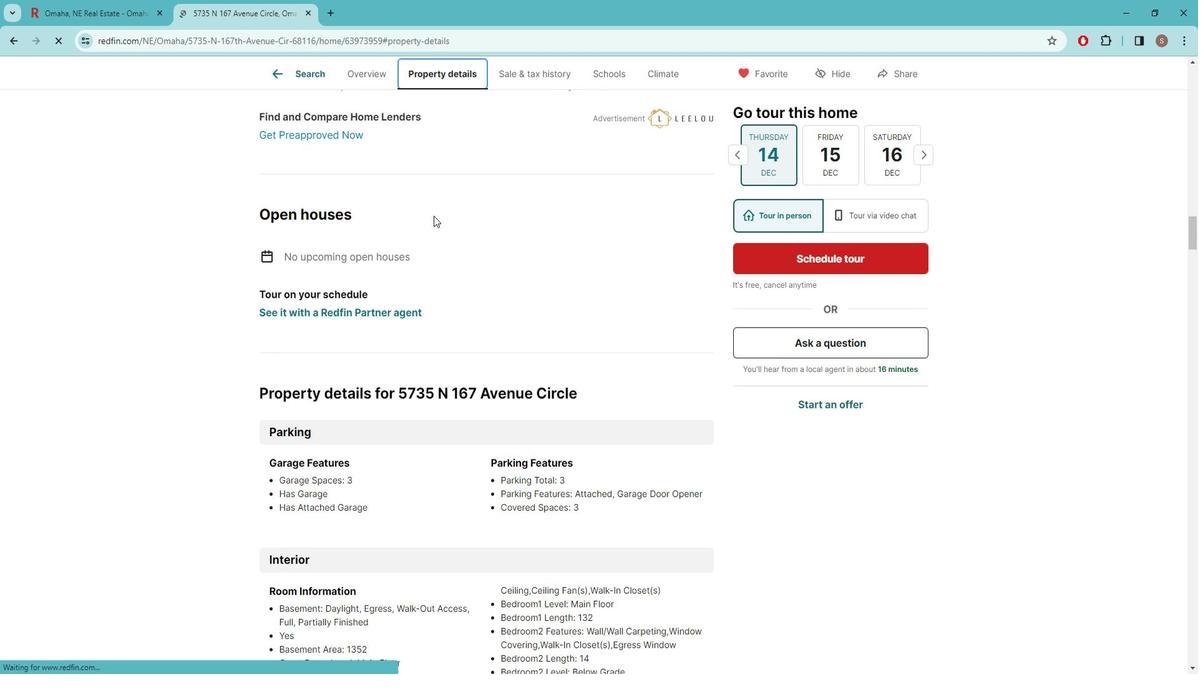 
Action: Mouse scrolled (441, 216) with delta (0, 0)
Screenshot: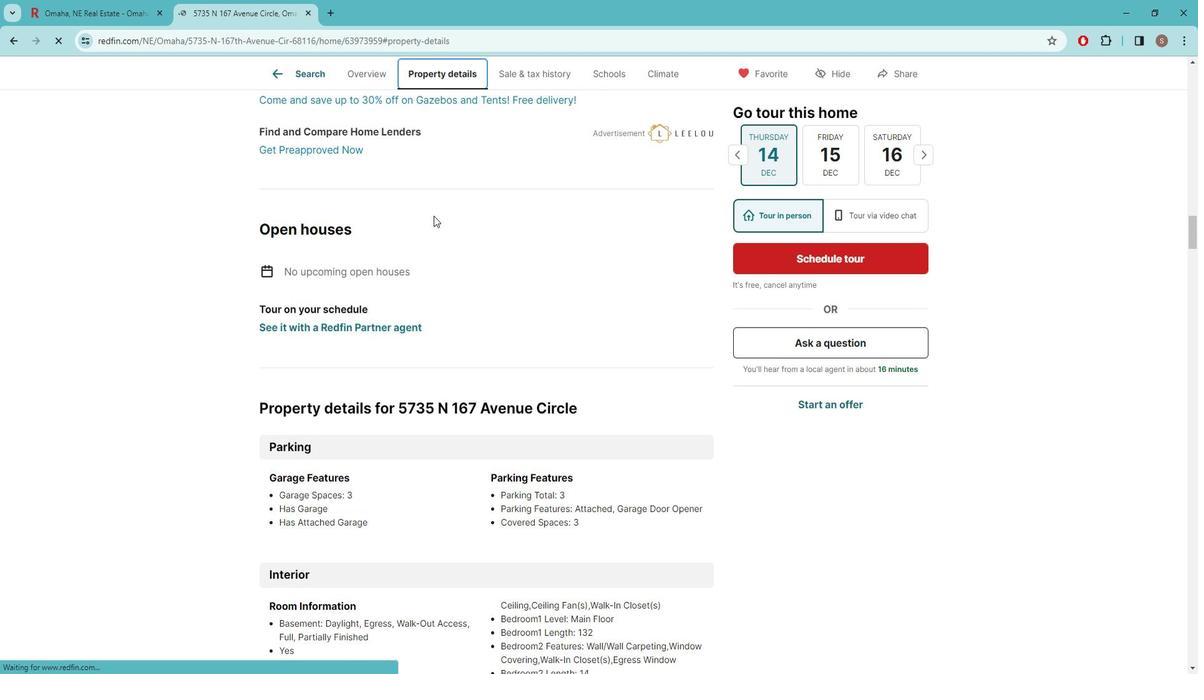 
Action: Mouse moved to (441, 216)
Screenshot: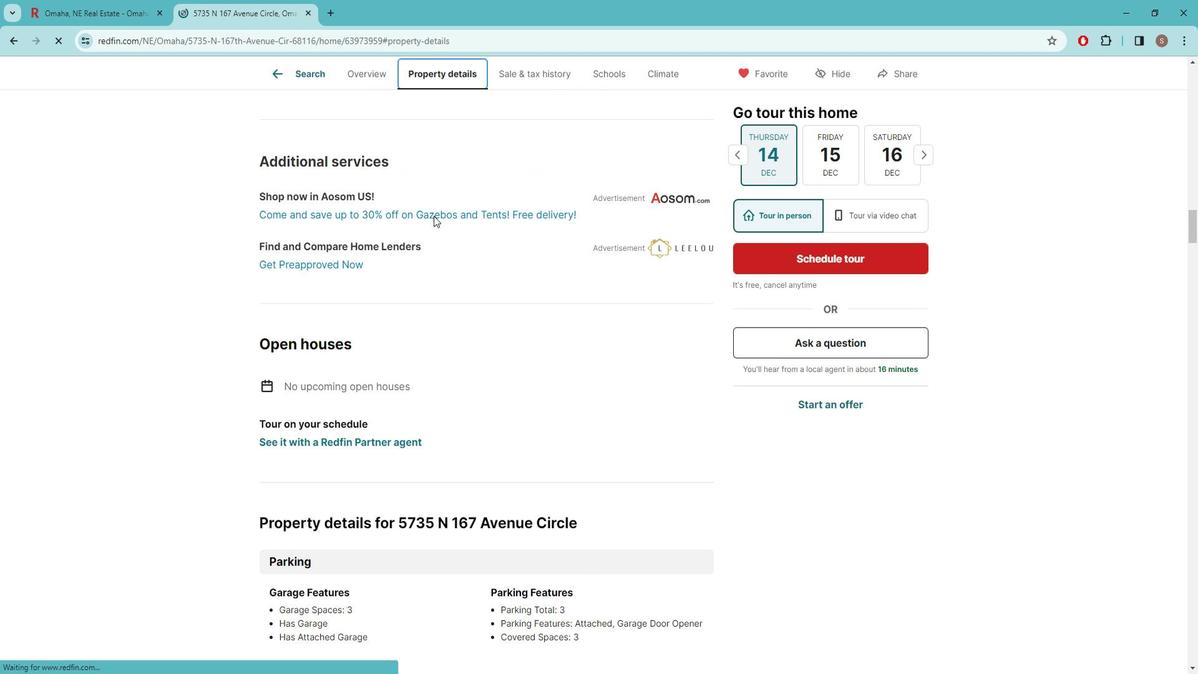 
Action: Mouse scrolled (441, 216) with delta (0, 0)
Screenshot: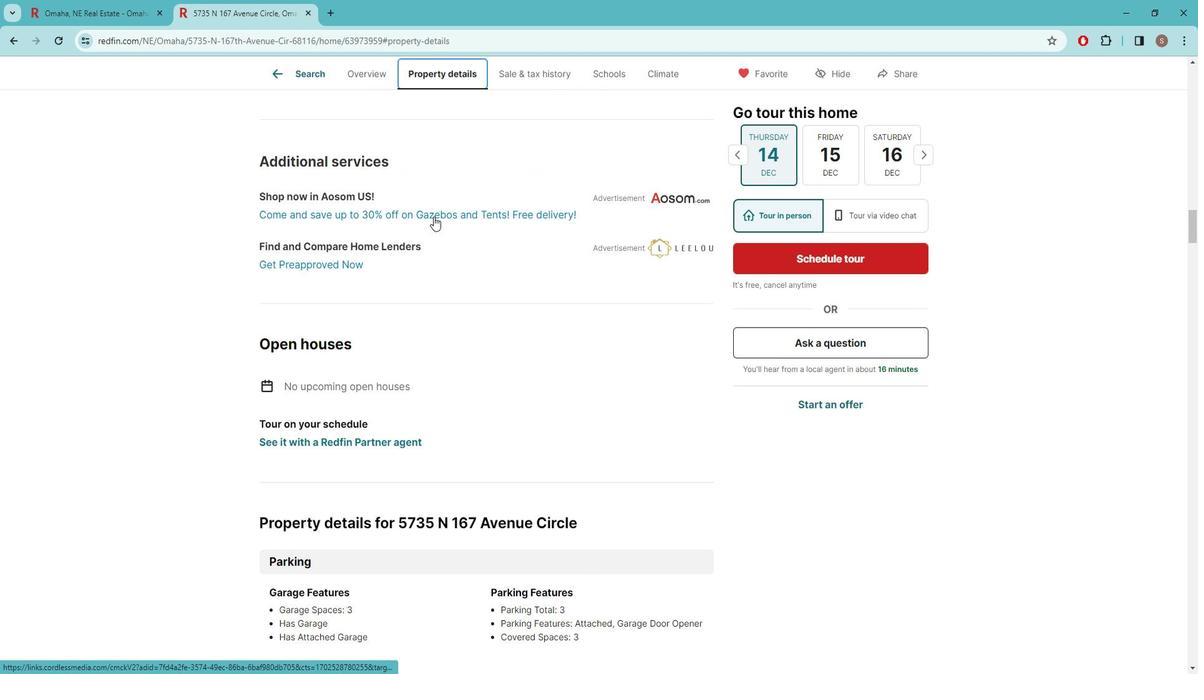 
Action: Mouse scrolled (441, 216) with delta (0, 0)
Screenshot: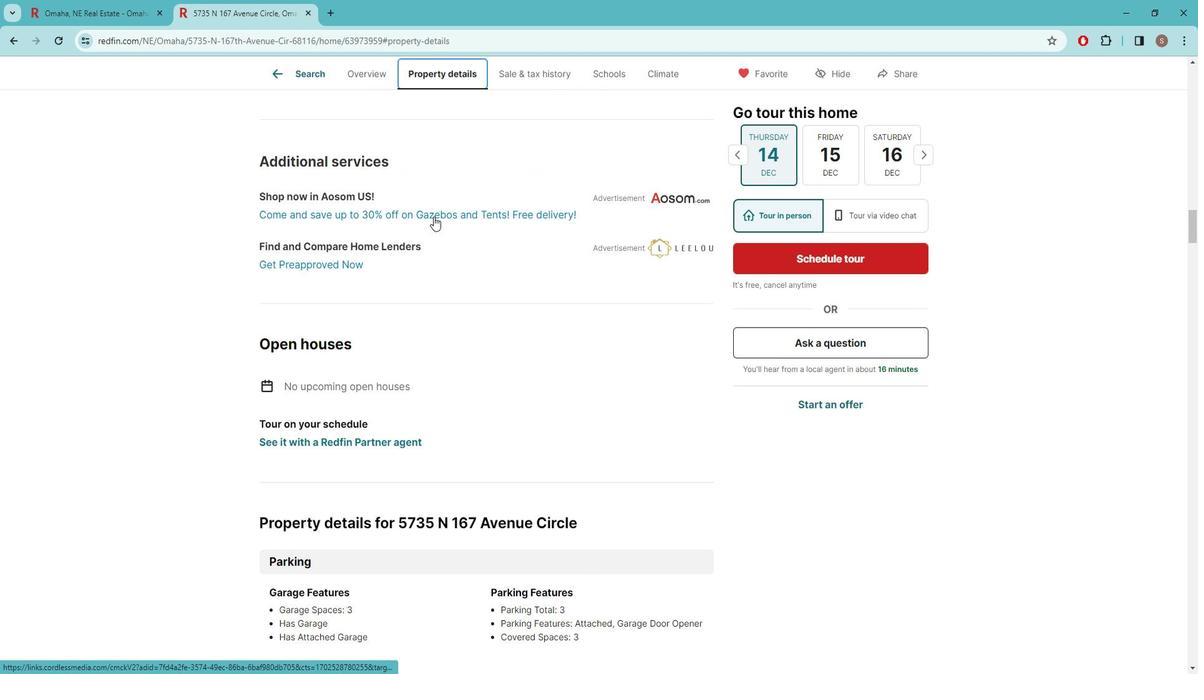 
Action: Mouse scrolled (441, 216) with delta (0, 0)
Screenshot: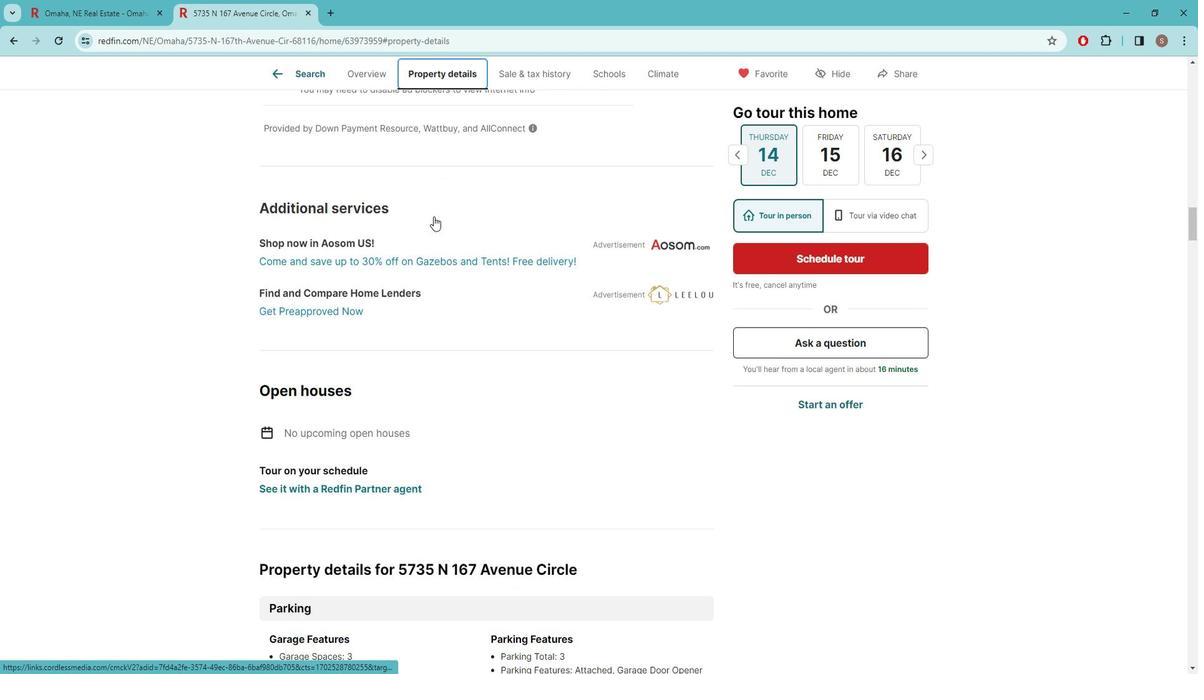 
Action: Mouse scrolled (441, 216) with delta (0, 0)
Screenshot: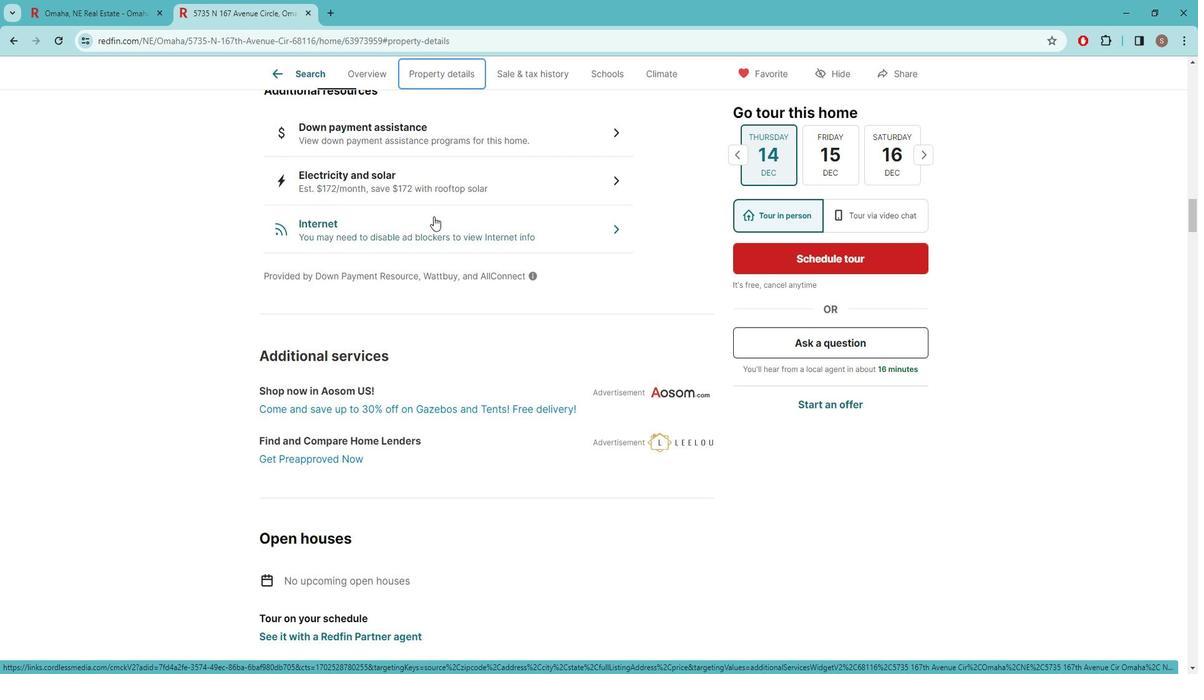 
Action: Mouse scrolled (441, 216) with delta (0, 0)
Screenshot: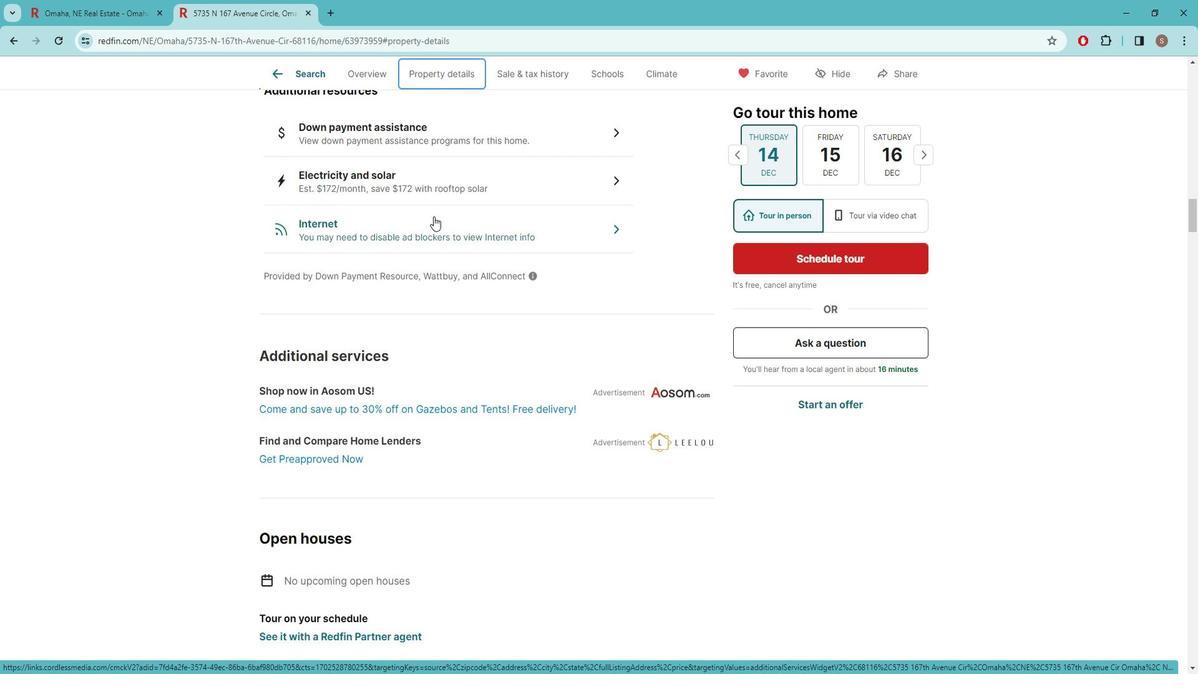 
Action: Mouse scrolled (441, 216) with delta (0, 0)
Screenshot: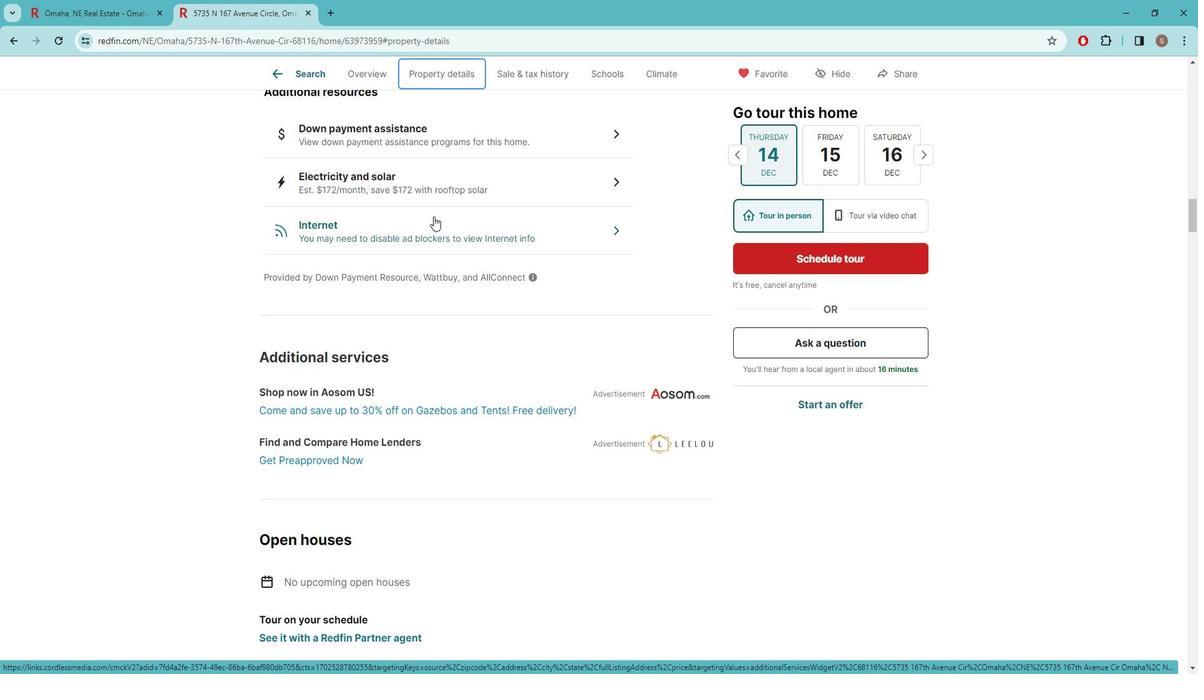 
Action: Mouse scrolled (441, 216) with delta (0, 0)
Screenshot: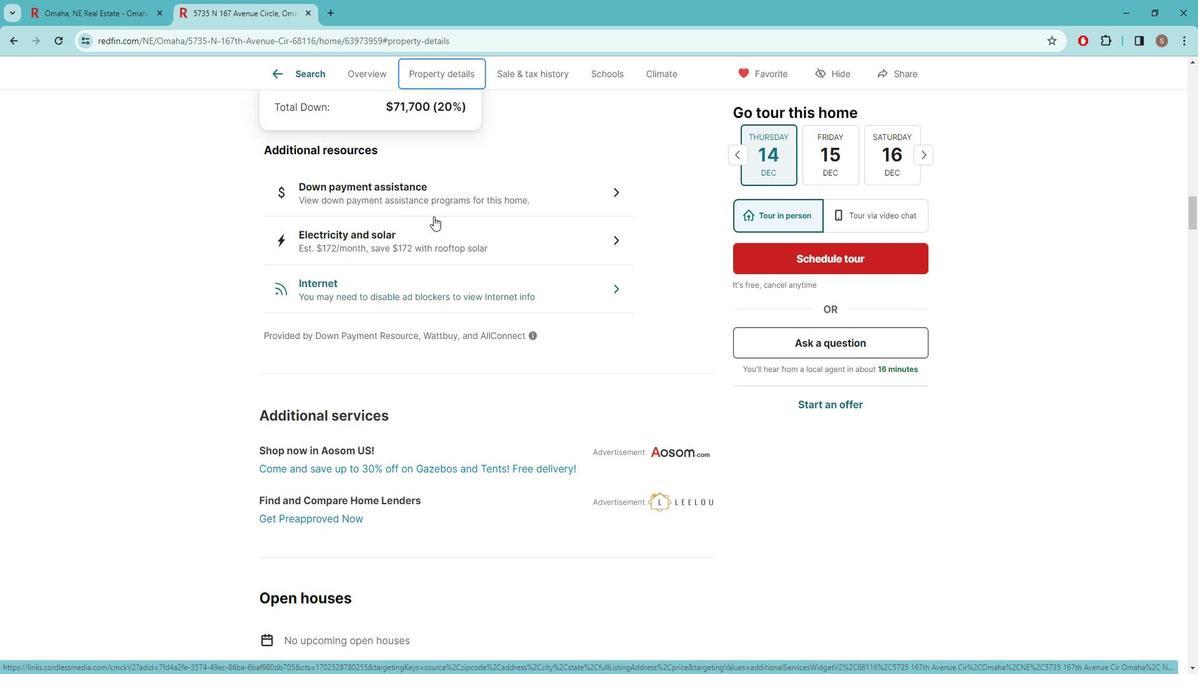 
Action: Mouse scrolled (441, 216) with delta (0, 0)
Screenshot: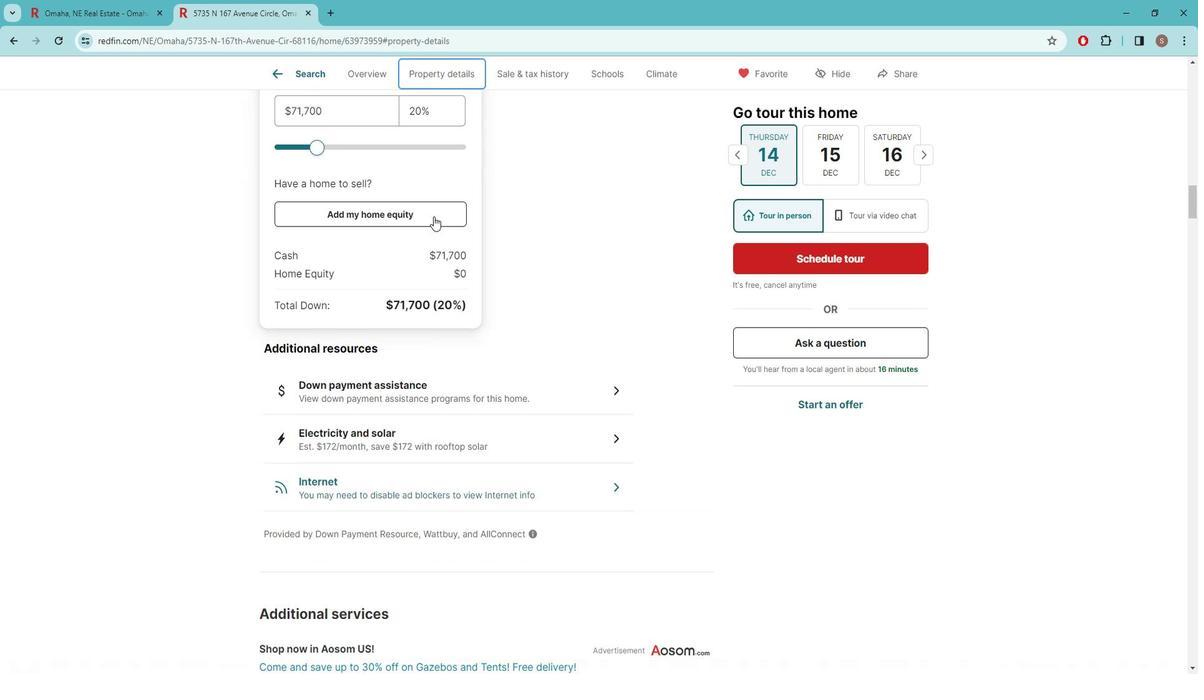 
Action: Mouse scrolled (441, 216) with delta (0, 0)
Screenshot: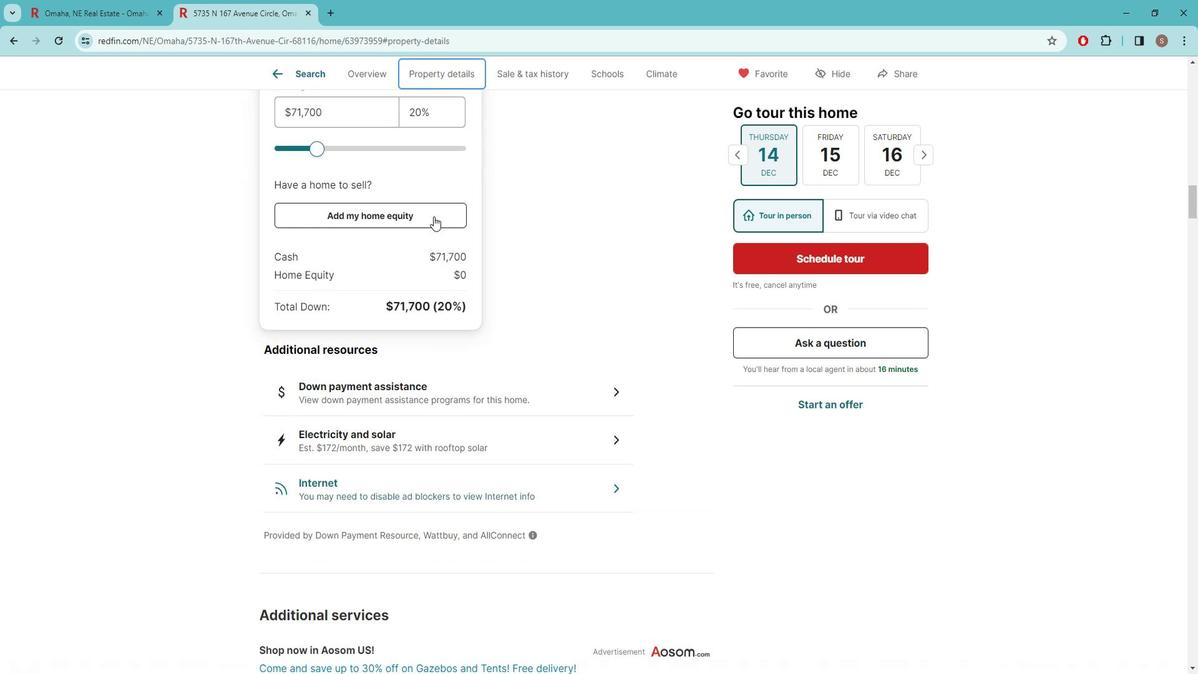 
Action: Mouse scrolled (441, 216) with delta (0, 0)
Screenshot: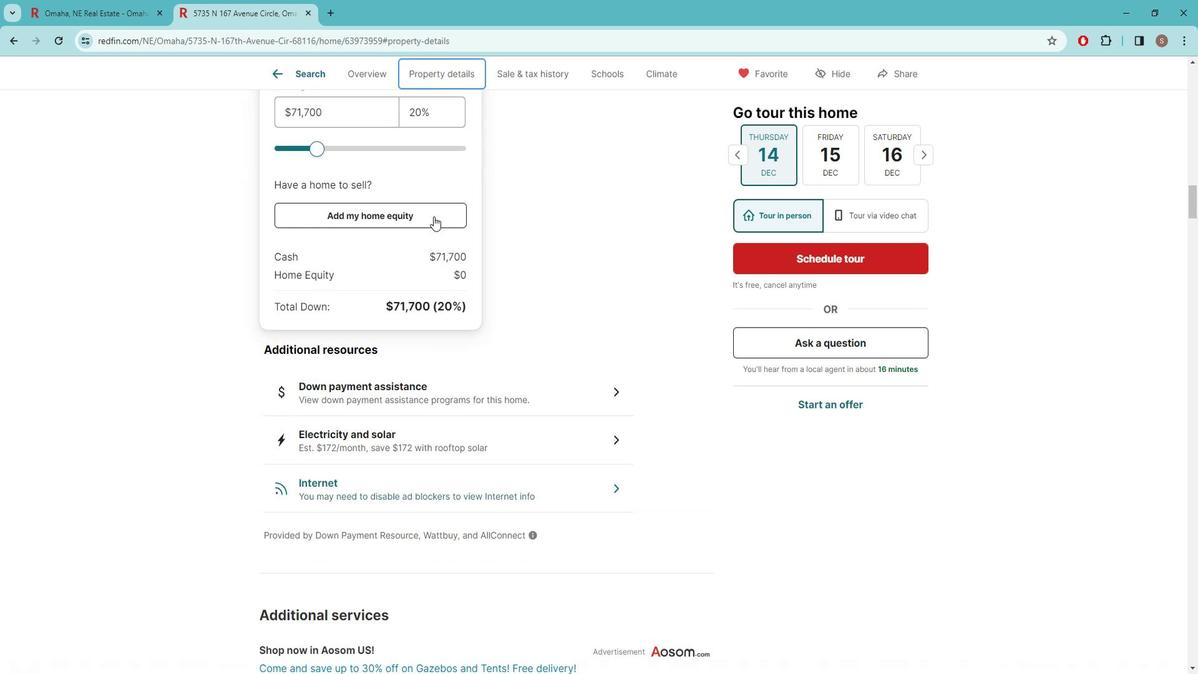 
Action: Mouse scrolled (441, 216) with delta (0, 0)
Screenshot: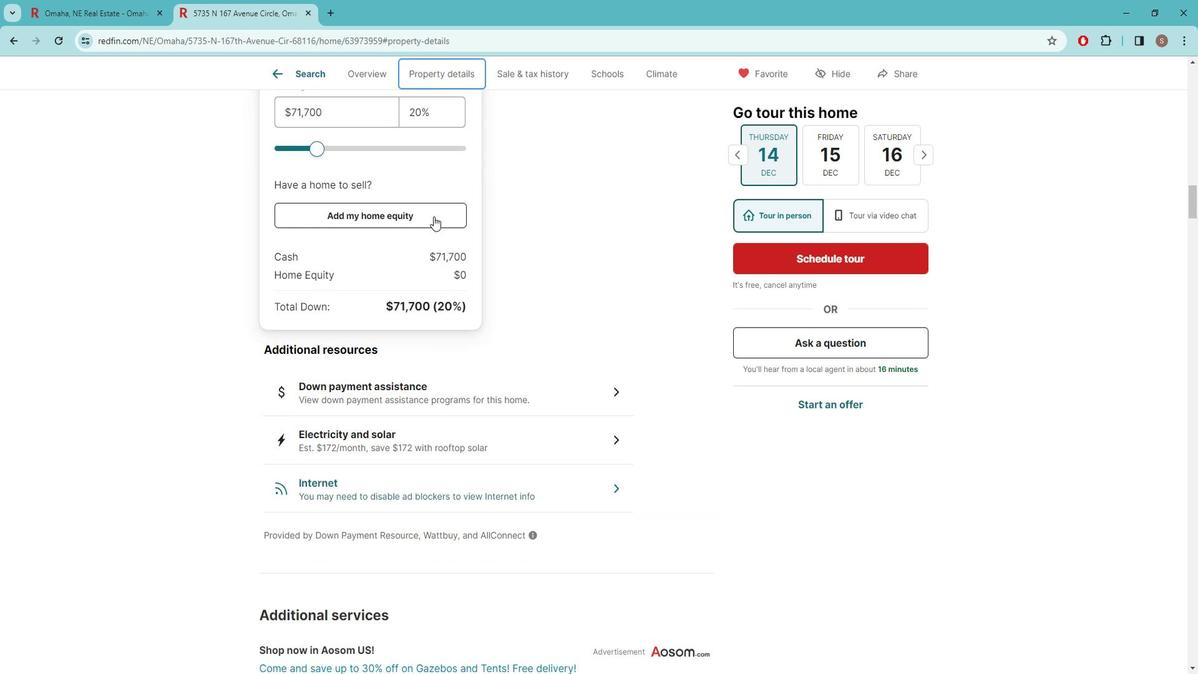 
Action: Mouse scrolled (441, 216) with delta (0, 0)
Screenshot: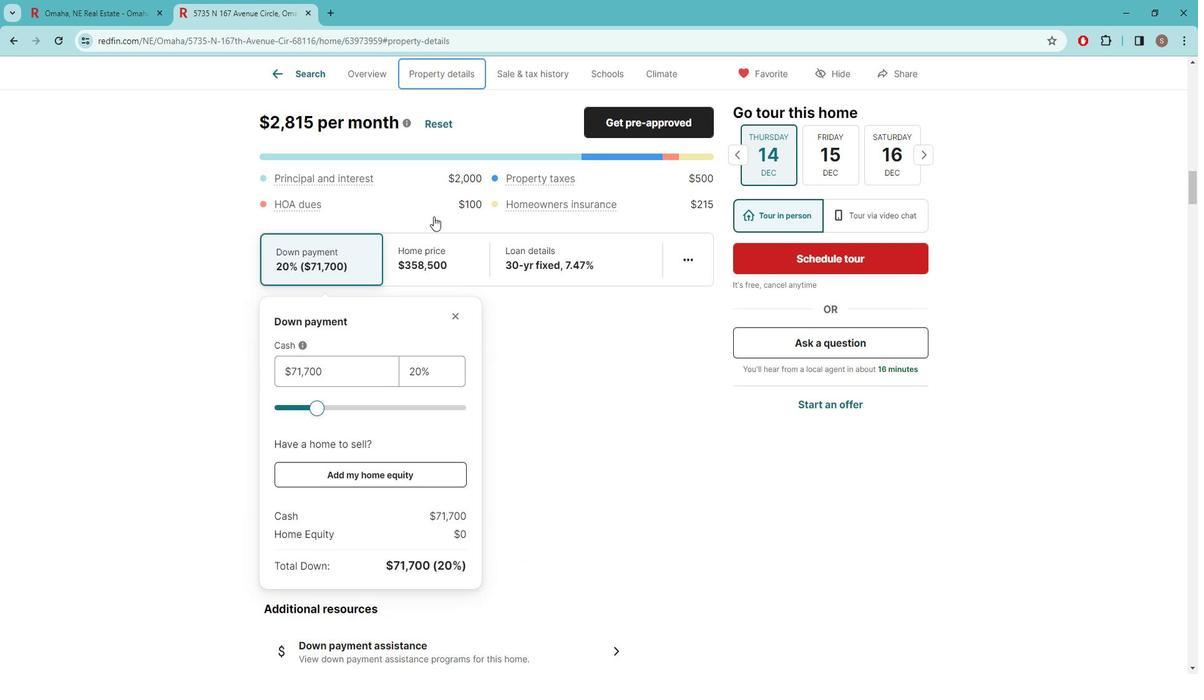 
Action: Mouse scrolled (441, 216) with delta (0, 0)
Screenshot: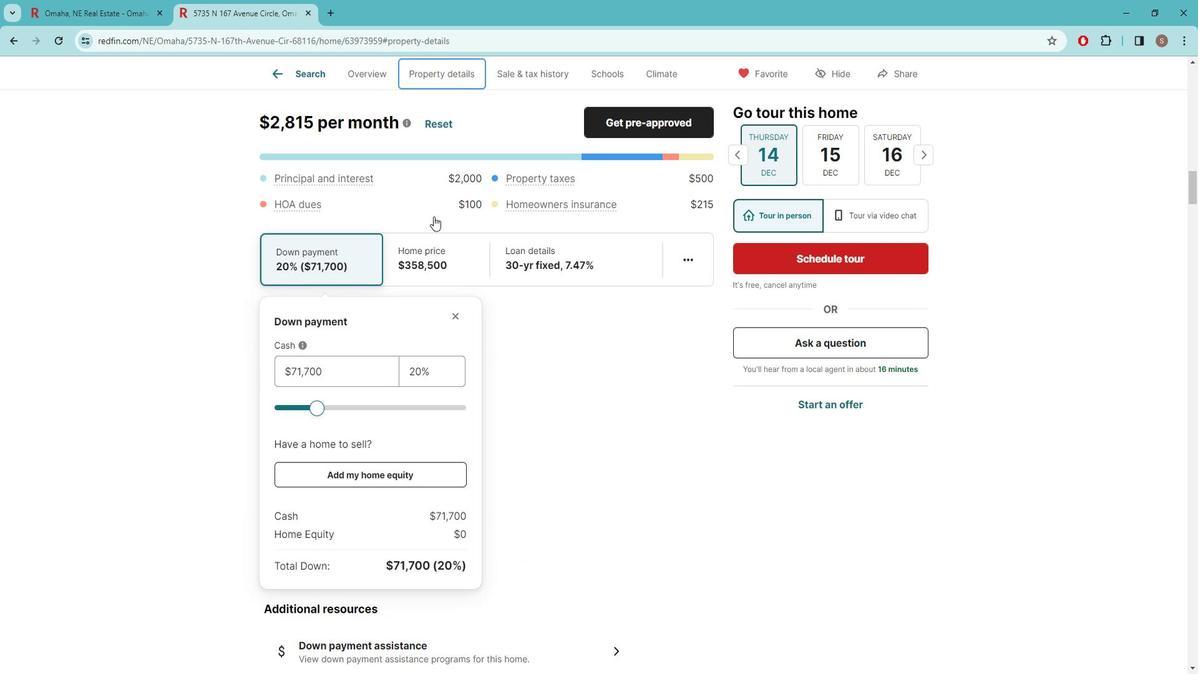 
Action: Mouse scrolled (441, 216) with delta (0, 0)
Screenshot: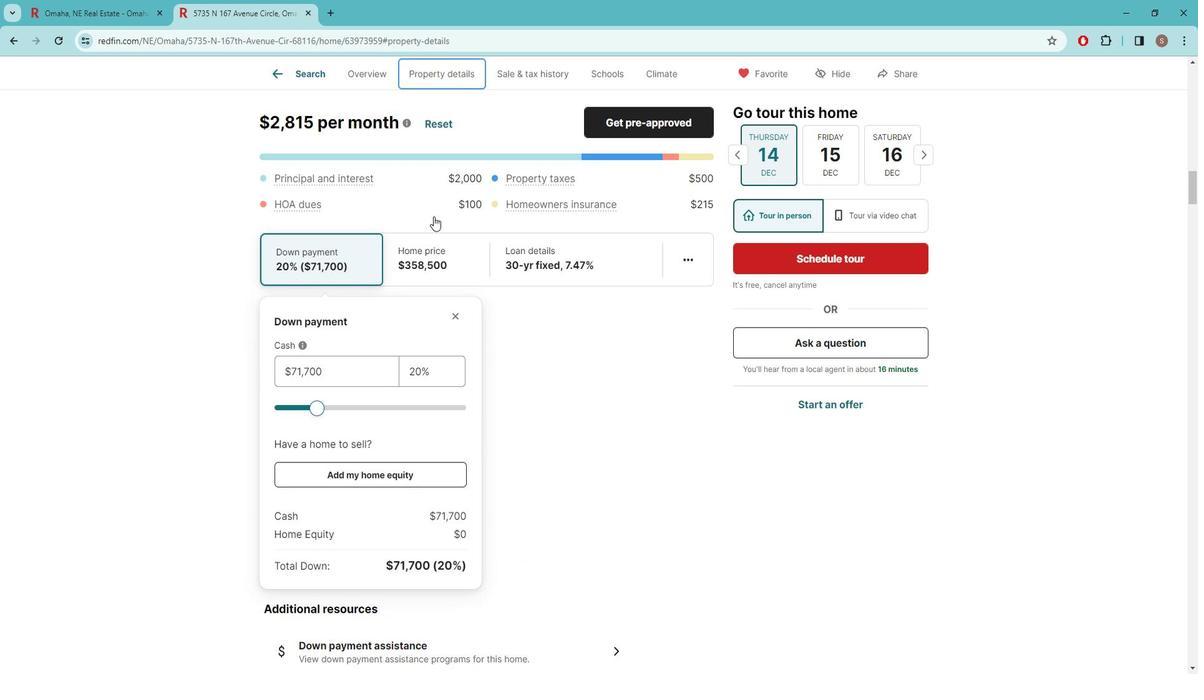 
Action: Mouse scrolled (441, 216) with delta (0, 0)
Screenshot: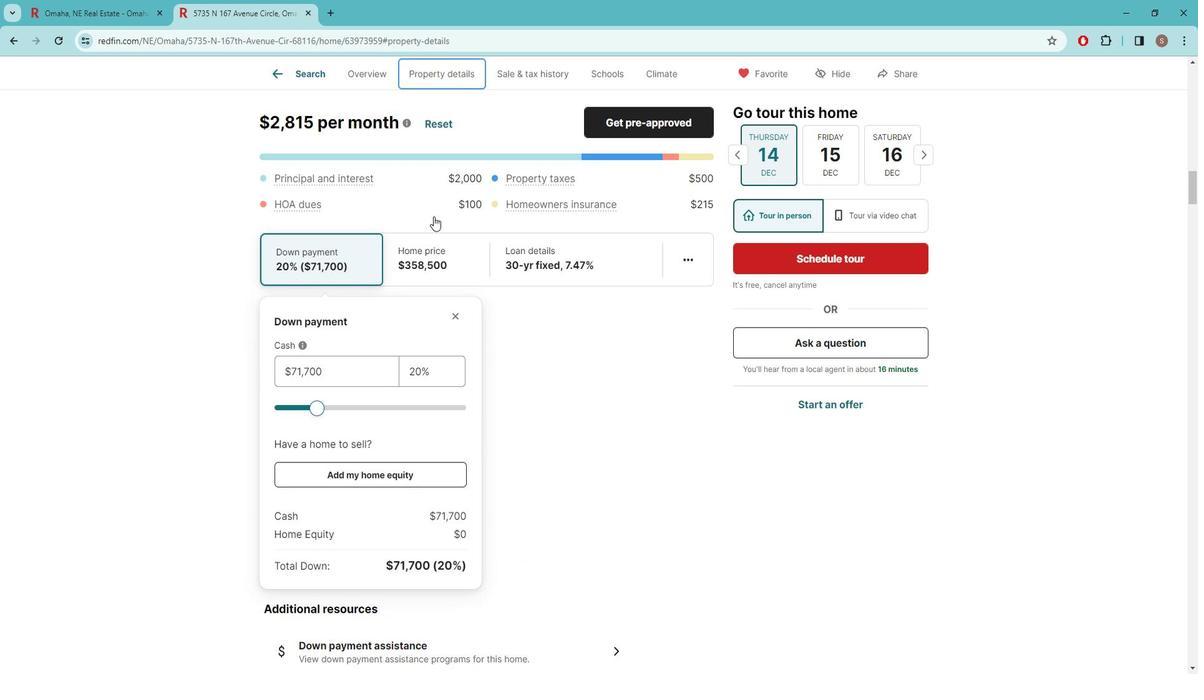 
Action: Mouse scrolled (441, 216) with delta (0, 0)
Screenshot: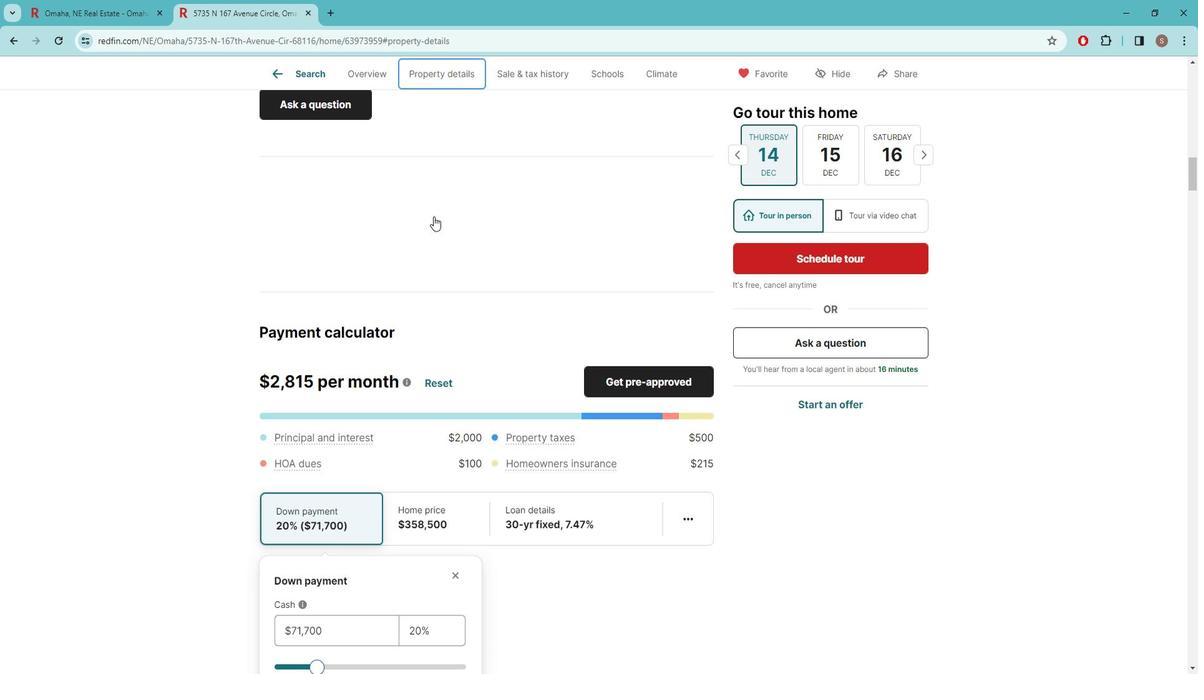 
Action: Mouse scrolled (441, 216) with delta (0, 0)
Screenshot: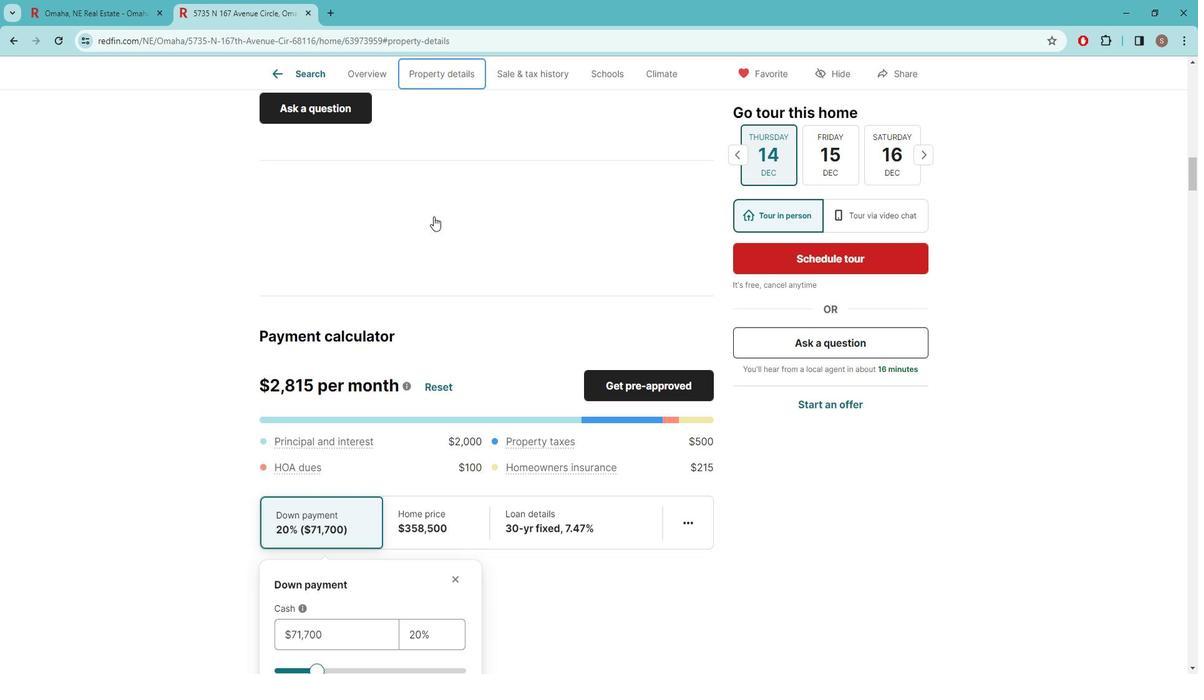 
Action: Mouse scrolled (441, 216) with delta (0, 0)
Screenshot: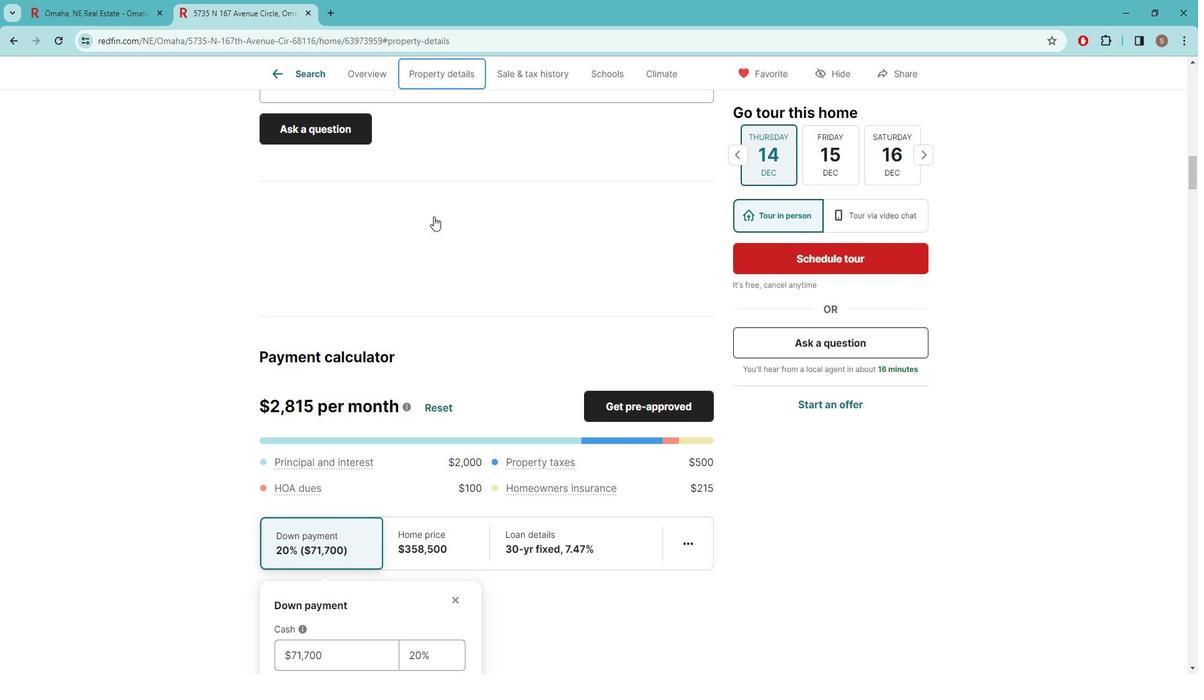 
Action: Mouse scrolled (441, 216) with delta (0, 0)
Screenshot: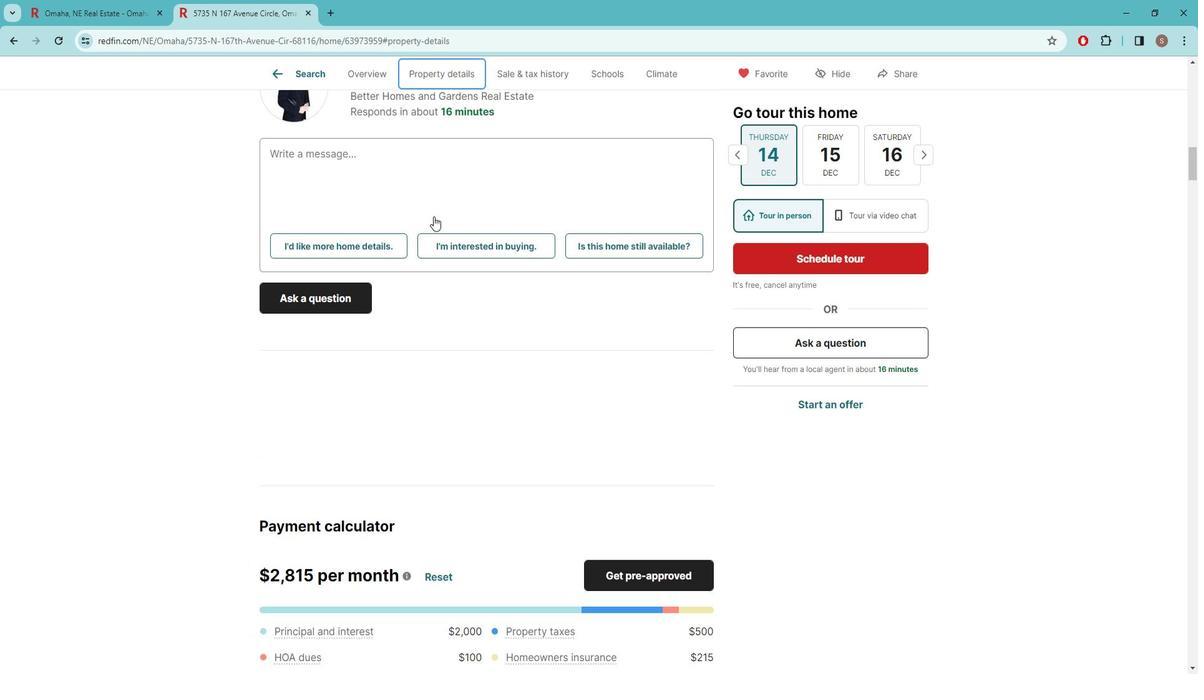 
Action: Mouse scrolled (441, 216) with delta (0, 0)
Screenshot: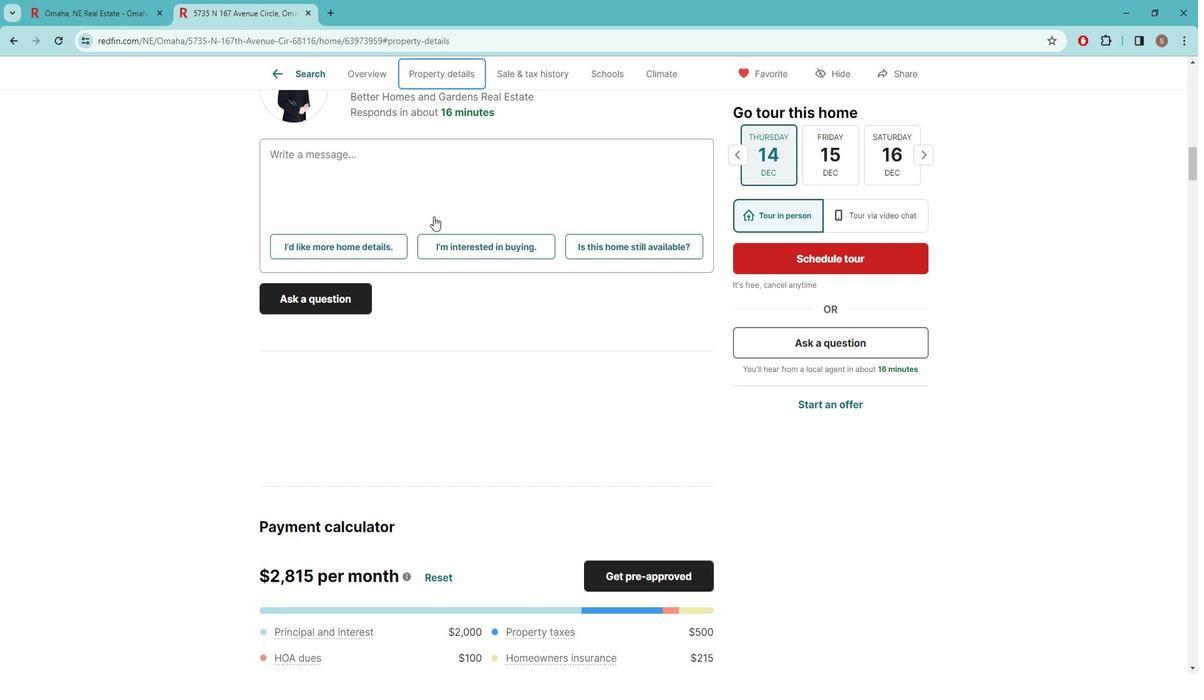 
Action: Mouse scrolled (441, 216) with delta (0, 0)
Screenshot: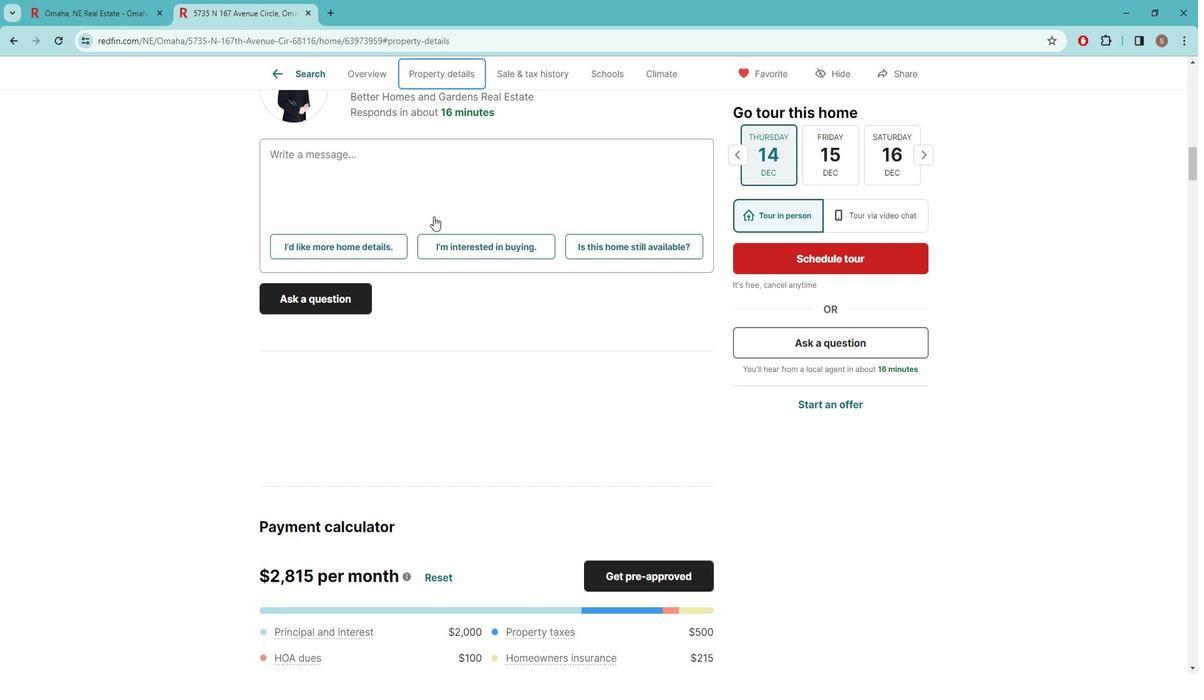 
Action: Mouse scrolled (441, 216) with delta (0, 0)
Screenshot: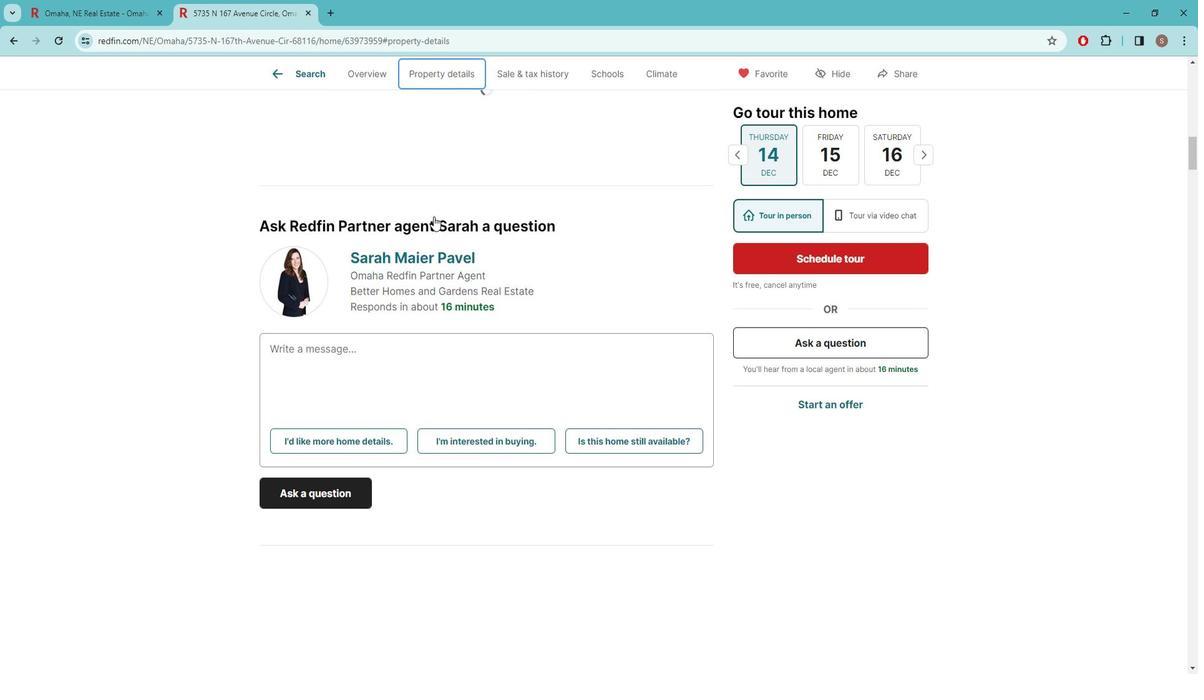 
Action: Mouse scrolled (441, 216) with delta (0, 0)
Screenshot: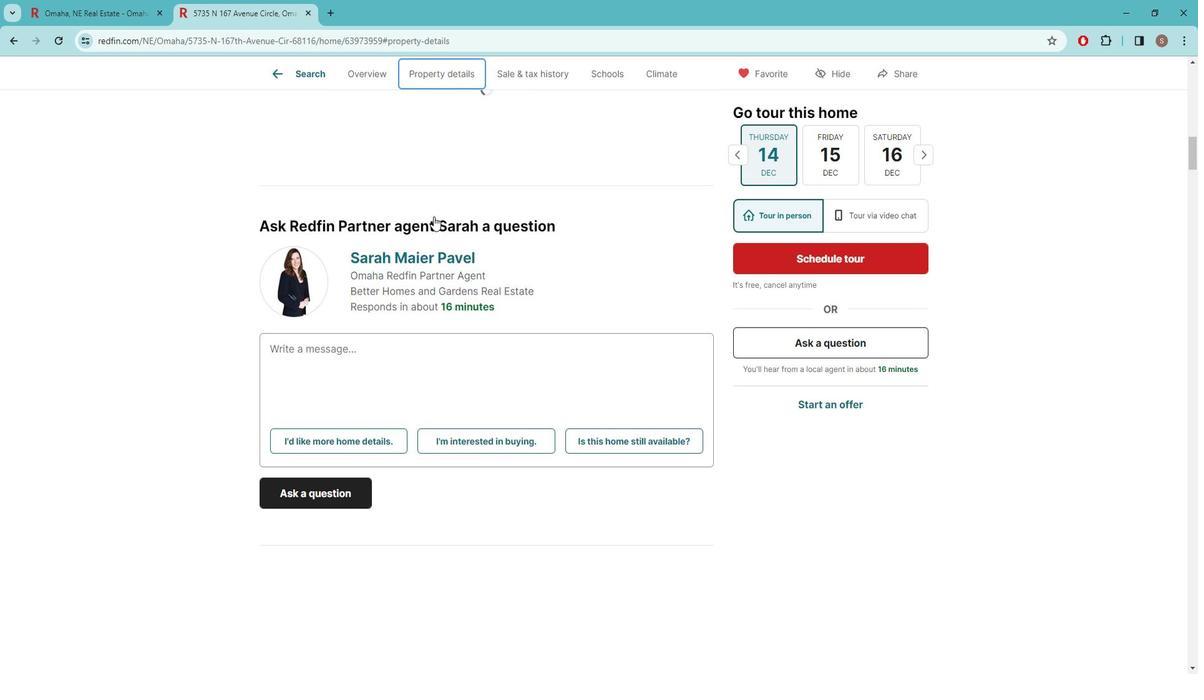 
Action: Mouse scrolled (441, 216) with delta (0, 0)
Screenshot: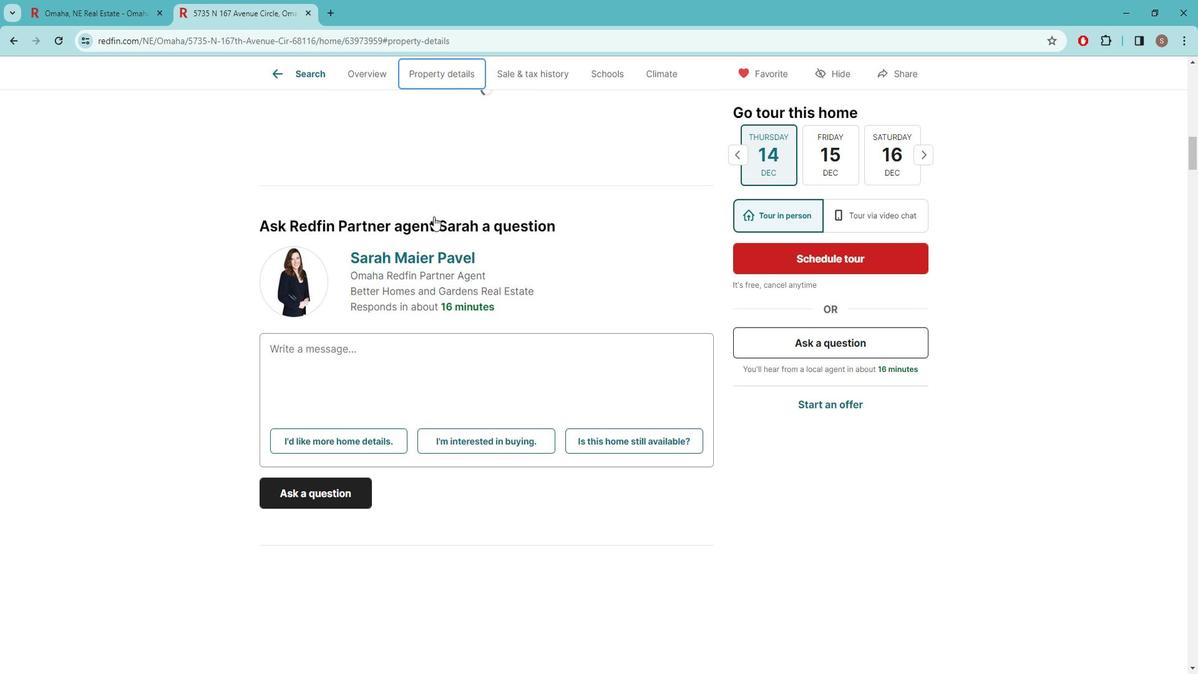 
Action: Mouse scrolled (441, 216) with delta (0, 0)
Screenshot: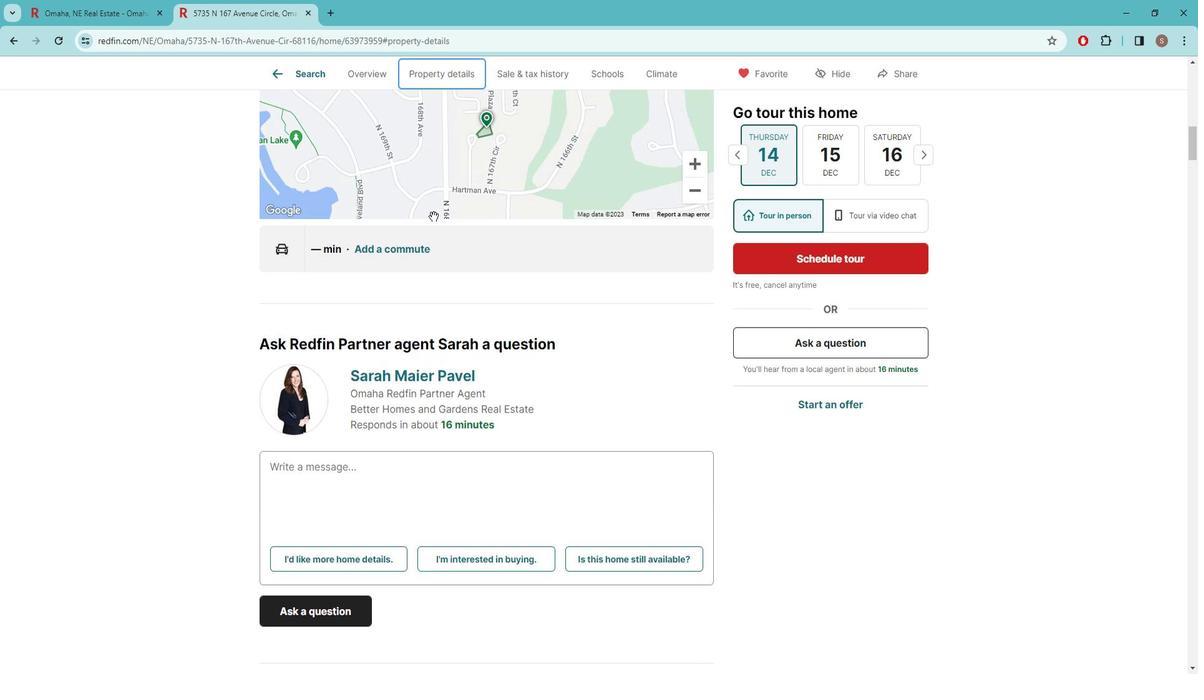 
Action: Mouse scrolled (441, 216) with delta (0, 0)
Screenshot: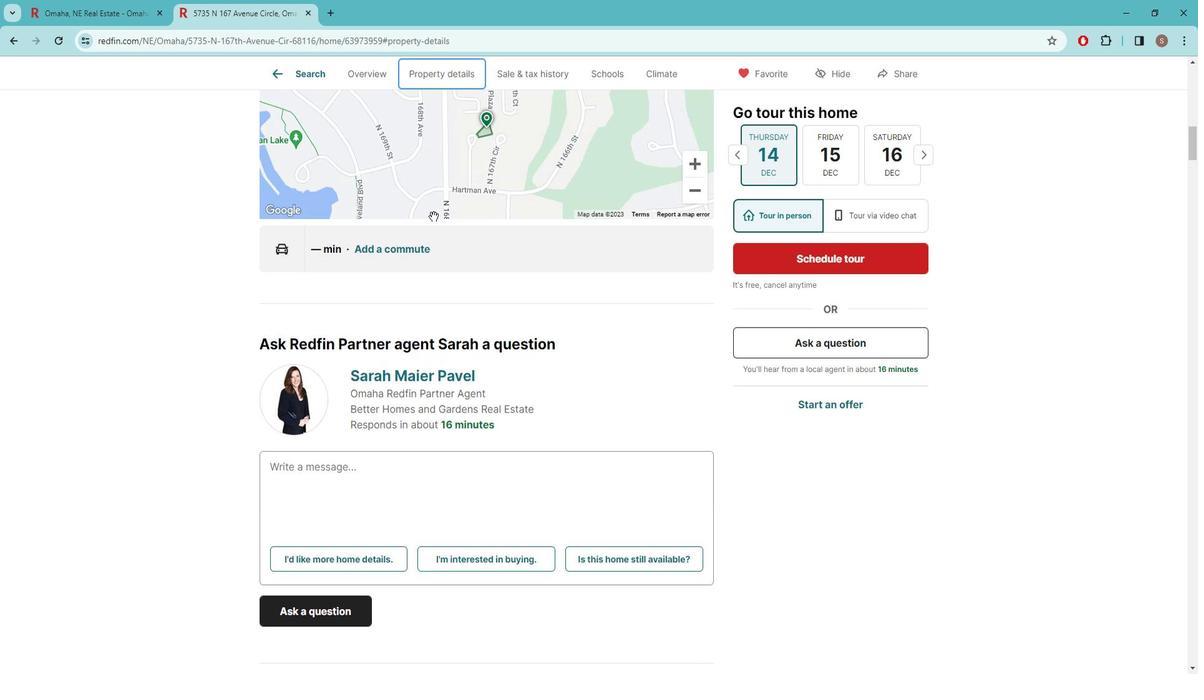 
Action: Mouse scrolled (441, 216) with delta (0, 0)
Screenshot: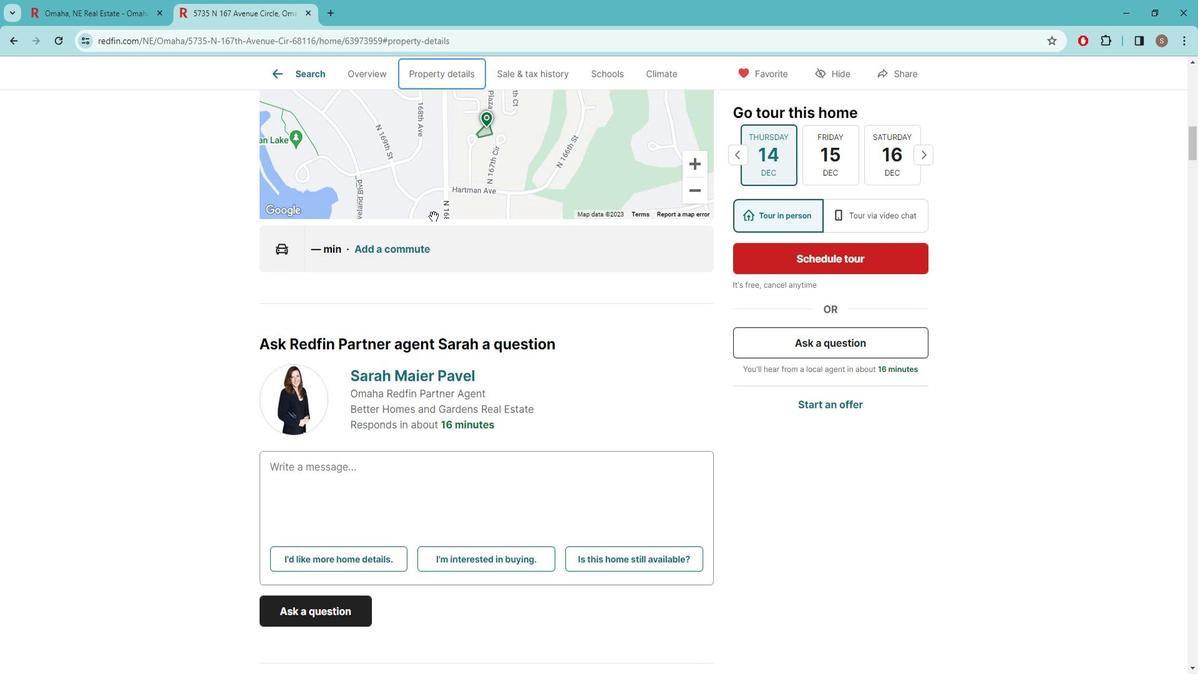 
Action: Mouse scrolled (441, 216) with delta (0, 0)
Screenshot: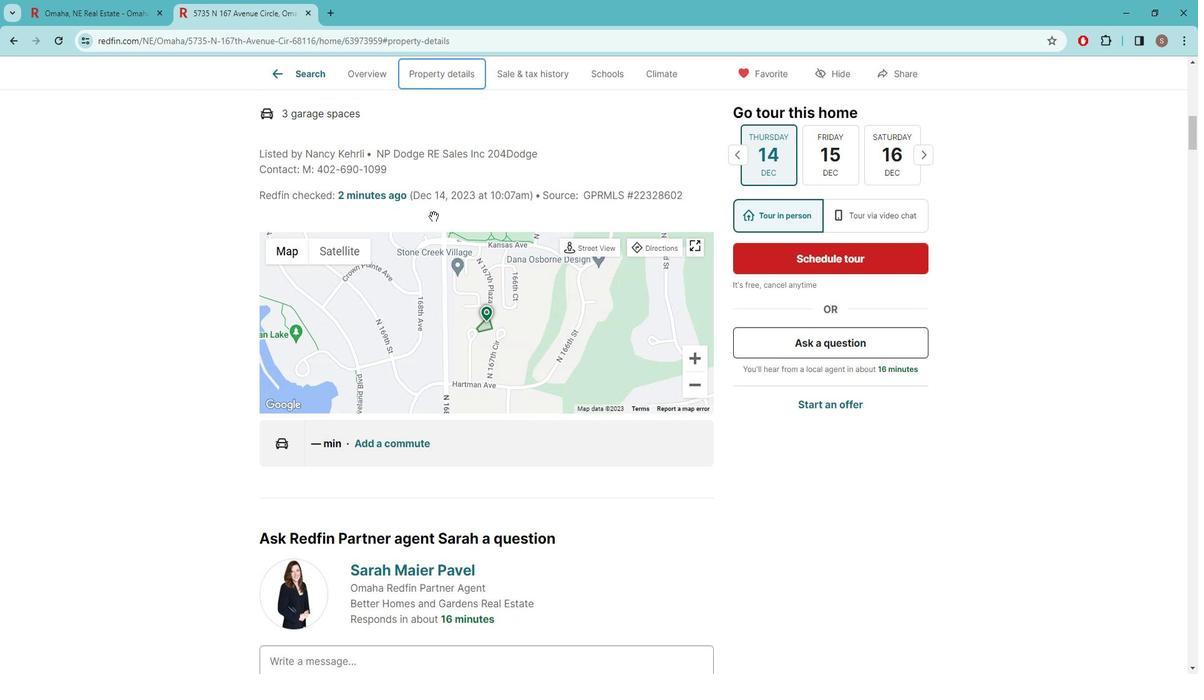 
Action: Mouse scrolled (441, 216) with delta (0, 0)
Screenshot: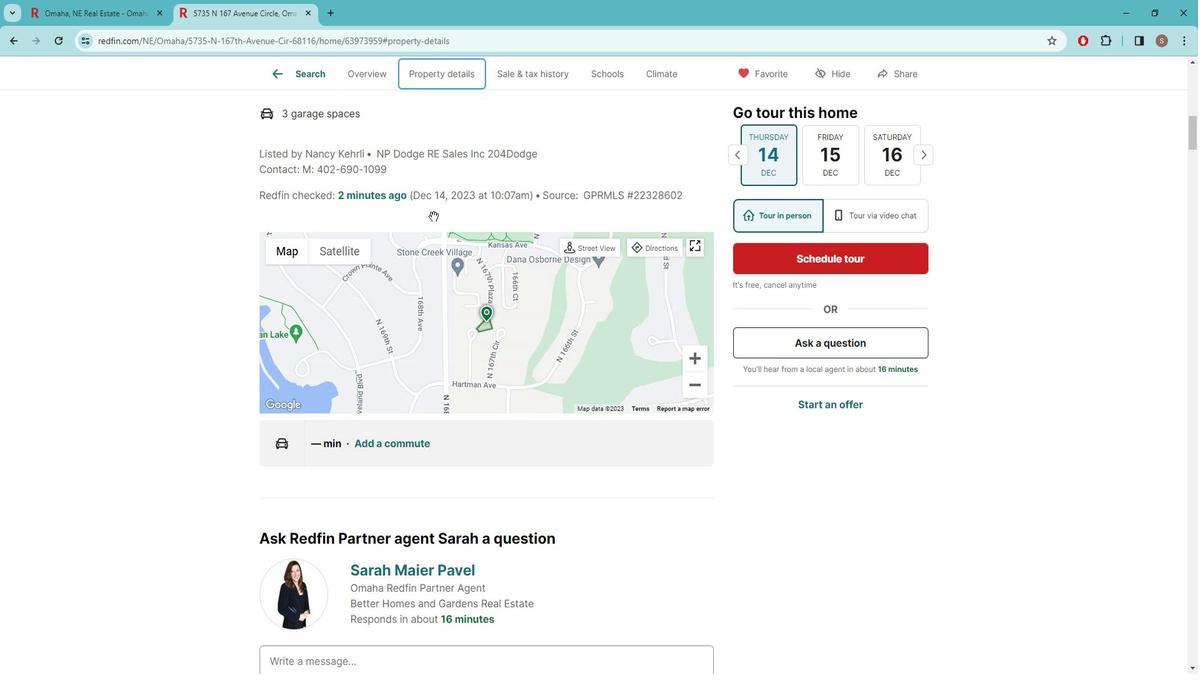 
Action: Mouse scrolled (441, 216) with delta (0, 0)
Screenshot: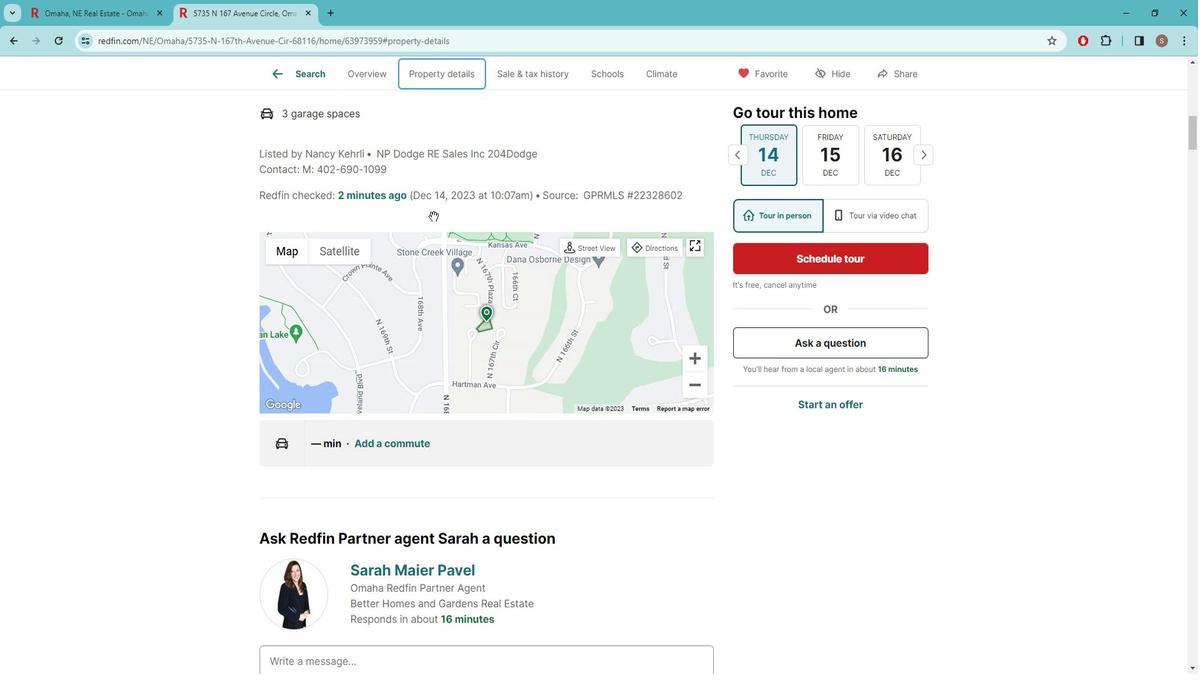 
Action: Mouse scrolled (441, 216) with delta (0, 0)
Screenshot: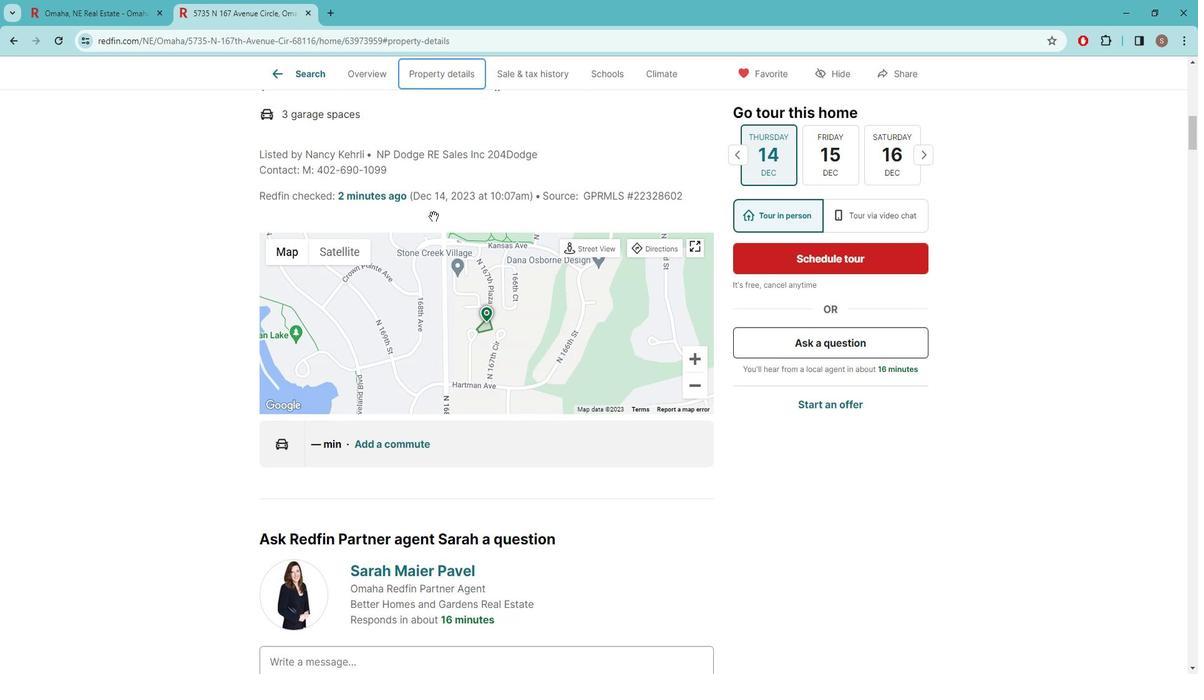 
Action: Mouse scrolled (441, 216) with delta (0, 0)
Screenshot: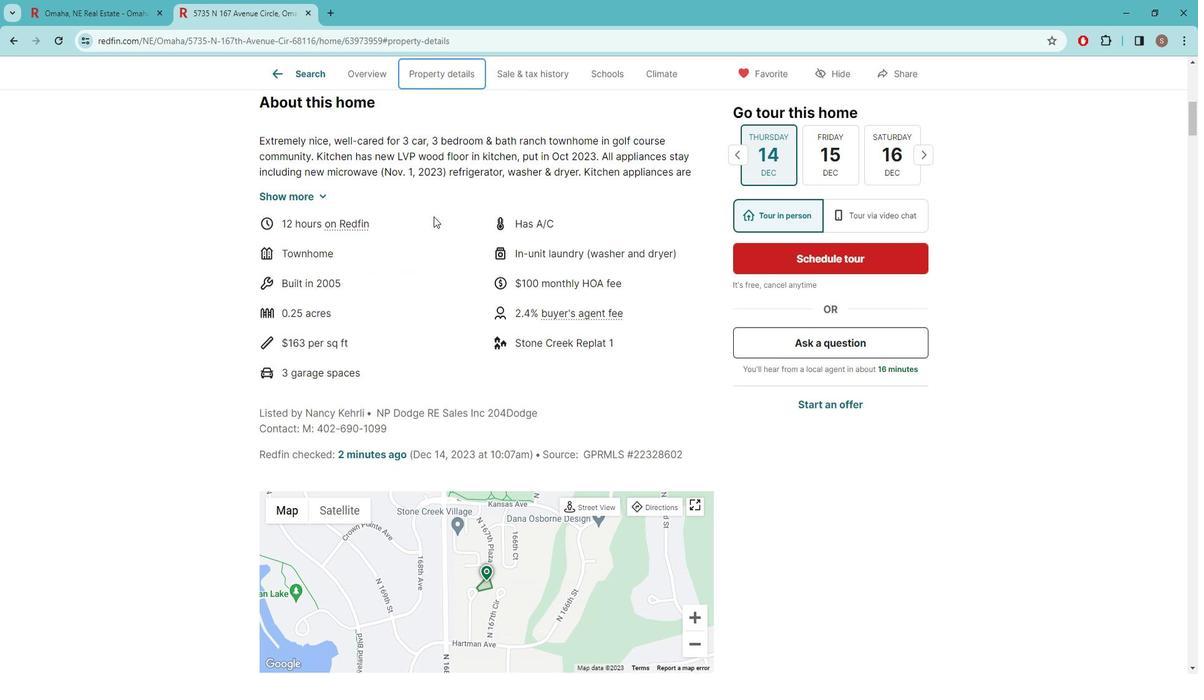 
Action: Mouse scrolled (441, 216) with delta (0, 0)
Screenshot: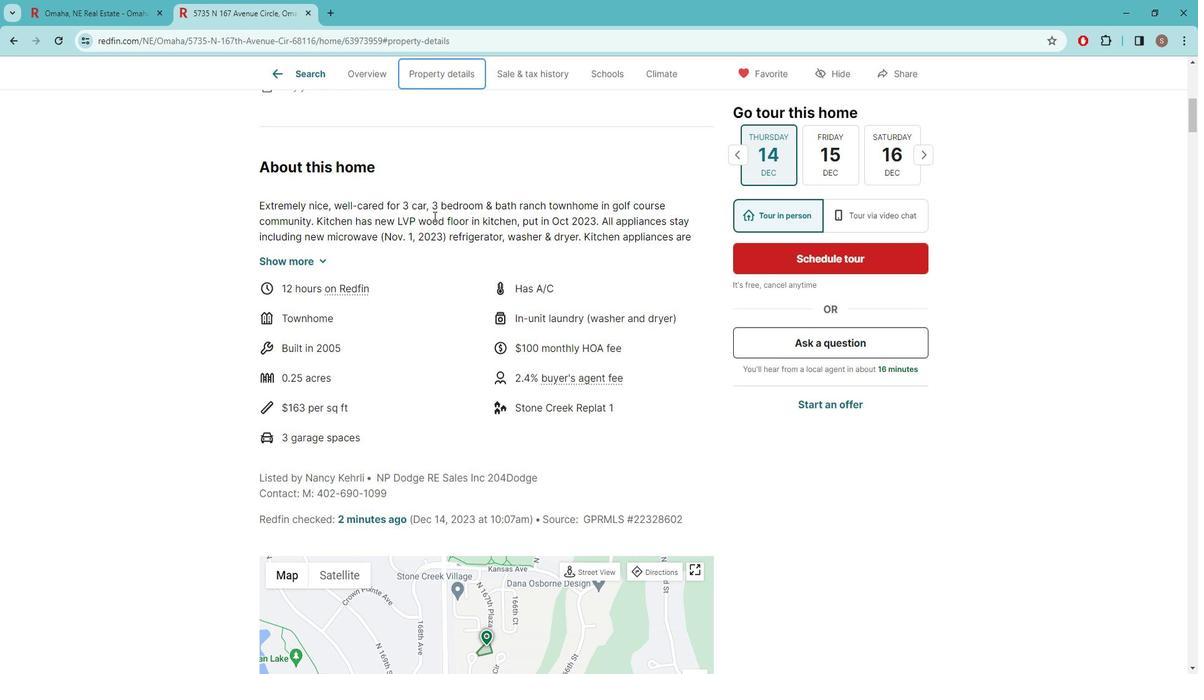 
Action: Mouse scrolled (441, 216) with delta (0, 0)
Screenshot: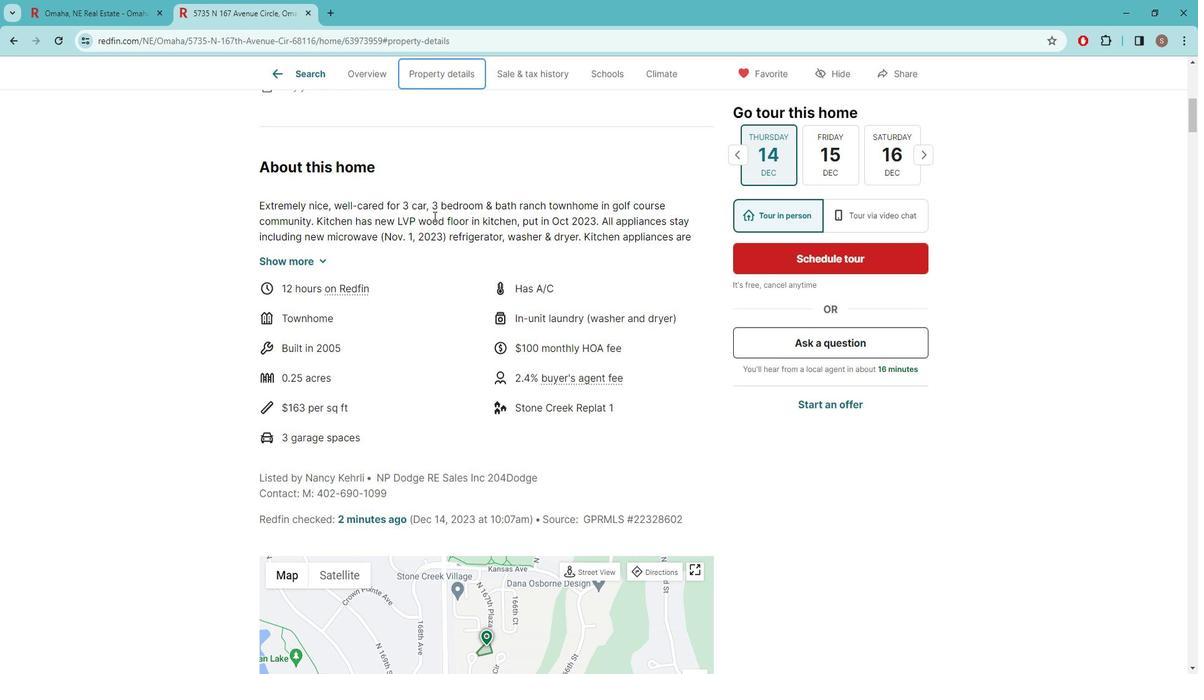 
Action: Mouse scrolled (441, 216) with delta (0, 0)
Screenshot: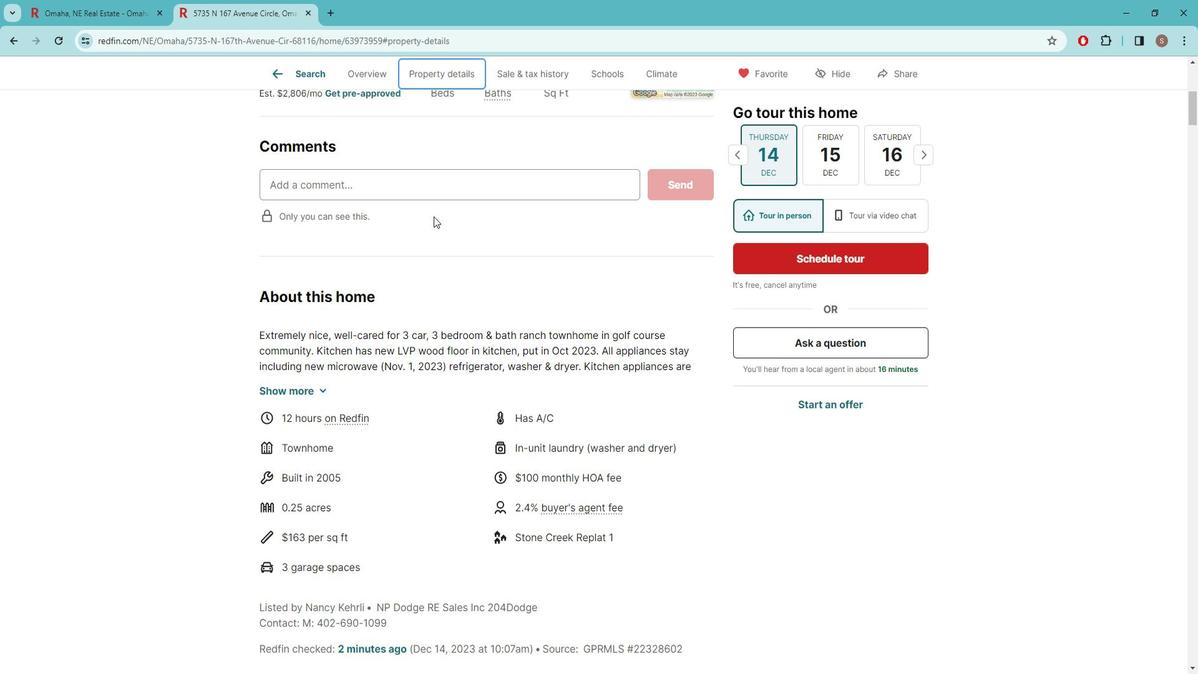 
Action: Mouse scrolled (441, 216) with delta (0, 0)
Screenshot: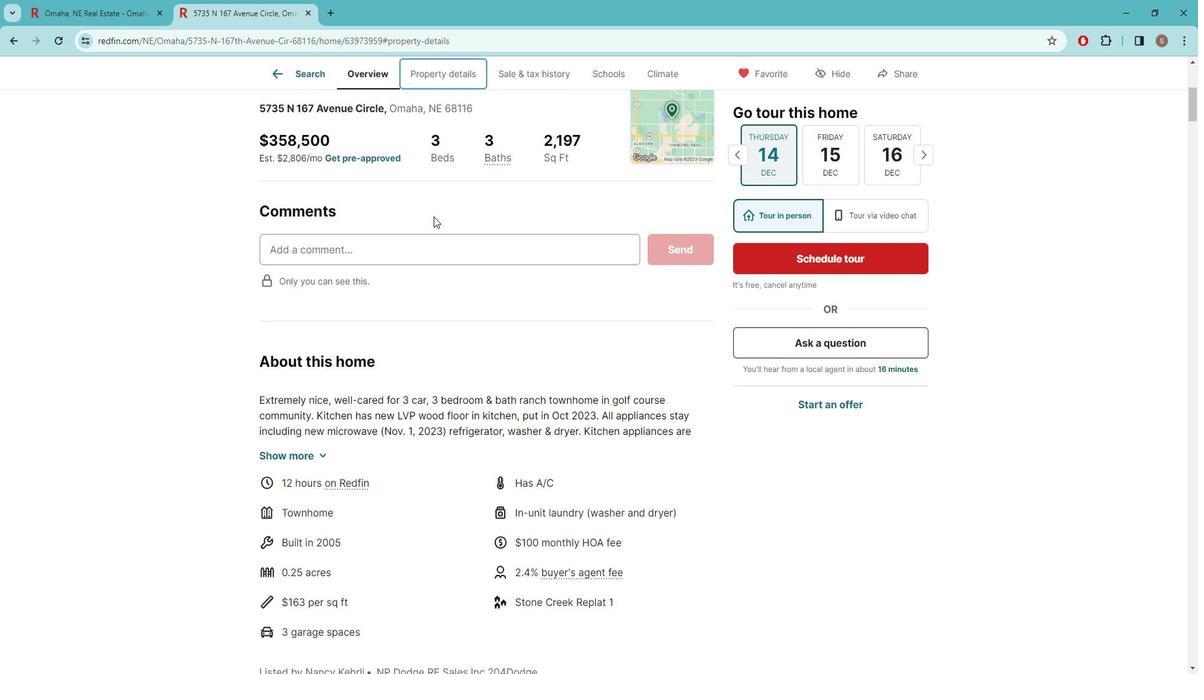 
Action: Mouse scrolled (441, 216) with delta (0, 0)
Screenshot: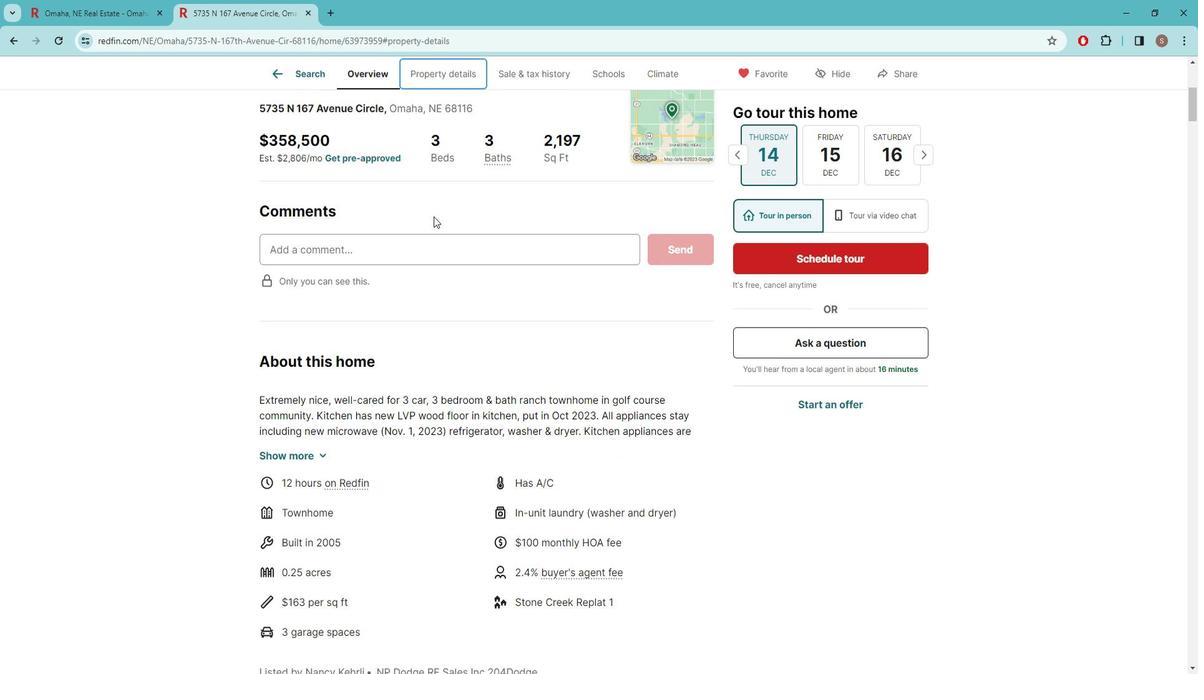
Action: Mouse scrolled (441, 216) with delta (0, 0)
Screenshot: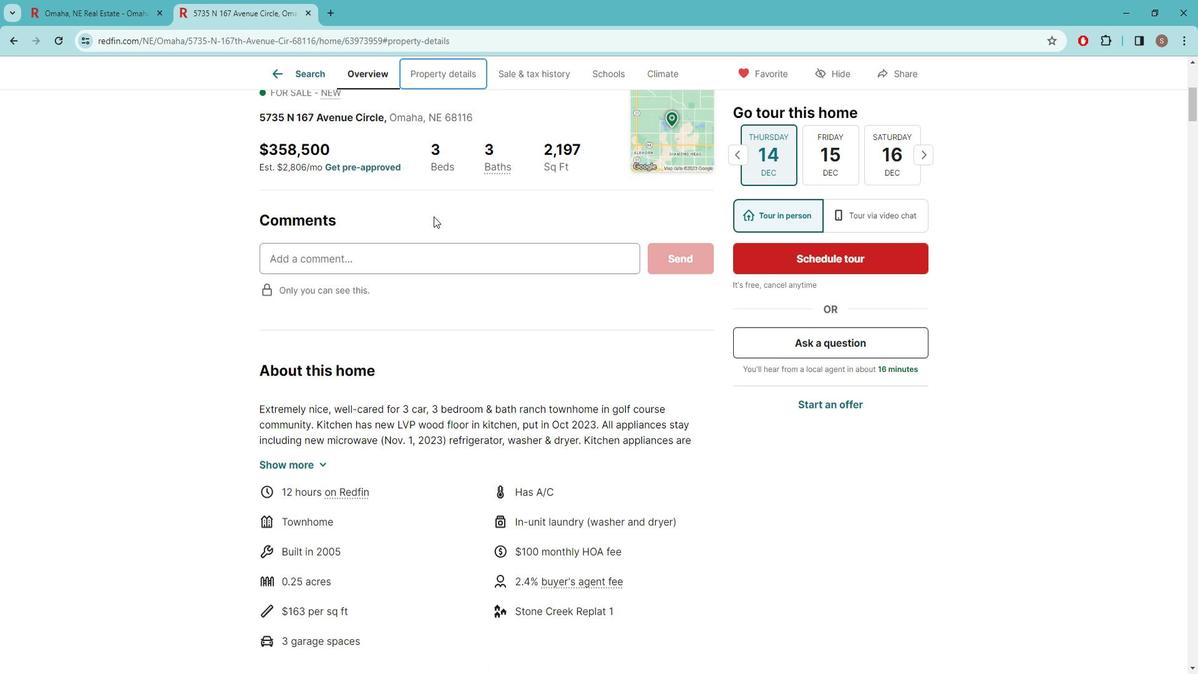 
Action: Mouse scrolled (441, 216) with delta (0, 0)
Screenshot: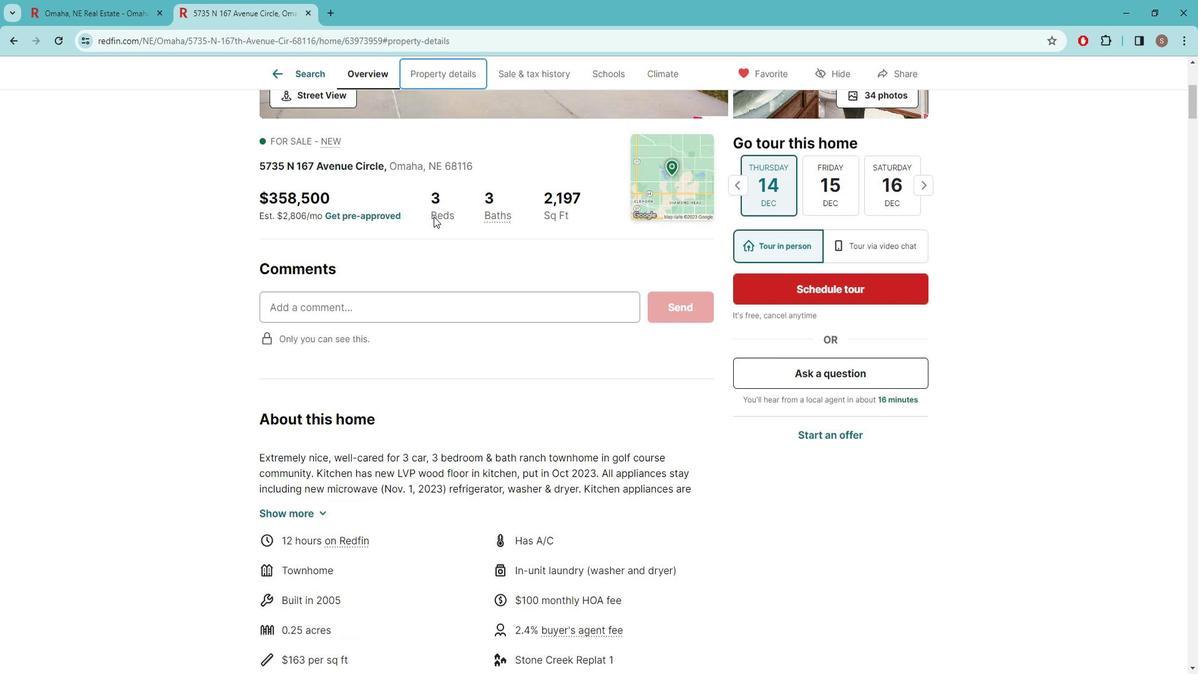 
Action: Mouse scrolled (441, 216) with delta (0, 0)
Screenshot: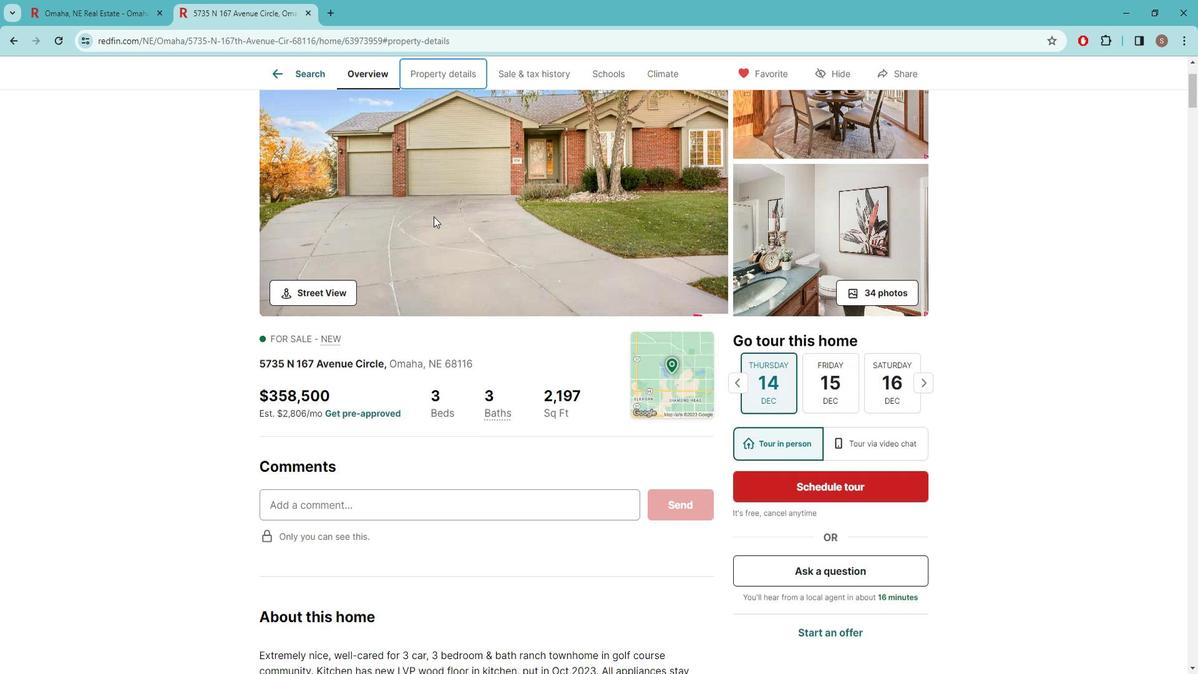 
Action: Mouse scrolled (441, 216) with delta (0, 0)
Screenshot: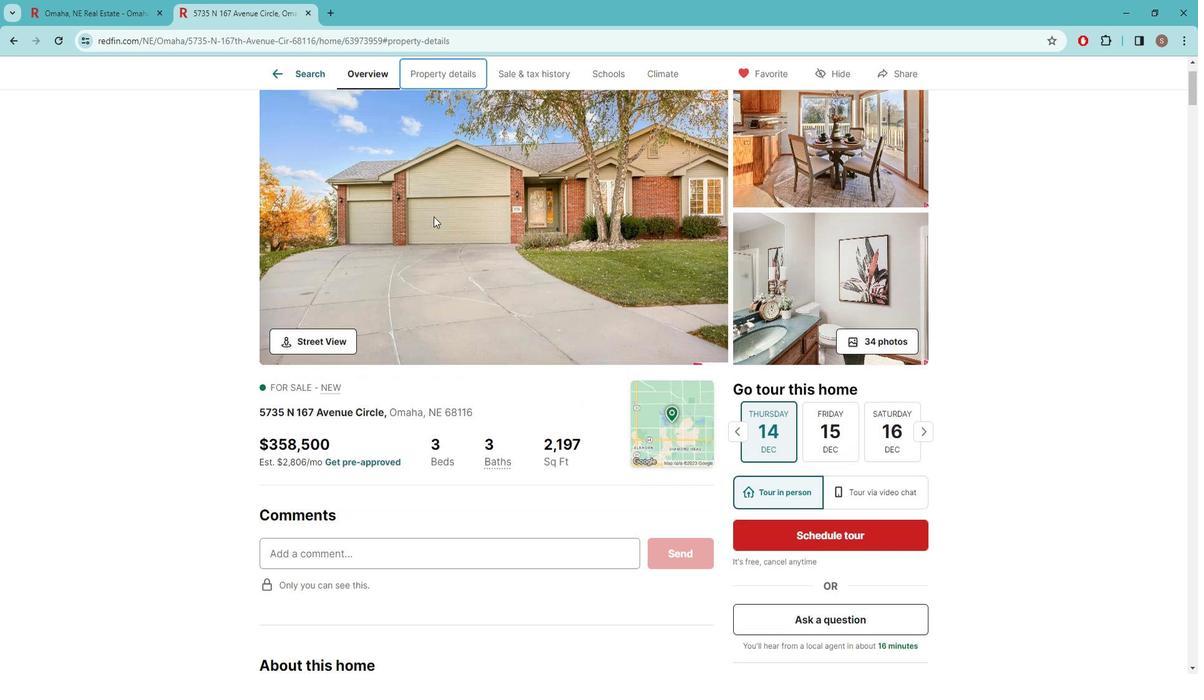 
Action: Mouse scrolled (441, 216) with delta (0, 0)
Screenshot: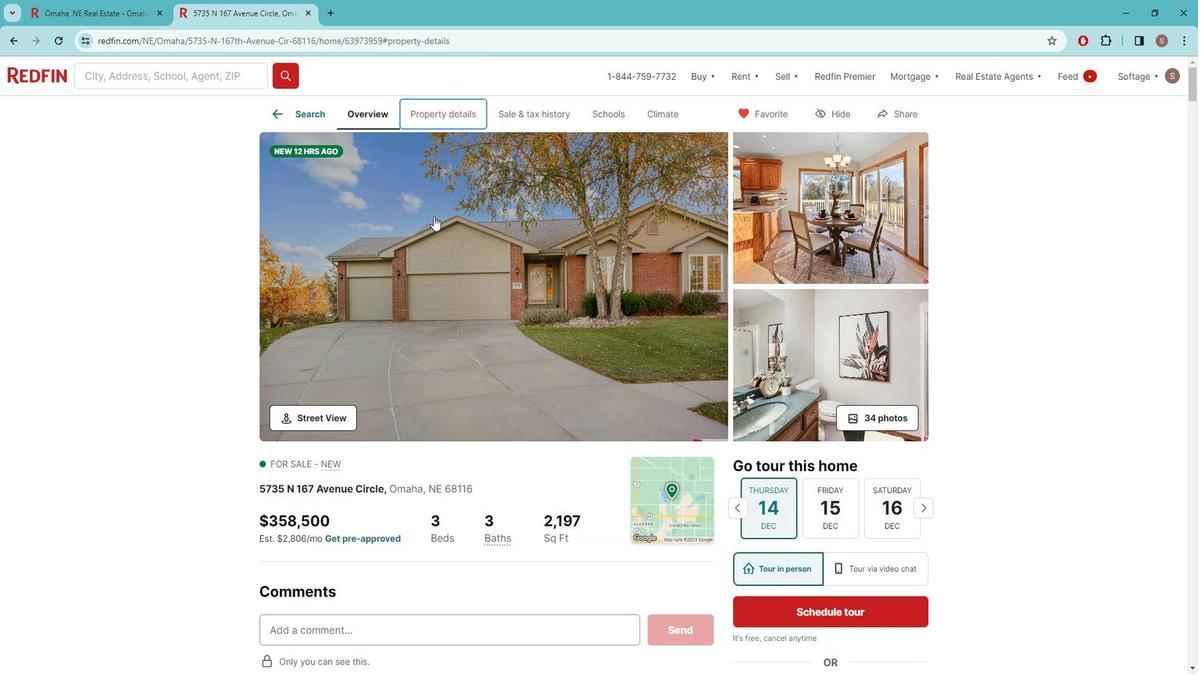 
Action: Mouse scrolled (441, 216) with delta (0, 0)
Screenshot: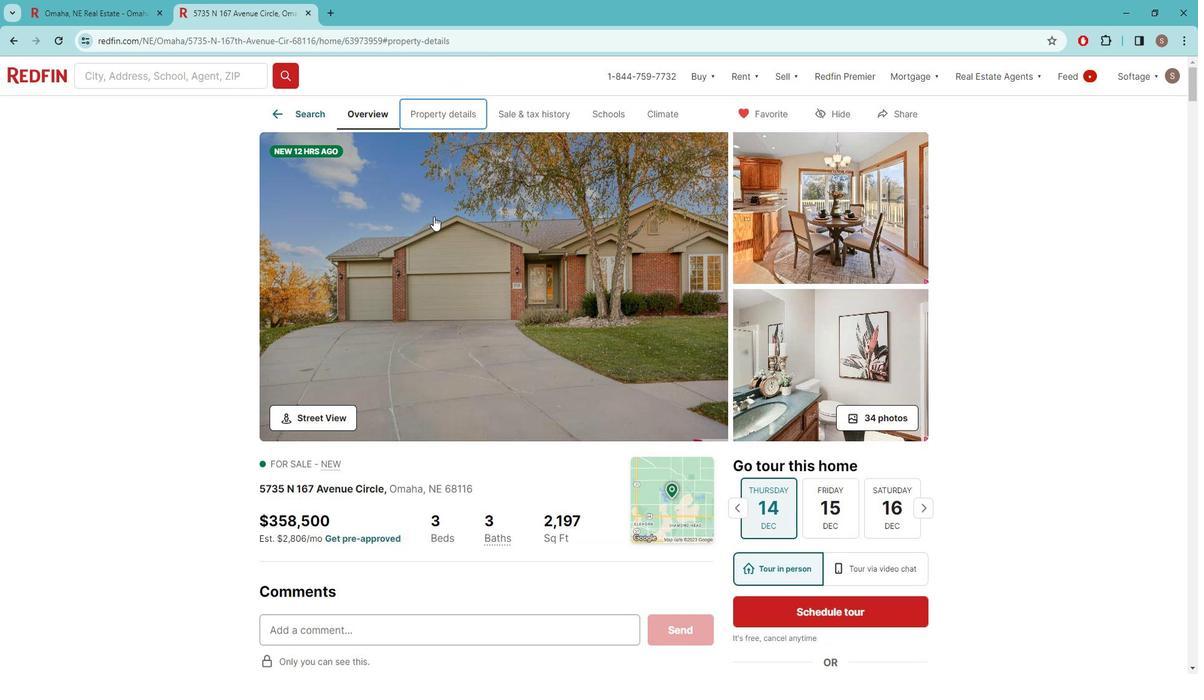 
Action: Mouse scrolled (441, 216) with delta (0, 0)
Screenshot: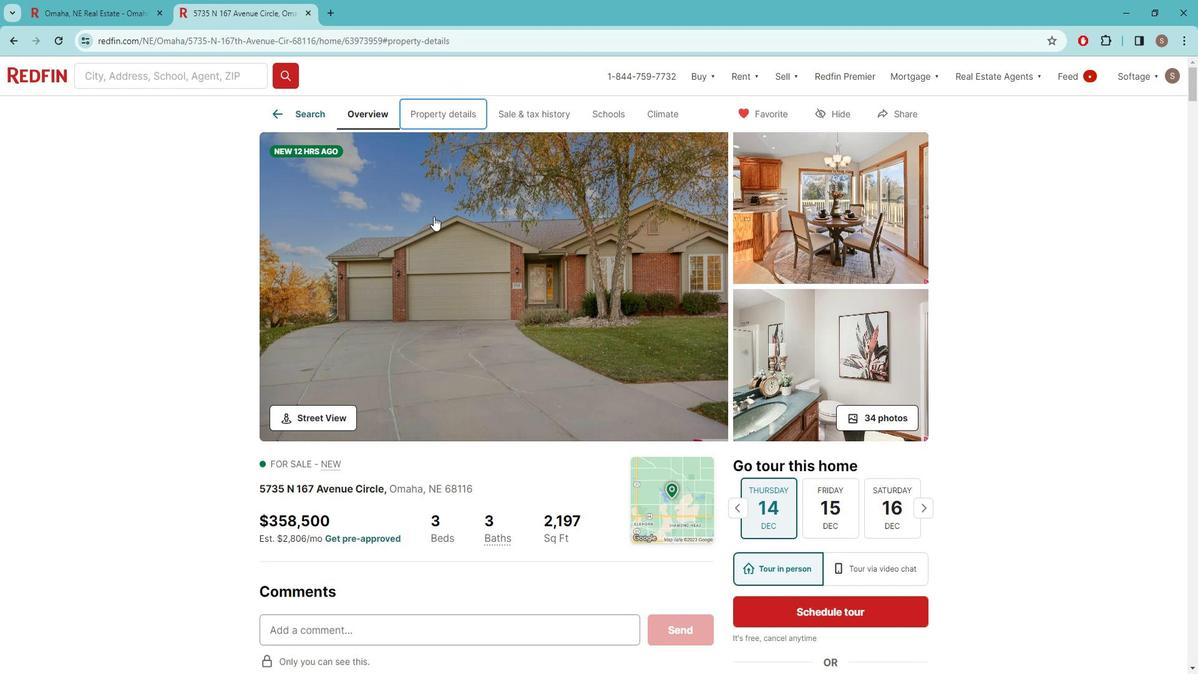 
Action: Mouse scrolled (441, 216) with delta (0, 0)
Screenshot: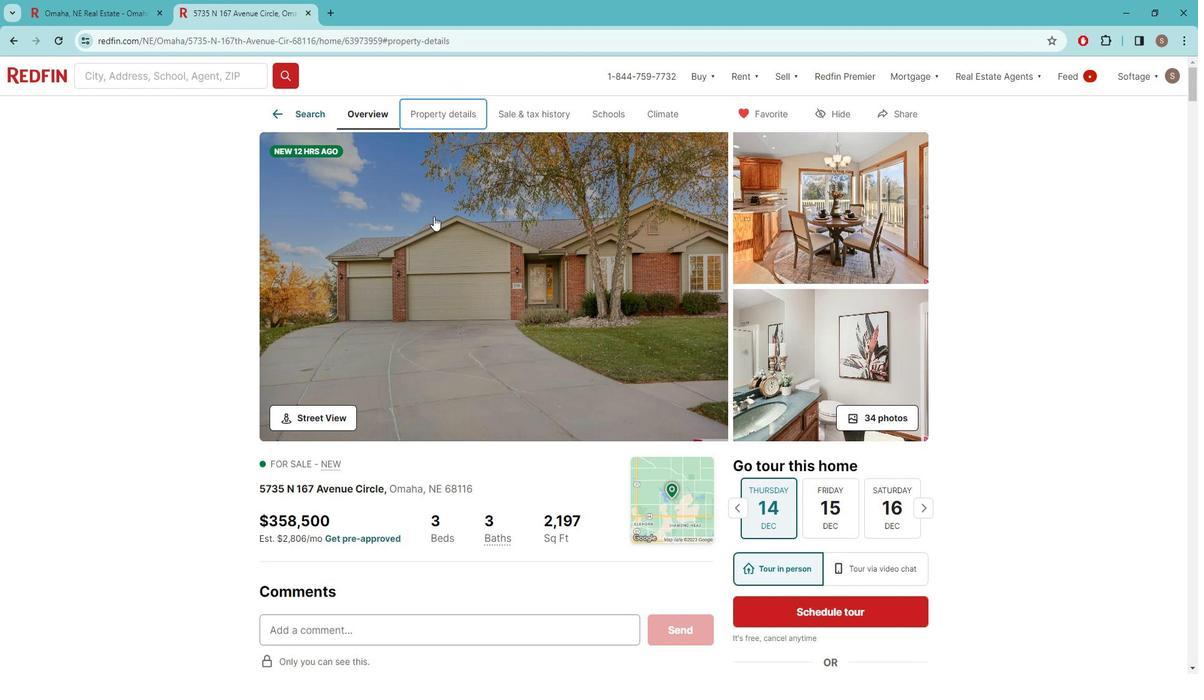 
Action: Mouse scrolled (441, 216) with delta (0, 0)
Screenshot: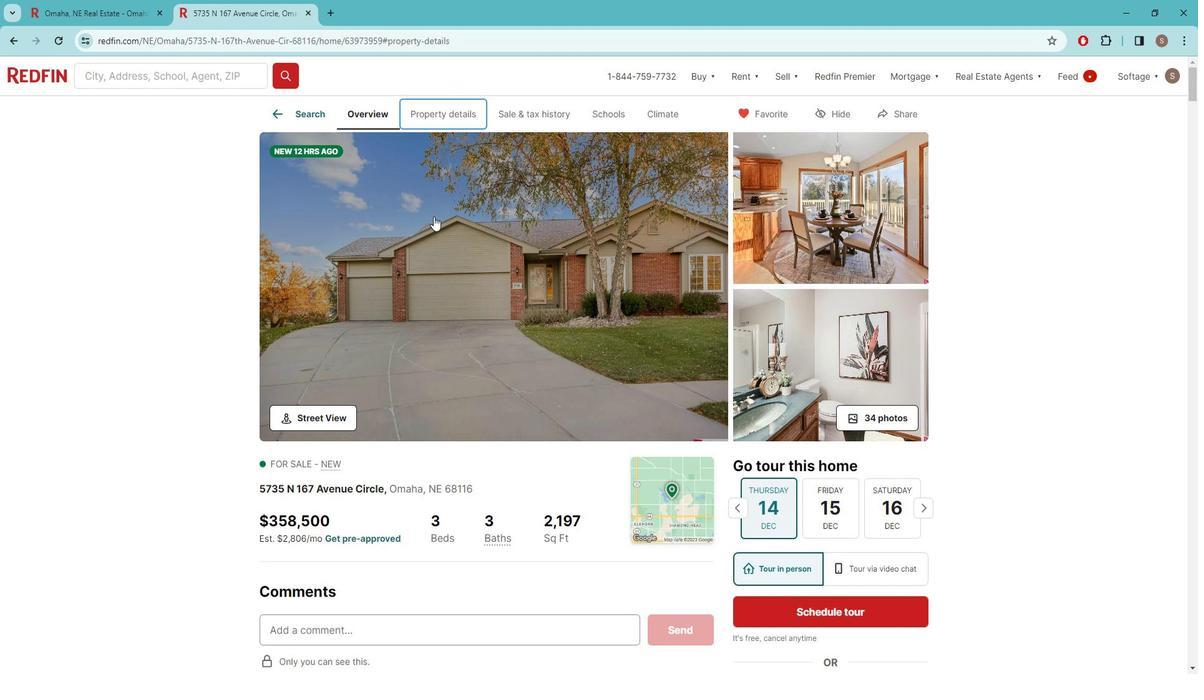 
Action: Mouse scrolled (441, 216) with delta (0, 0)
Screenshot: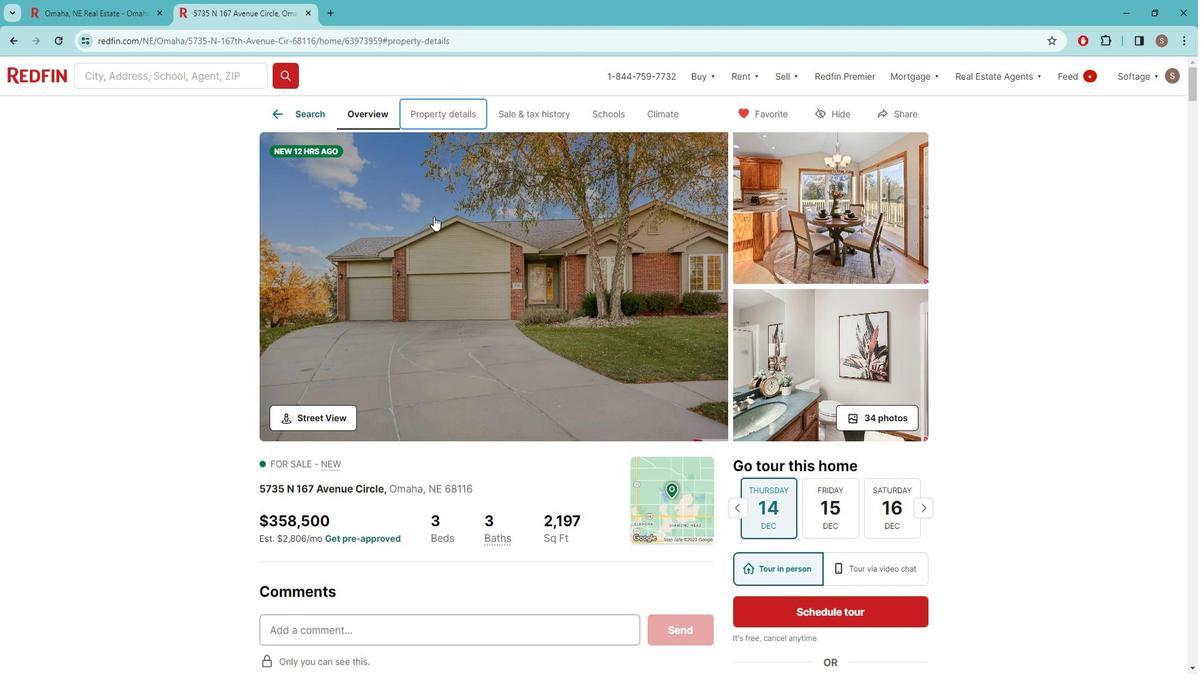 
